 Task: Green Energy Solutions:- Design a Squarespace website for a green energy solutions company. Showcase case studies, and contact information.
Action: Mouse moved to (750, 282)
Screenshot: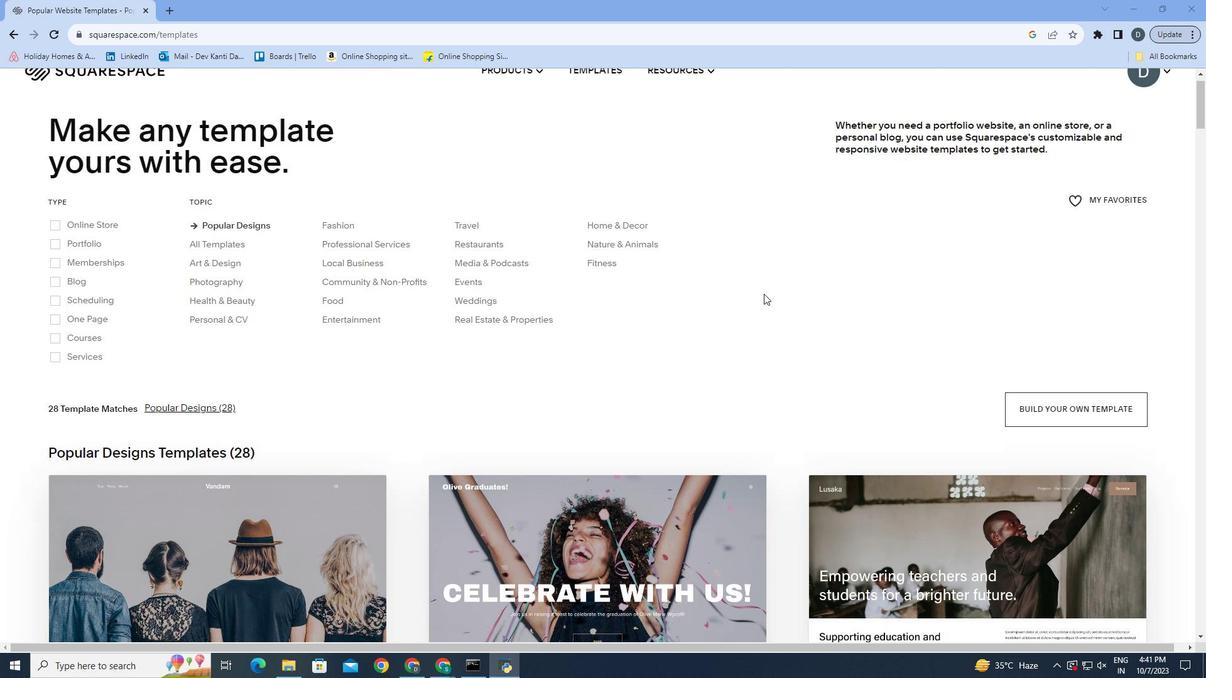 
Action: Mouse scrolled (750, 282) with delta (0, 0)
Screenshot: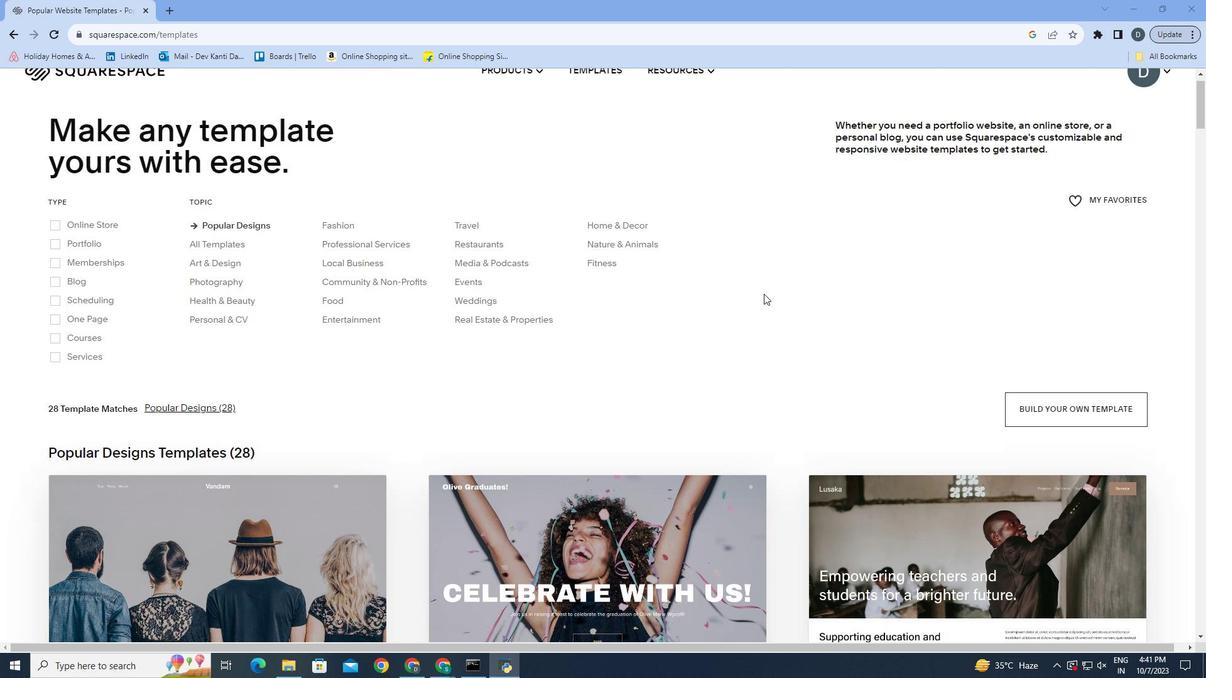
Action: Mouse moved to (763, 294)
Screenshot: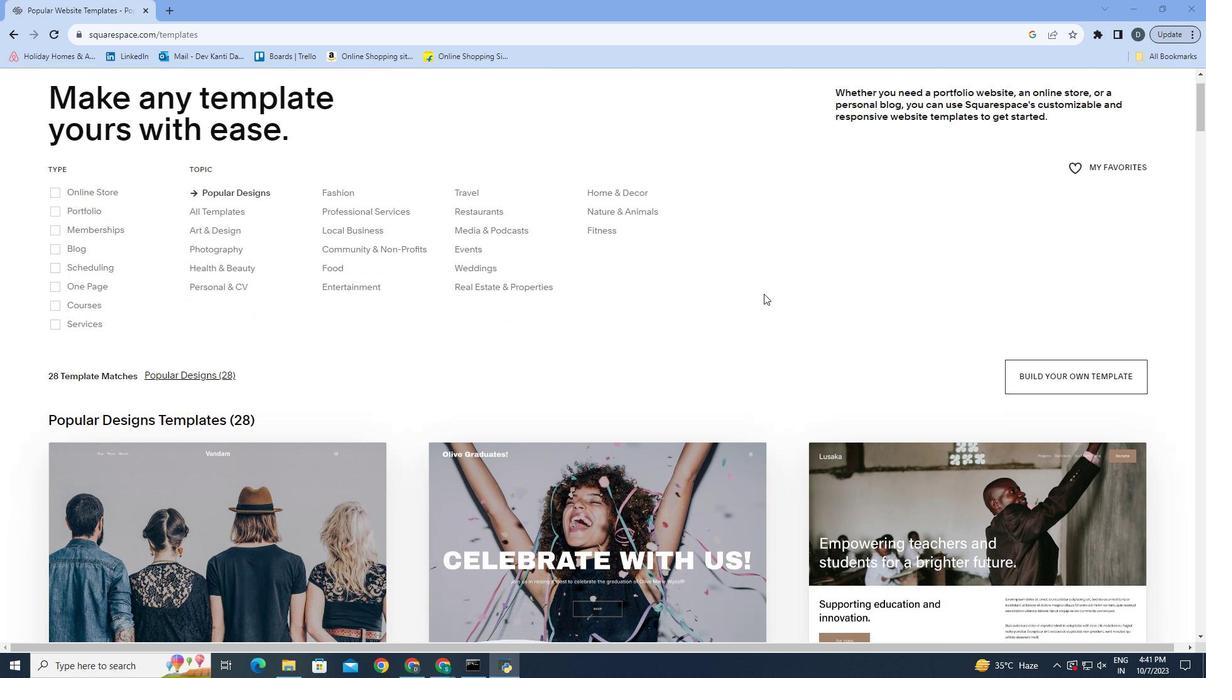 
Action: Mouse scrolled (763, 293) with delta (0, 0)
Screenshot: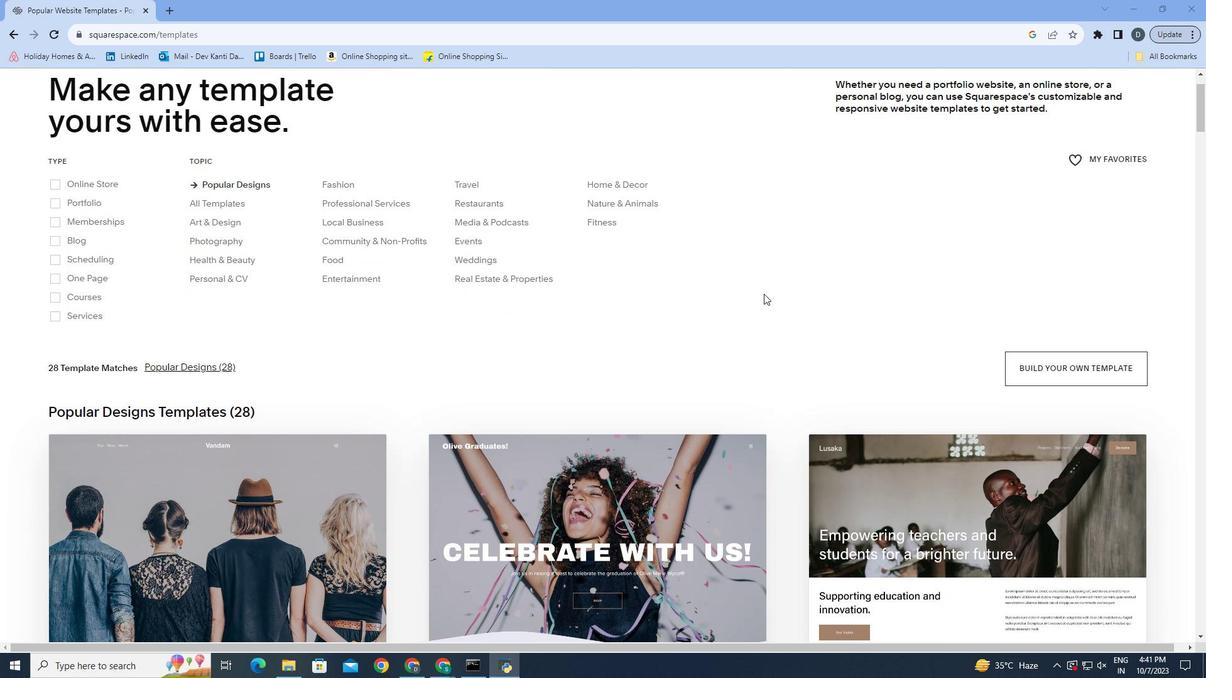 
Action: Mouse moved to (769, 295)
Screenshot: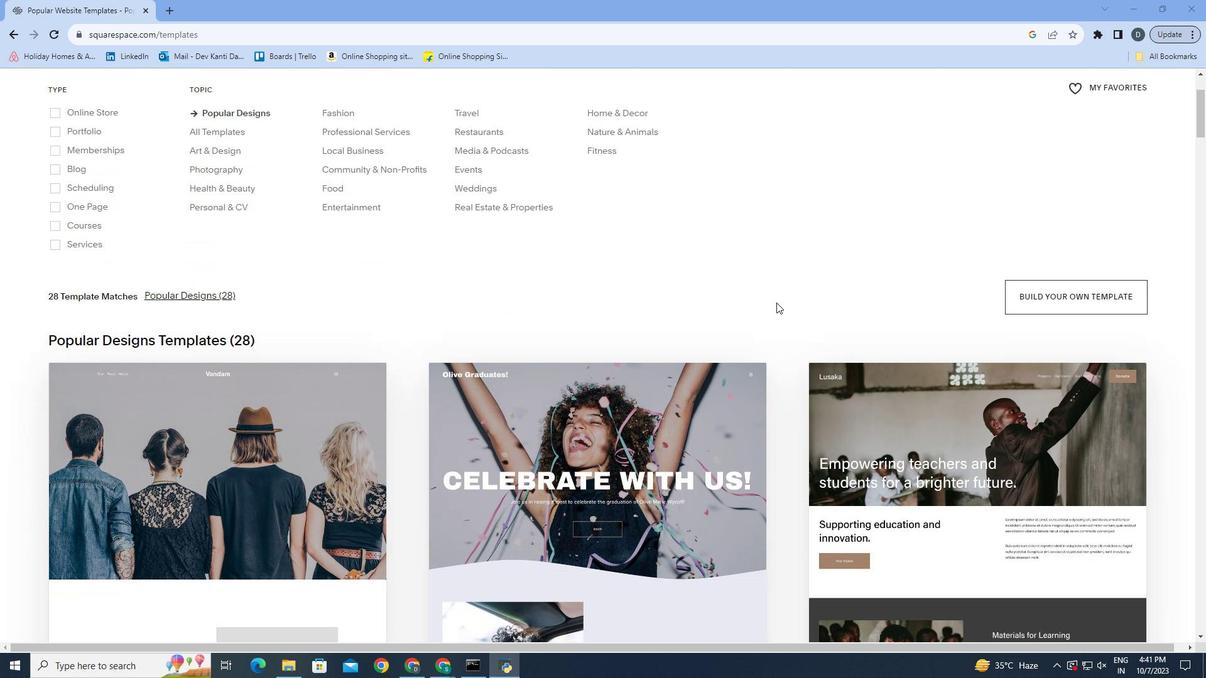 
Action: Mouse scrolled (769, 295) with delta (0, 0)
Screenshot: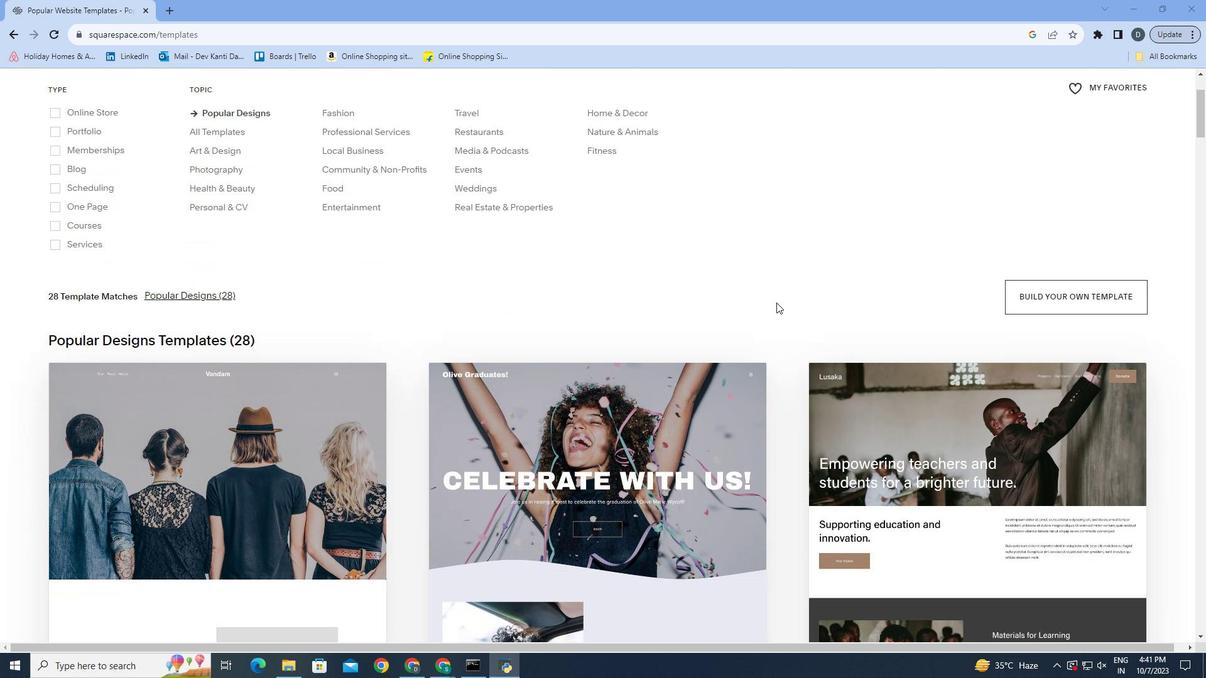 
Action: Mouse moved to (777, 305)
Screenshot: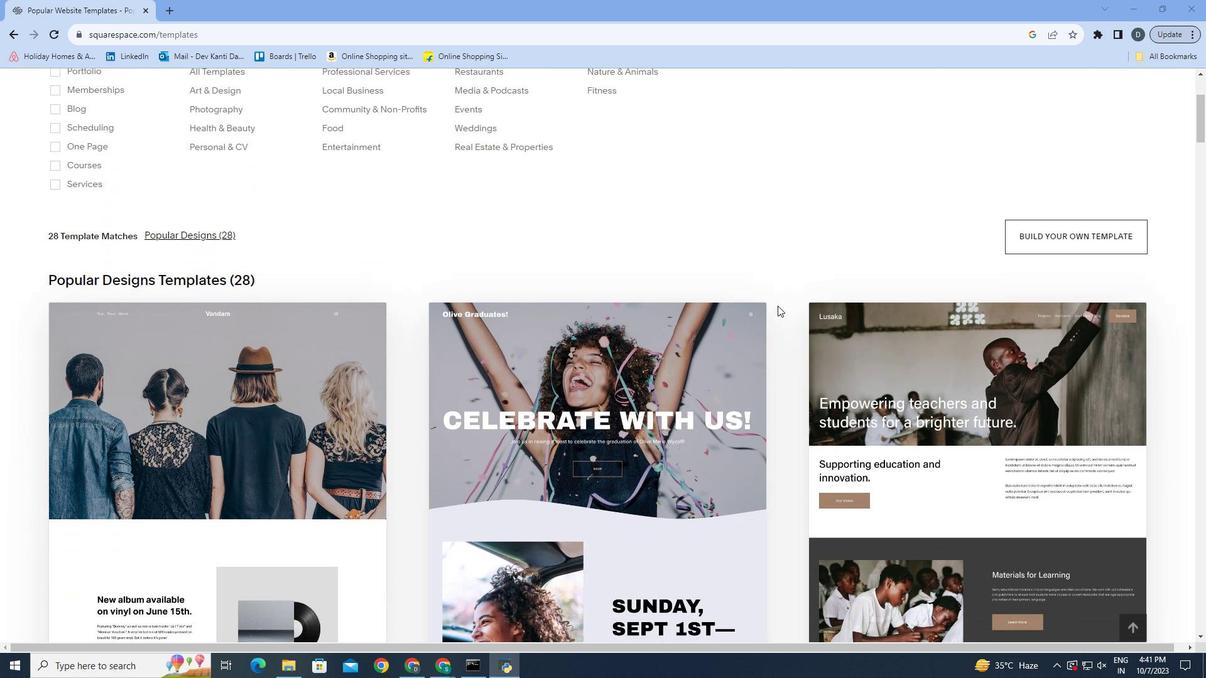 
Action: Mouse scrolled (777, 304) with delta (0, 0)
Screenshot: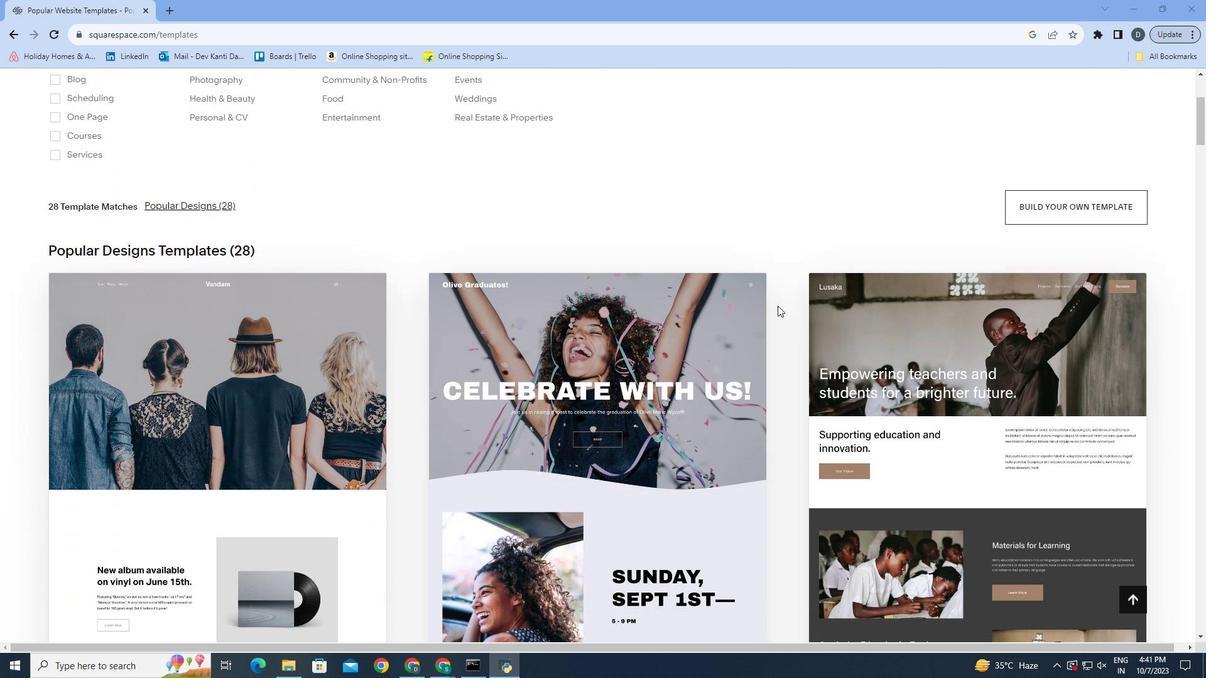 
Action: Mouse moved to (777, 305)
Screenshot: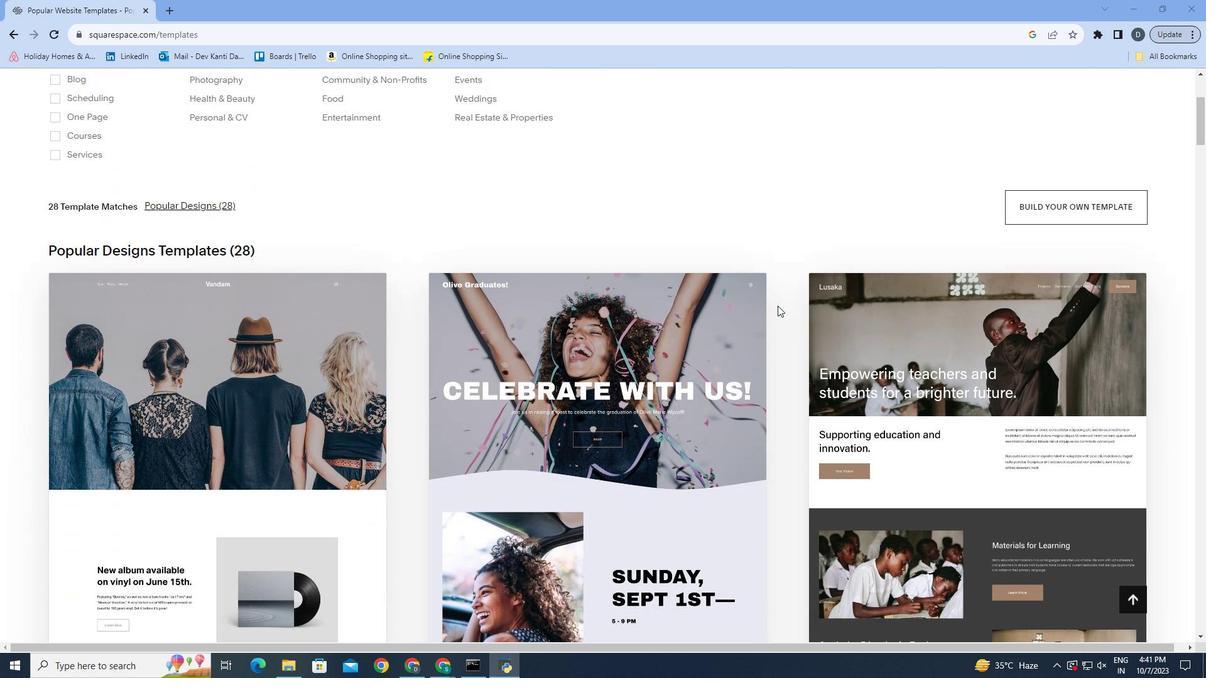 
Action: Mouse scrolled (777, 305) with delta (0, 0)
Screenshot: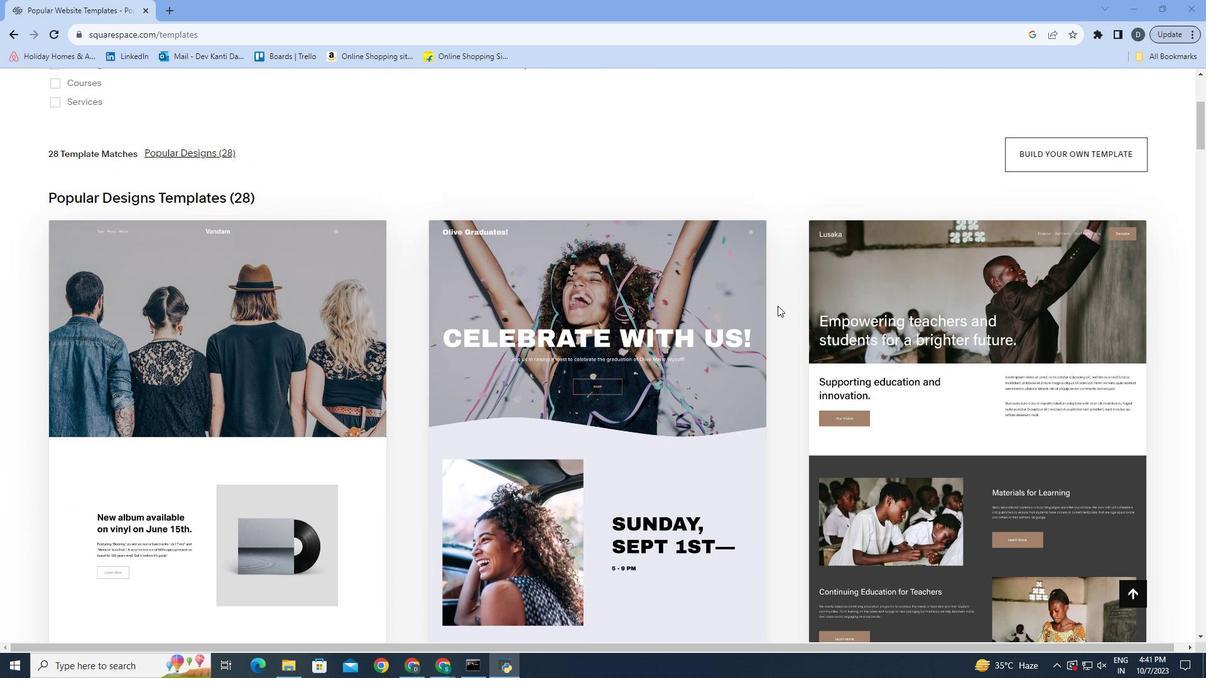 
Action: Mouse scrolled (777, 305) with delta (0, 0)
Screenshot: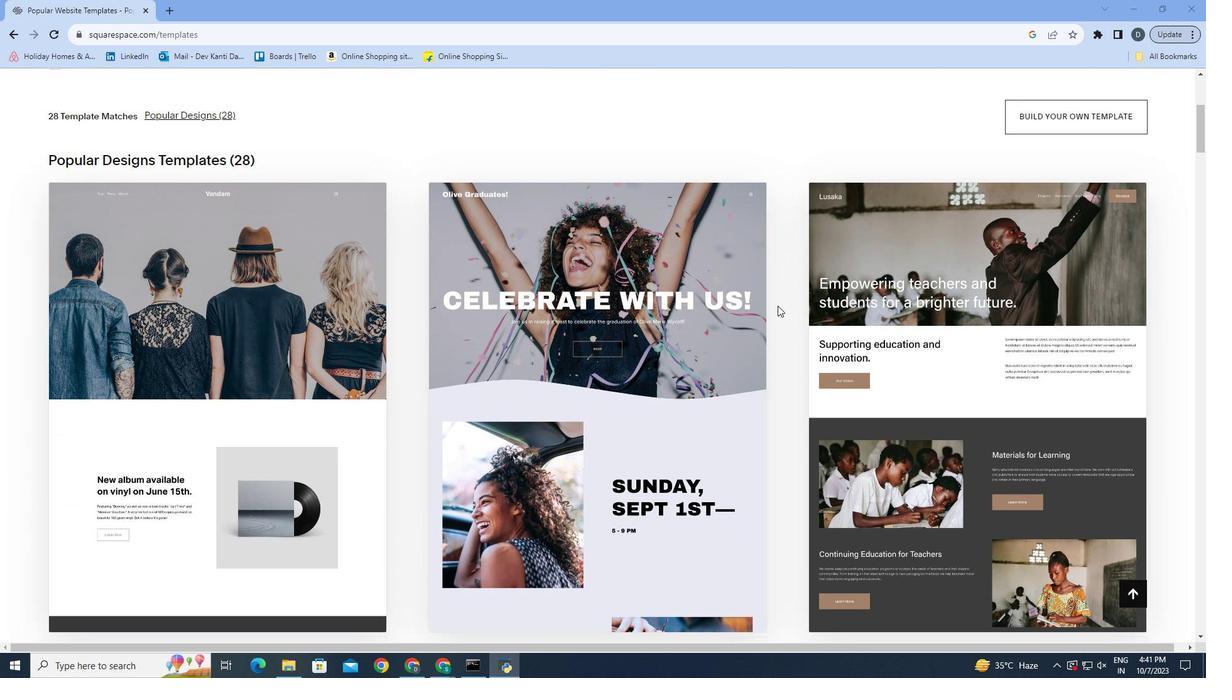 
Action: Mouse scrolled (777, 305) with delta (0, 0)
Screenshot: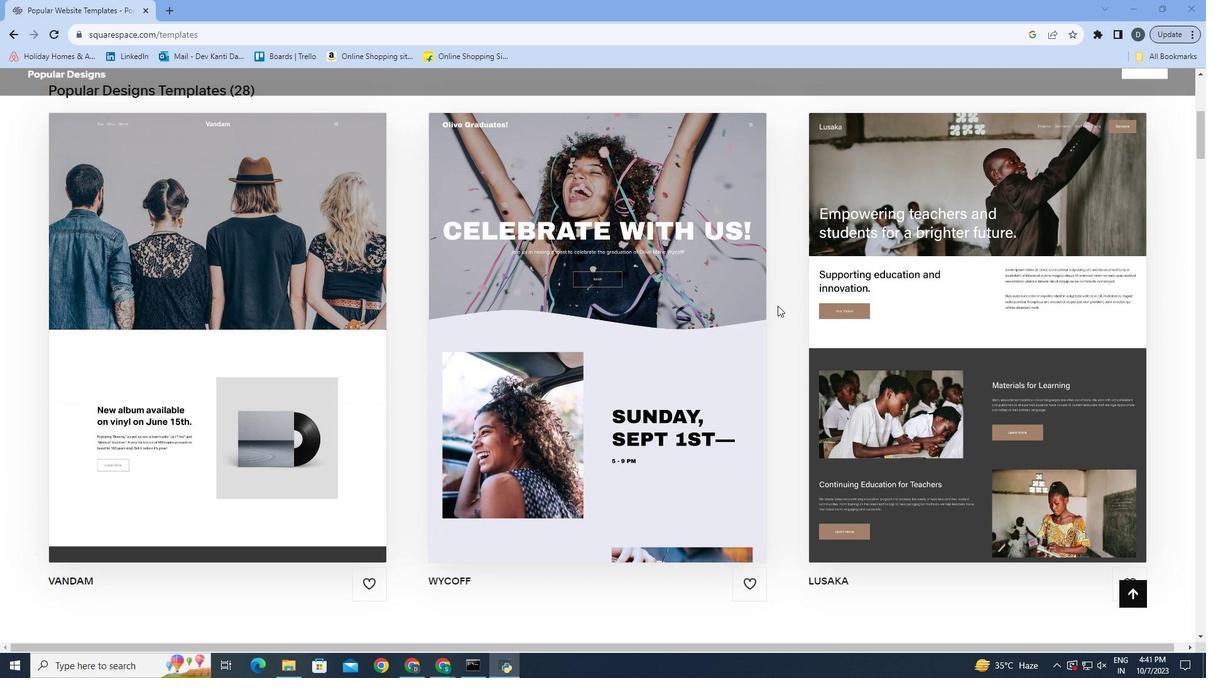 
Action: Mouse moved to (777, 306)
Screenshot: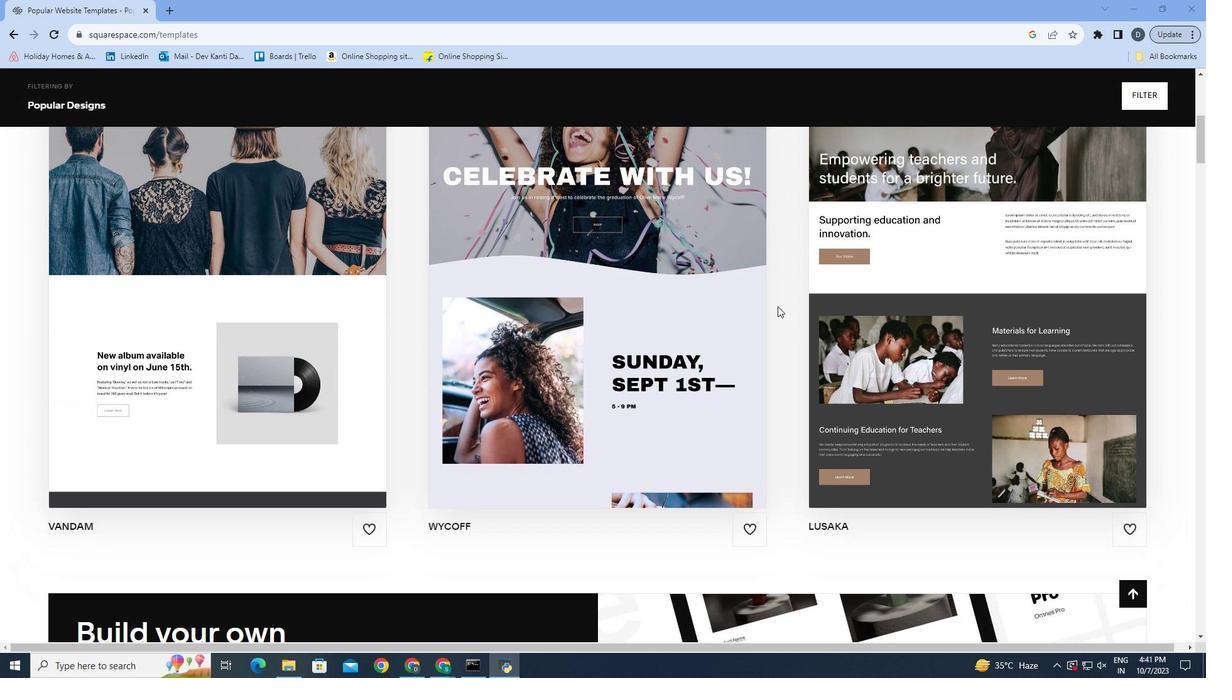 
Action: Mouse scrolled (777, 305) with delta (0, 0)
Screenshot: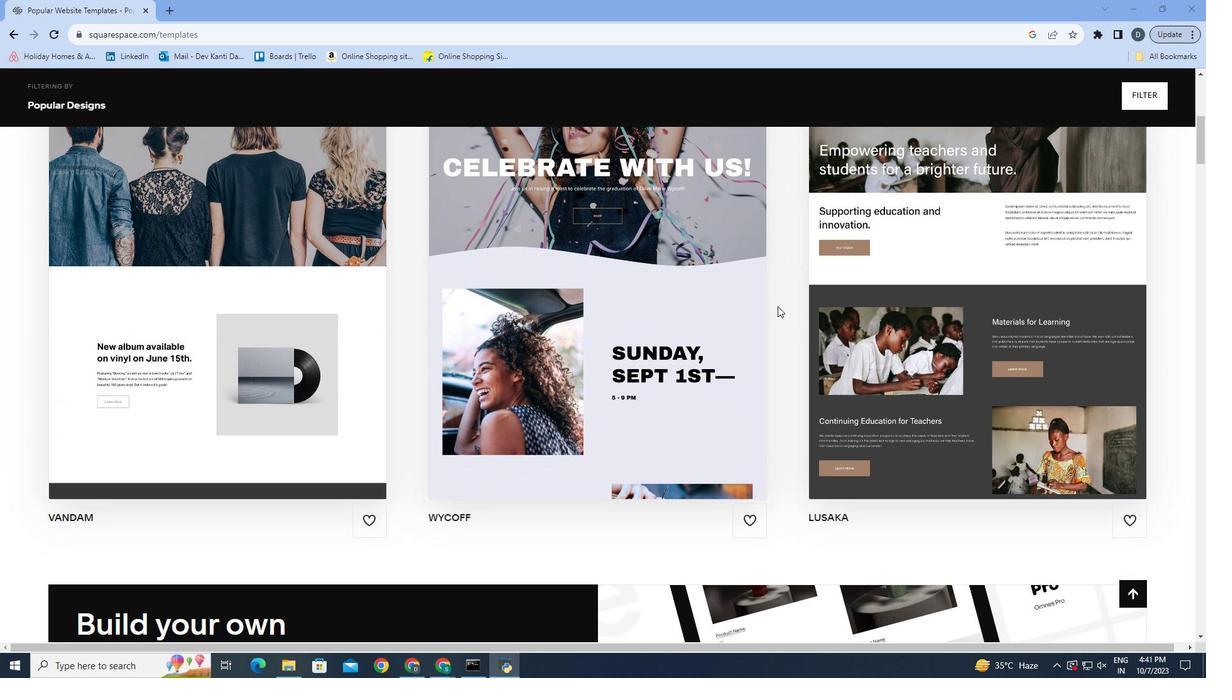 
Action: Mouse scrolled (777, 305) with delta (0, 0)
Screenshot: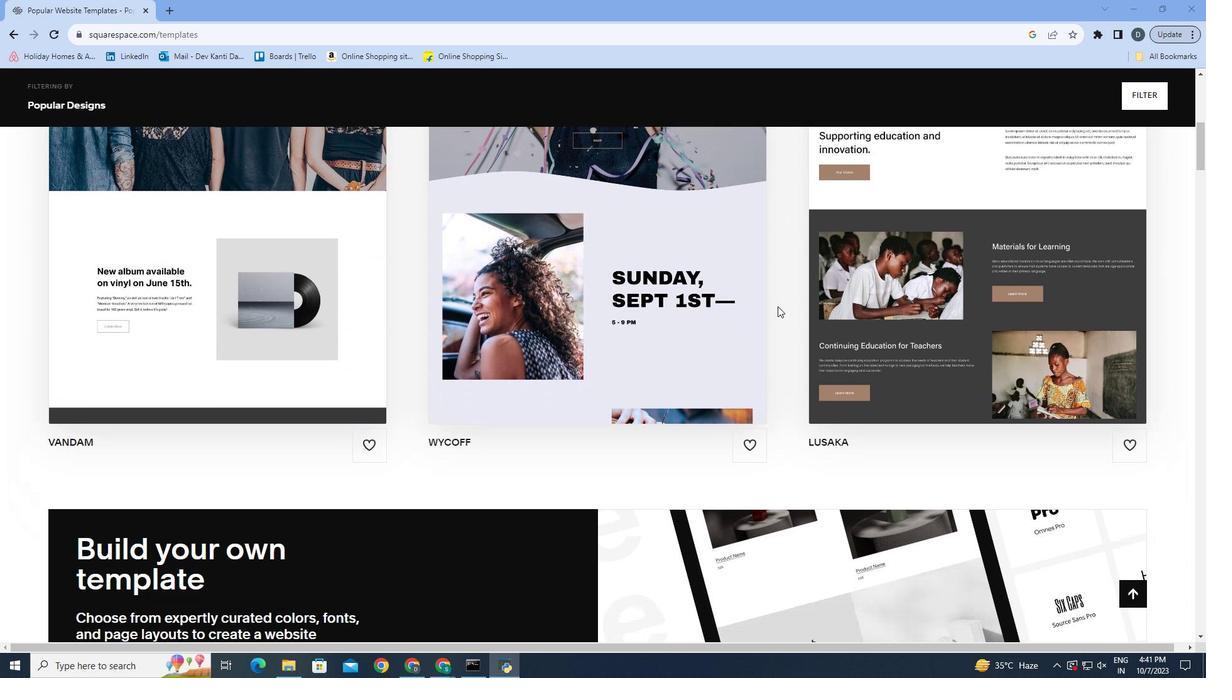 
Action: Mouse scrolled (777, 305) with delta (0, 0)
Screenshot: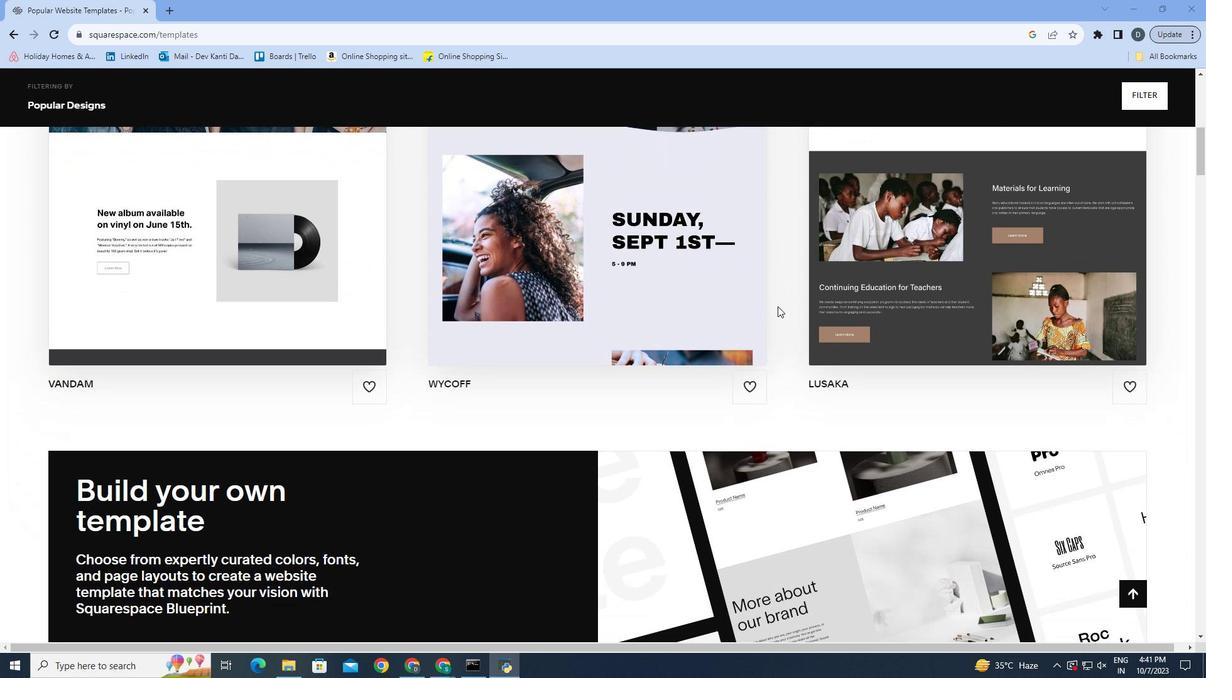
Action: Mouse scrolled (777, 305) with delta (0, 0)
Screenshot: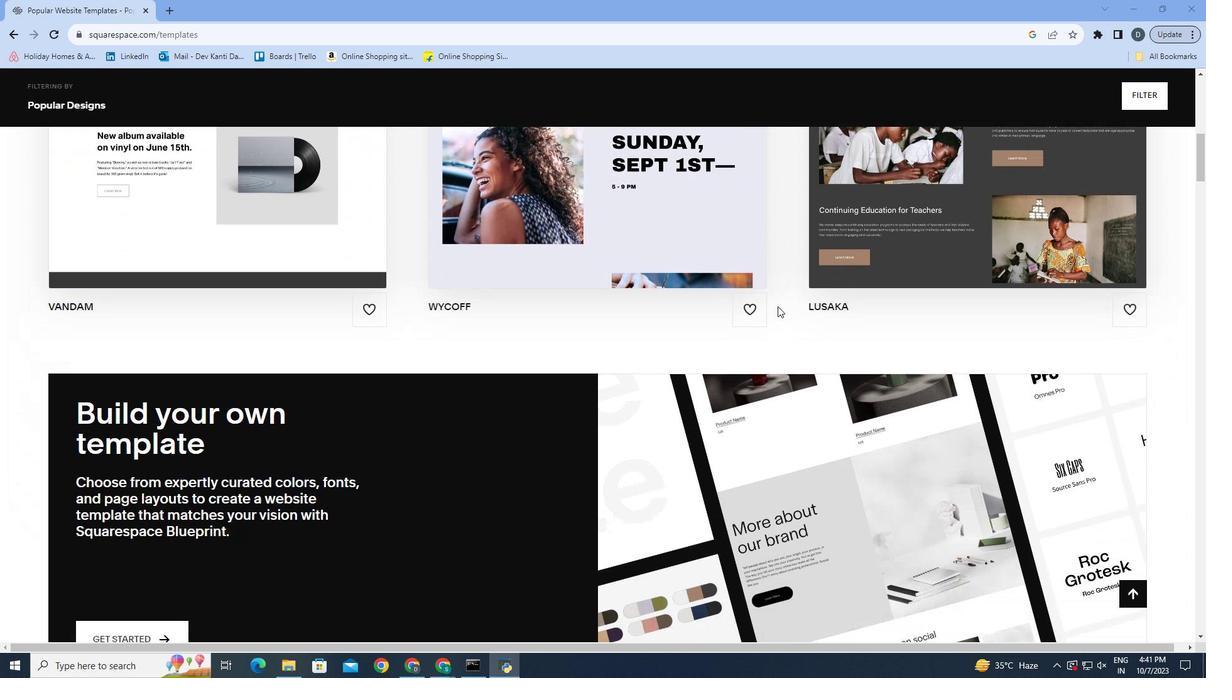 
Action: Mouse moved to (516, 376)
Screenshot: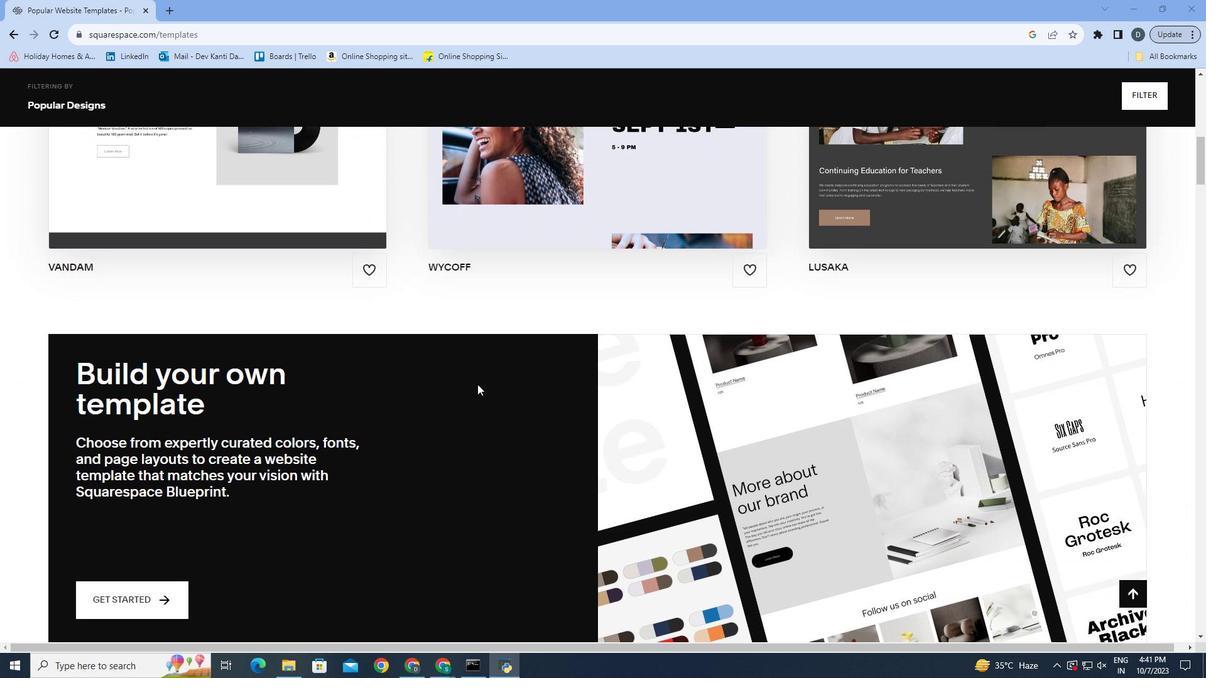 
Action: Mouse scrolled (516, 375) with delta (0, 0)
Screenshot: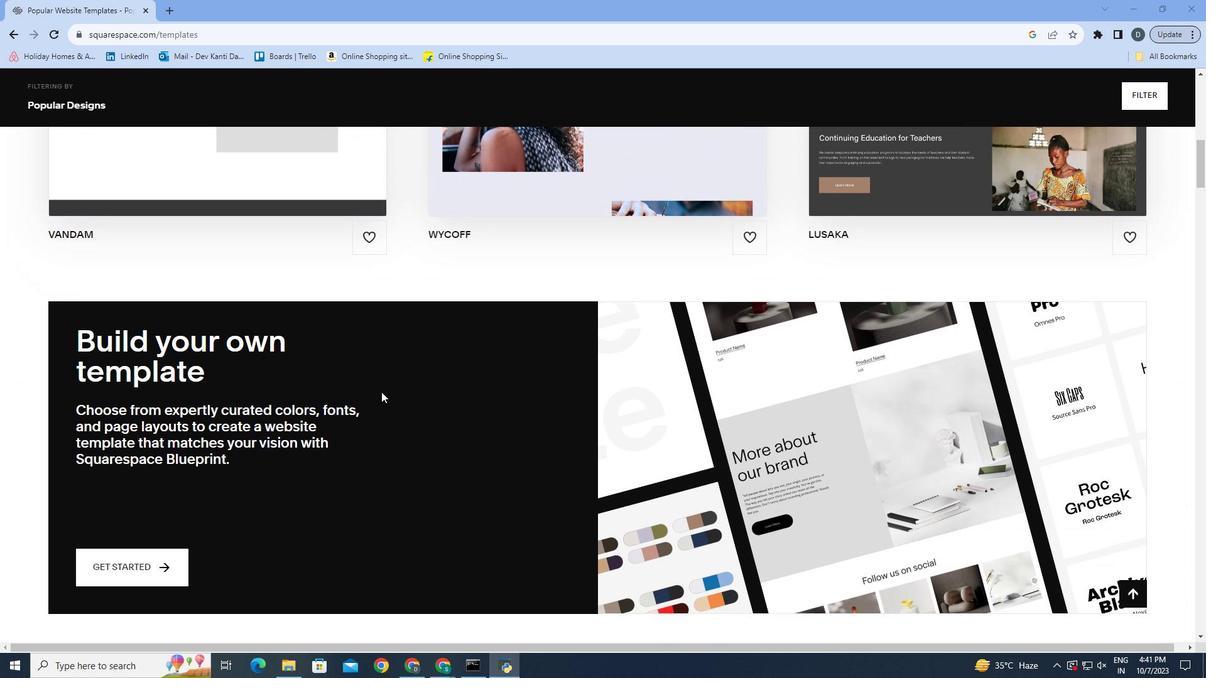 
Action: Mouse moved to (169, 535)
Screenshot: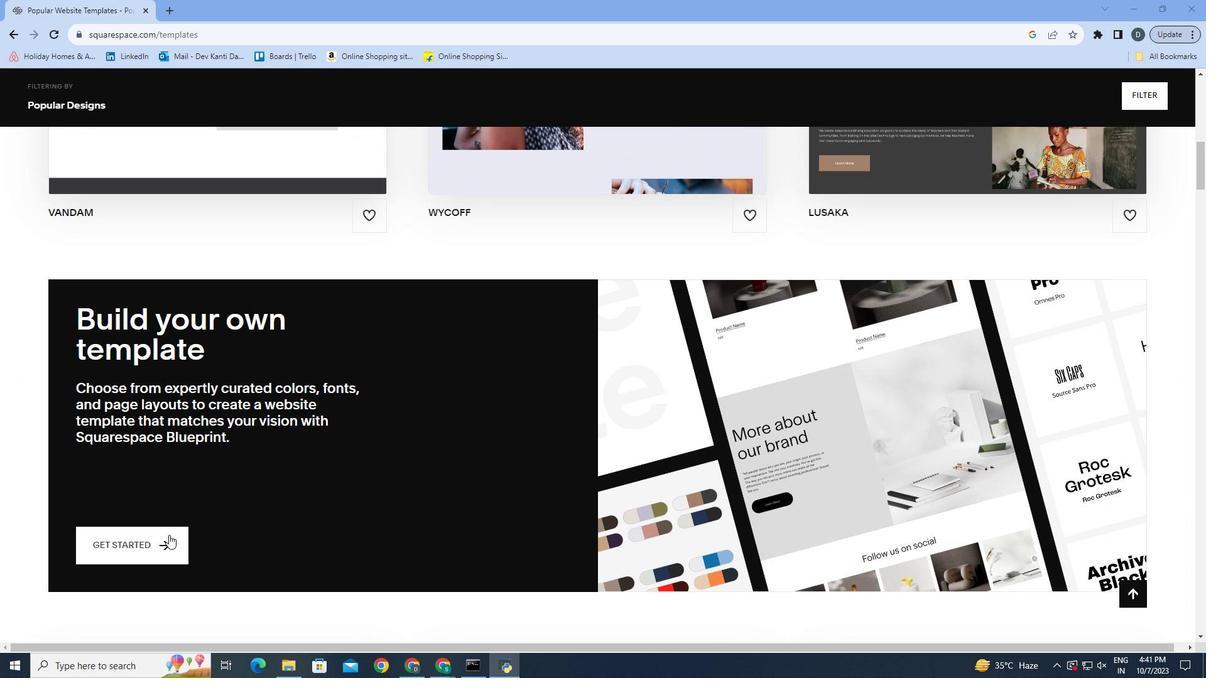 
Action: Mouse pressed left at (169, 535)
Screenshot: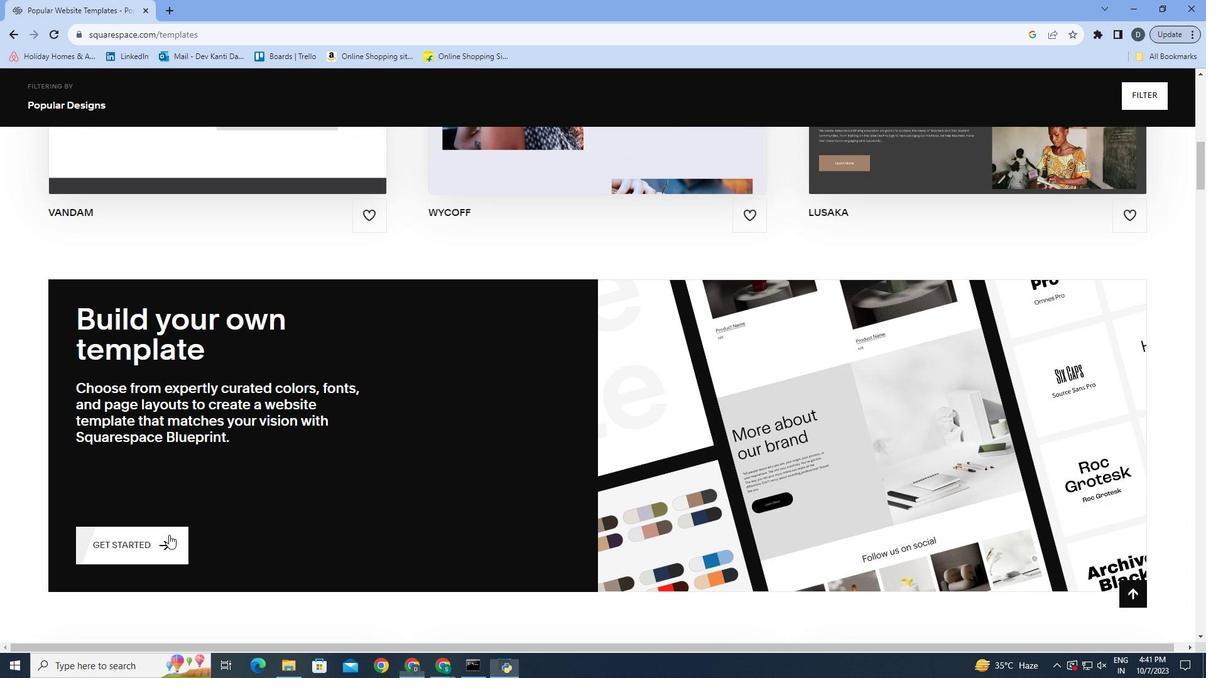 
Action: Mouse moved to (979, 496)
Screenshot: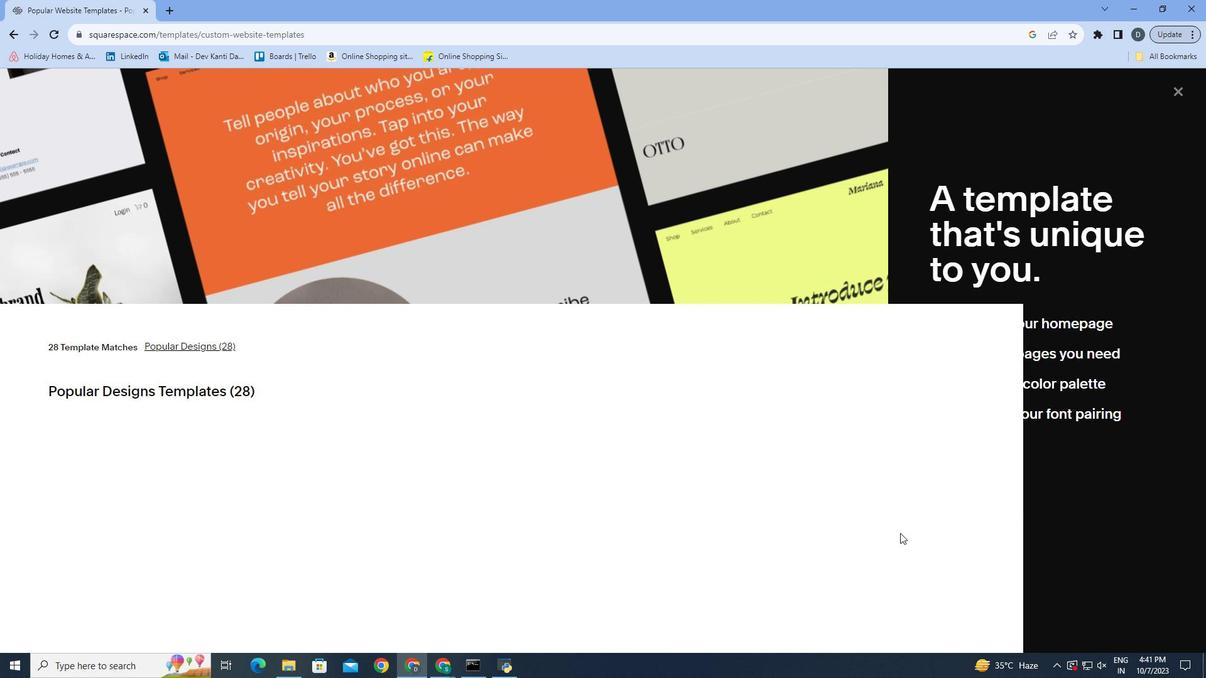 
Action: Mouse pressed left at (979, 496)
Screenshot: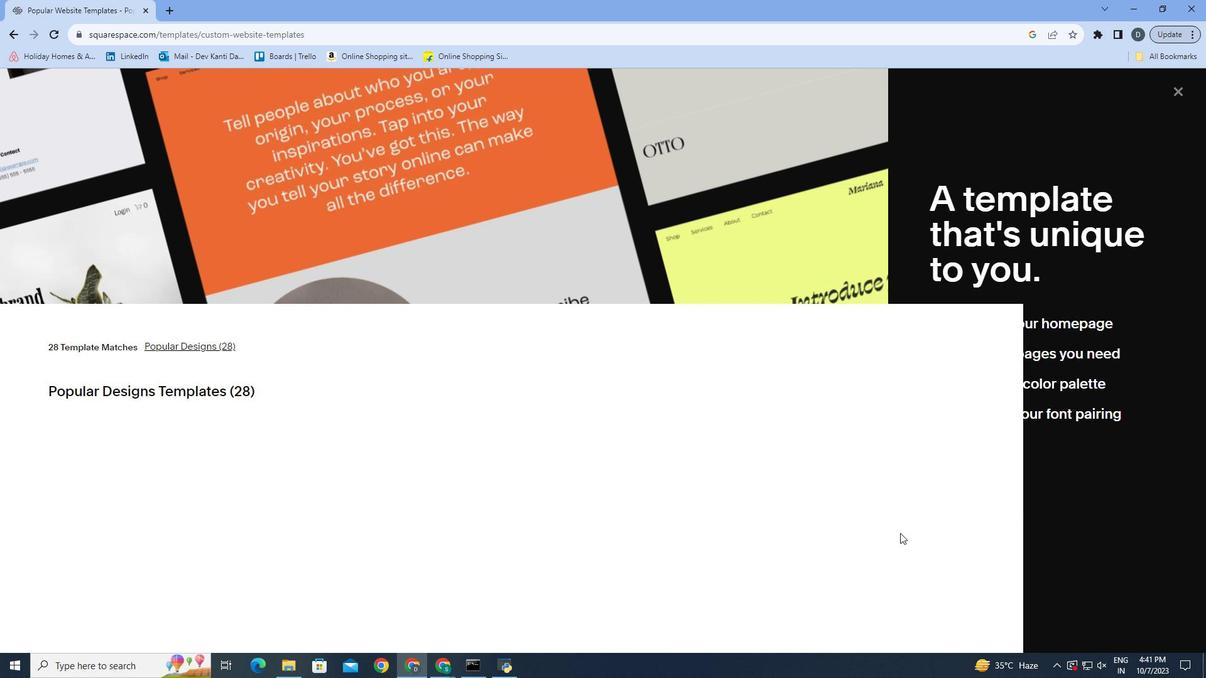 
Action: Mouse moved to (956, 247)
Screenshot: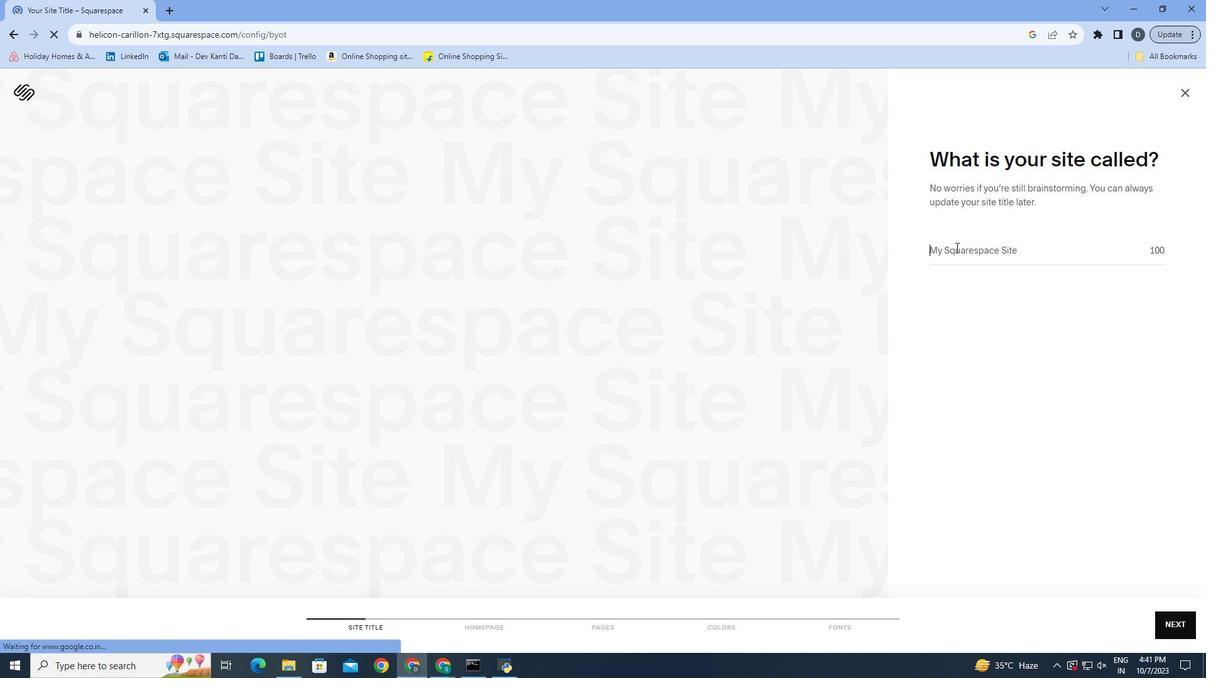 
Action: Mouse pressed left at (956, 247)
Screenshot: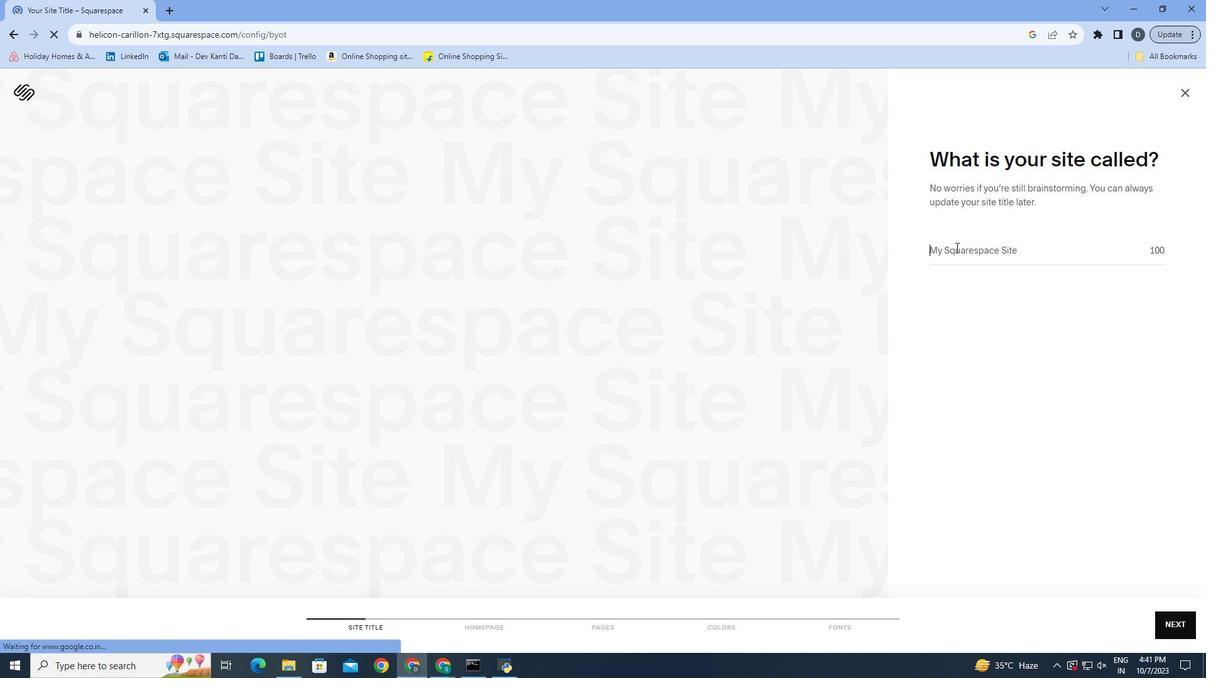 
Action: Key pressed <Key.shift>Green<Key.space><Key.shift>Energy<Key.space><Key.shift>D<Key.backspace><Key.shift>Solutions
Screenshot: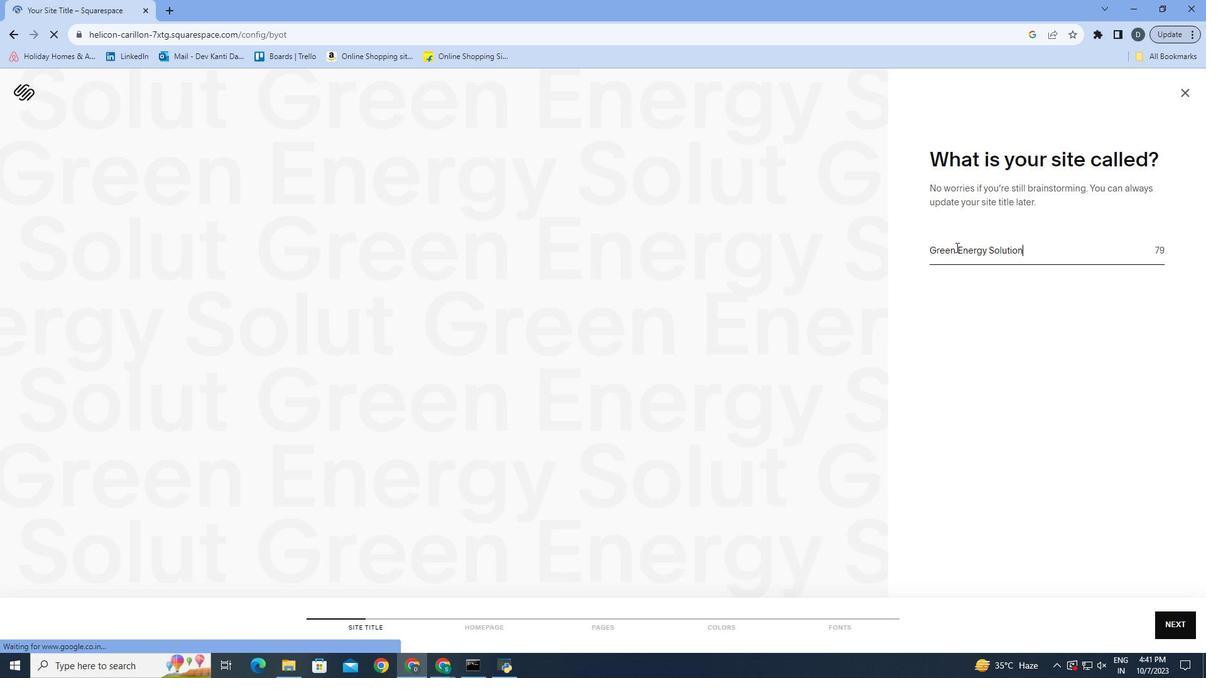 
Action: Mouse moved to (1163, 618)
Screenshot: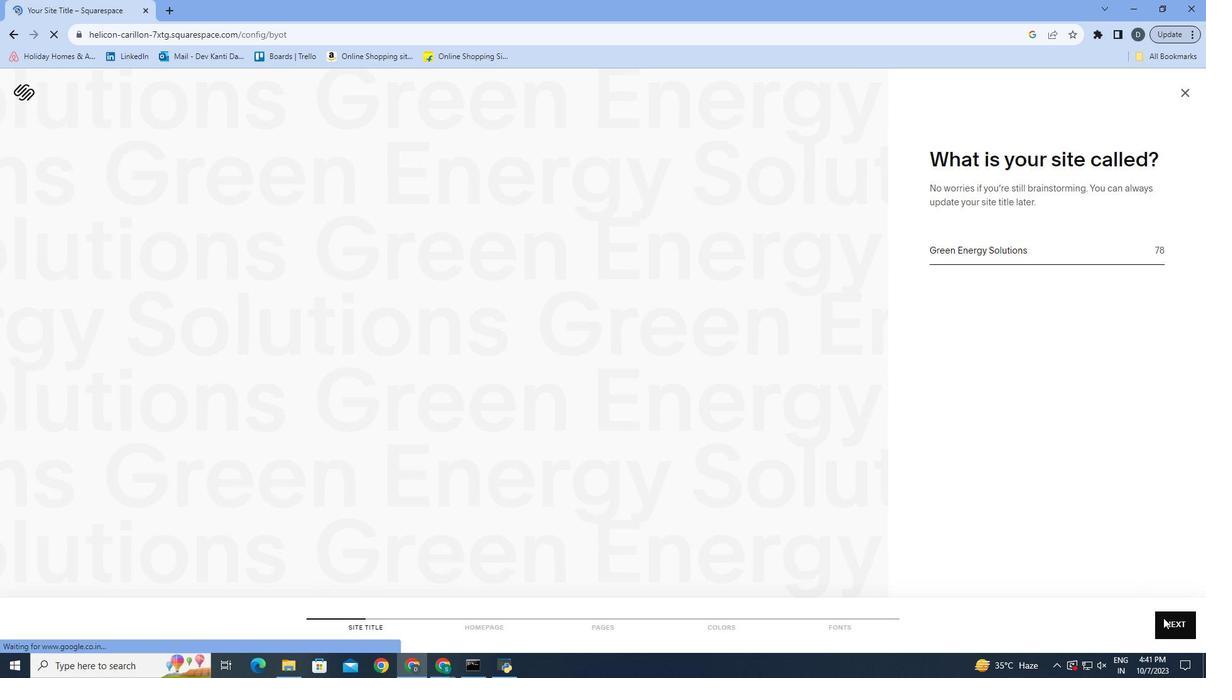 
Action: Mouse pressed left at (1163, 618)
Screenshot: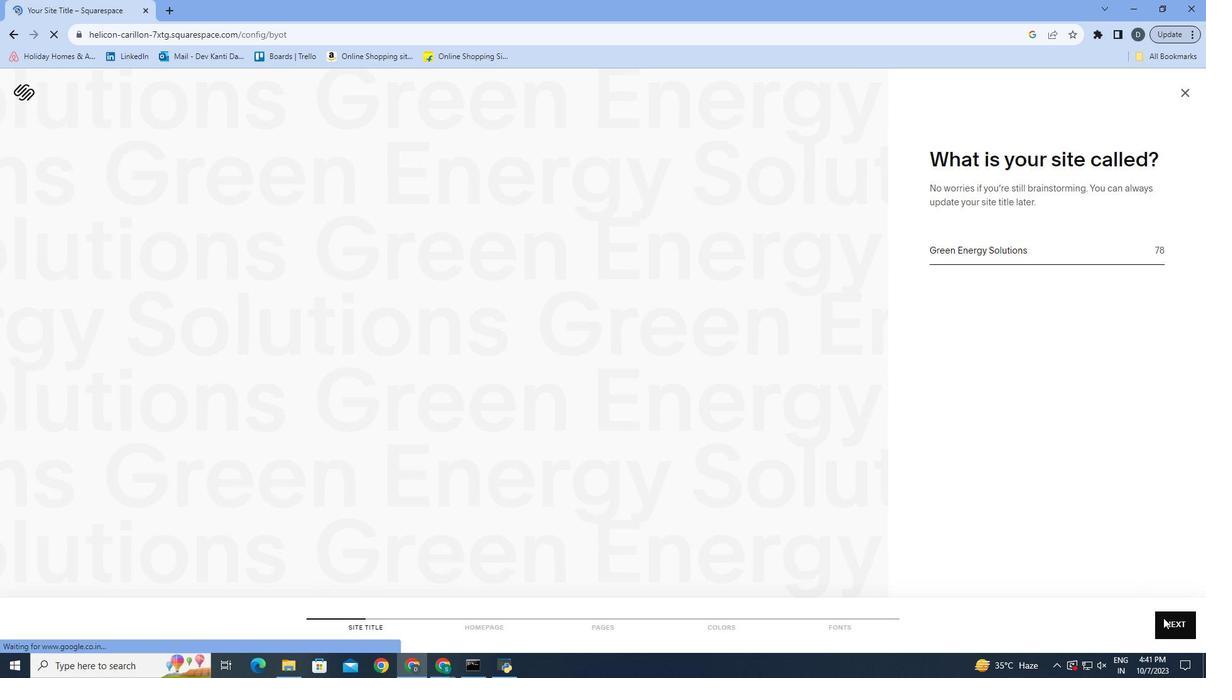 
Action: Mouse moved to (1163, 623)
Screenshot: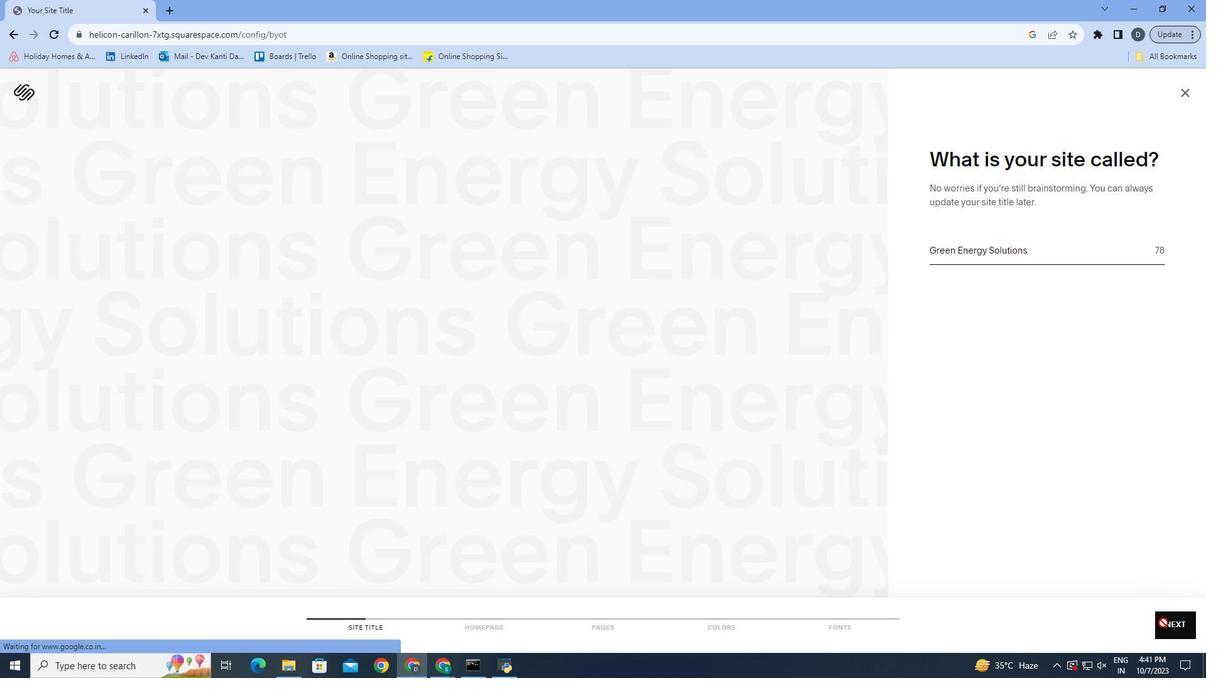 
Action: Mouse pressed left at (1163, 623)
Screenshot: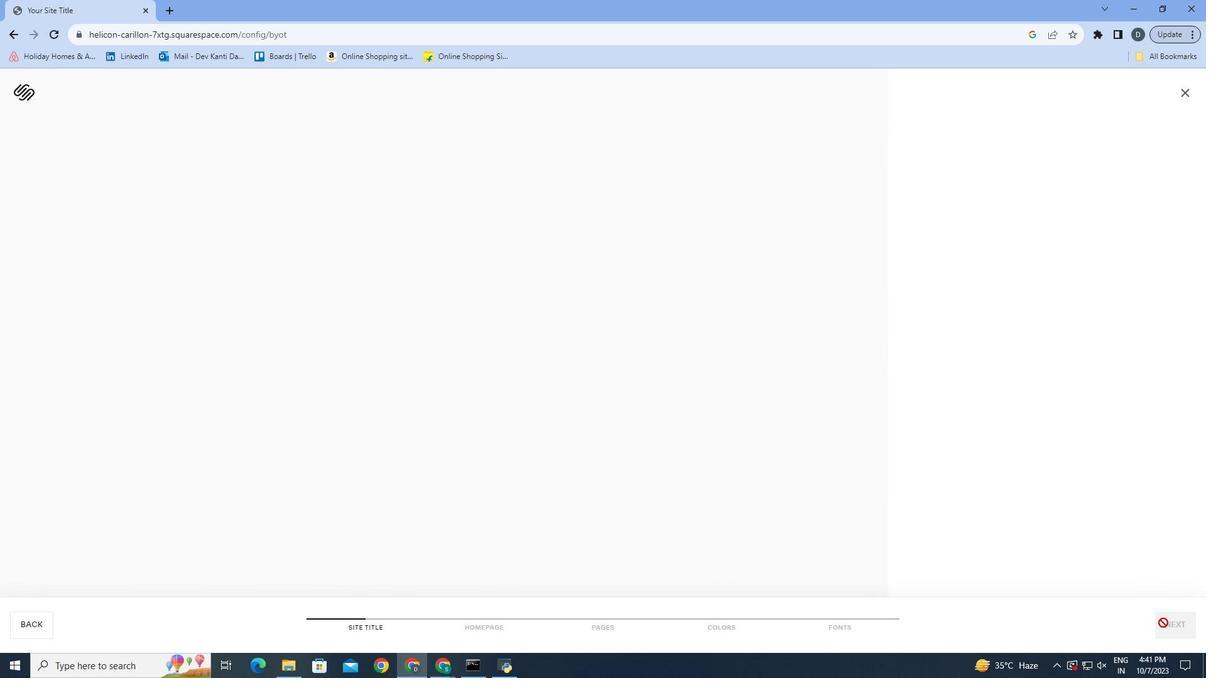 
Action: Mouse moved to (1174, 620)
Screenshot: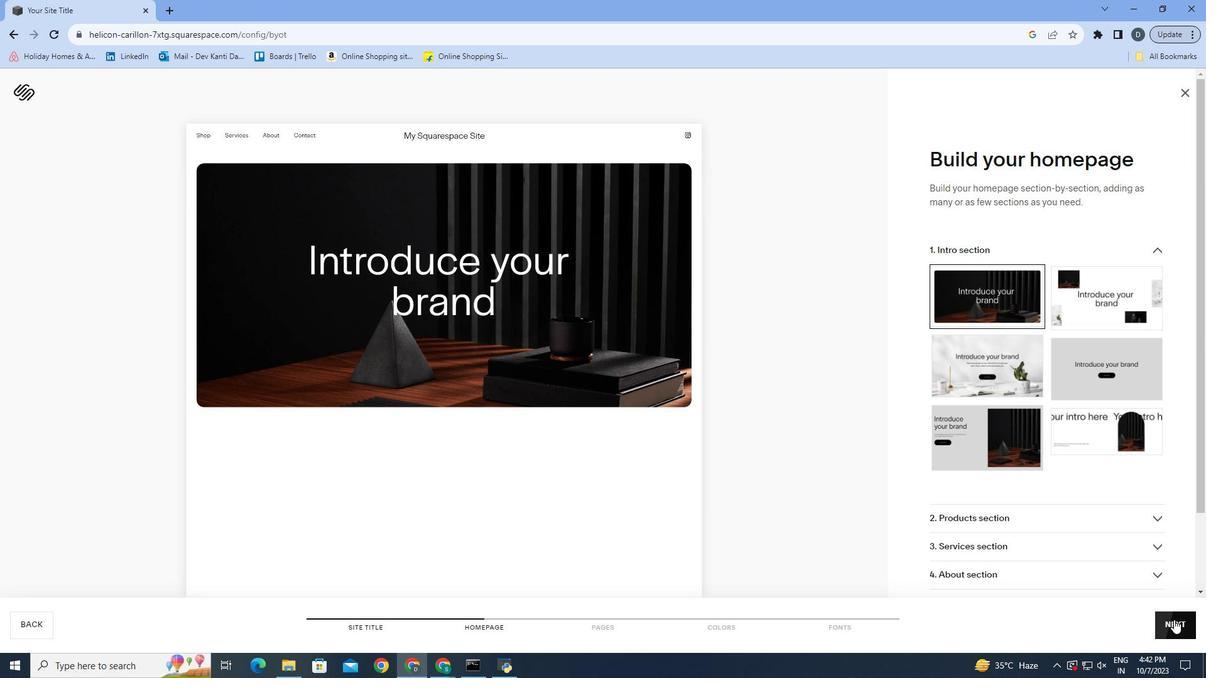 
Action: Mouse pressed left at (1174, 620)
Screenshot: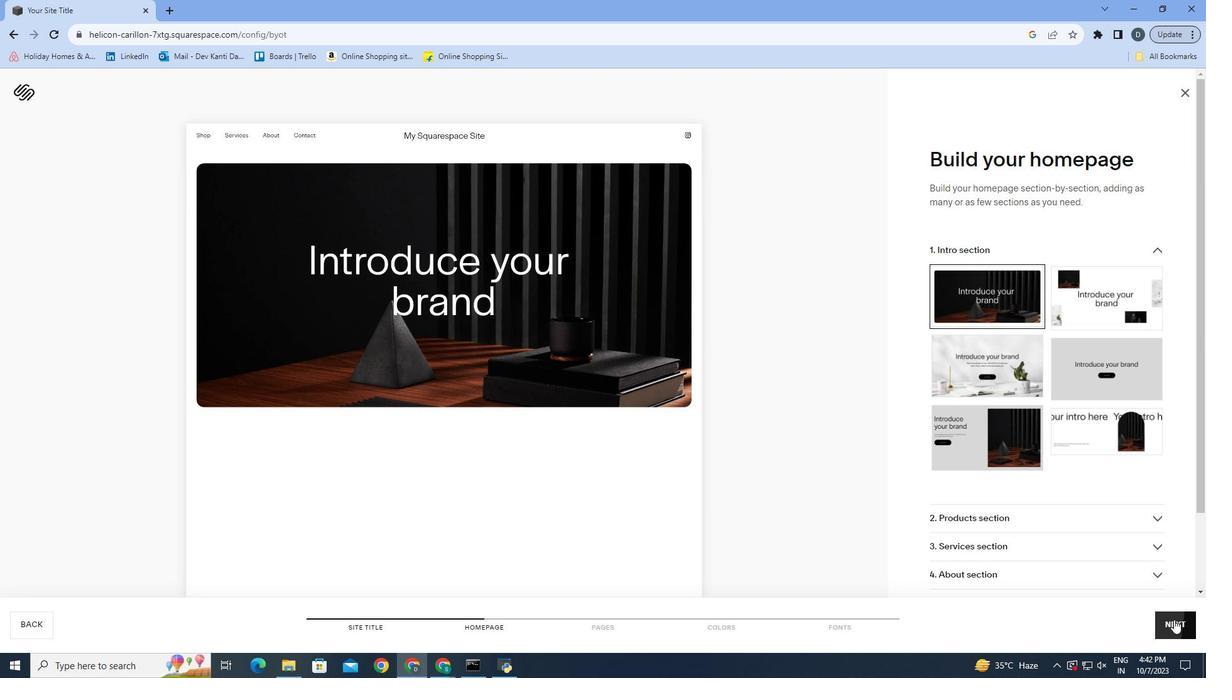 
Action: Mouse moved to (1176, 623)
Screenshot: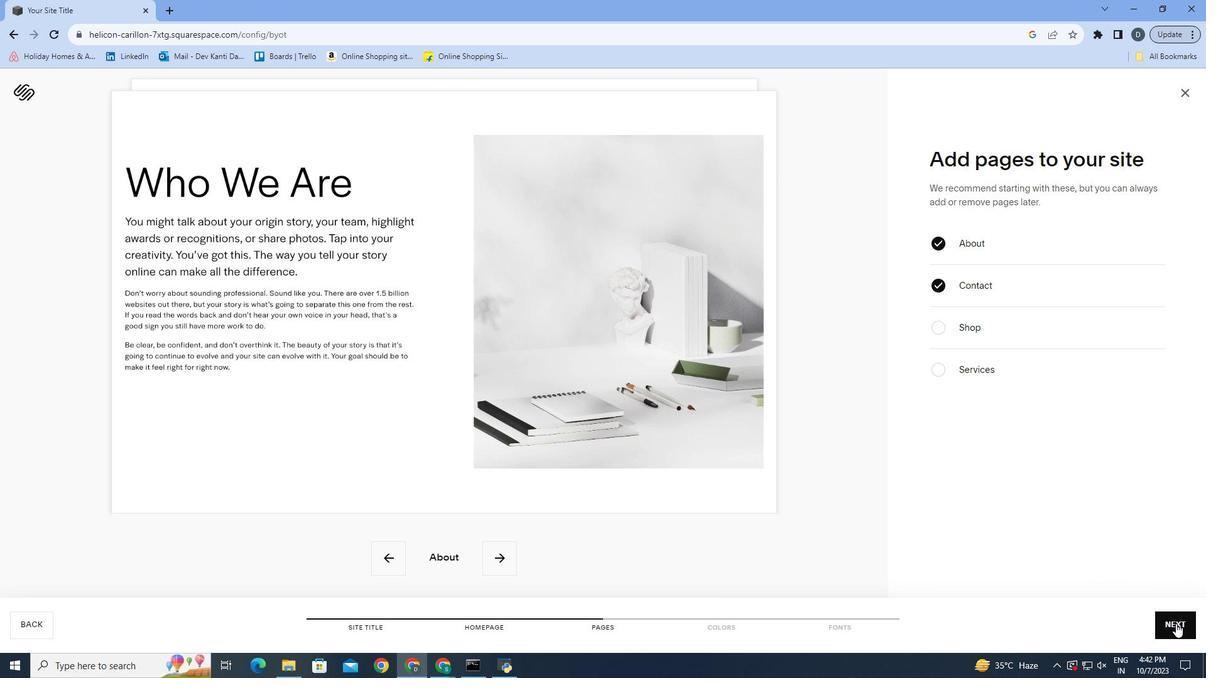 
Action: Mouse pressed left at (1176, 623)
Screenshot: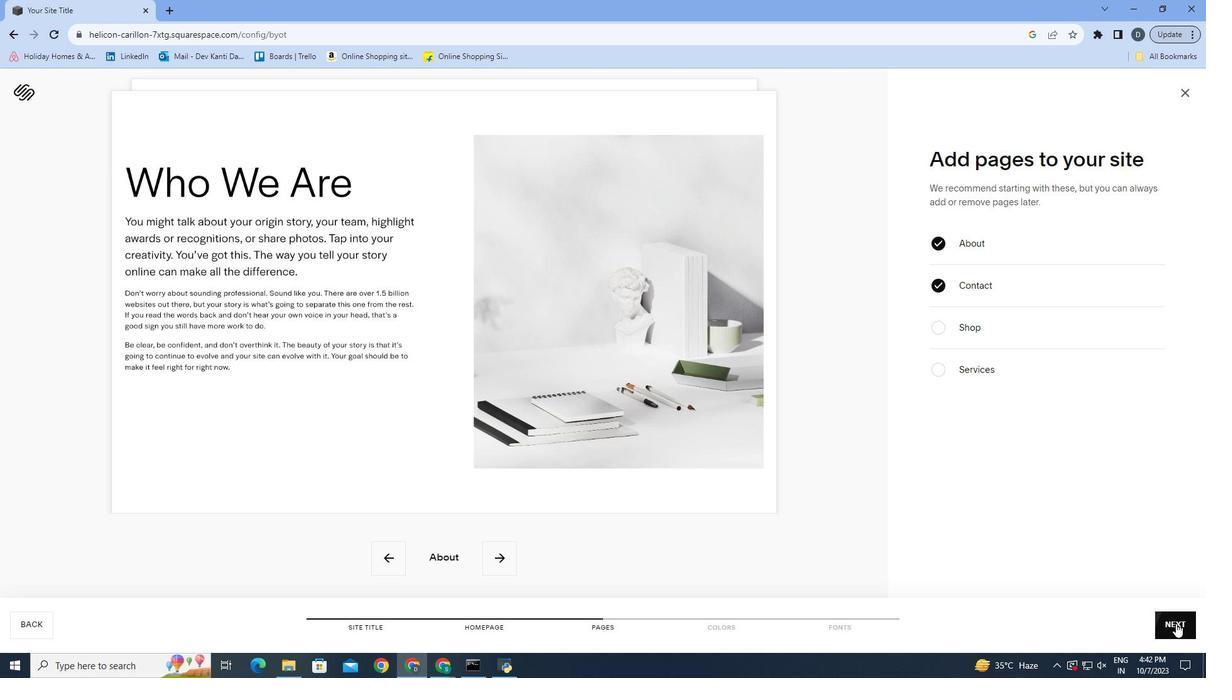 
Action: Mouse moved to (1166, 624)
Screenshot: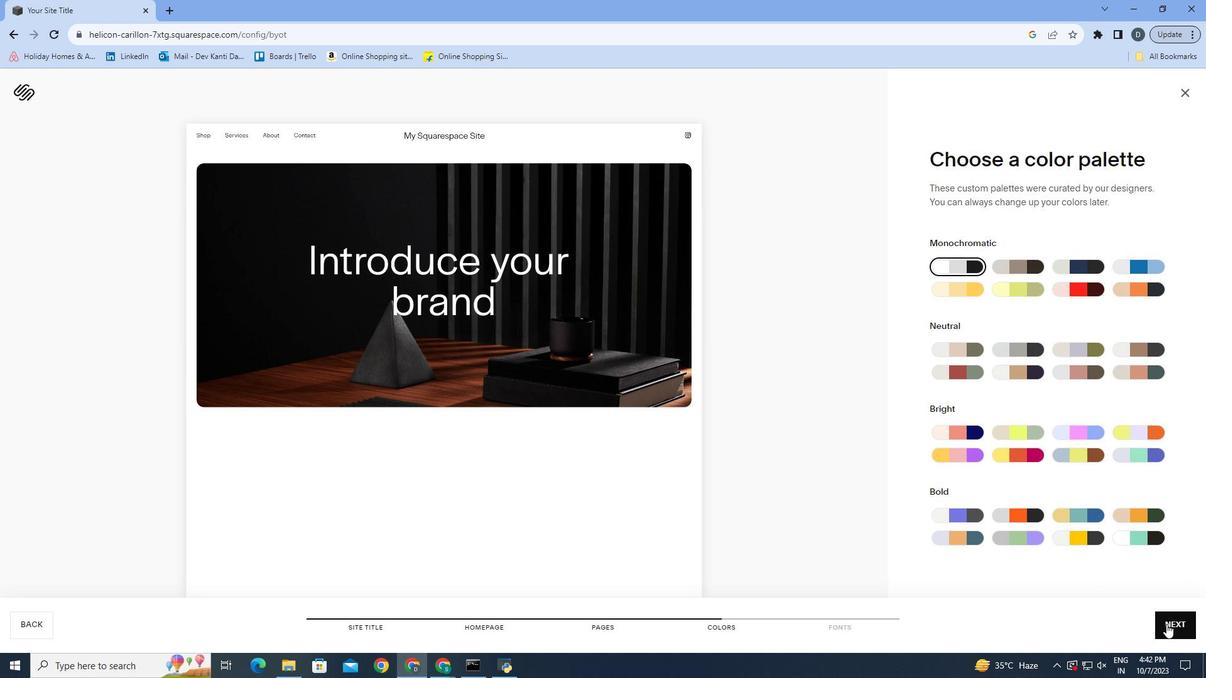 
Action: Mouse pressed left at (1166, 624)
Screenshot: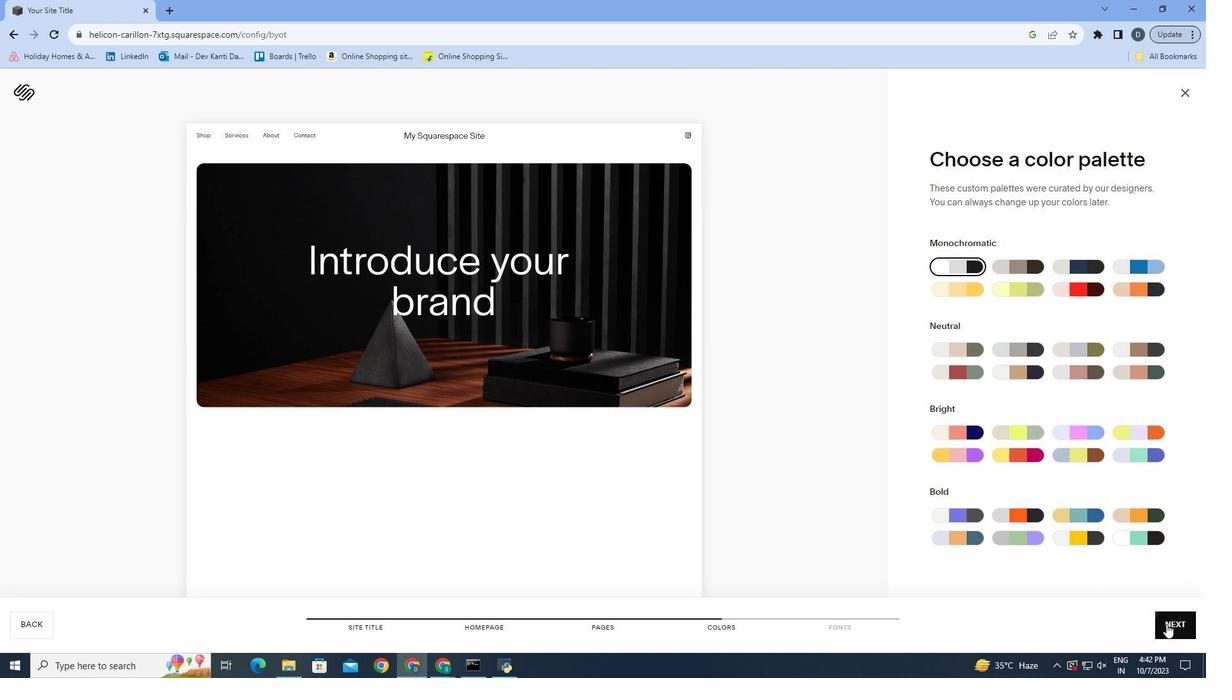 
Action: Mouse moved to (1164, 628)
Screenshot: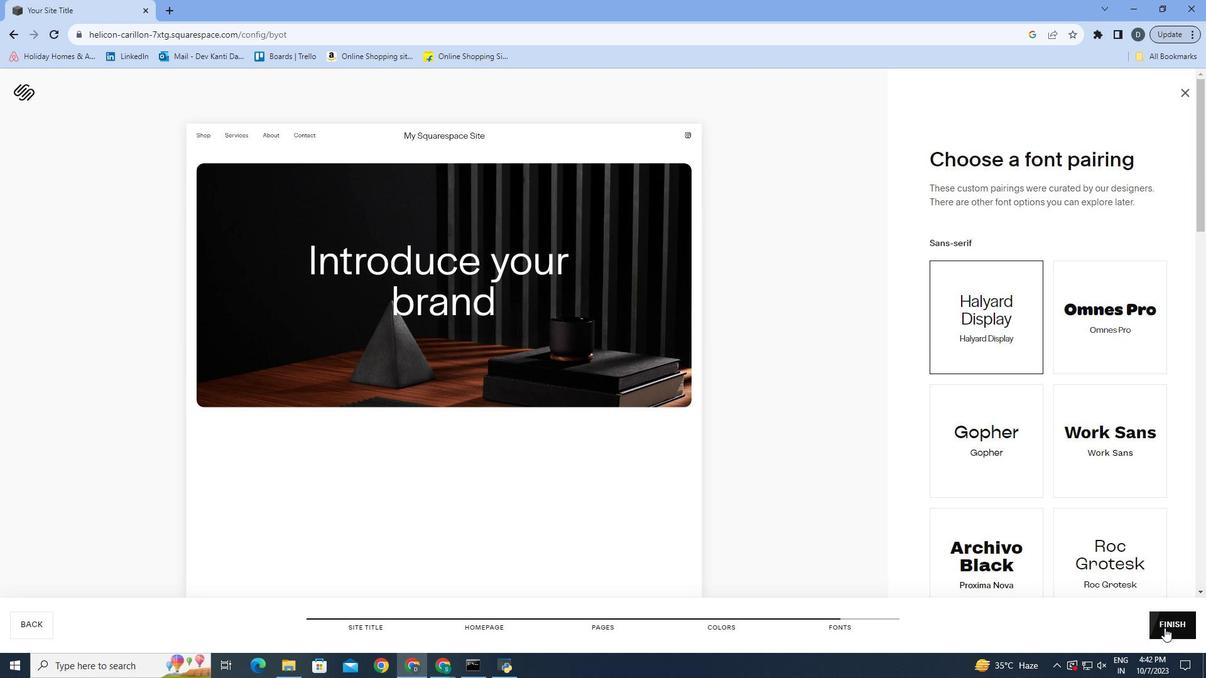 
Action: Mouse pressed left at (1164, 628)
Screenshot: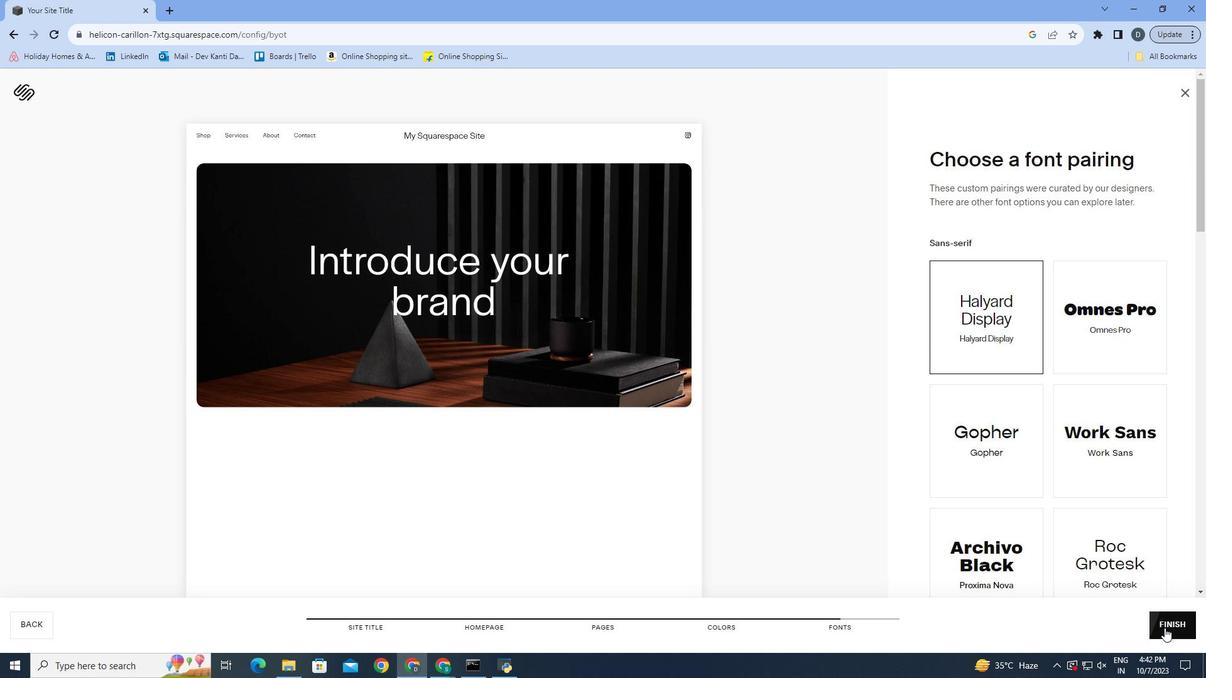 
Action: Mouse moved to (560, 341)
Screenshot: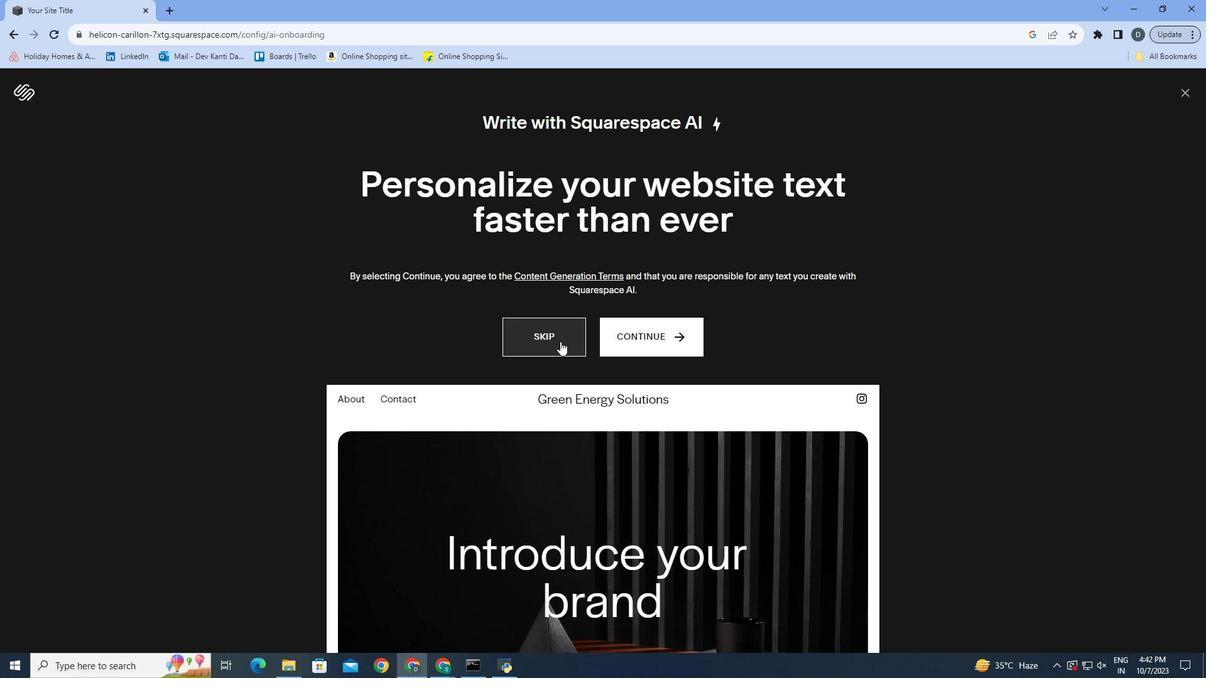
Action: Mouse pressed left at (560, 341)
Screenshot: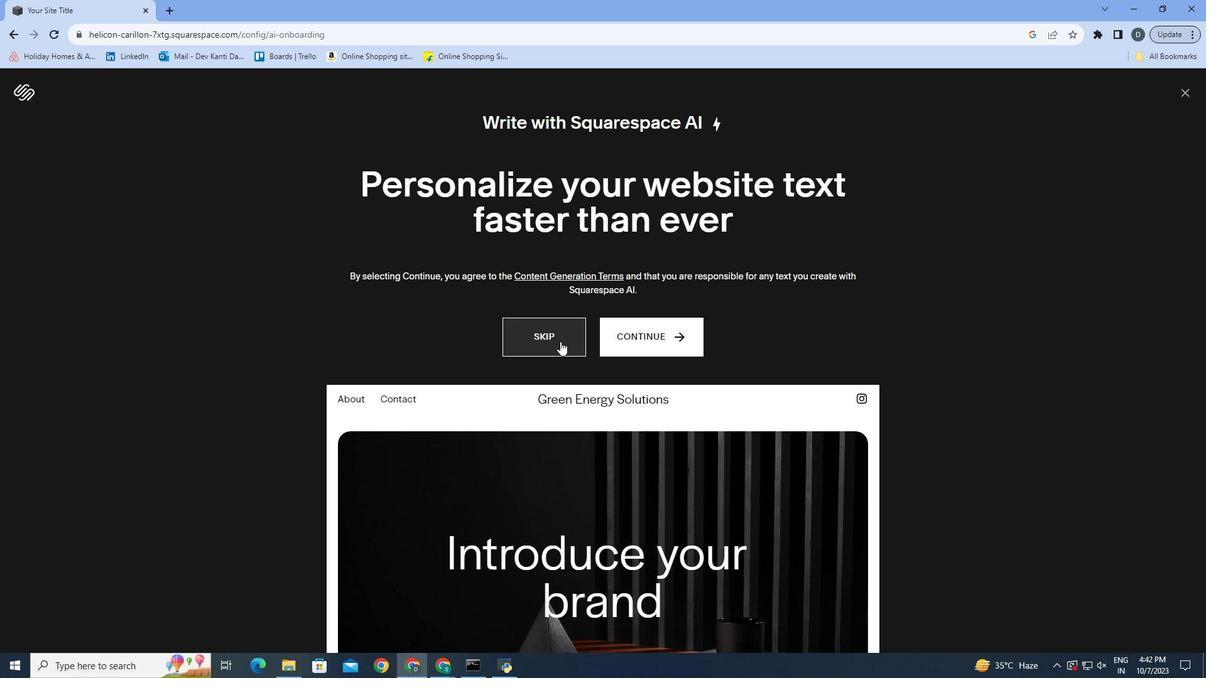 
Action: Mouse moved to (978, 416)
Screenshot: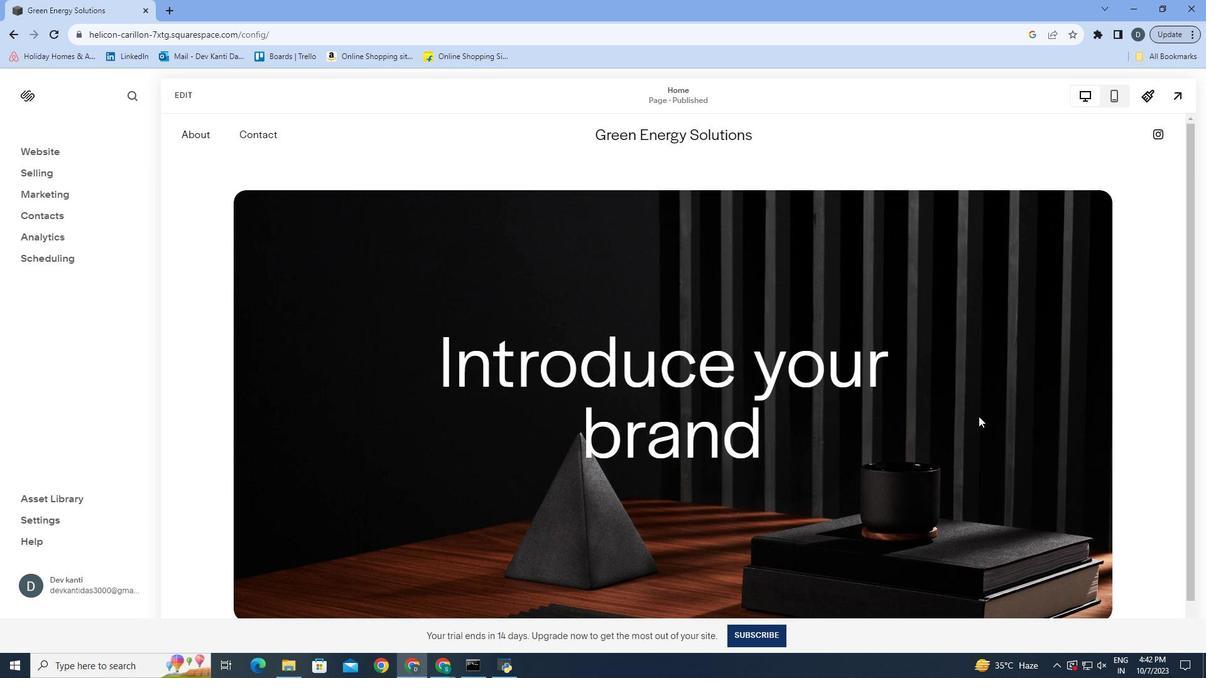 
Action: Mouse pressed left at (978, 416)
Screenshot: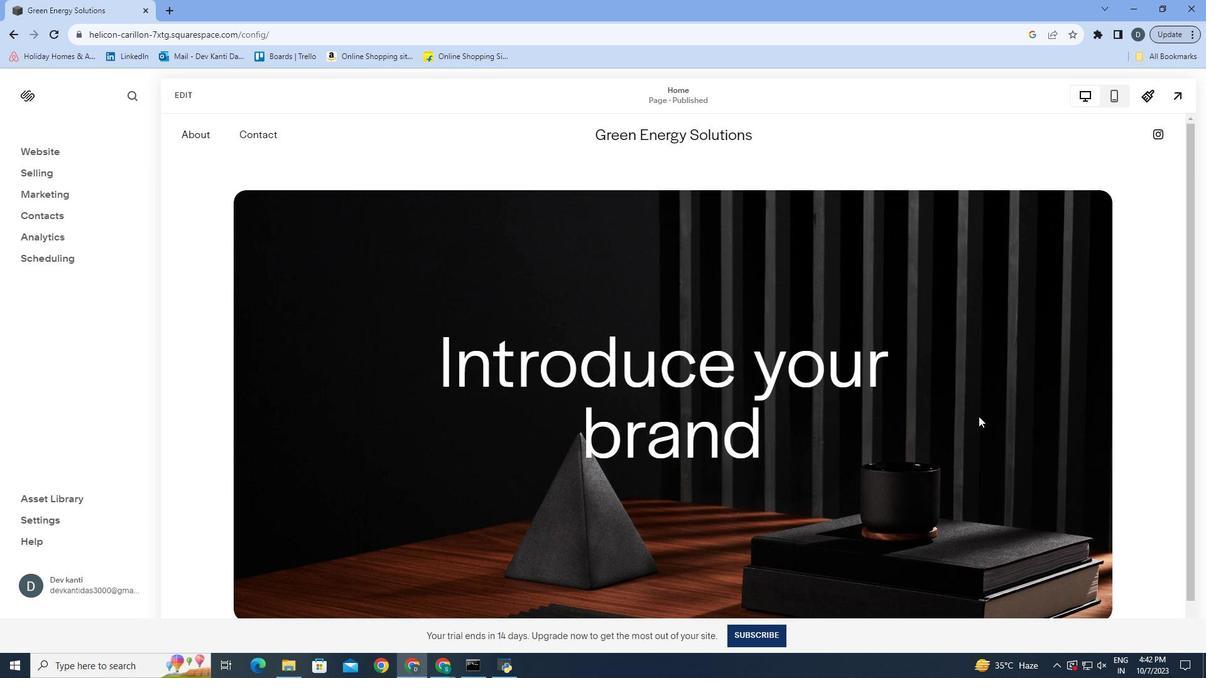 
Action: Mouse pressed left at (978, 416)
Screenshot: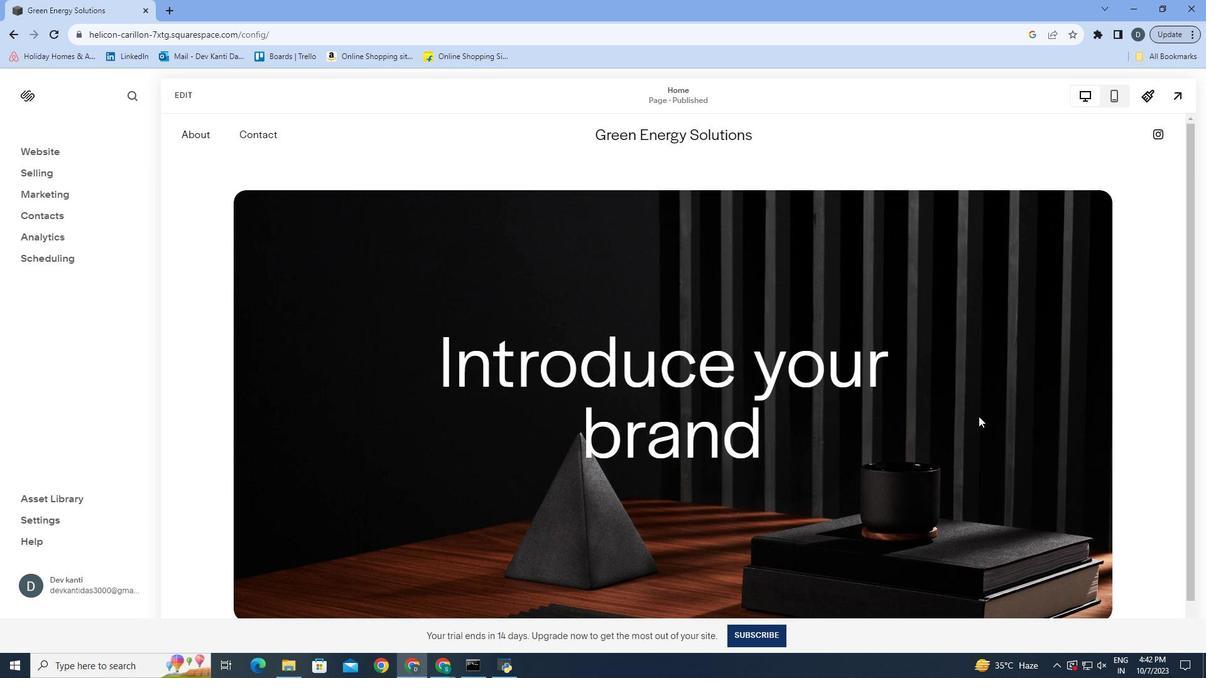 
Action: Mouse moved to (966, 270)
Screenshot: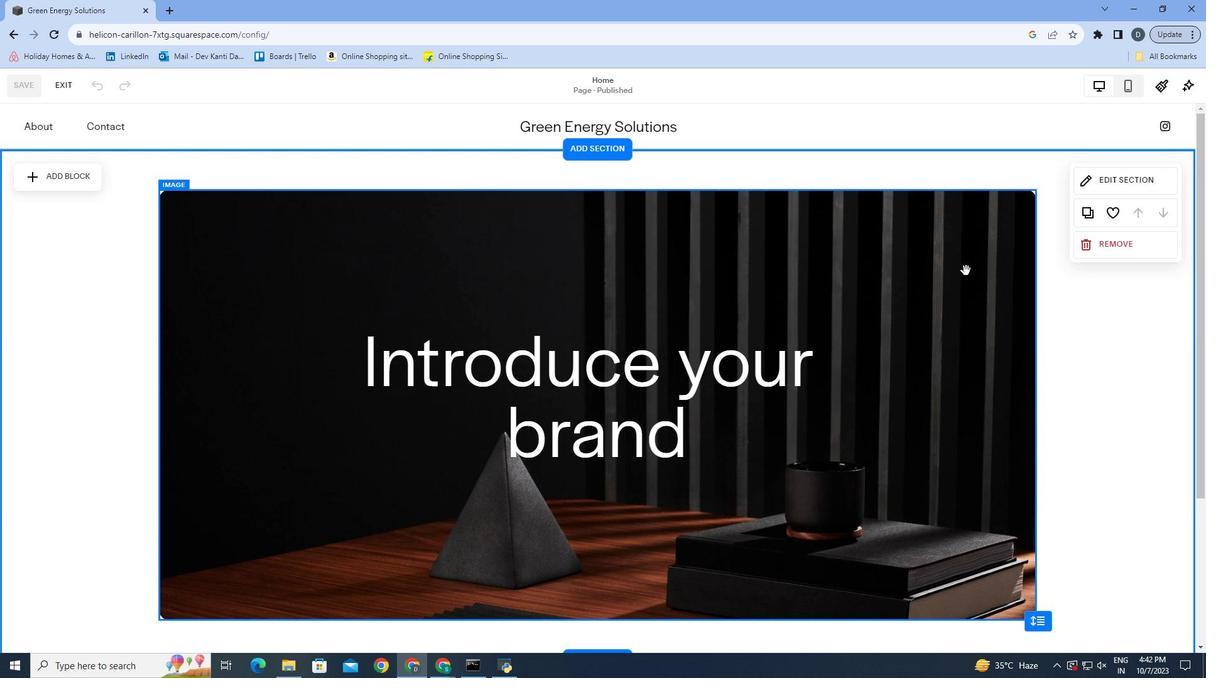 
Action: Mouse pressed left at (966, 270)
Screenshot: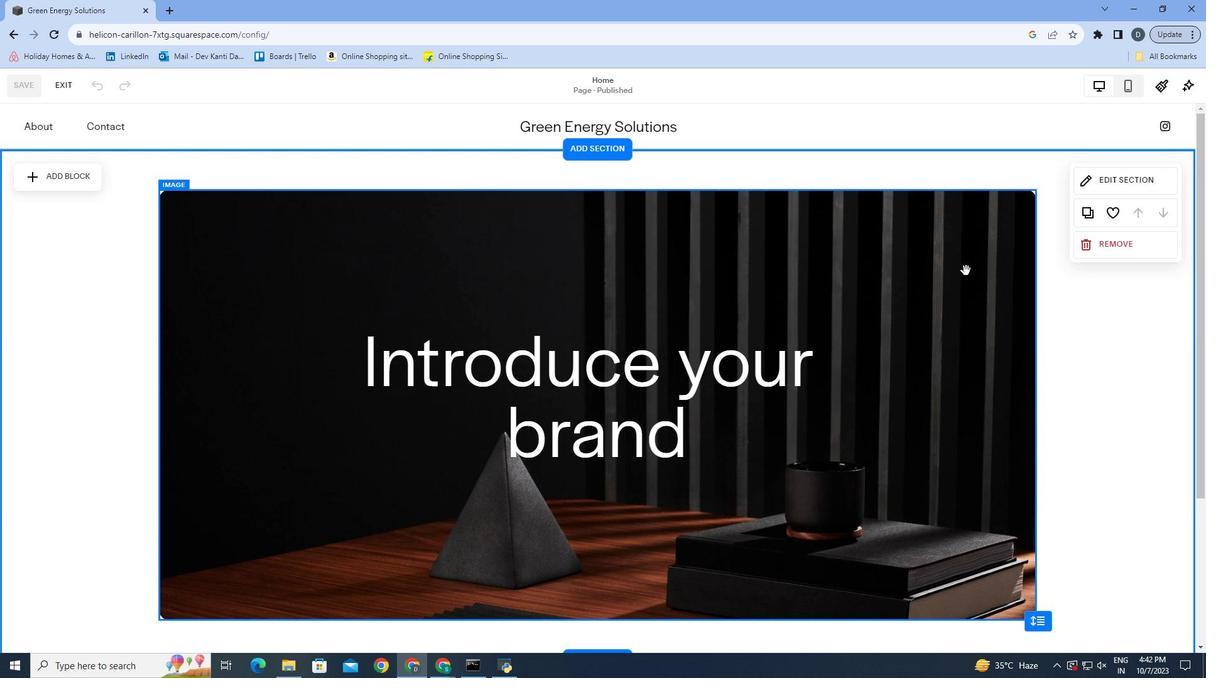 
Action: Mouse moved to (926, 233)
Screenshot: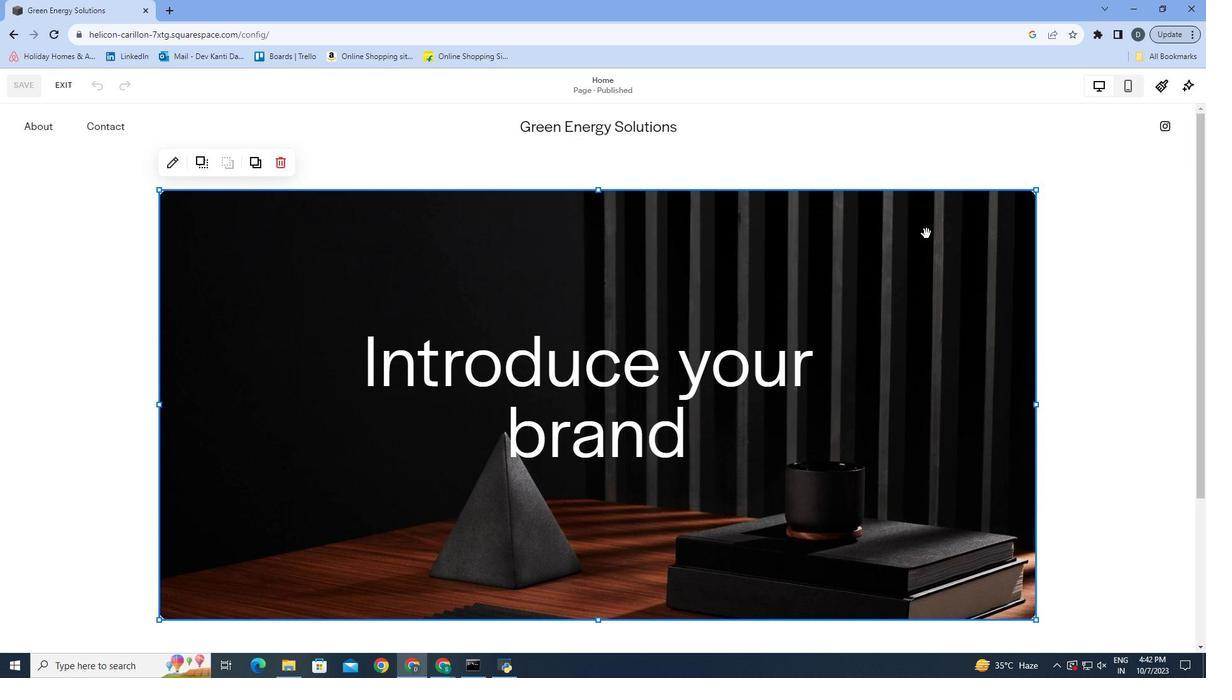 
Action: Mouse pressed left at (926, 233)
Screenshot: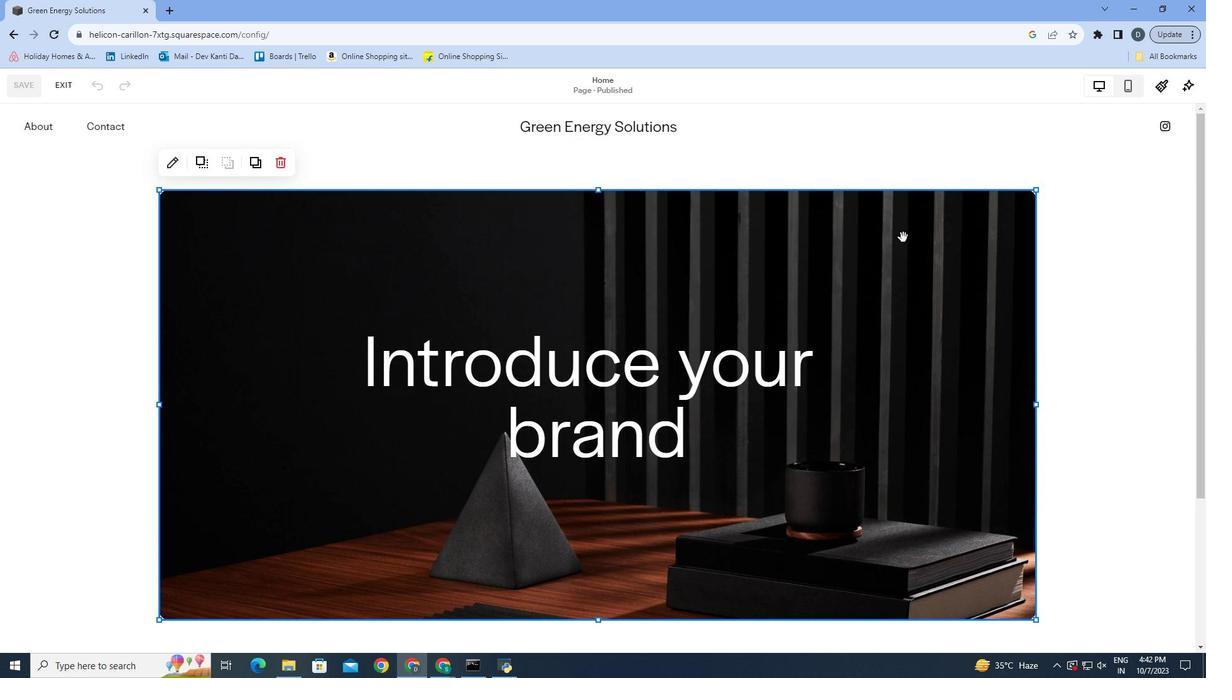 
Action: Mouse moved to (162, 155)
Screenshot: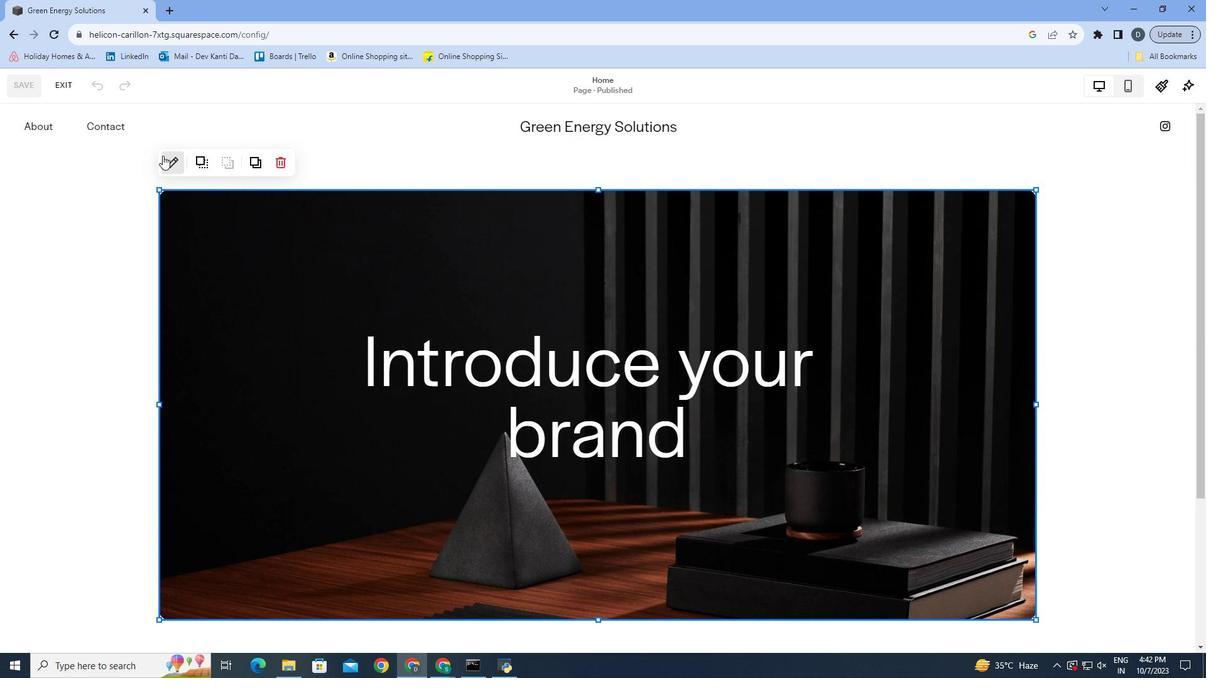 
Action: Mouse pressed left at (162, 155)
Screenshot: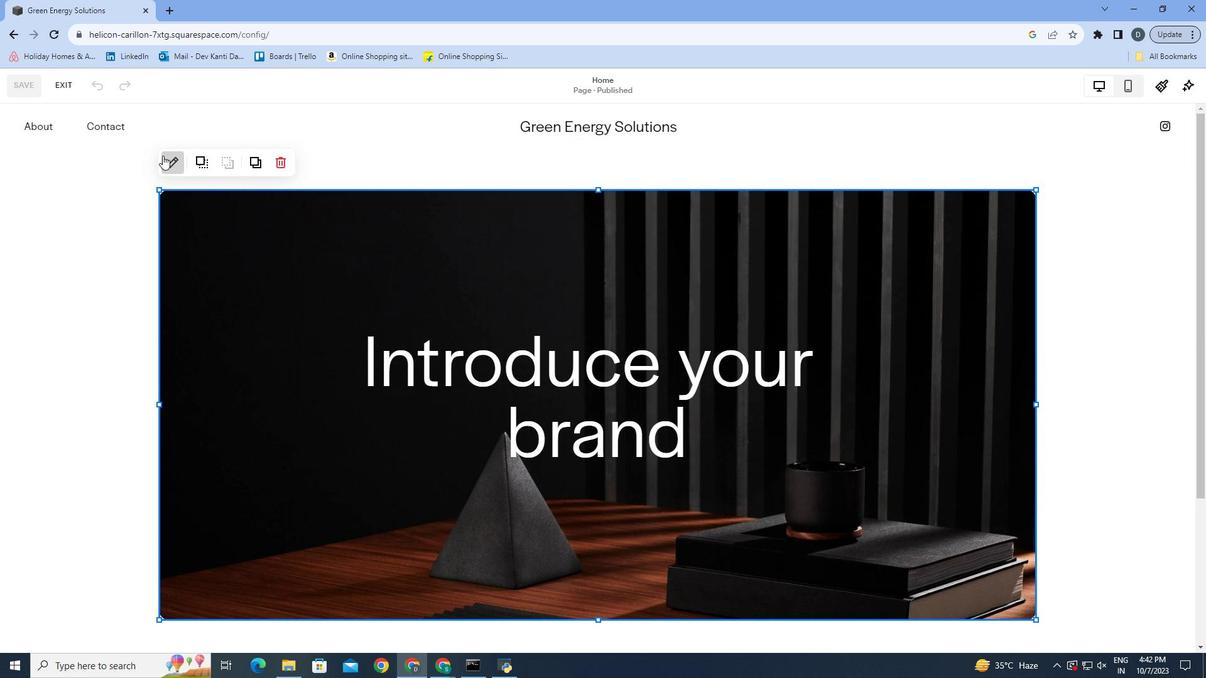 
Action: Mouse moved to (1082, 260)
Screenshot: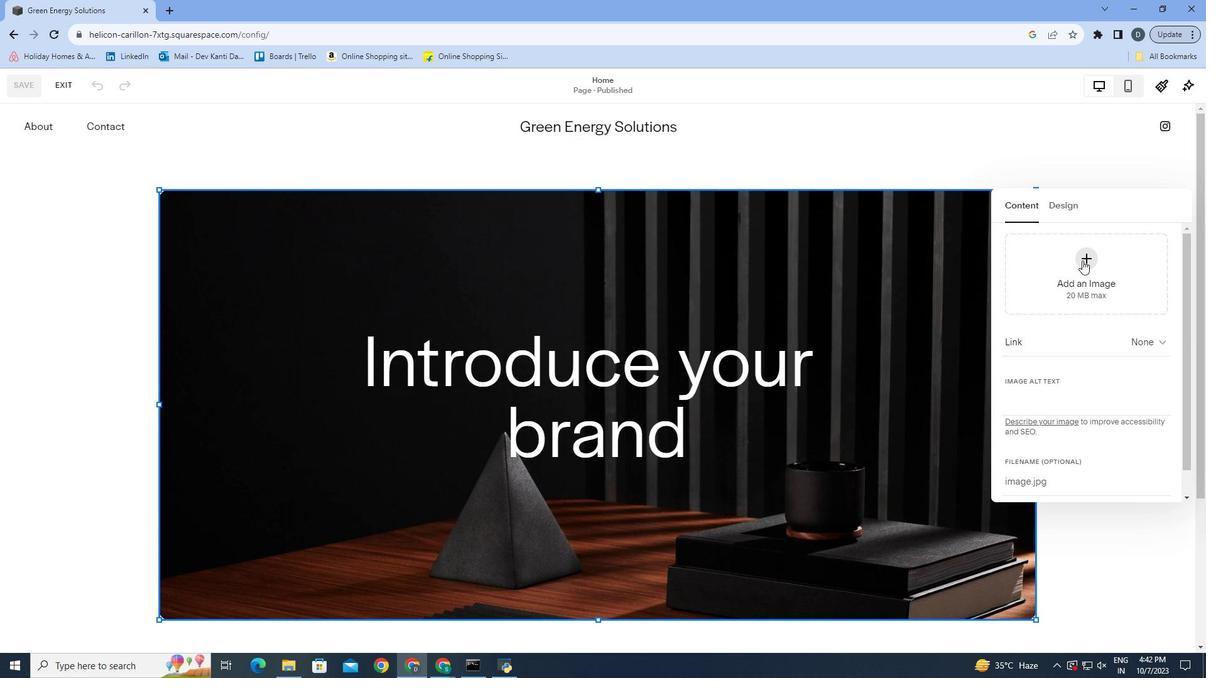 
Action: Mouse pressed left at (1082, 260)
Screenshot: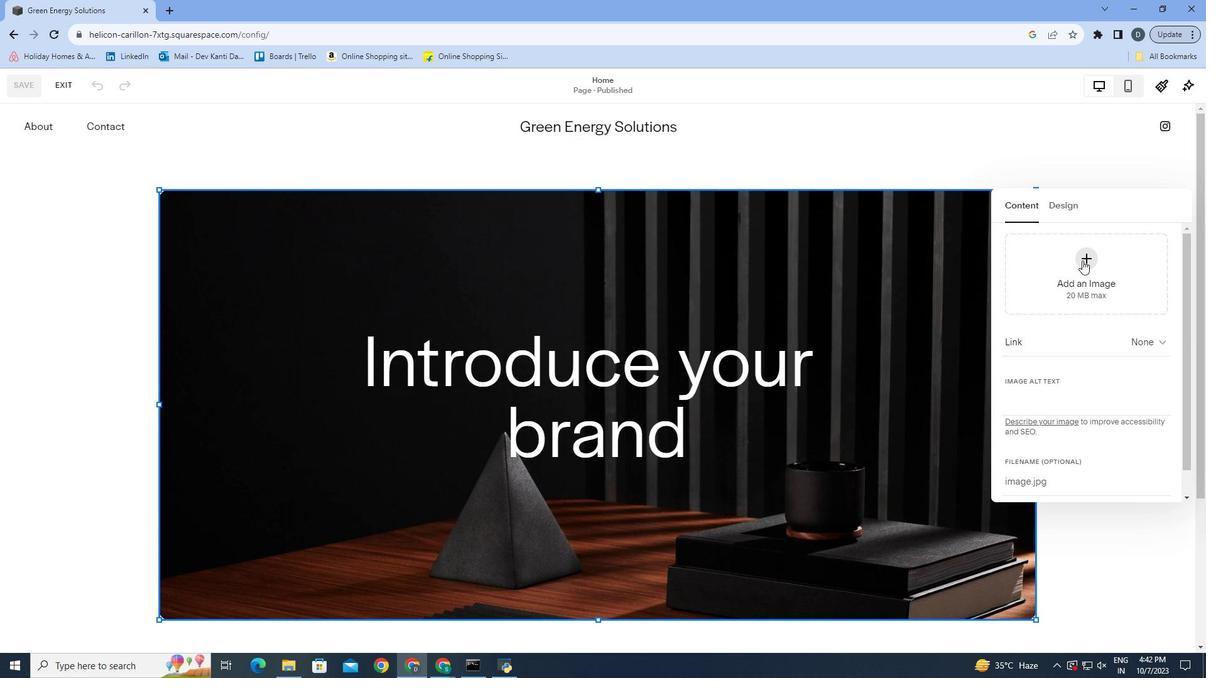 
Action: Mouse moved to (1046, 322)
Screenshot: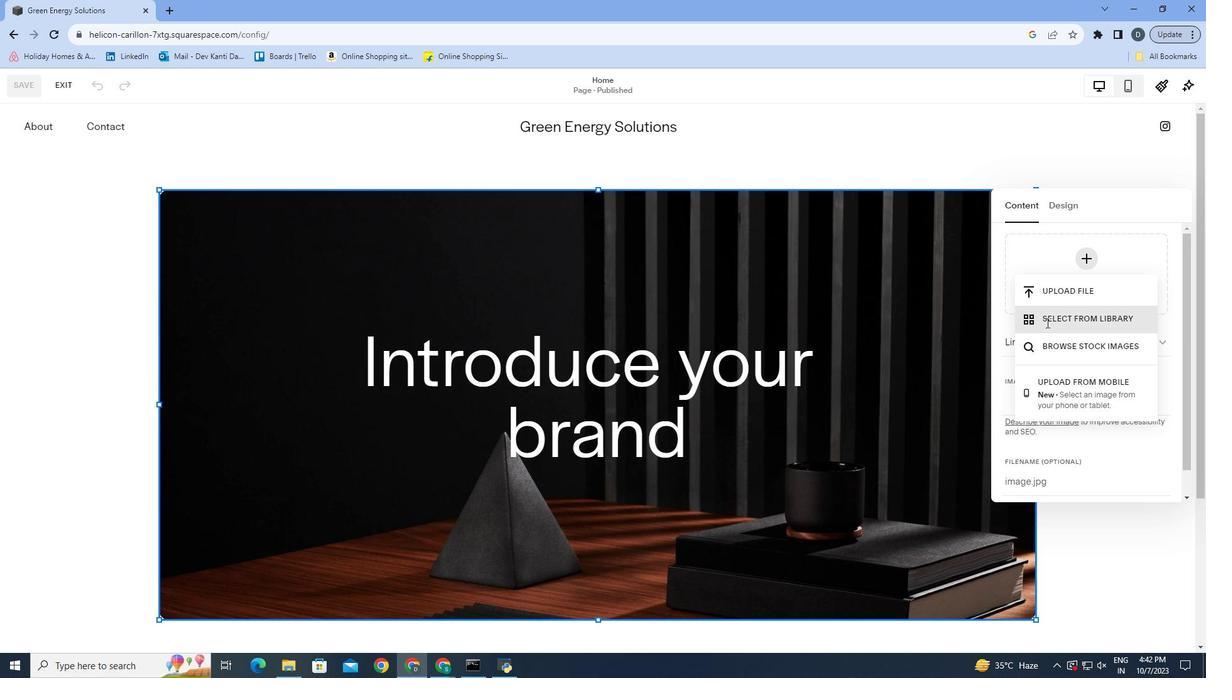 
Action: Mouse pressed left at (1046, 322)
Screenshot: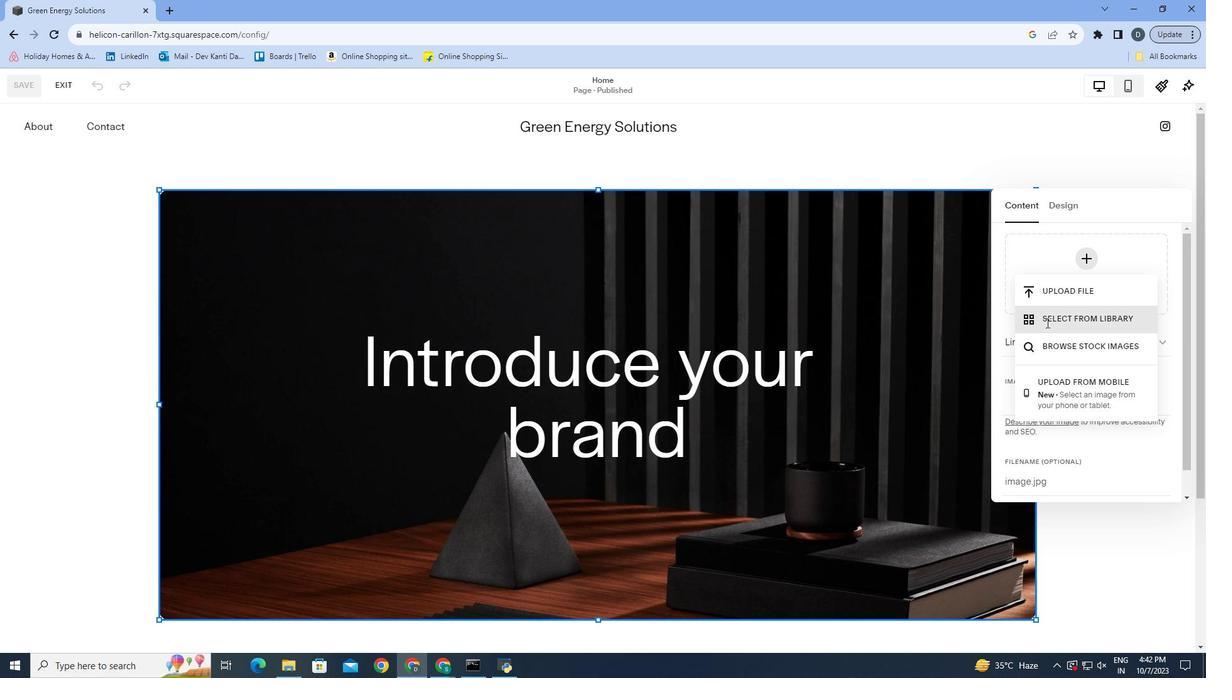 
Action: Mouse moved to (430, 196)
Screenshot: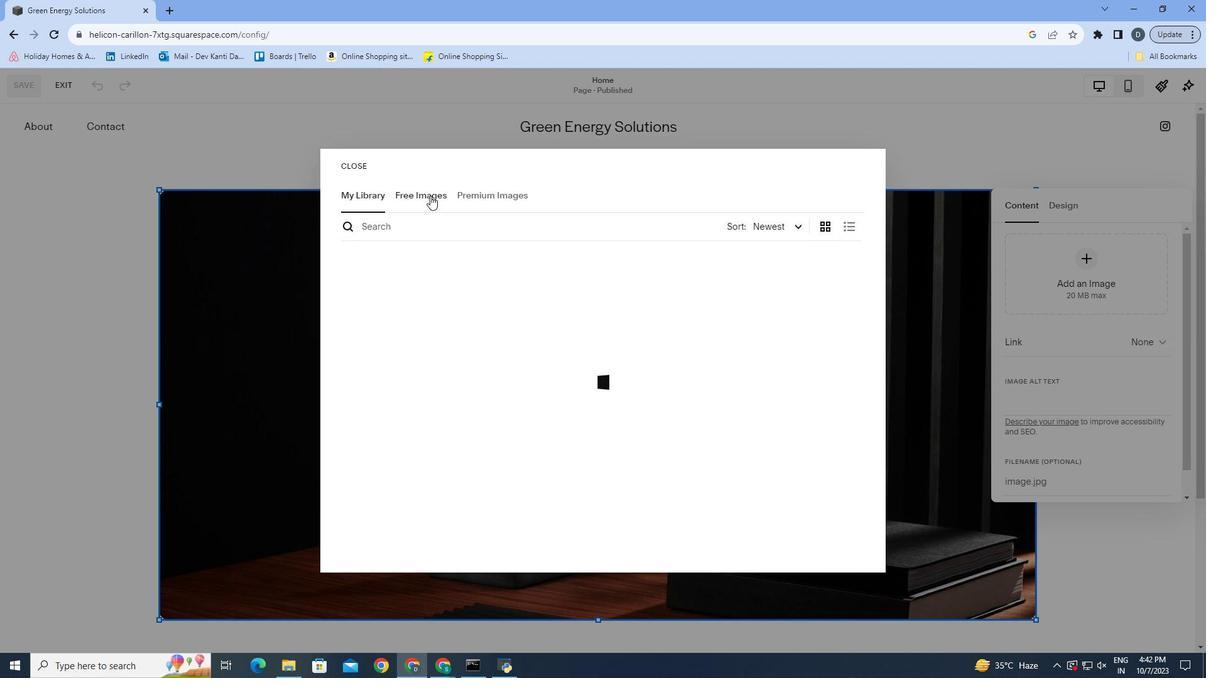 
Action: Mouse pressed left at (430, 196)
Screenshot: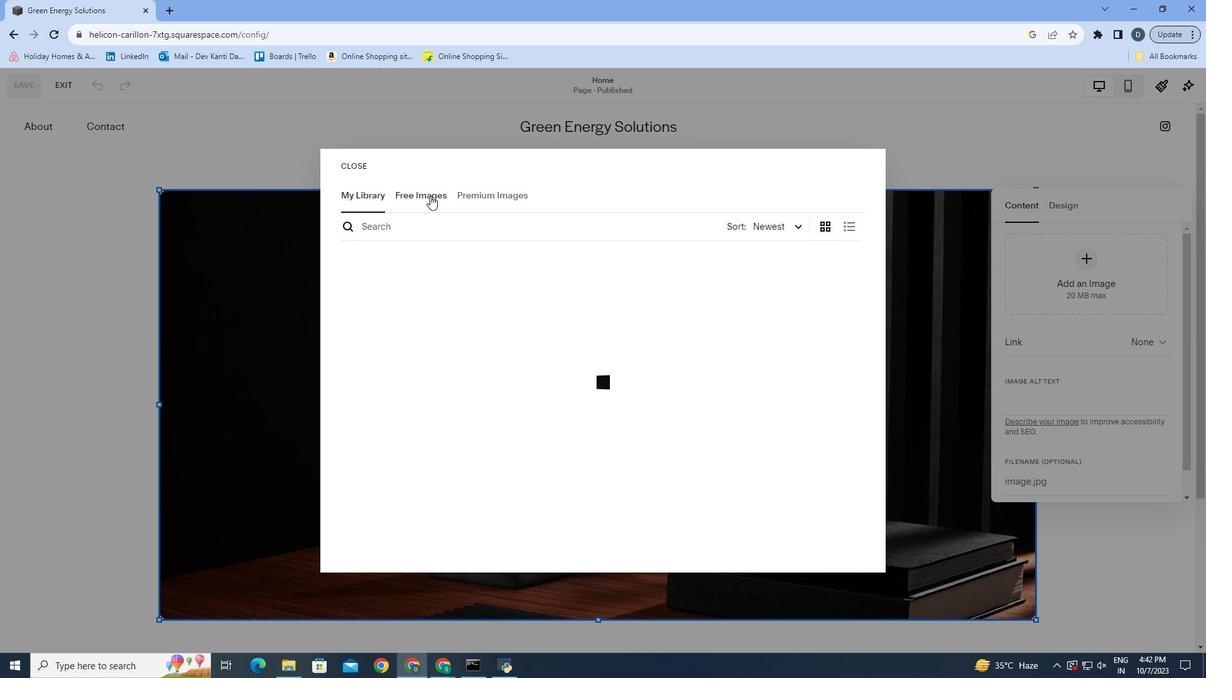 
Action: Mouse moved to (407, 226)
Screenshot: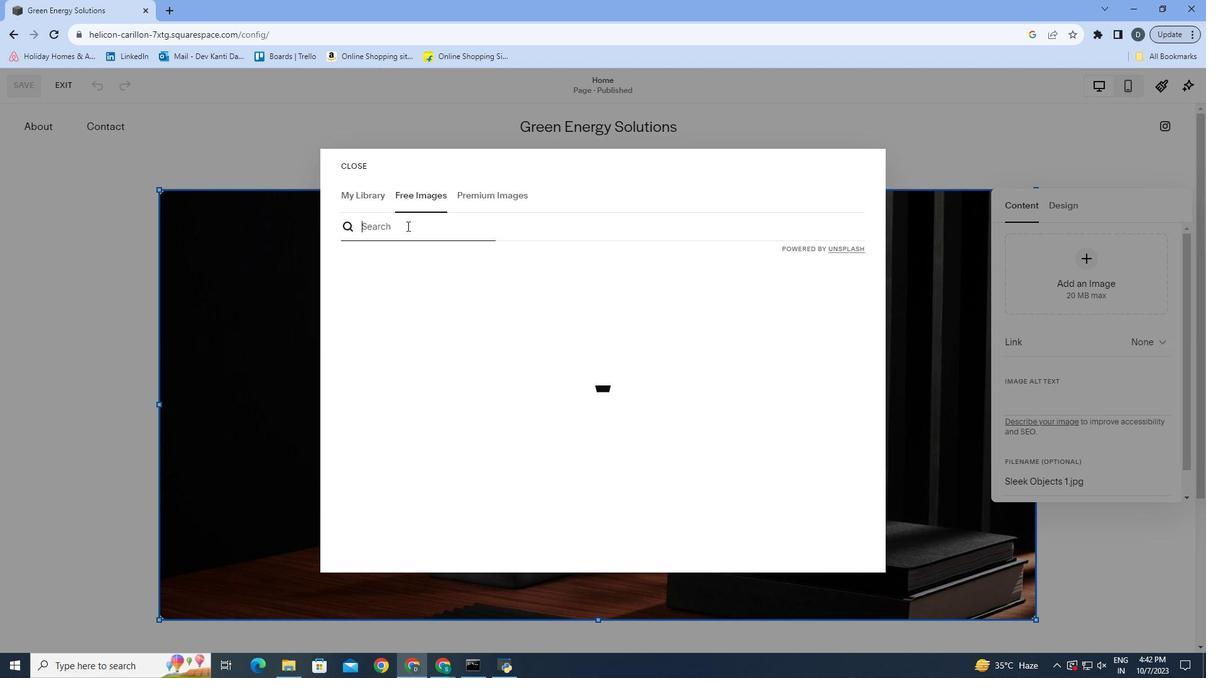 
Action: Mouse pressed left at (407, 226)
Screenshot: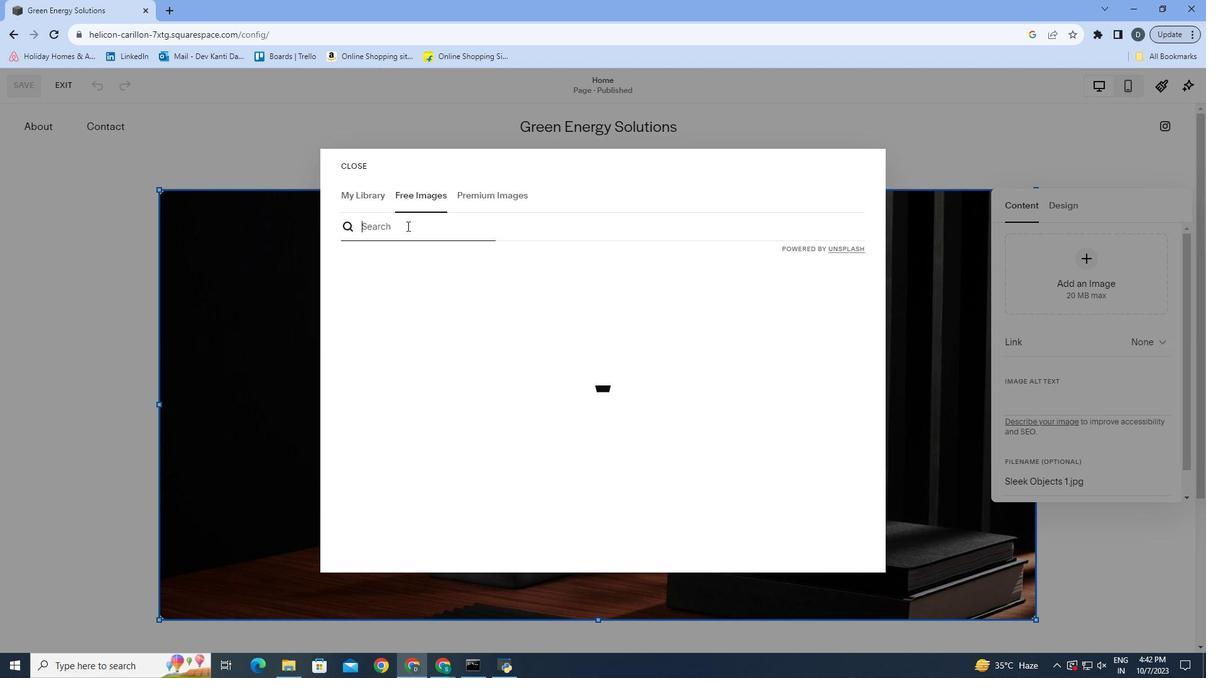 
Action: Mouse moved to (377, 226)
Screenshot: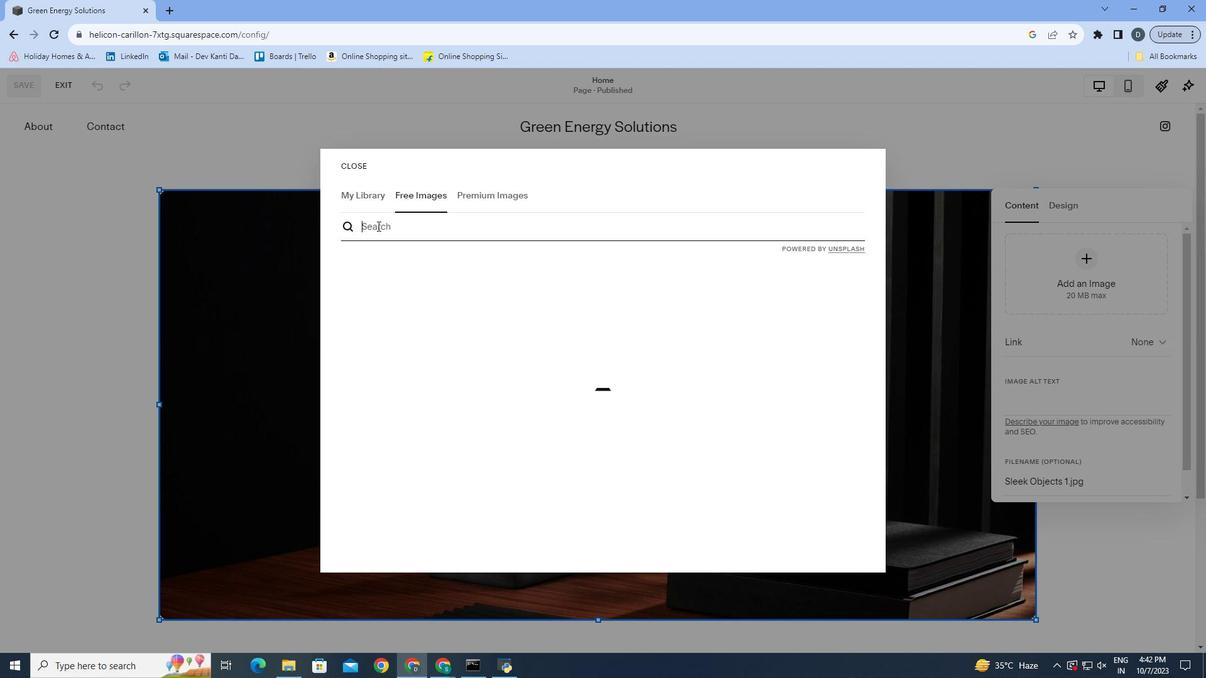 
Action: Mouse pressed left at (377, 226)
Screenshot: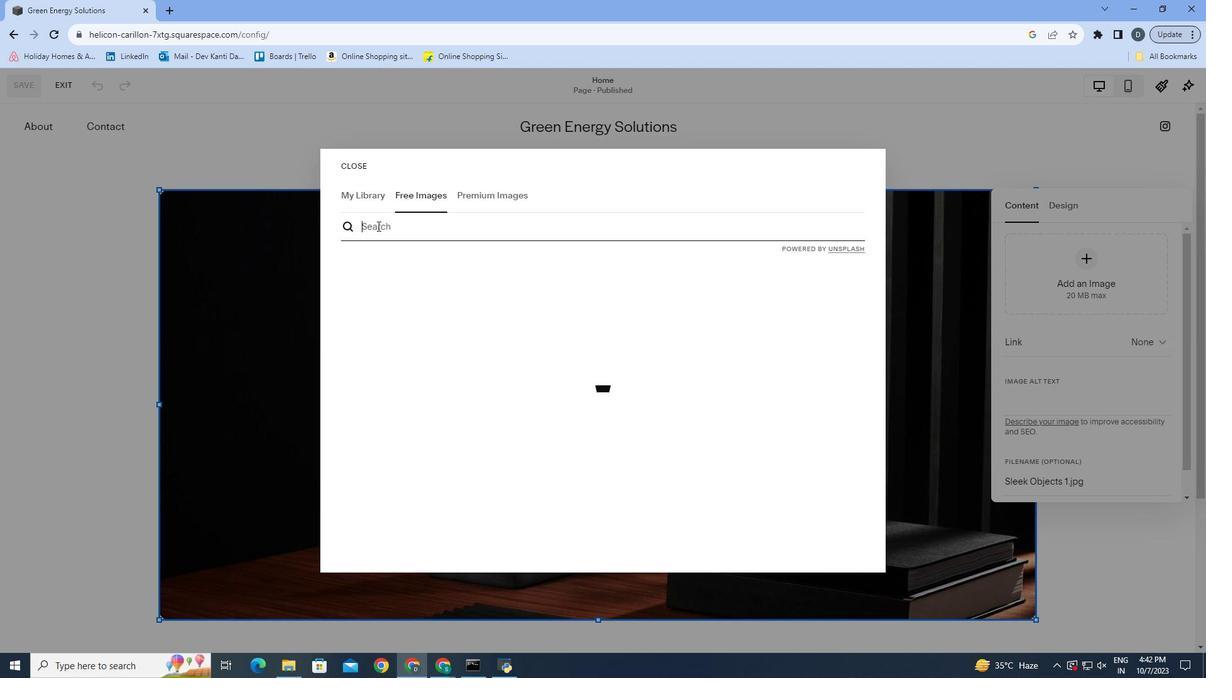 
Action: Key pressed <Key.shift><Key.shift><Key.shift><Key.shift><Key.shift><Key.shift><Key.shift><Key.shift><Key.shift><Key.shift><Key.shift><Key.shift><Key.shift><Key.shift><Key.shift><Key.shift><Key.shift>Grre<Key.backspace><Key.backspace>een<Key.space><Key.shift><Key.shift><Key.shift><Key.shift><Key.shift><Key.shift><Key.shift><Key.shift><Key.shift><Key.shift><Key.shift><Key.shift><Key.shift><Key.shift><Key.shift><Key.shift><Key.shift><Key.shift><Key.shift>Energy<Key.enter>
Screenshot: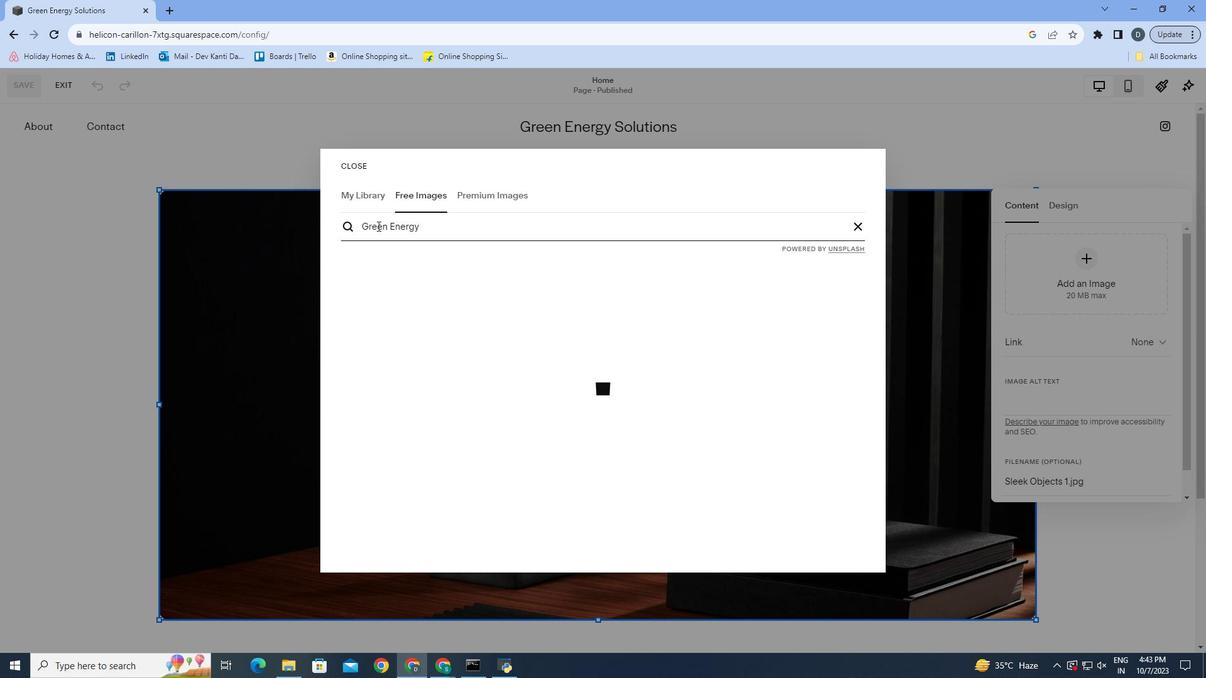 
Action: Mouse moved to (454, 335)
Screenshot: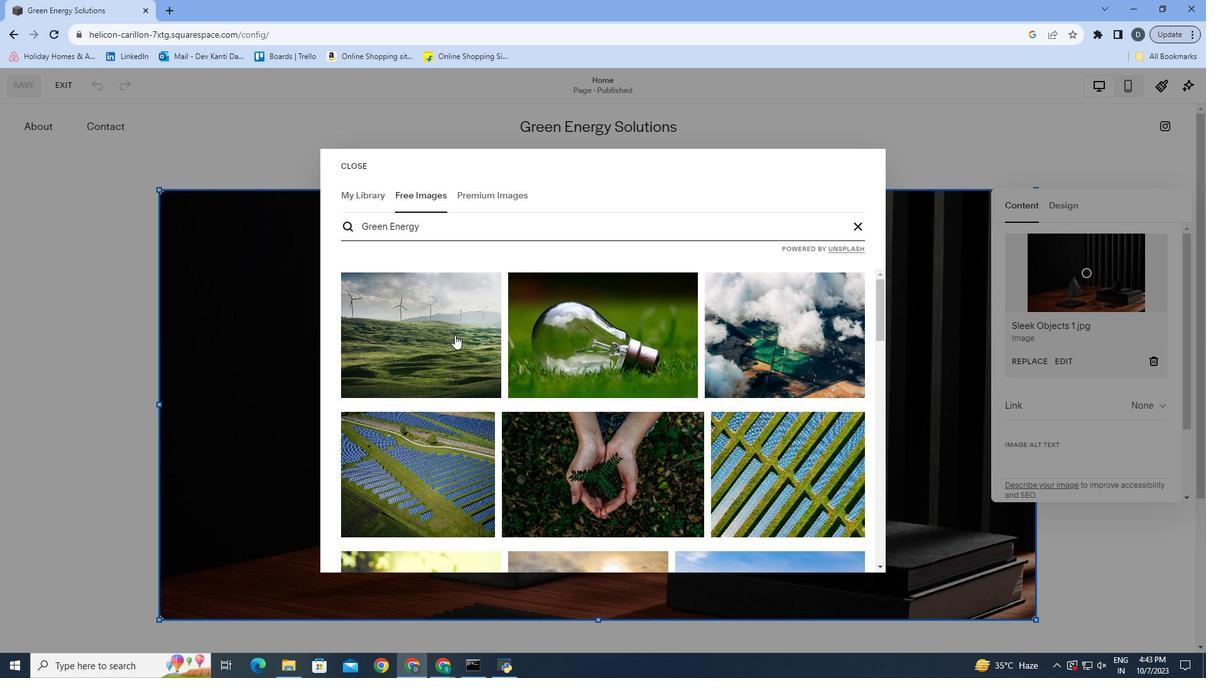 
Action: Mouse pressed left at (454, 335)
Screenshot: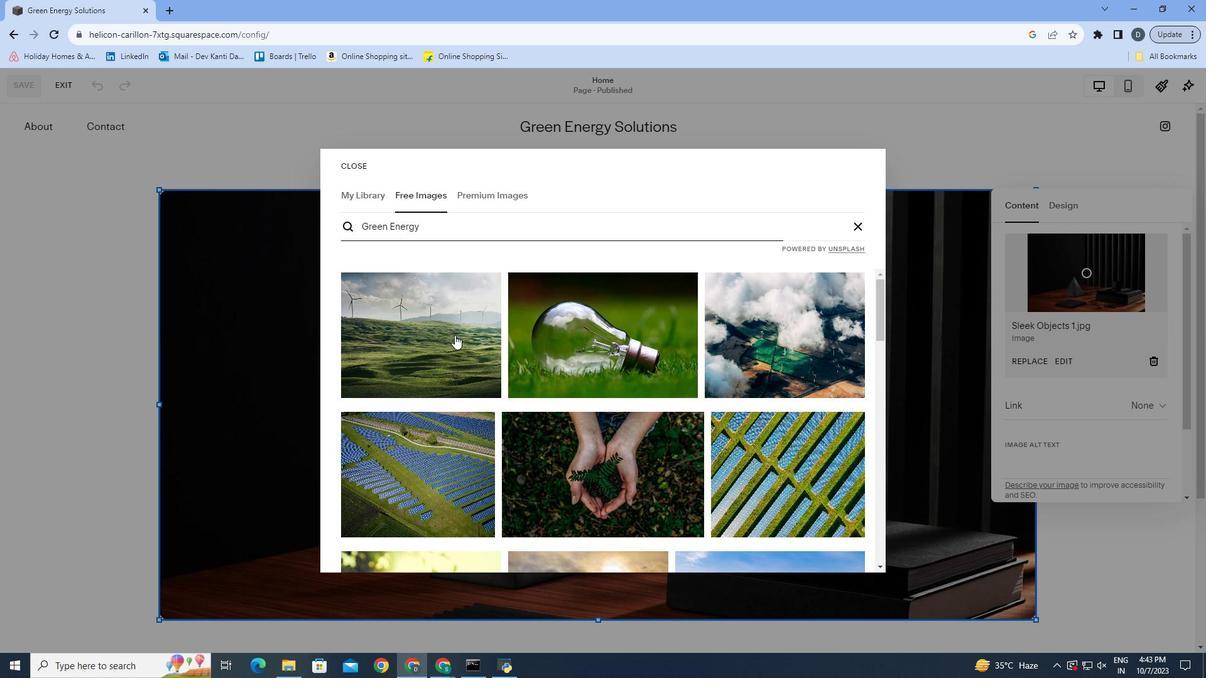 
Action: Mouse moved to (770, 408)
Screenshot: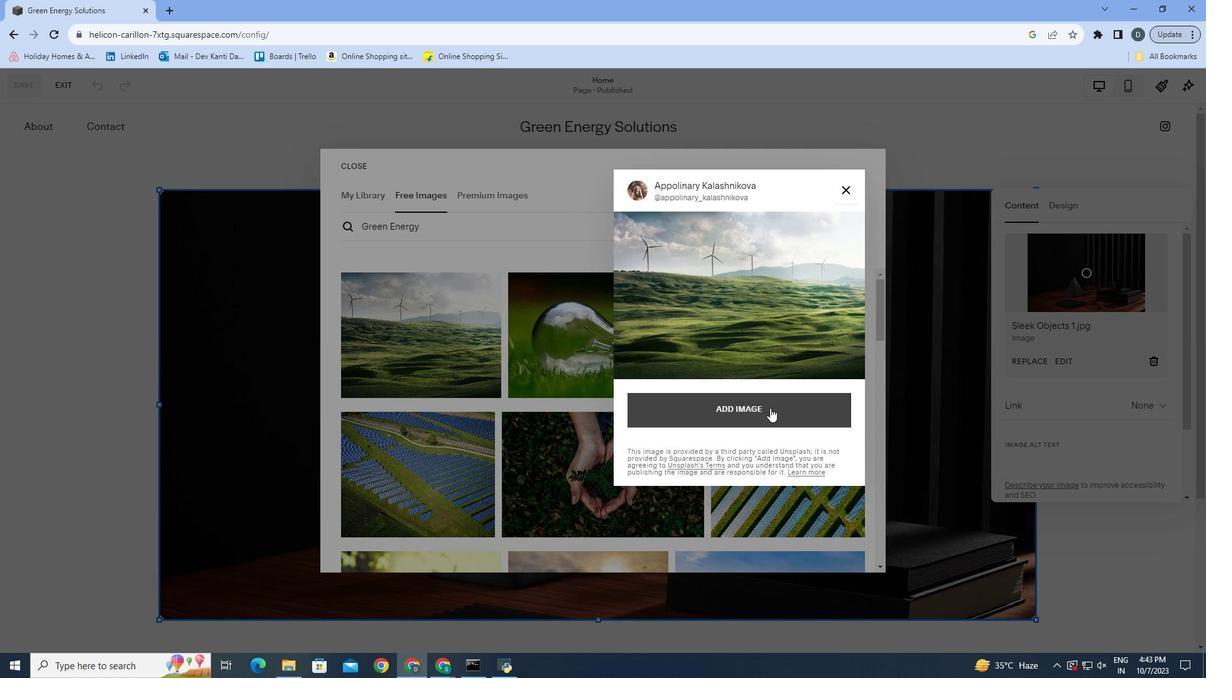 
Action: Mouse pressed left at (770, 408)
Screenshot: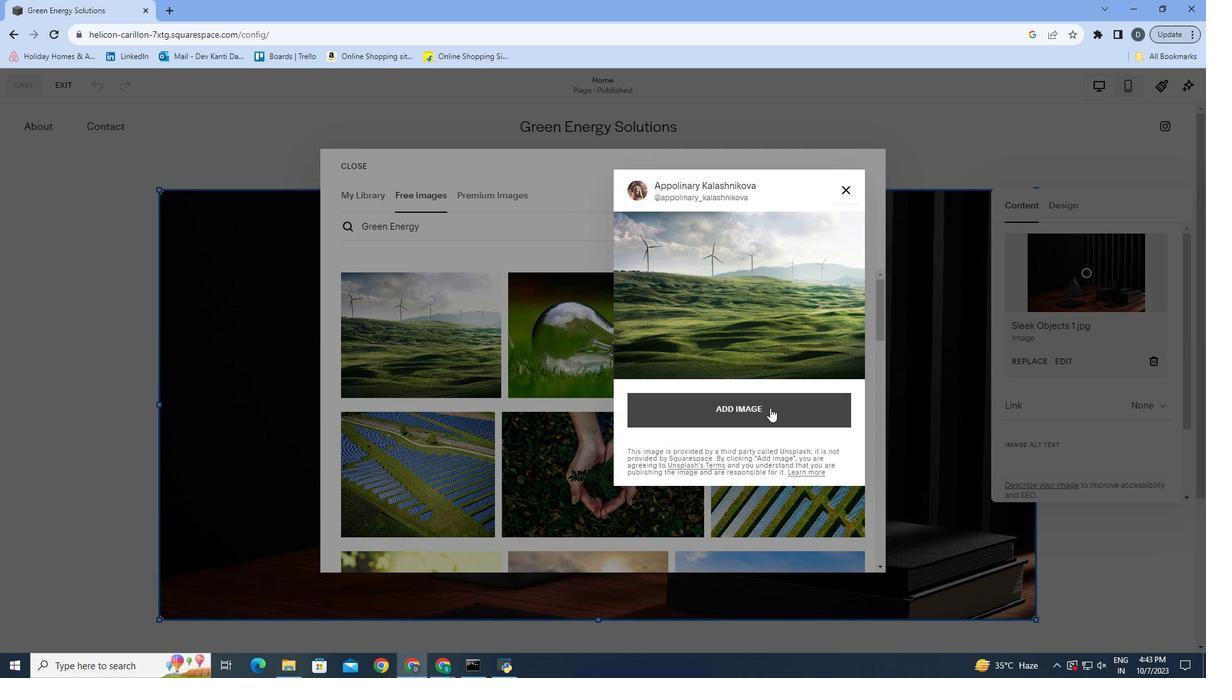 
Action: Mouse moved to (1093, 170)
Screenshot: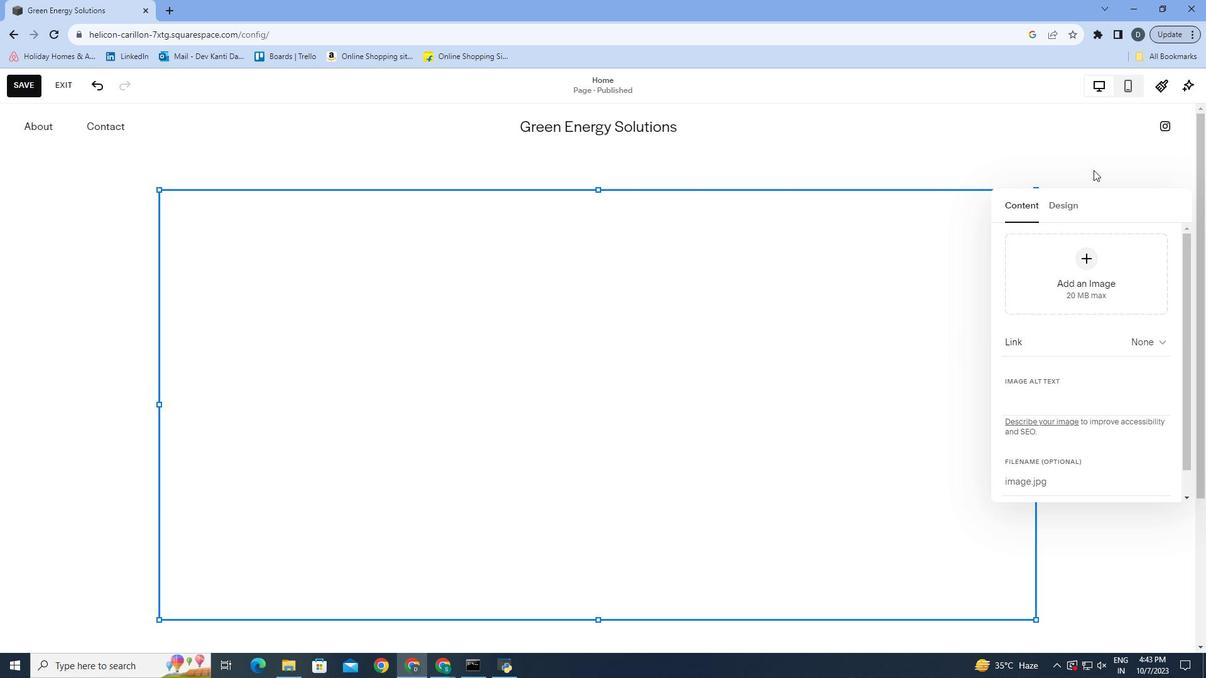 
Action: Mouse pressed left at (1093, 170)
Screenshot: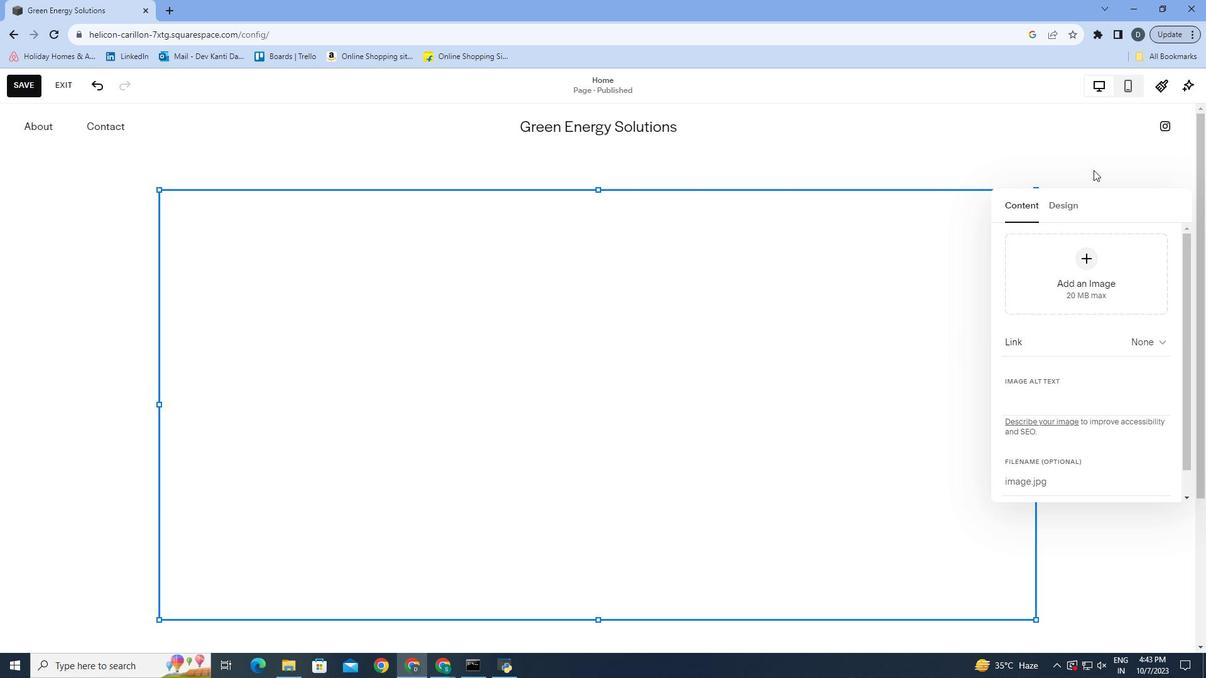 
Action: Mouse moved to (799, 419)
Screenshot: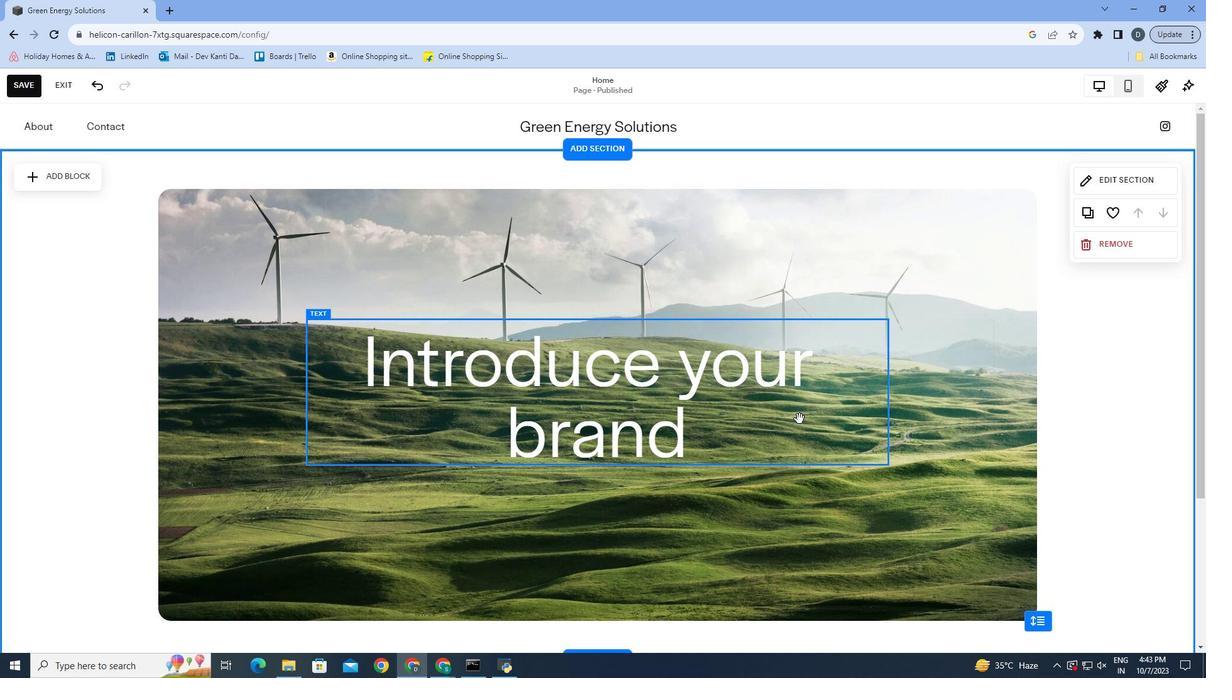 
Action: Mouse pressed left at (799, 419)
Screenshot: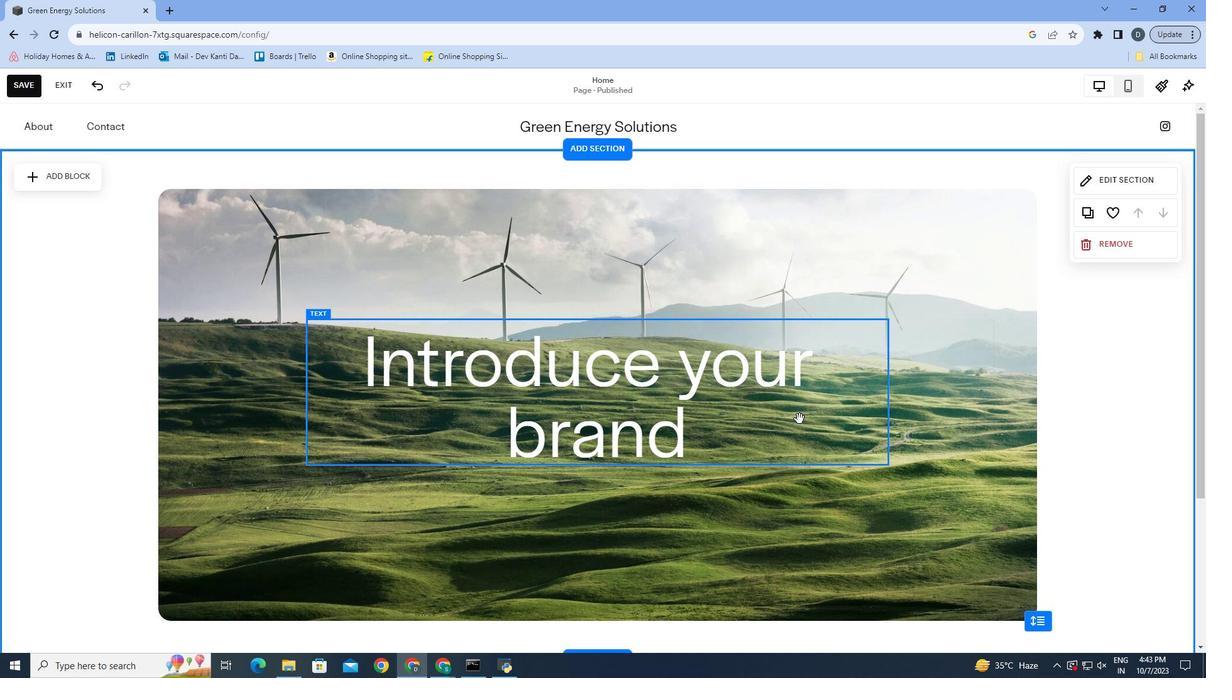 
Action: Mouse moved to (677, 454)
Screenshot: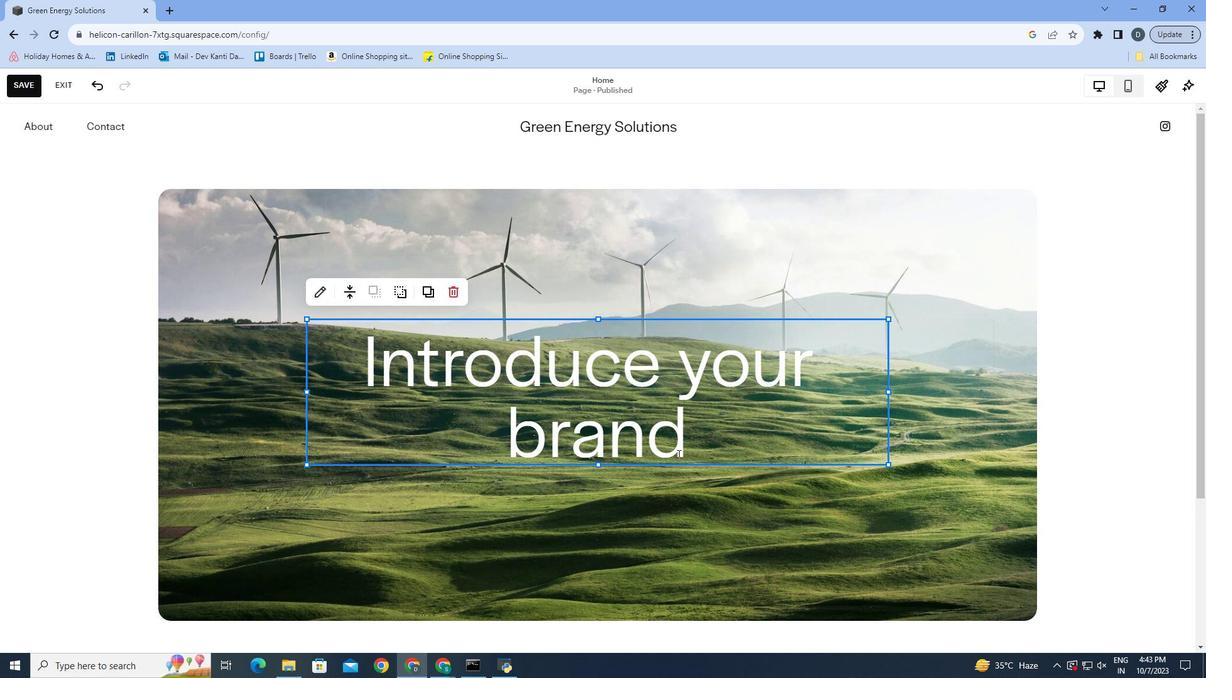 
Action: Mouse pressed left at (677, 454)
Screenshot: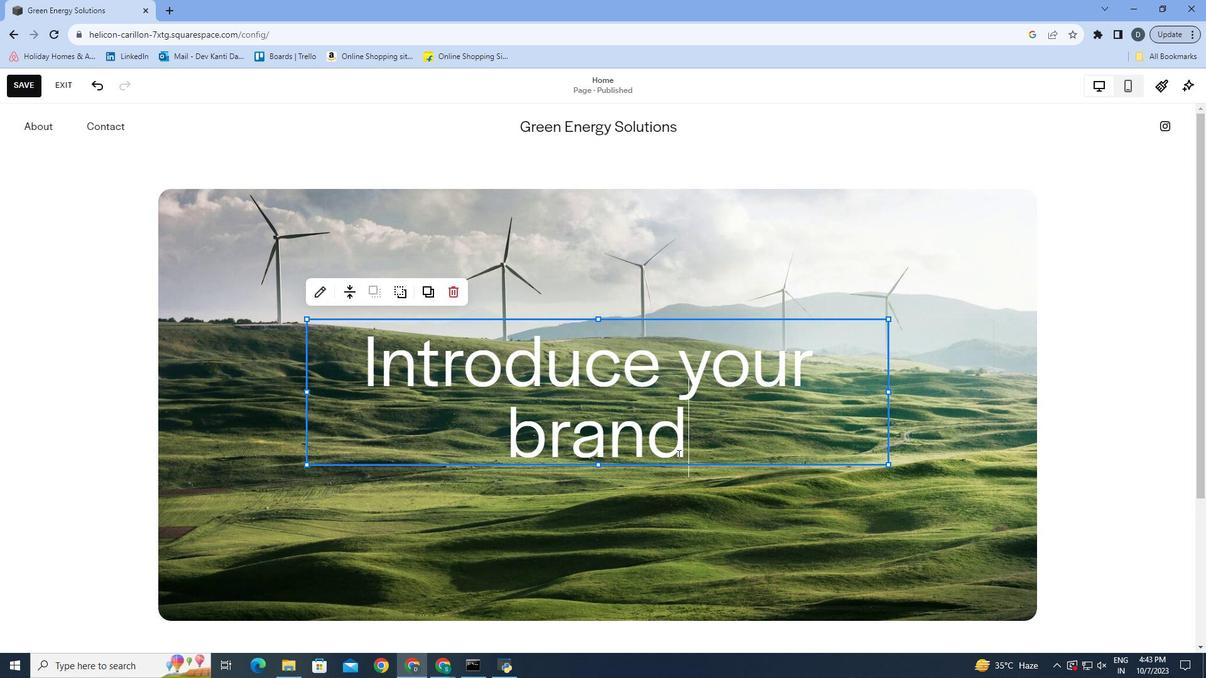 
Action: Mouse pressed left at (677, 454)
Screenshot: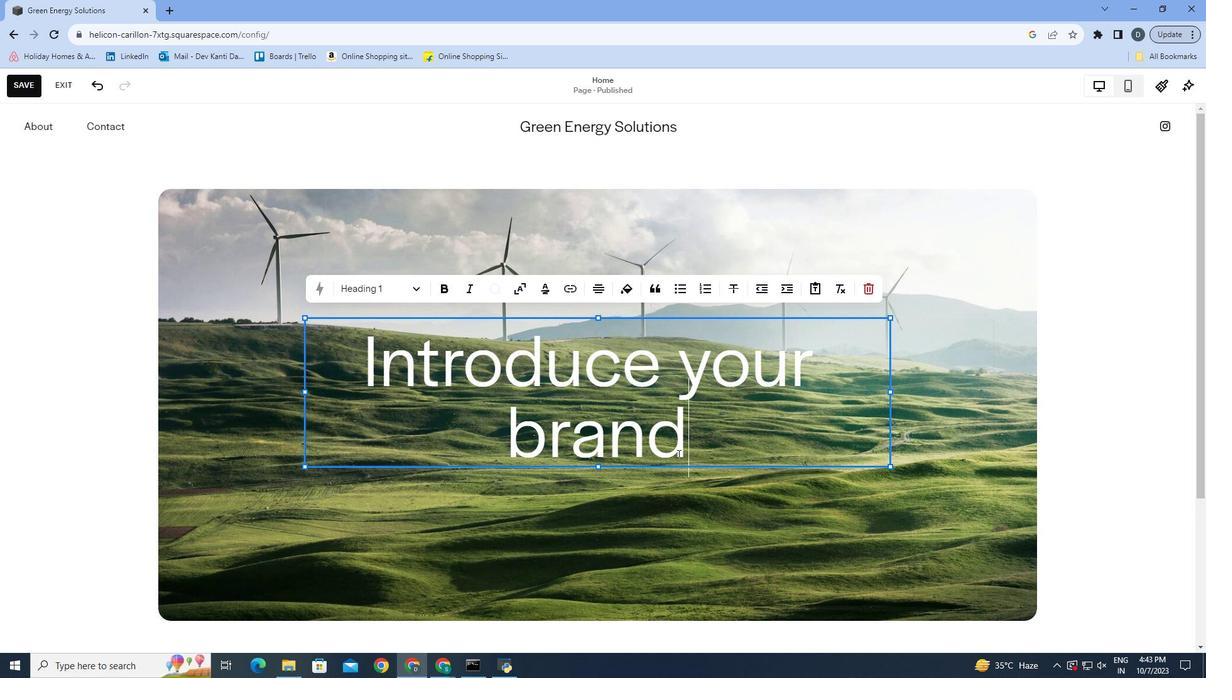 
Action: Mouse moved to (637, 443)
Screenshot: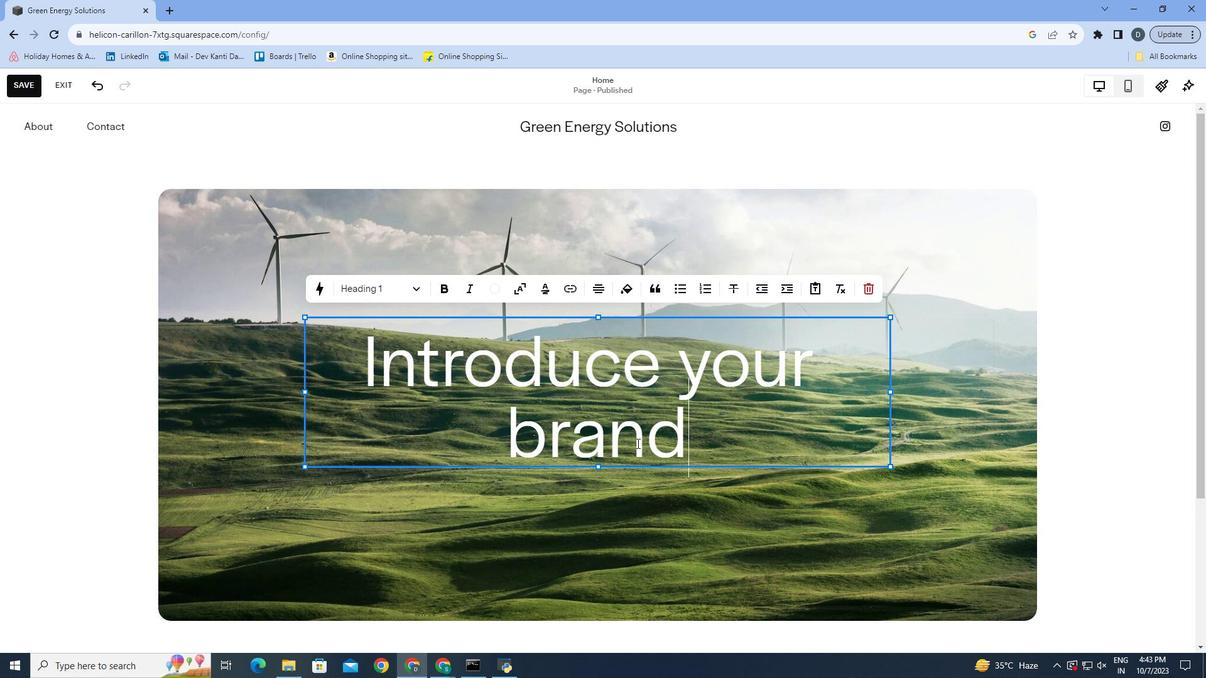 
Action: Mouse pressed left at (637, 443)
Screenshot: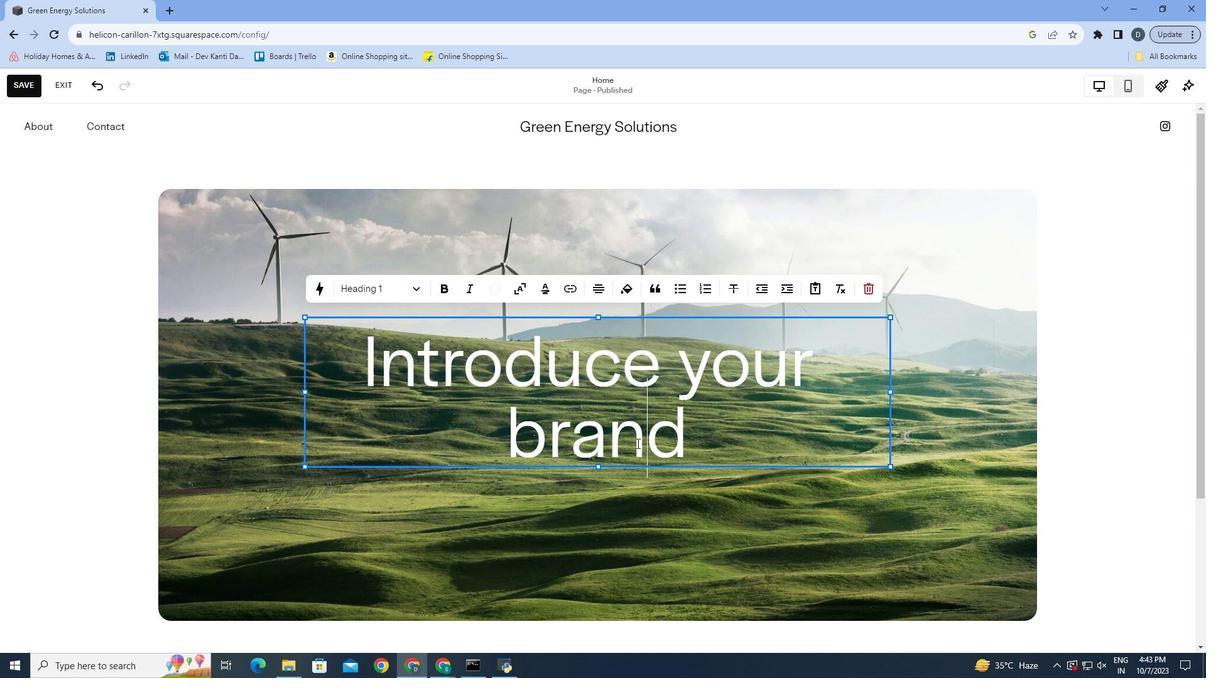 
Action: Mouse moved to (694, 439)
Screenshot: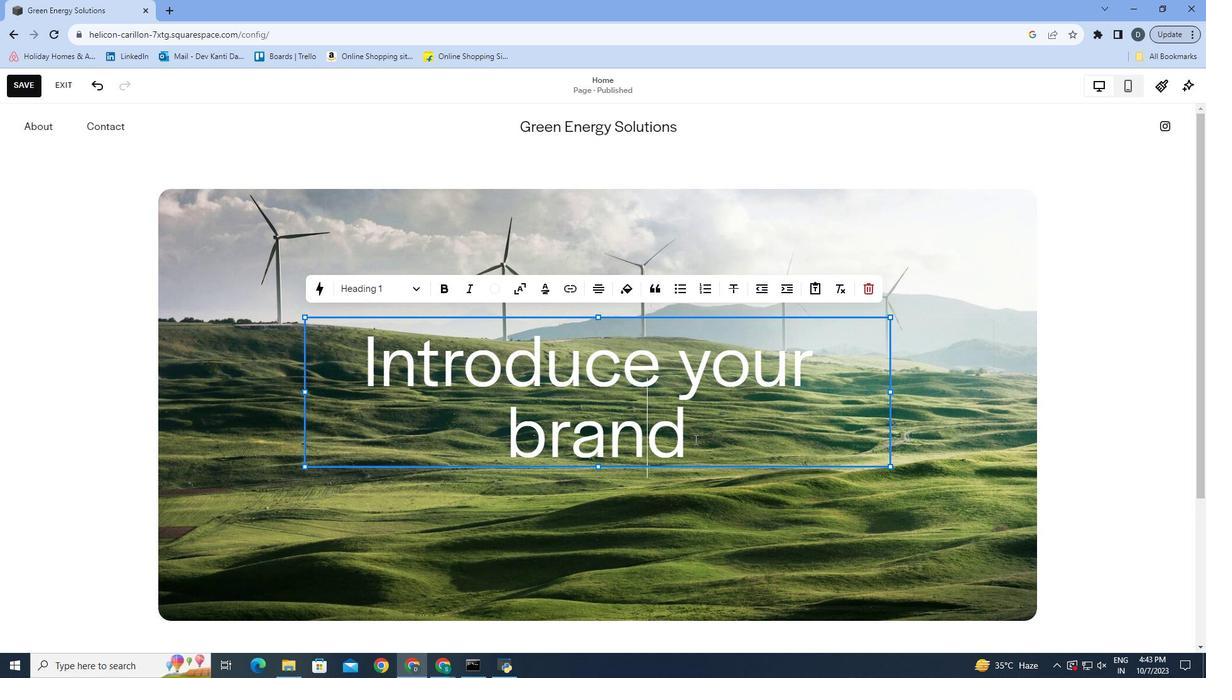 
Action: Mouse pressed left at (694, 439)
Screenshot: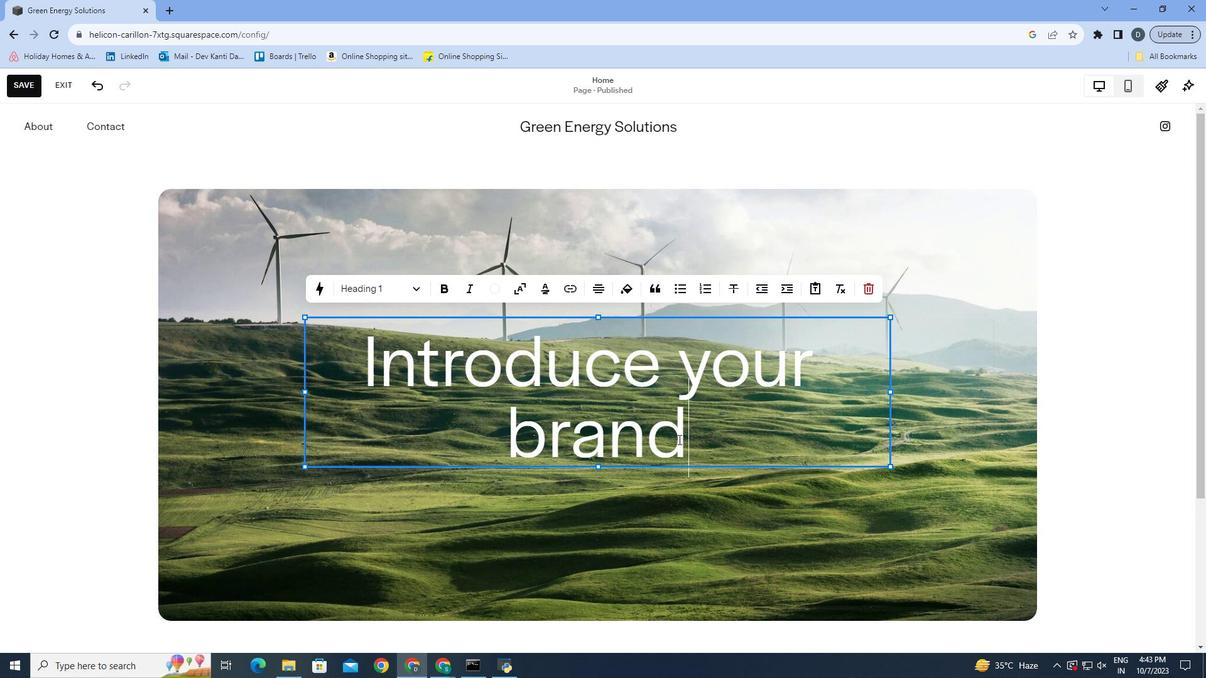 
Action: Mouse moved to (349, 373)
Screenshot: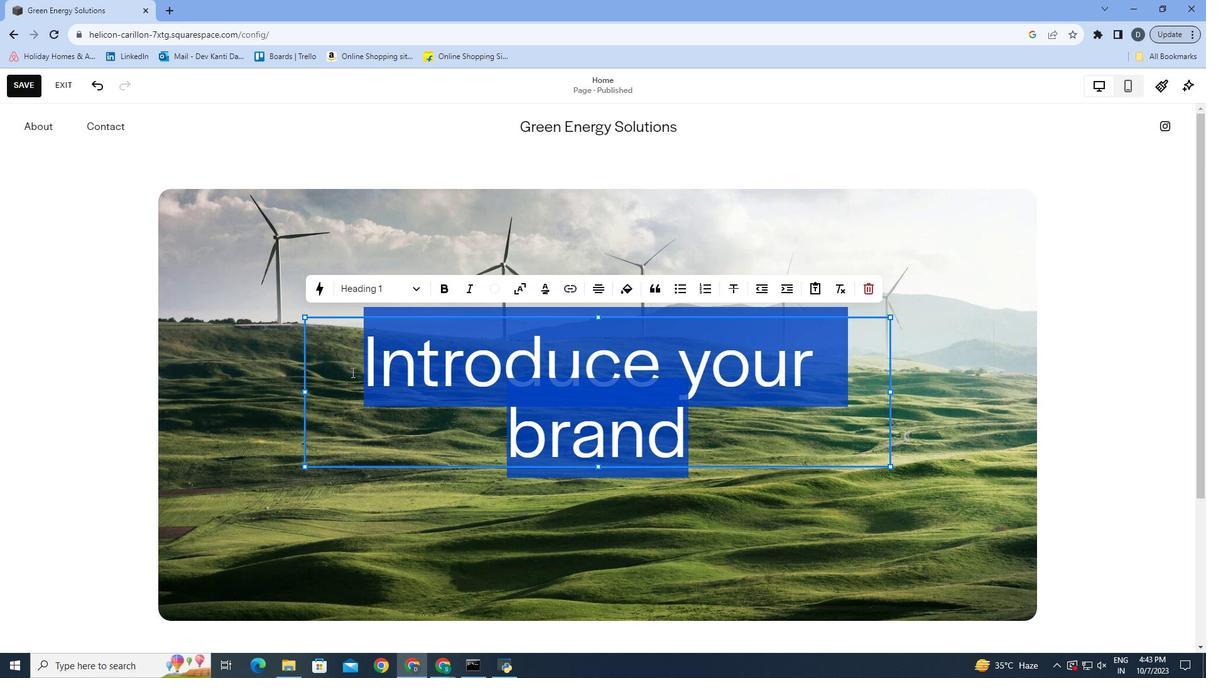 
Action: Key pressed <Key.shift>
Screenshot: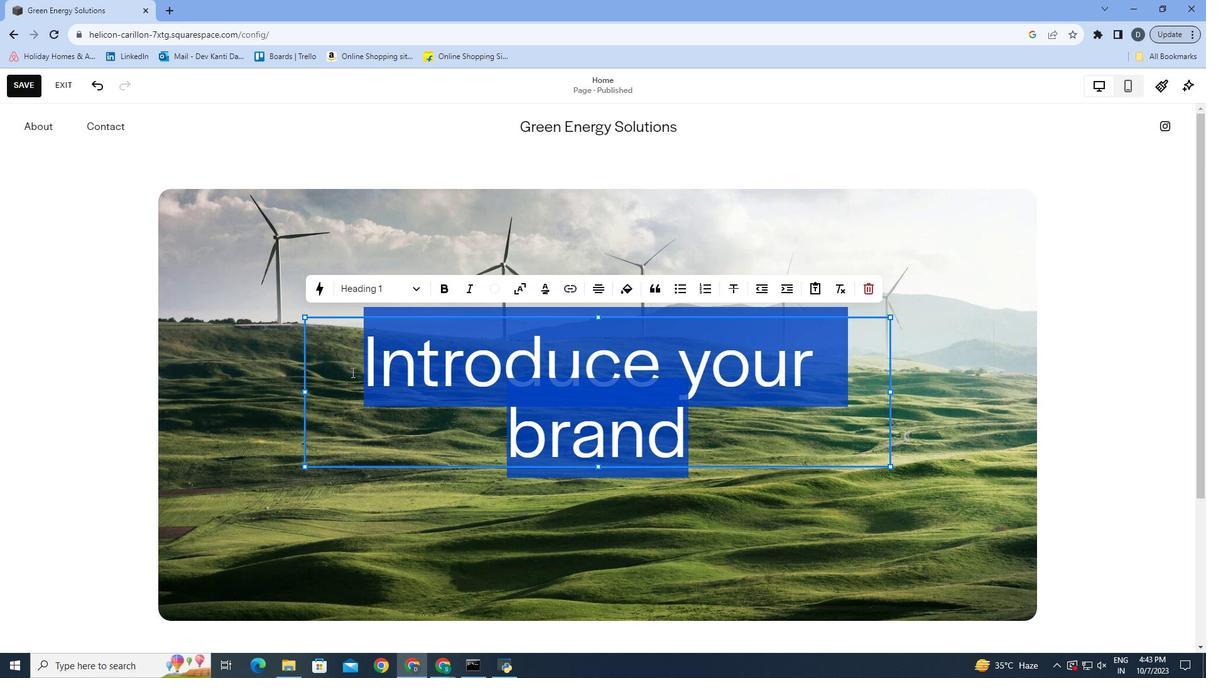 
Action: Mouse moved to (353, 371)
Screenshot: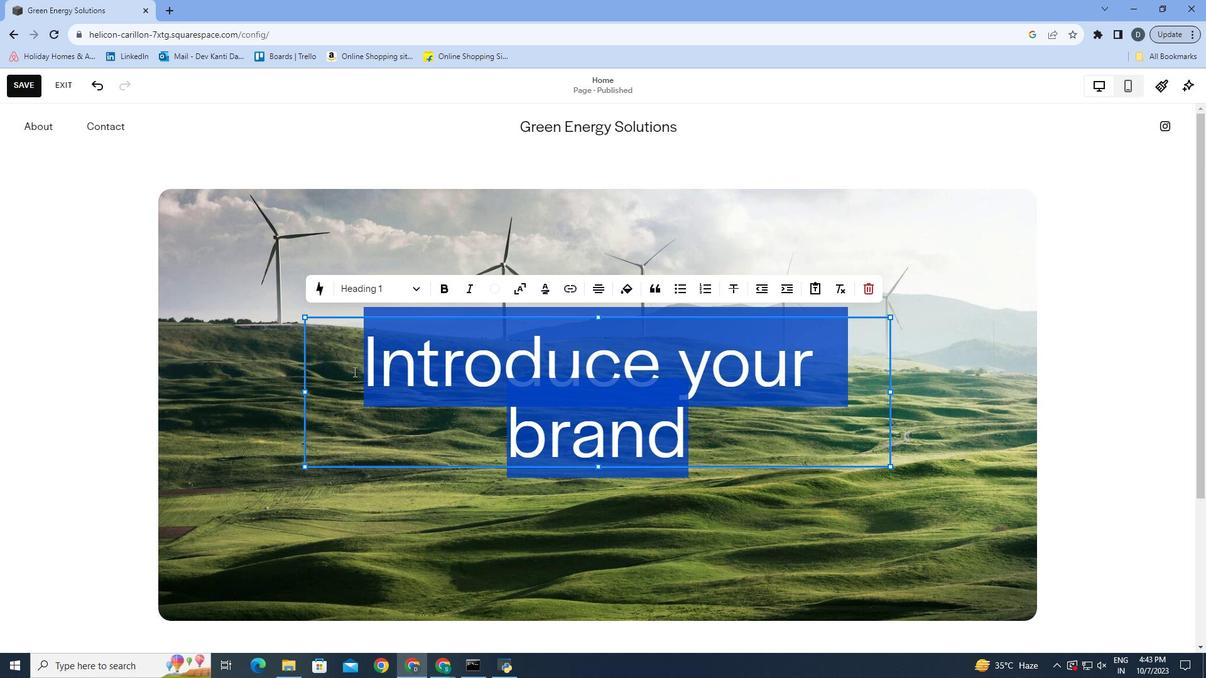 
Action: Key pressed G
Screenshot: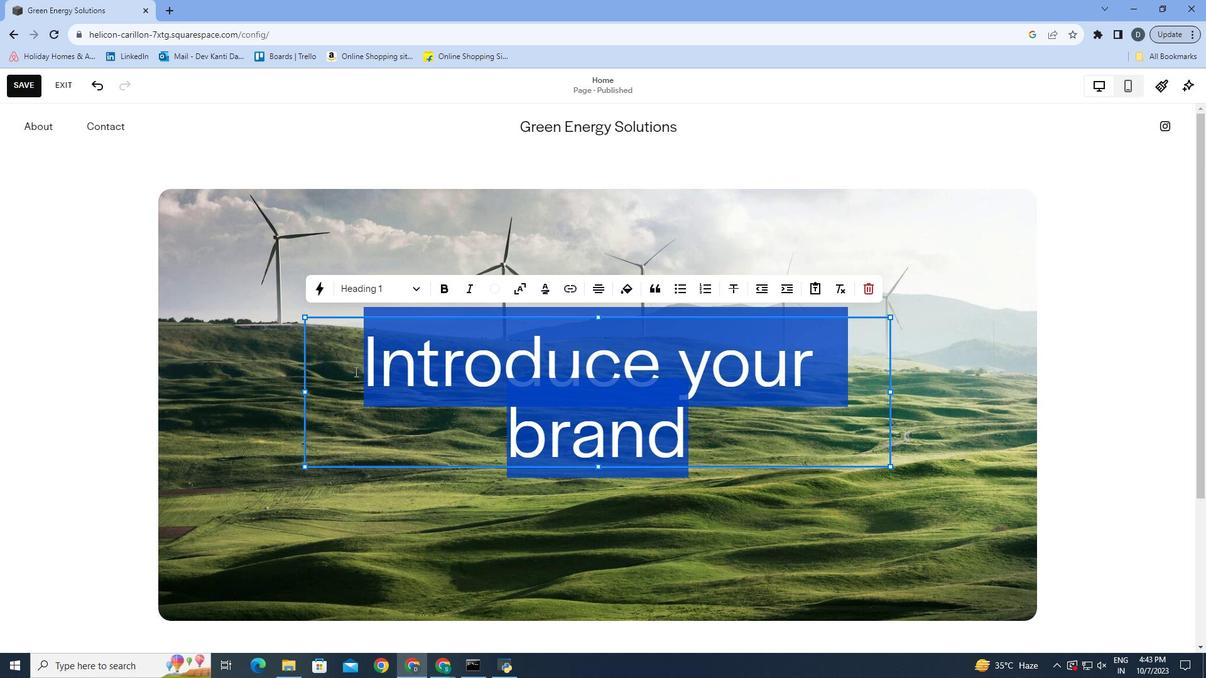 
Action: Mouse moved to (356, 372)
Screenshot: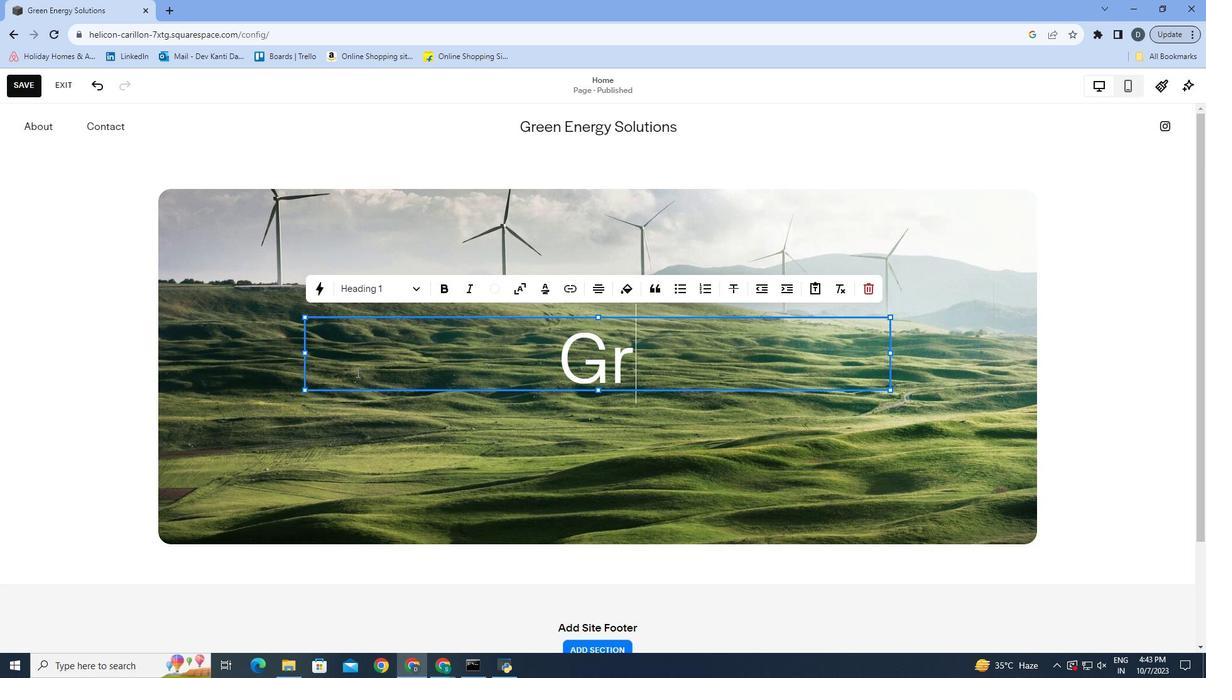 
Action: Key pressed r
Screenshot: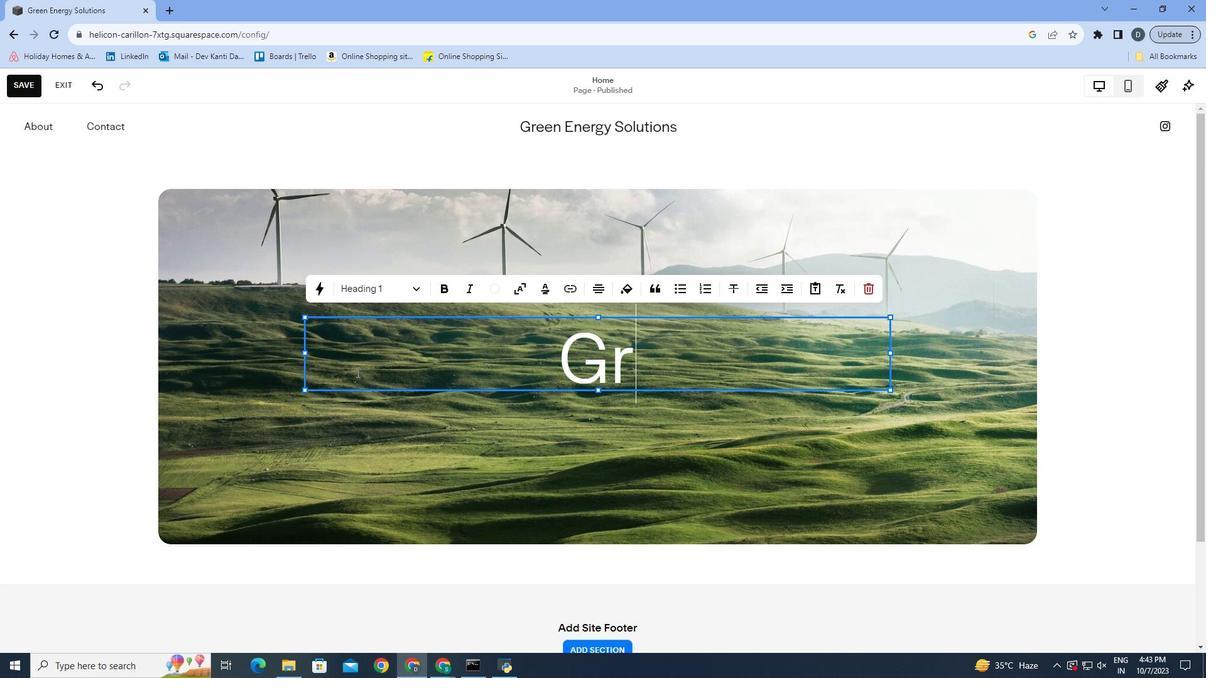 
Action: Mouse moved to (356, 372)
Screenshot: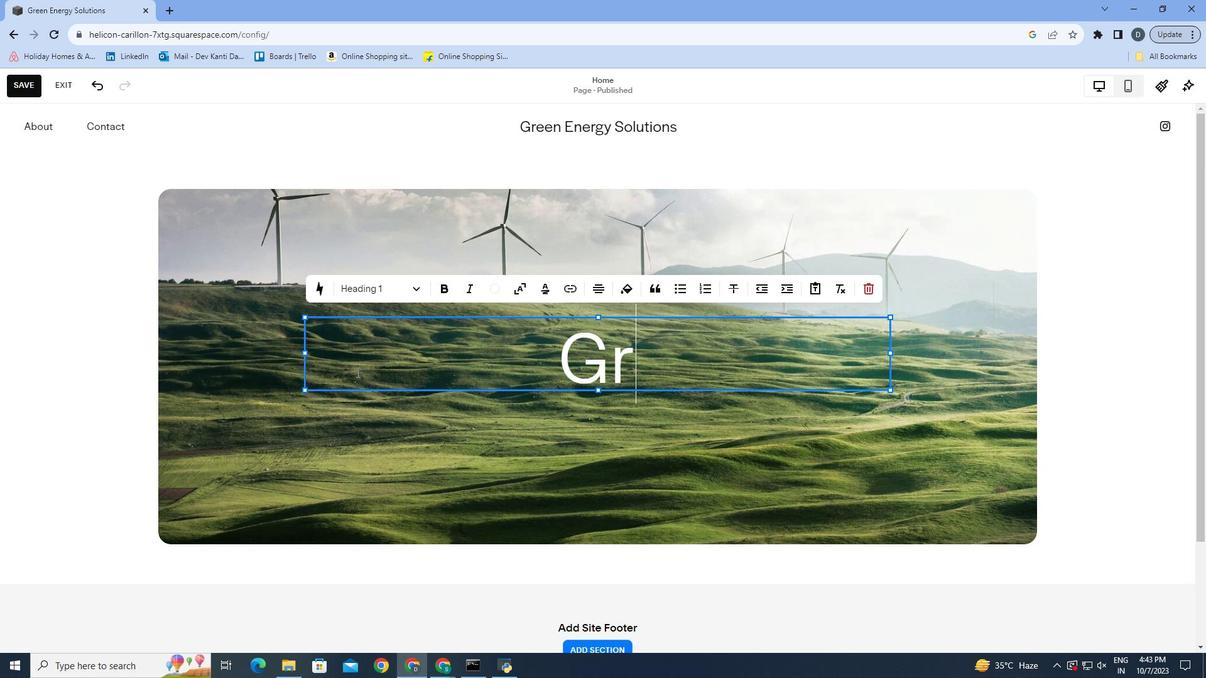 
Action: Key pressed een
Screenshot: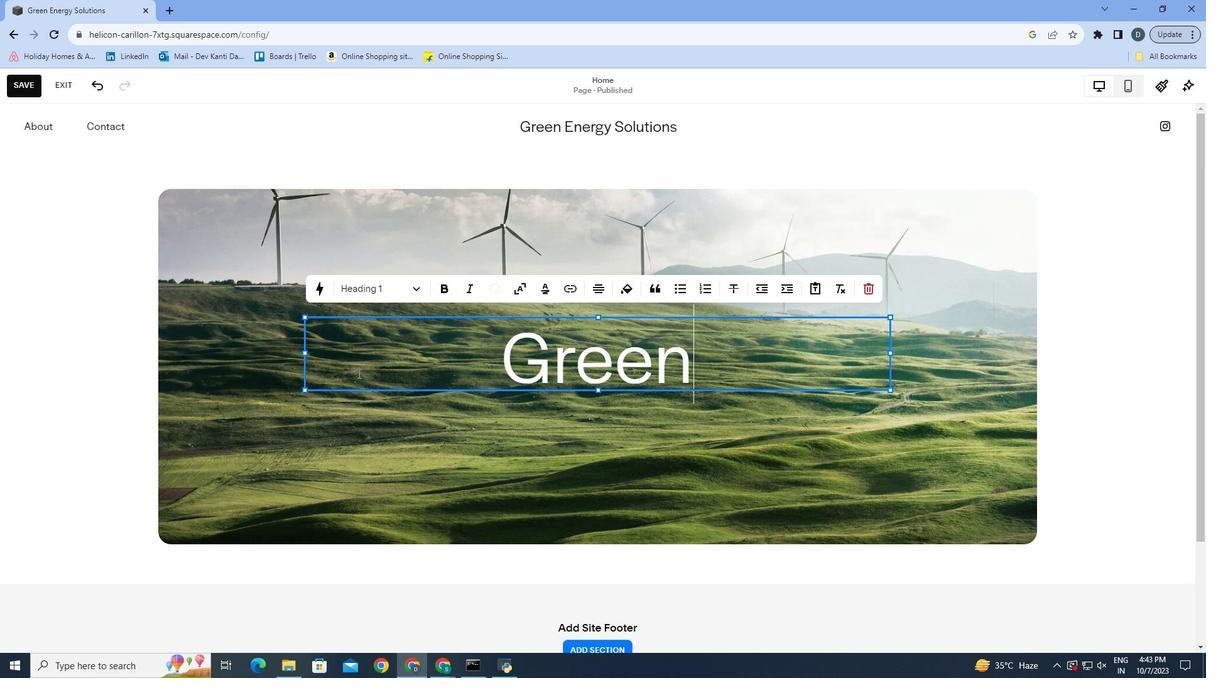 
Action: Mouse moved to (358, 373)
Screenshot: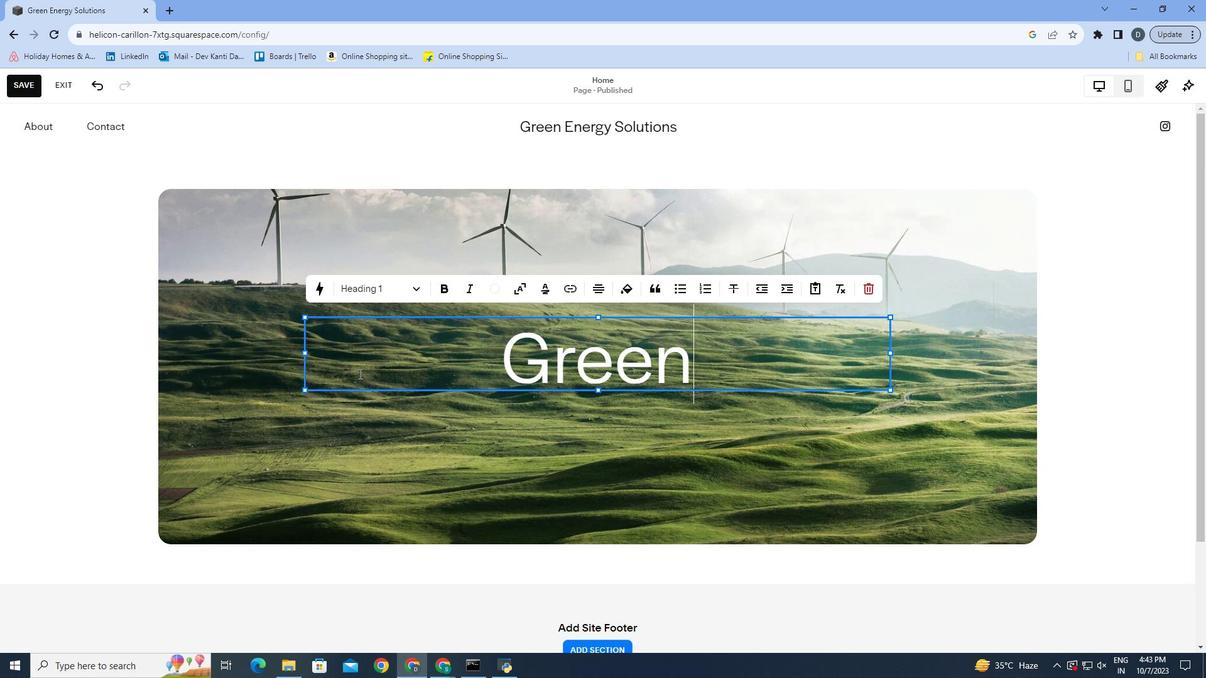 
Action: Key pressed <Key.space>
Screenshot: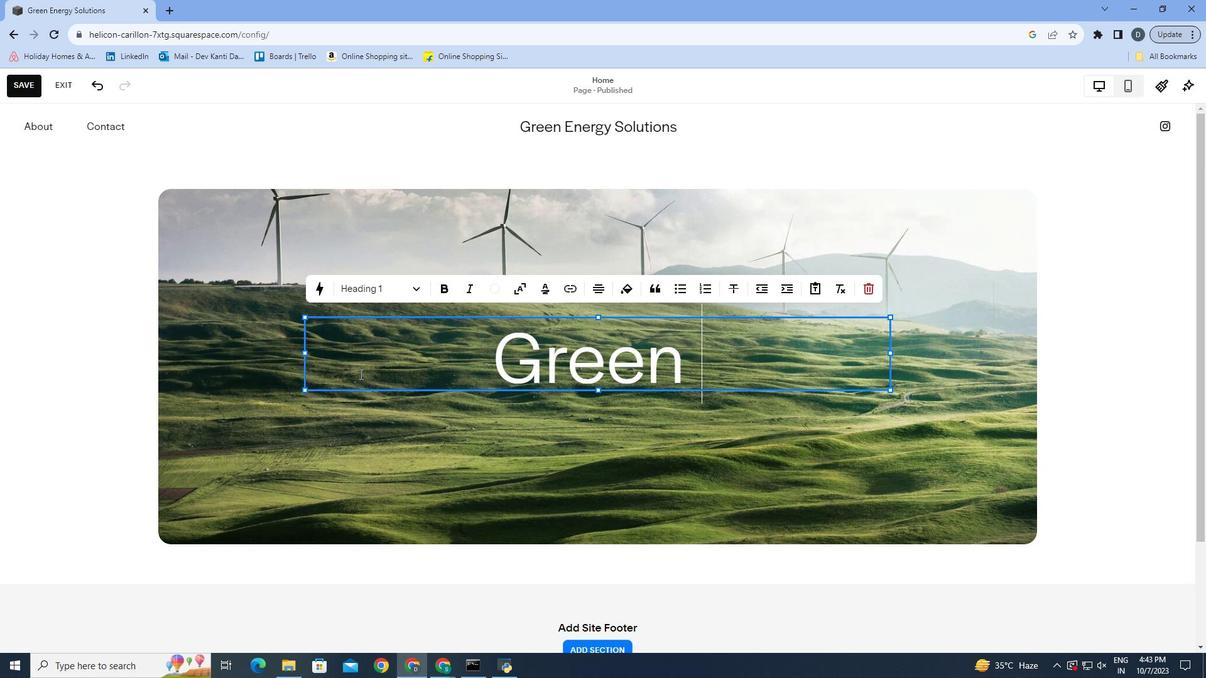 
Action: Mouse moved to (370, 371)
Screenshot: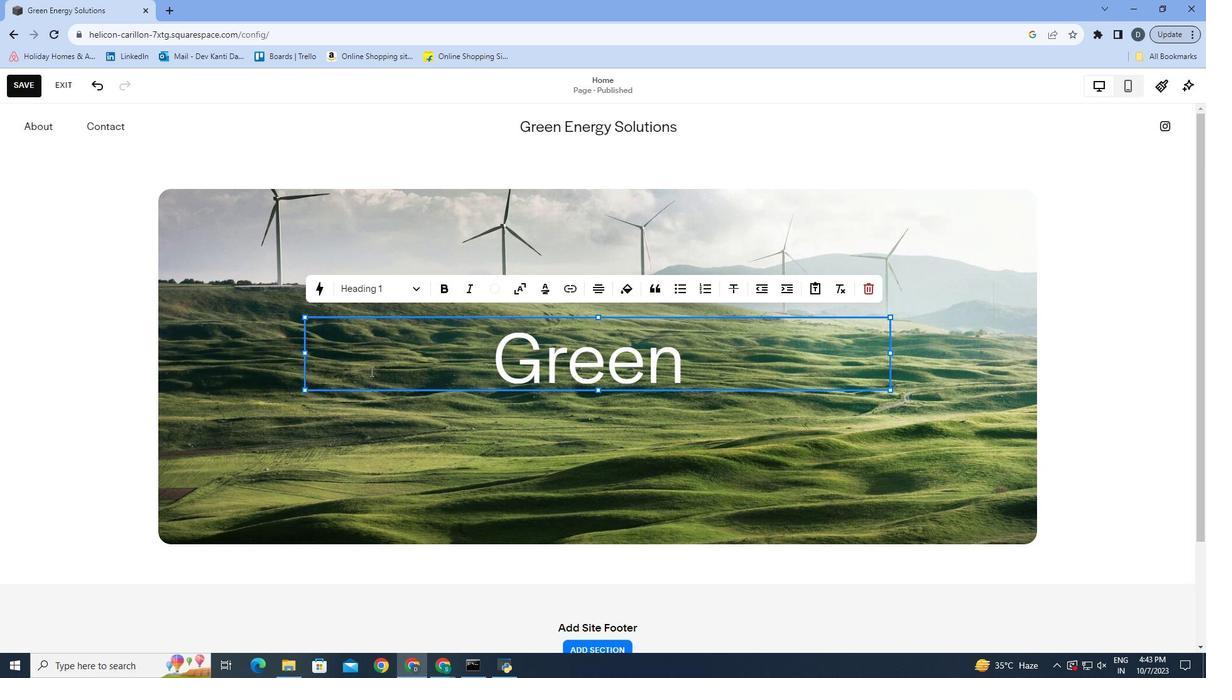 
Action: Key pressed <Key.shift>
Screenshot: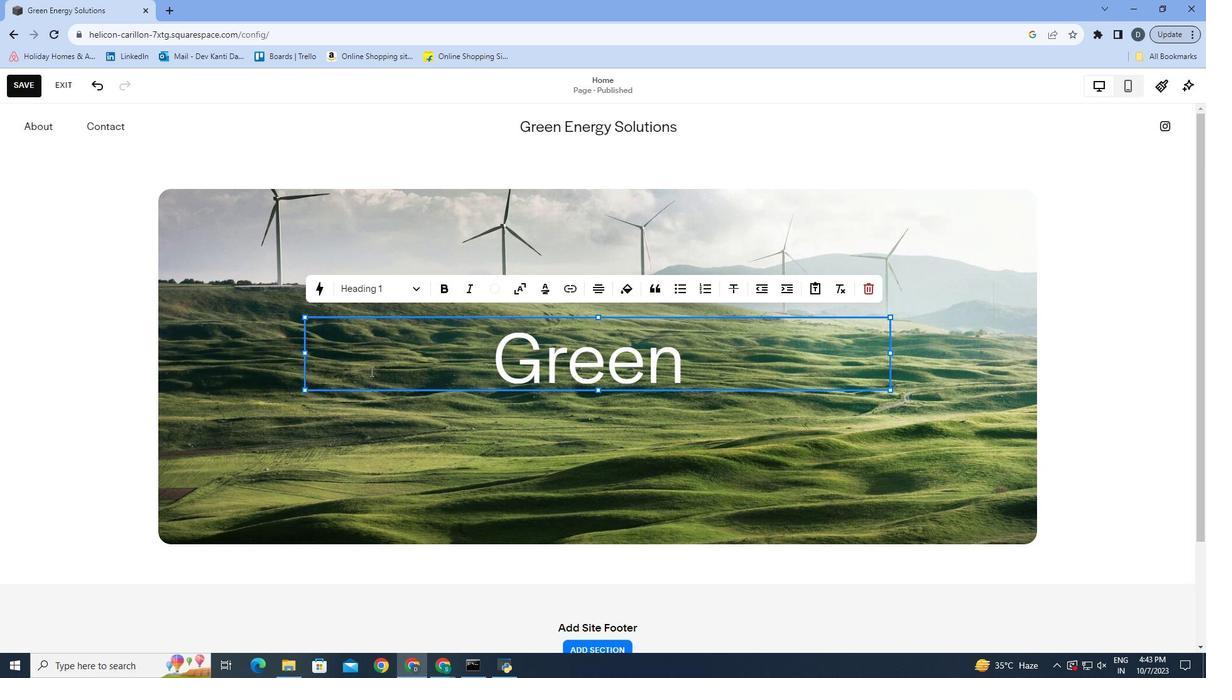 
Action: Mouse moved to (370, 371)
Screenshot: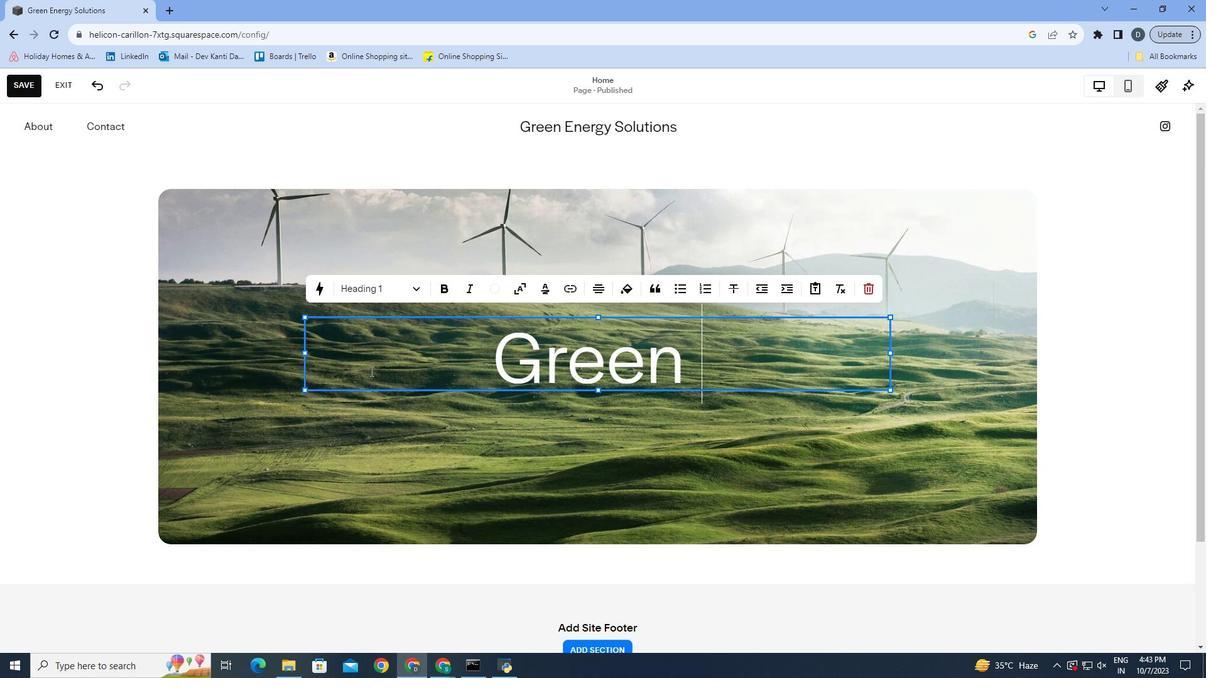 
Action: Key pressed En
Screenshot: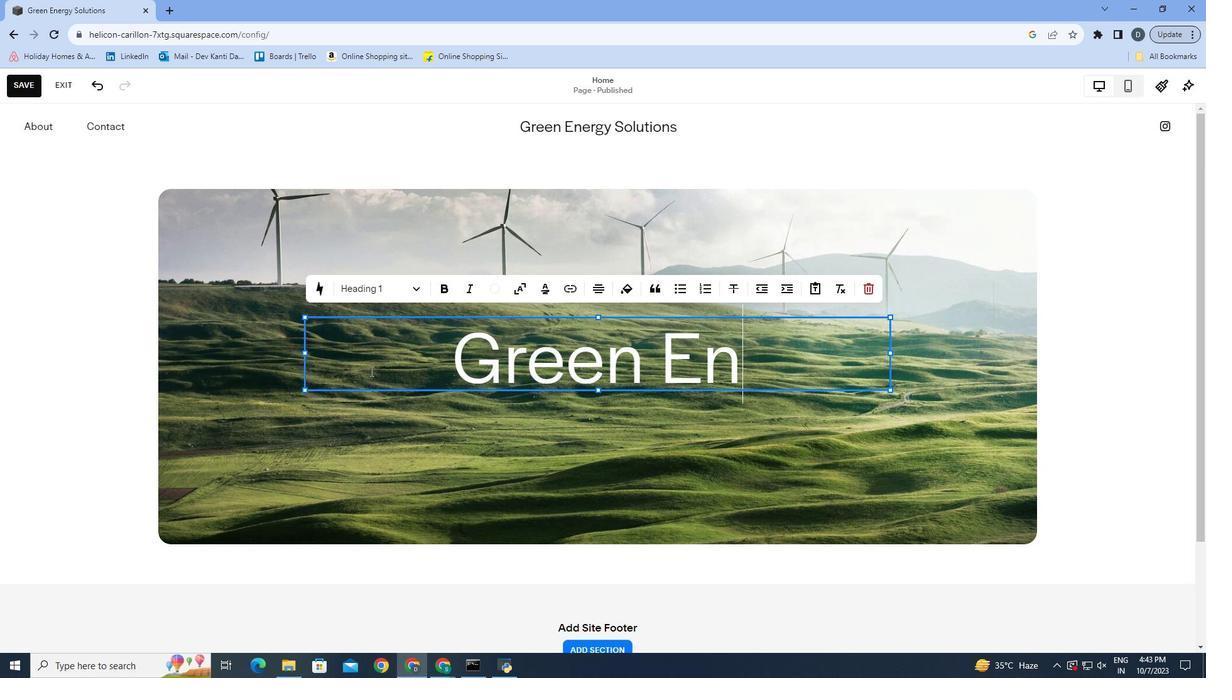 
Action: Mouse moved to (371, 373)
Screenshot: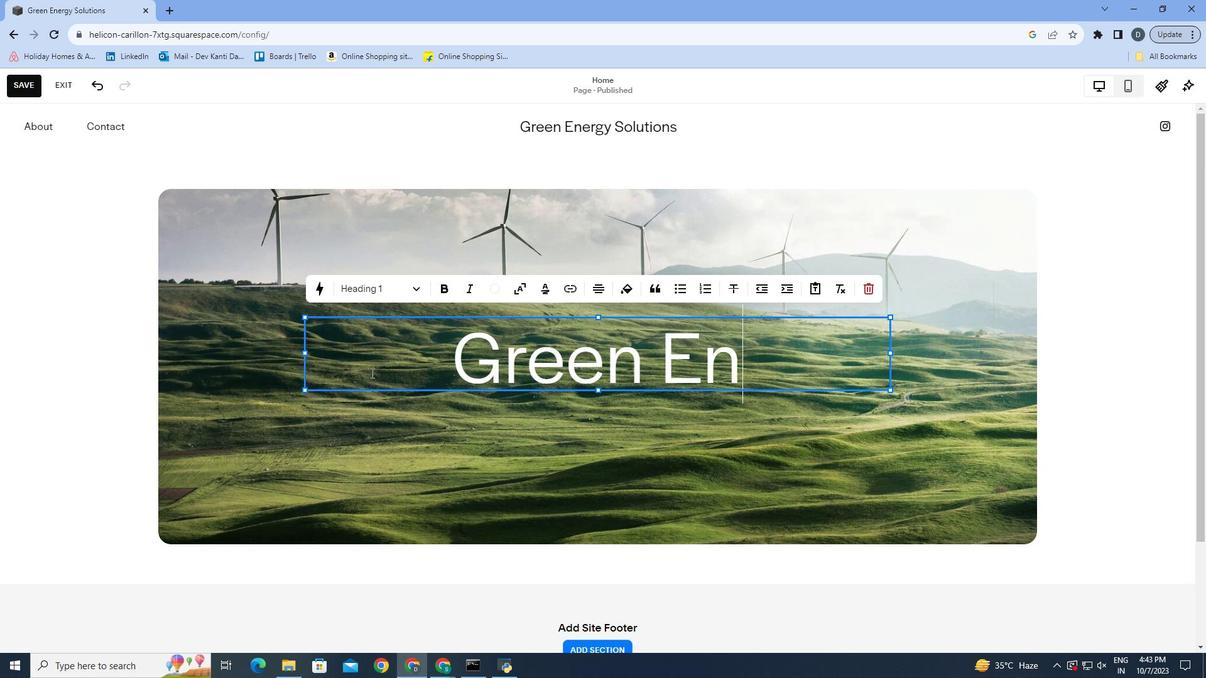 
Action: Key pressed ergy<Key.space>
Screenshot: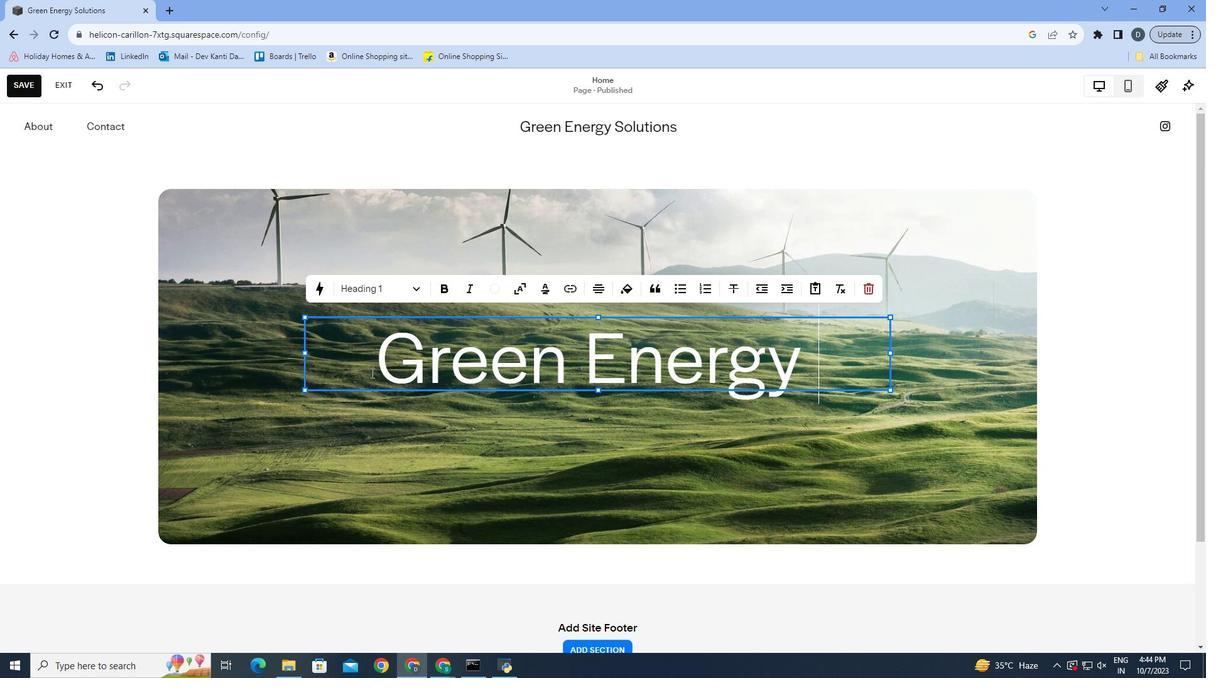 
Action: Mouse moved to (714, 436)
Screenshot: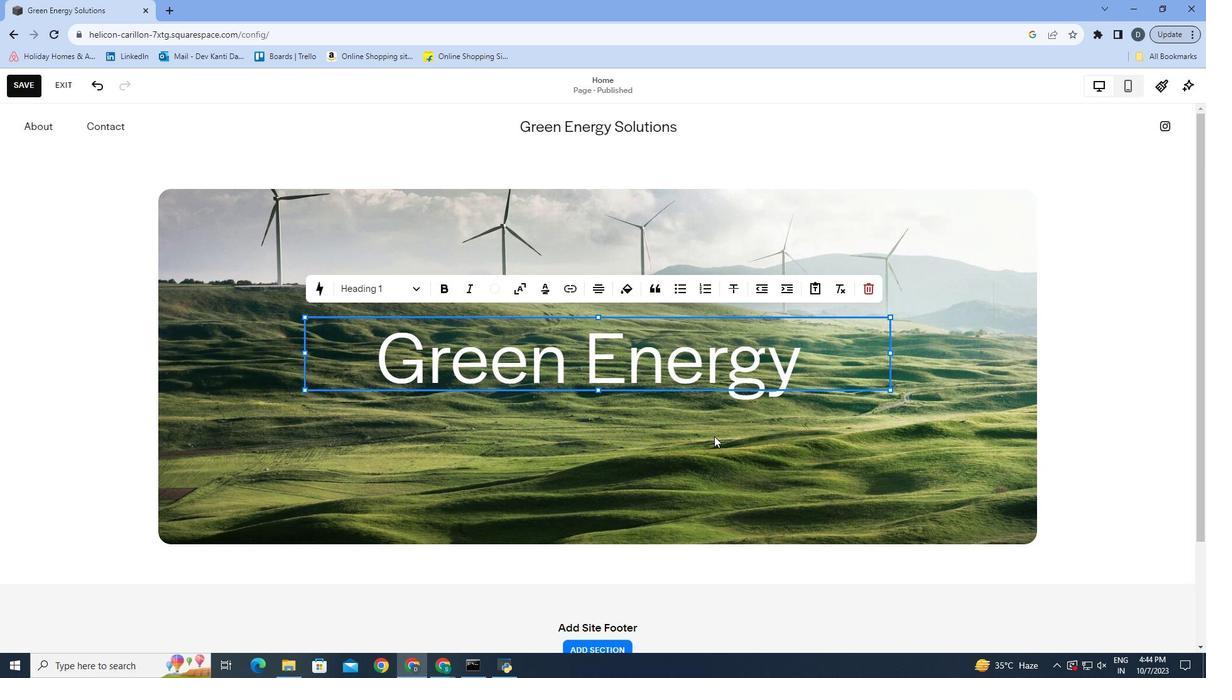 
Action: Key pressed <Key.shift>Solutiuos<Key.backspace><Key.backspace><Key.backspace><Key.backspace>ions
Screenshot: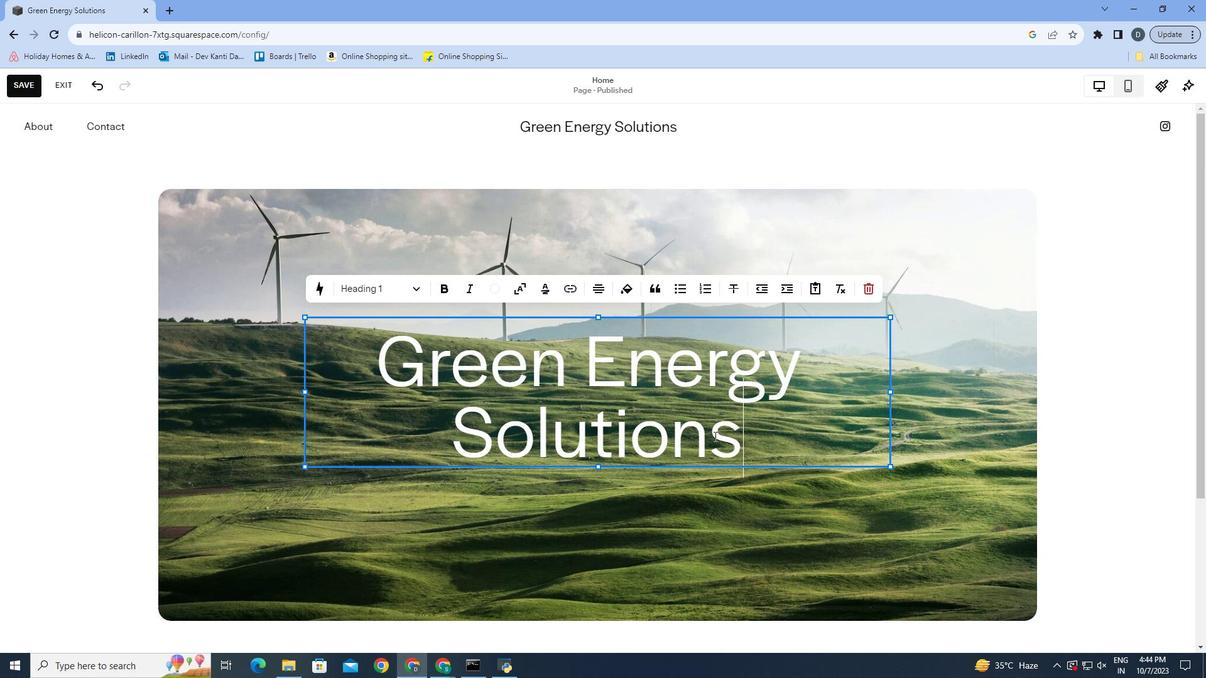 
Action: Mouse moved to (758, 434)
Screenshot: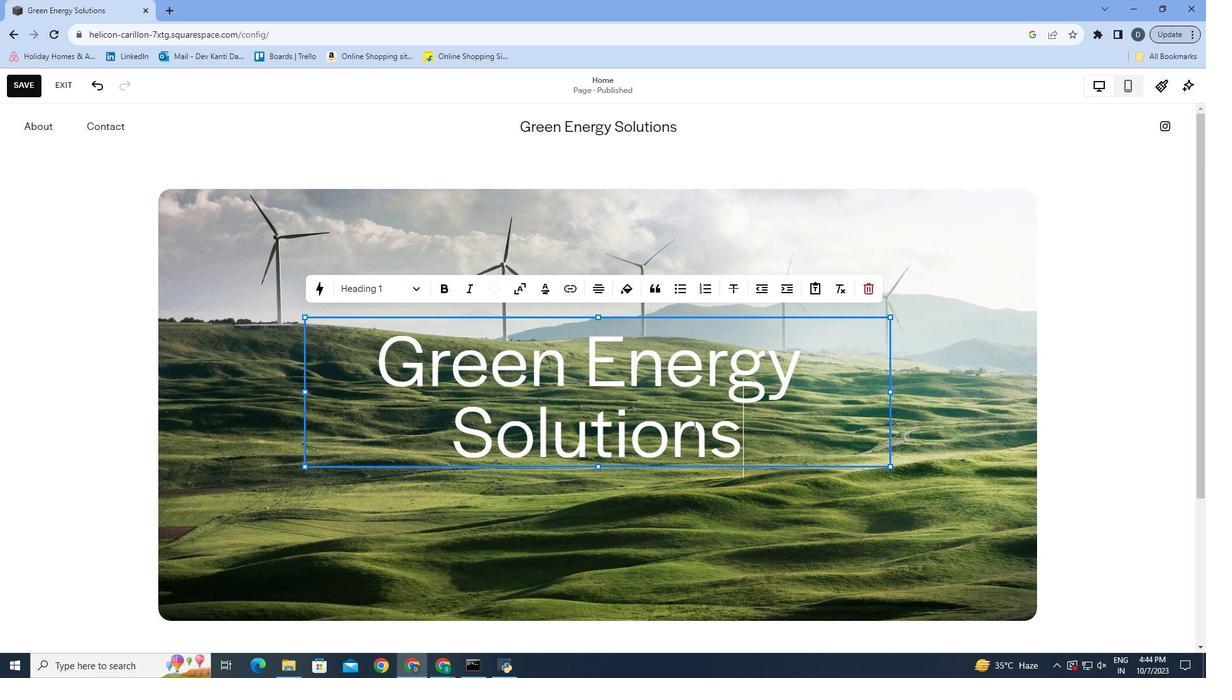 
Action: Mouse pressed left at (758, 434)
Screenshot: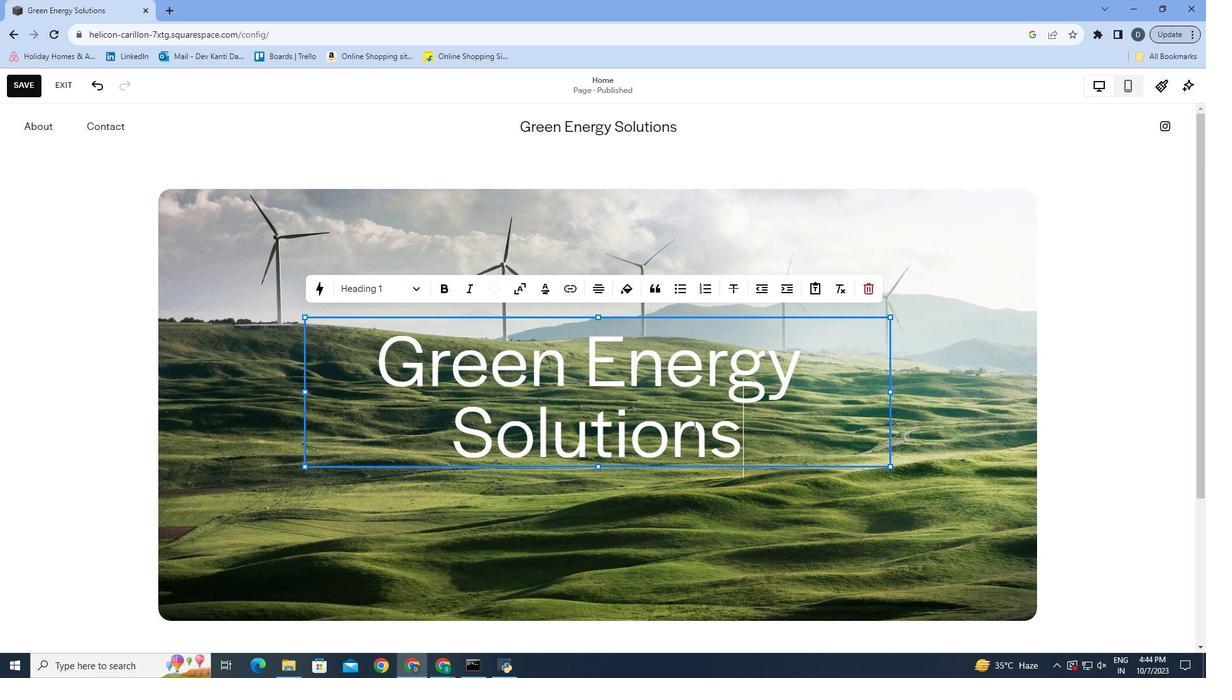 
Action: Mouse moved to (437, 287)
Screenshot: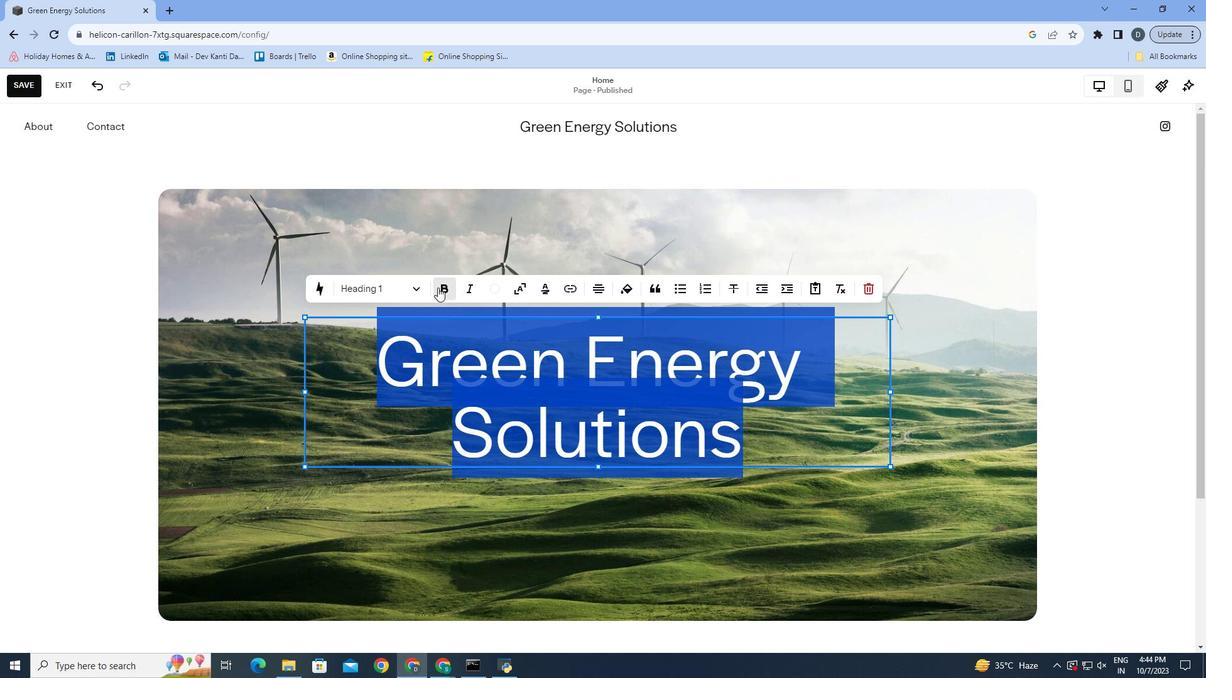 
Action: Mouse pressed left at (437, 287)
Screenshot: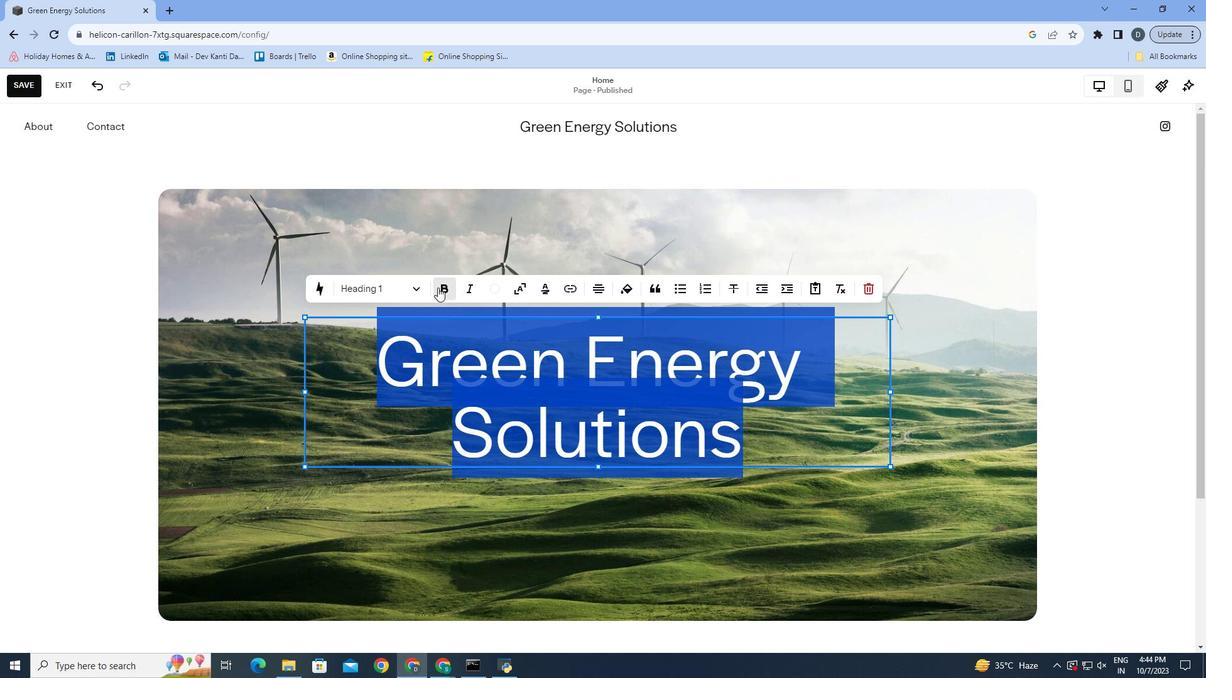 
Action: Mouse moved to (925, 427)
Screenshot: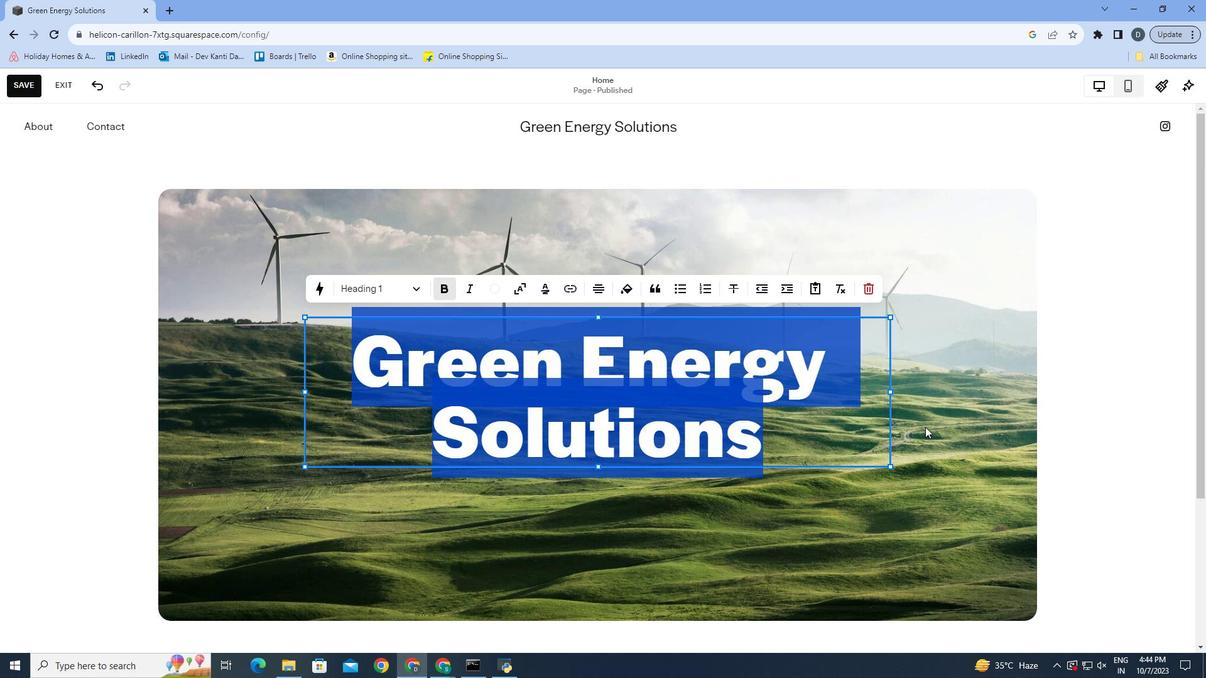 
Action: Mouse pressed left at (925, 427)
Screenshot: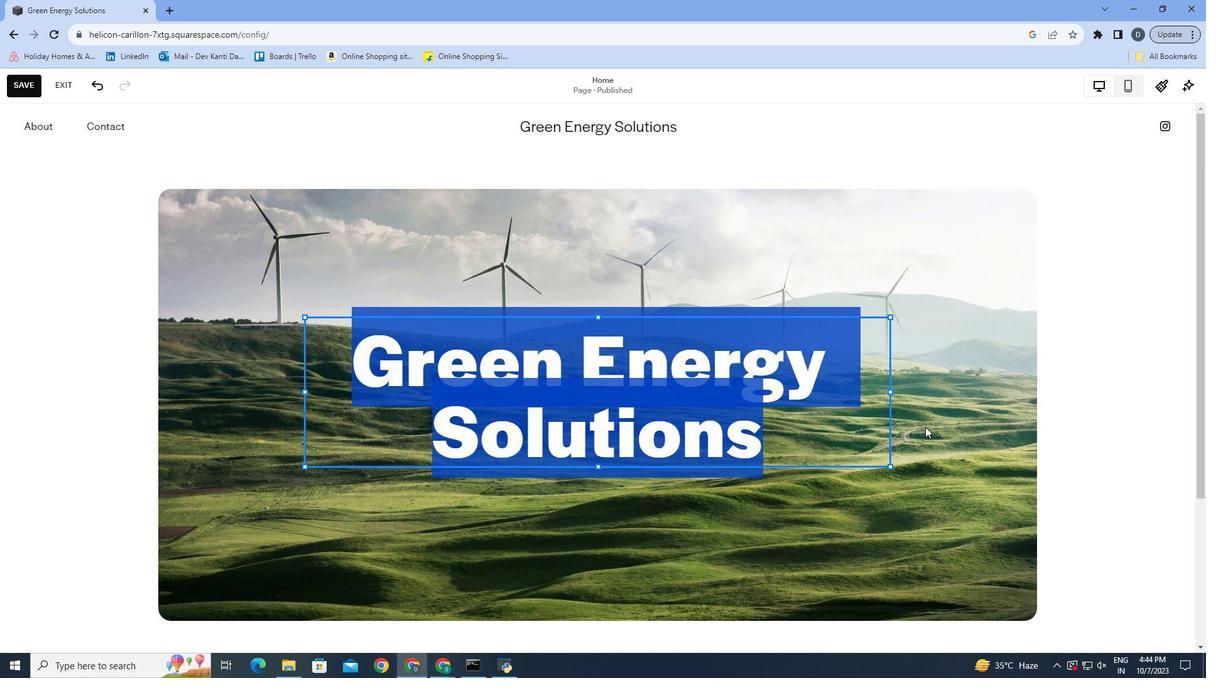 
Action: Mouse moved to (855, 449)
Screenshot: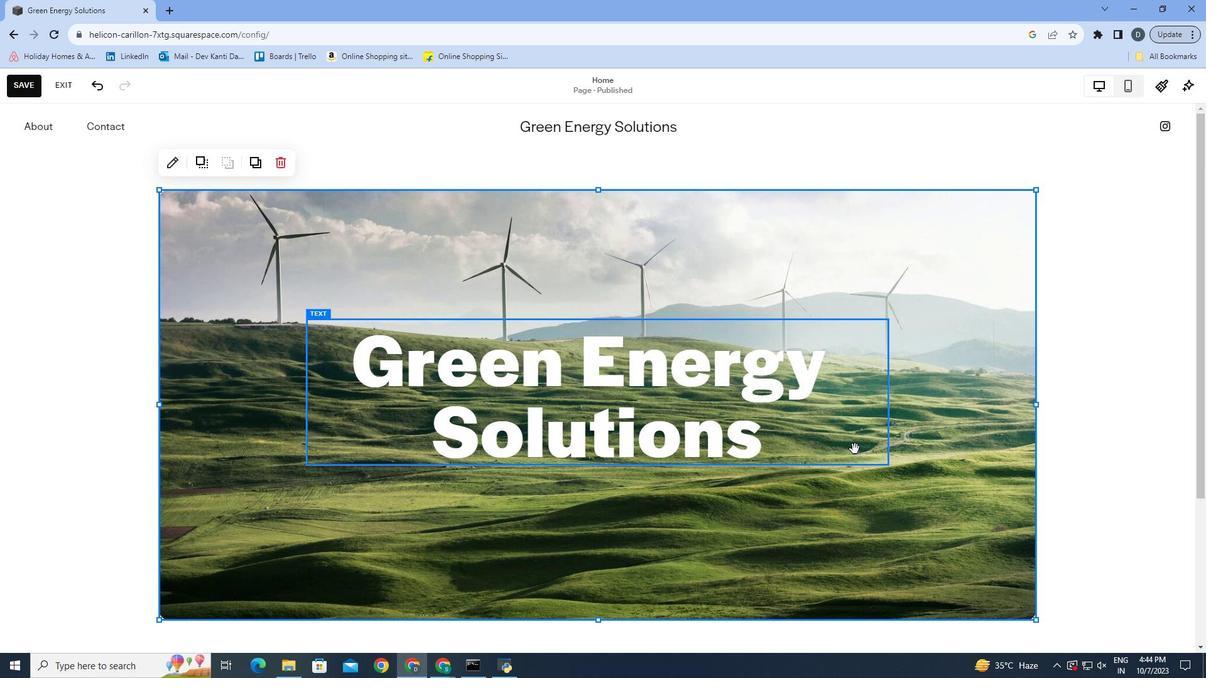 
Action: Mouse pressed left at (855, 449)
Screenshot: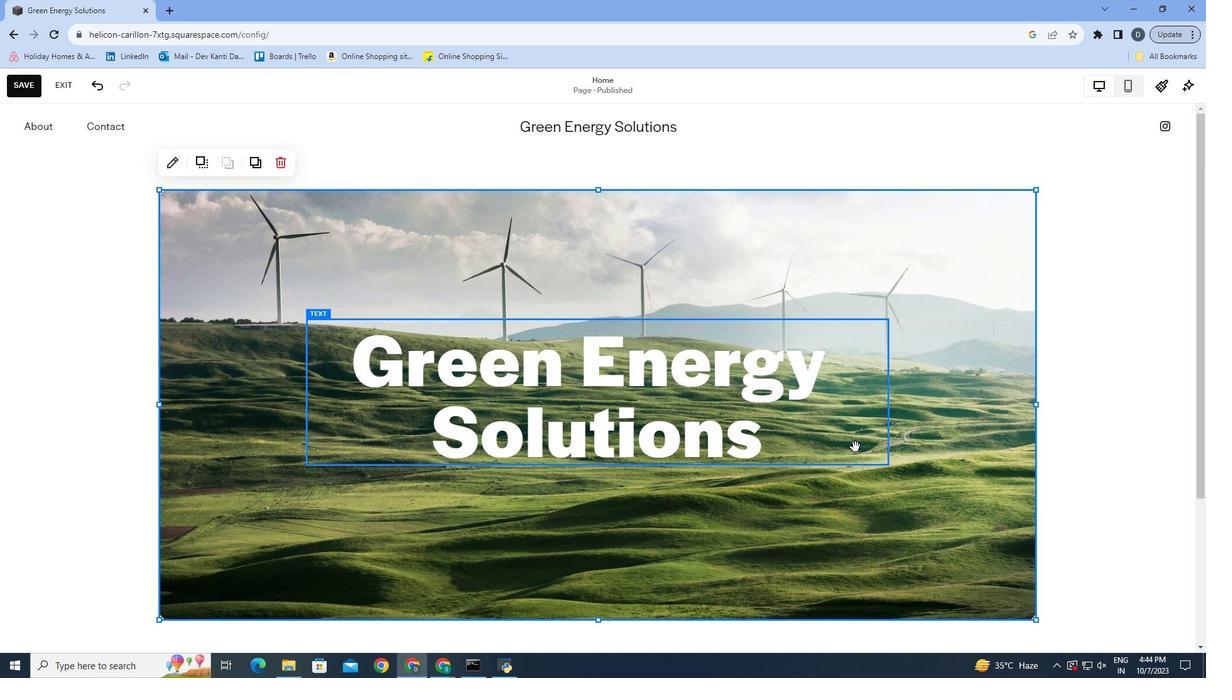 
Action: Mouse moved to (951, 441)
Screenshot: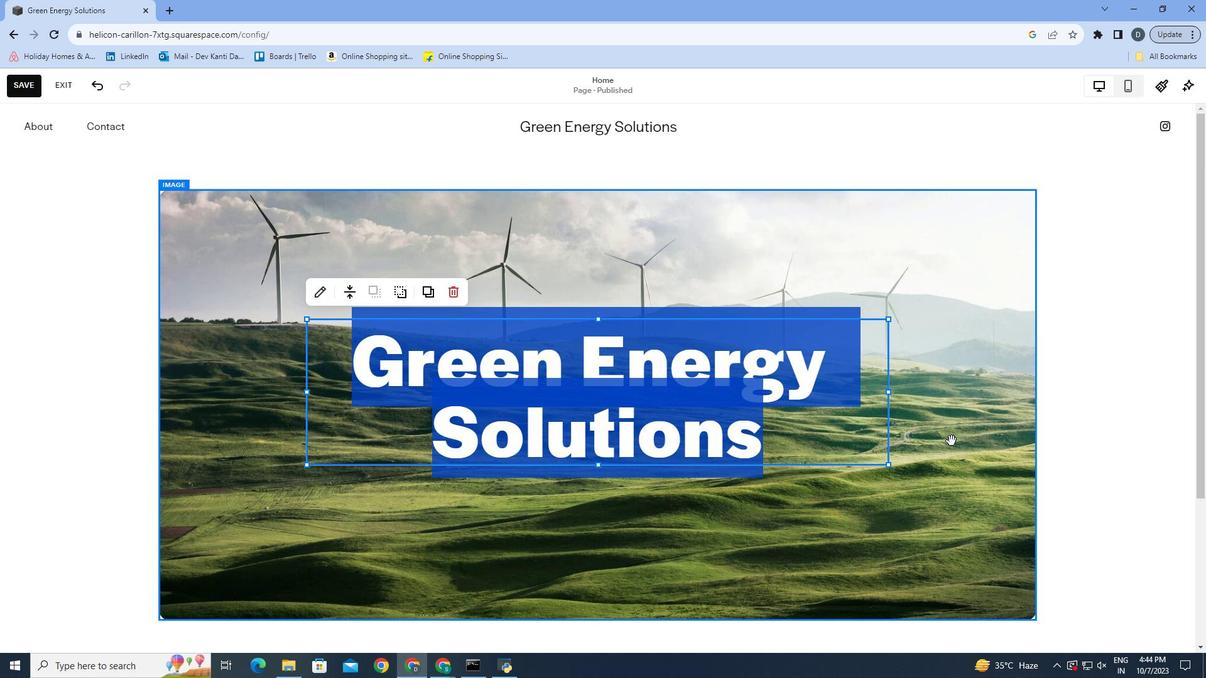 
Action: Mouse pressed left at (951, 441)
Screenshot: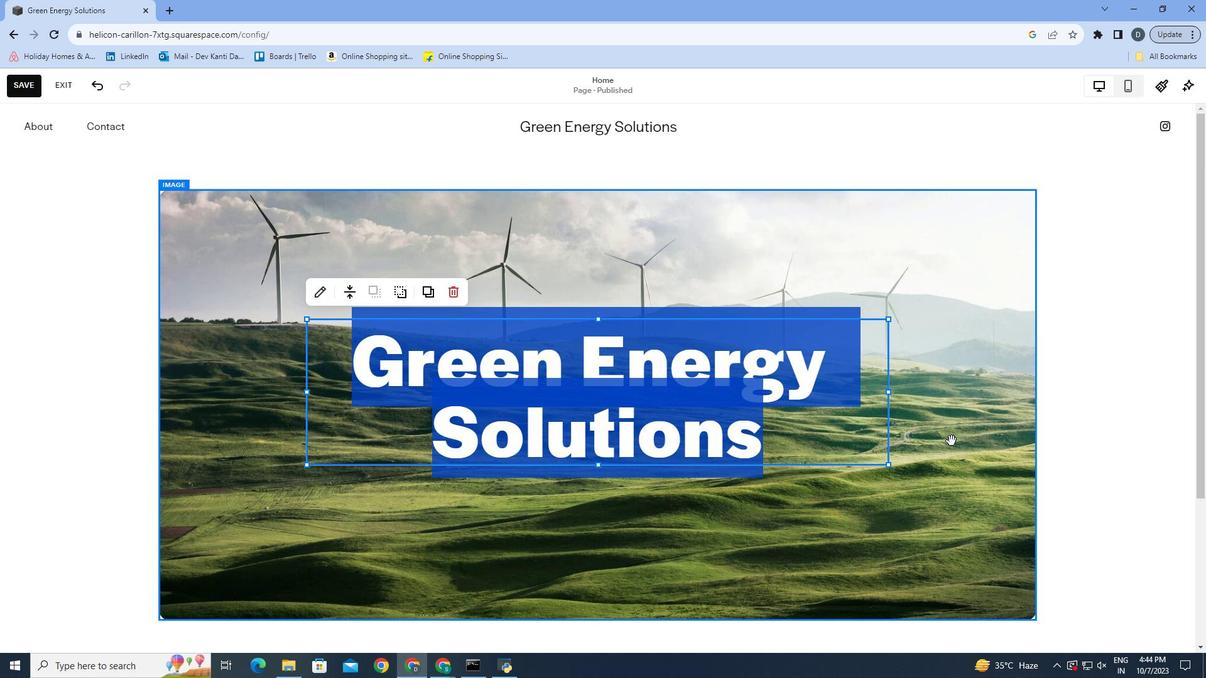 
Action: Mouse moved to (853, 447)
Screenshot: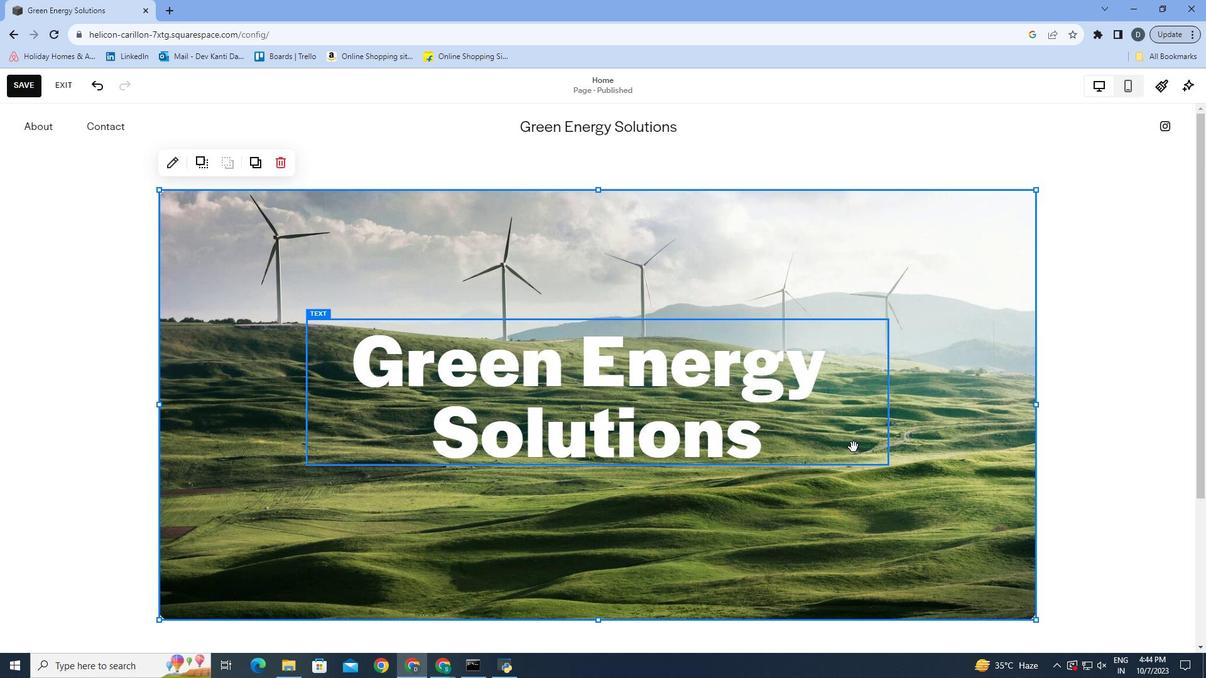 
Action: Mouse pressed left at (853, 447)
Screenshot: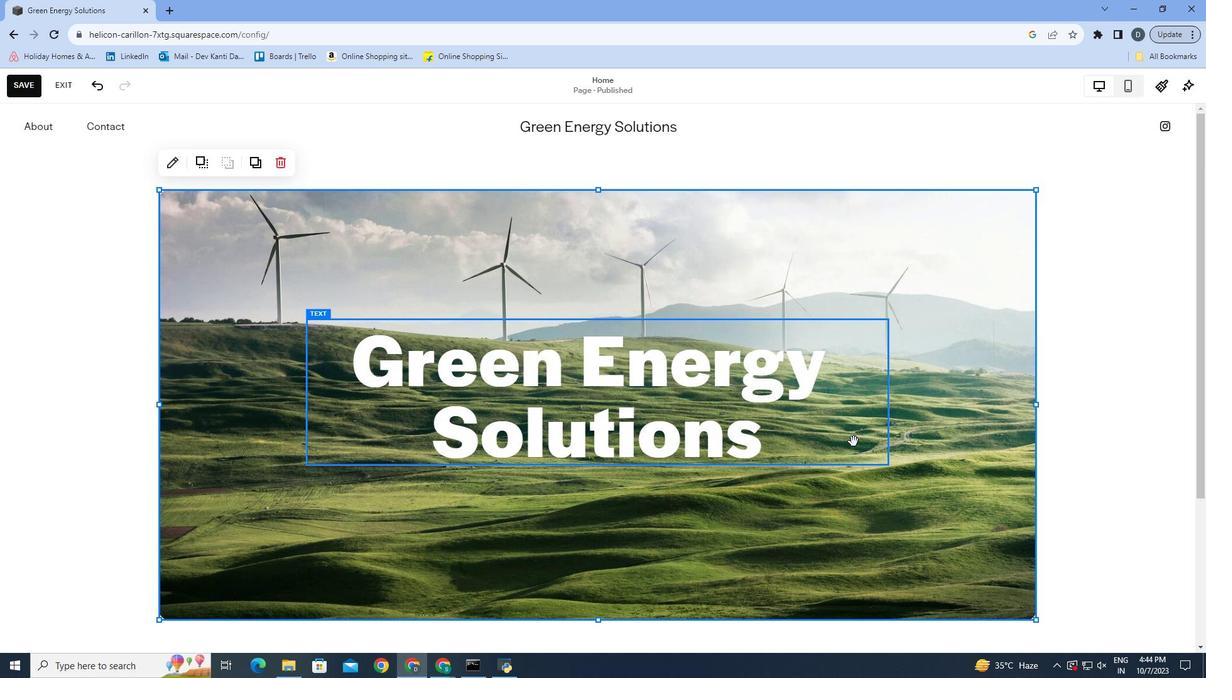 
Action: Mouse moved to (854, 446)
Screenshot: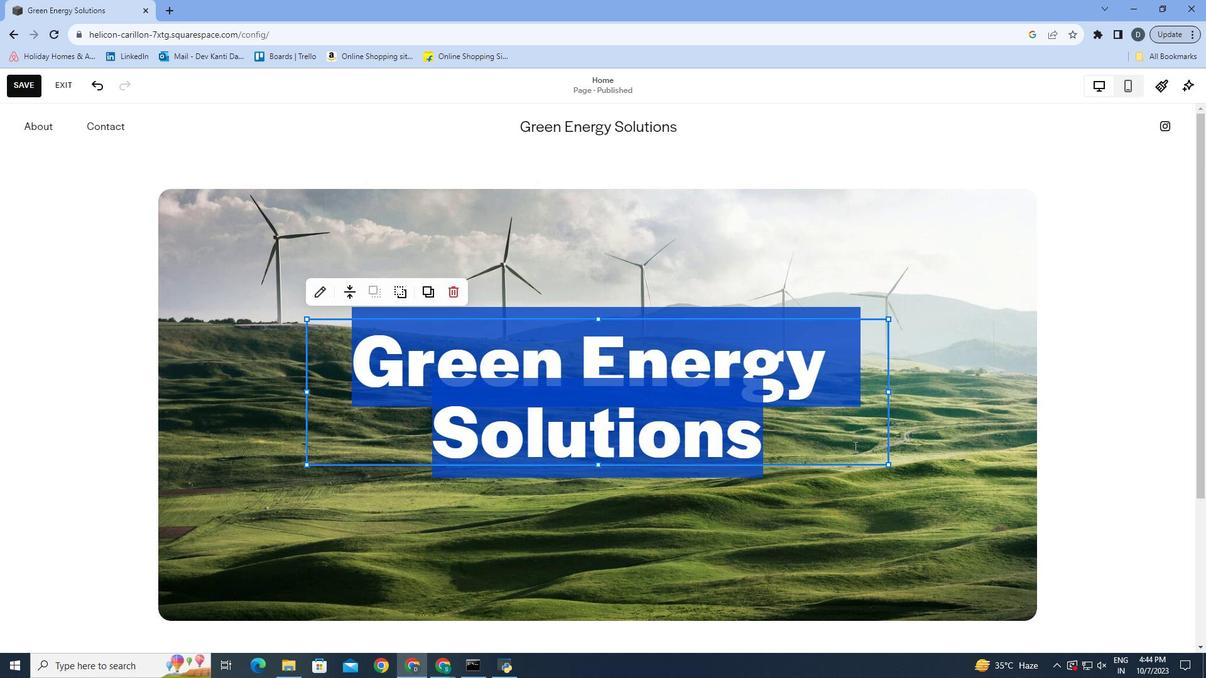 
Action: Mouse pressed left at (854, 446)
Screenshot: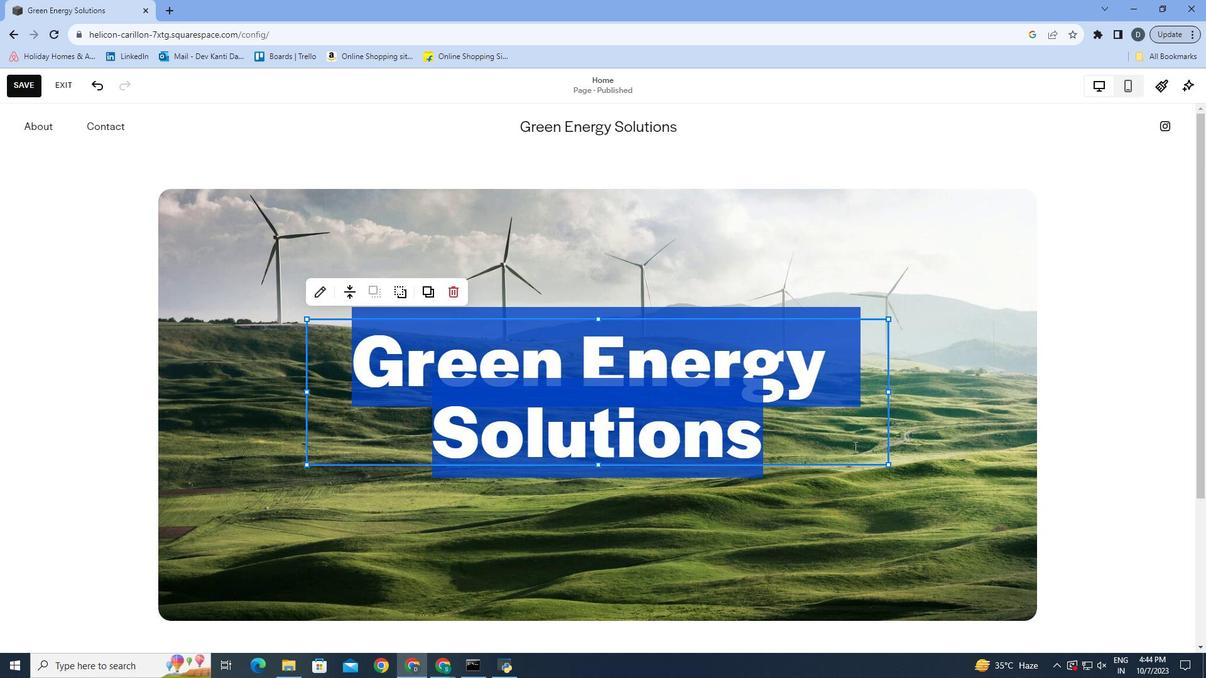 
Action: Mouse moved to (914, 405)
Screenshot: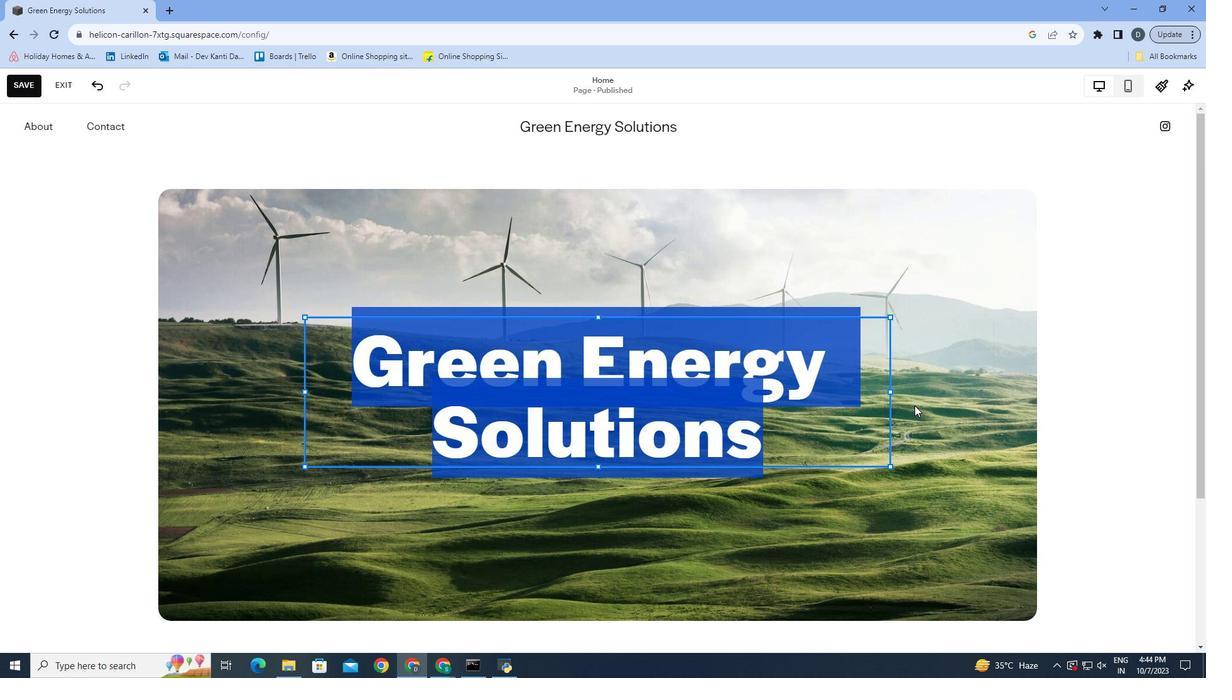 
Action: Mouse pressed left at (914, 405)
Screenshot: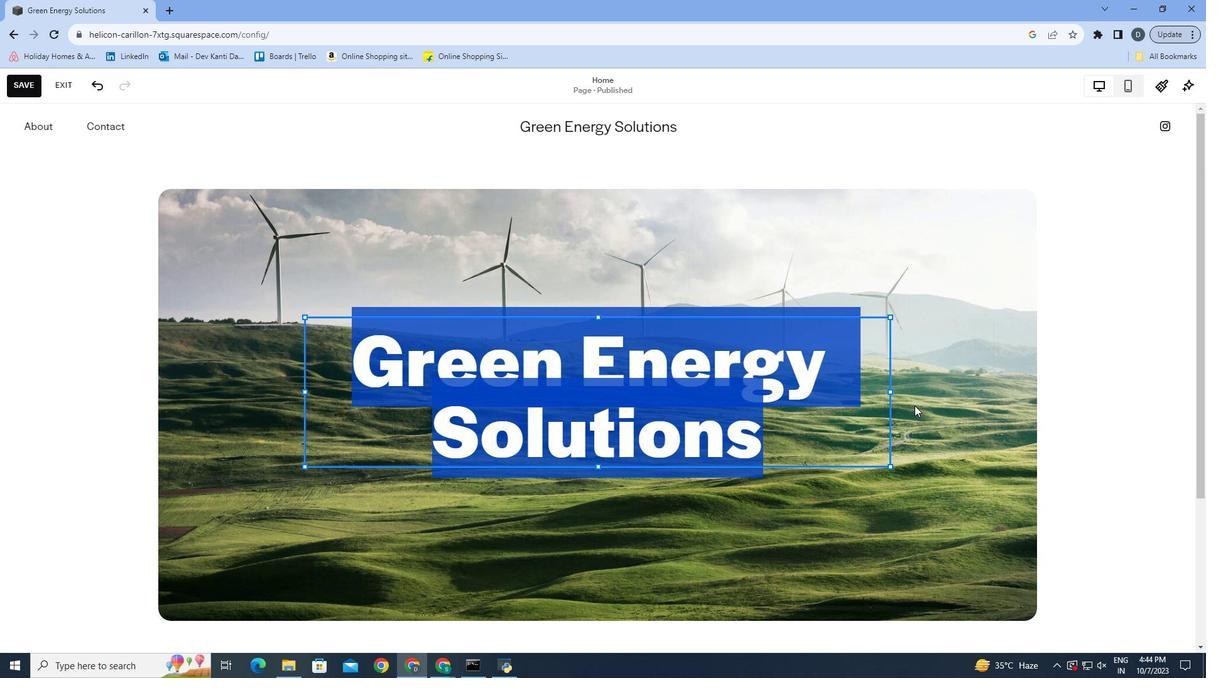 
Action: Mouse moved to (825, 438)
Screenshot: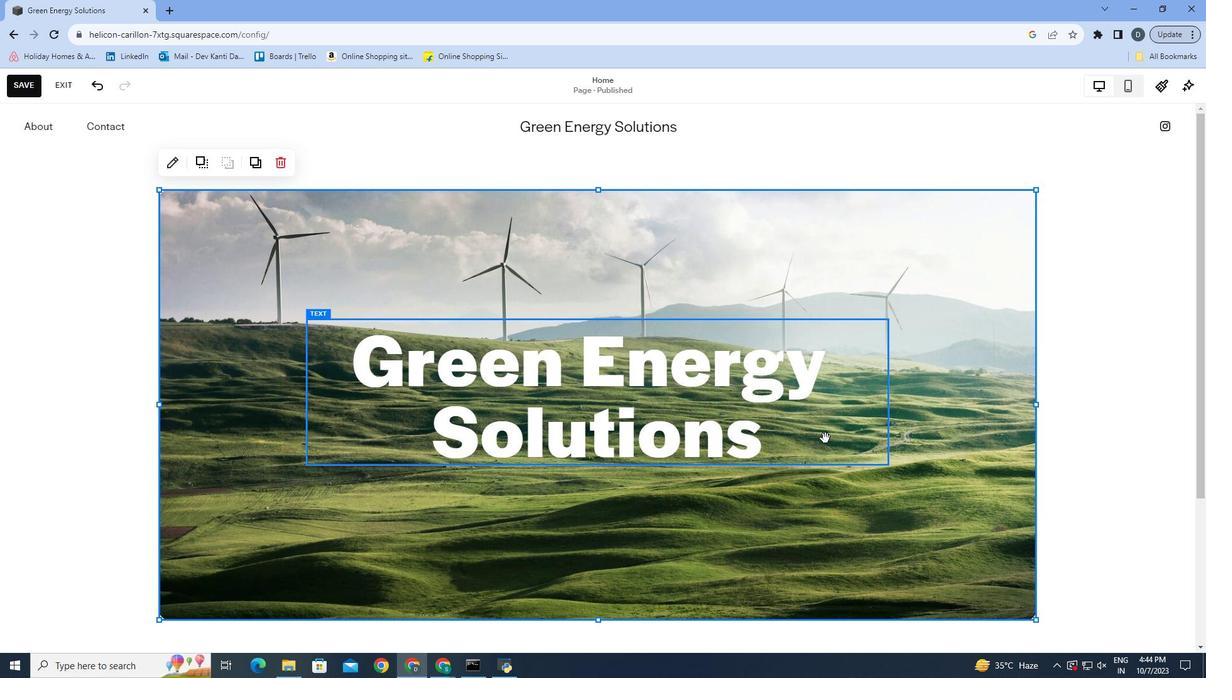
Action: Mouse pressed left at (825, 438)
Screenshot: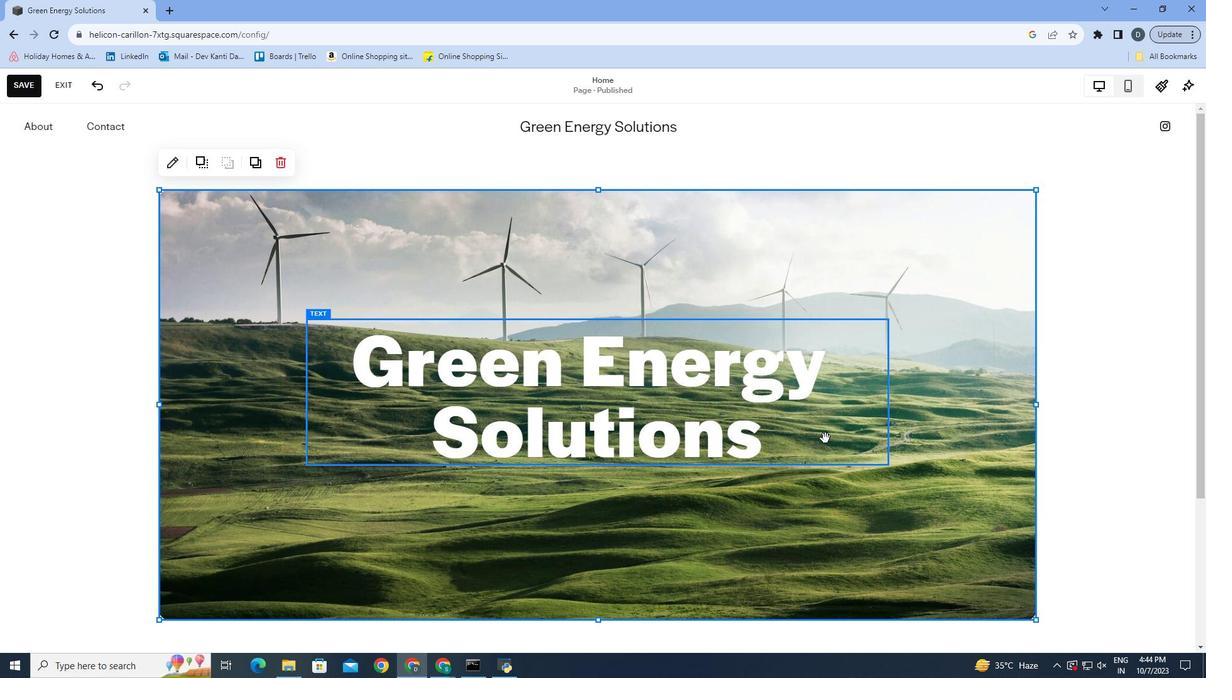 
Action: Mouse moved to (925, 420)
Screenshot: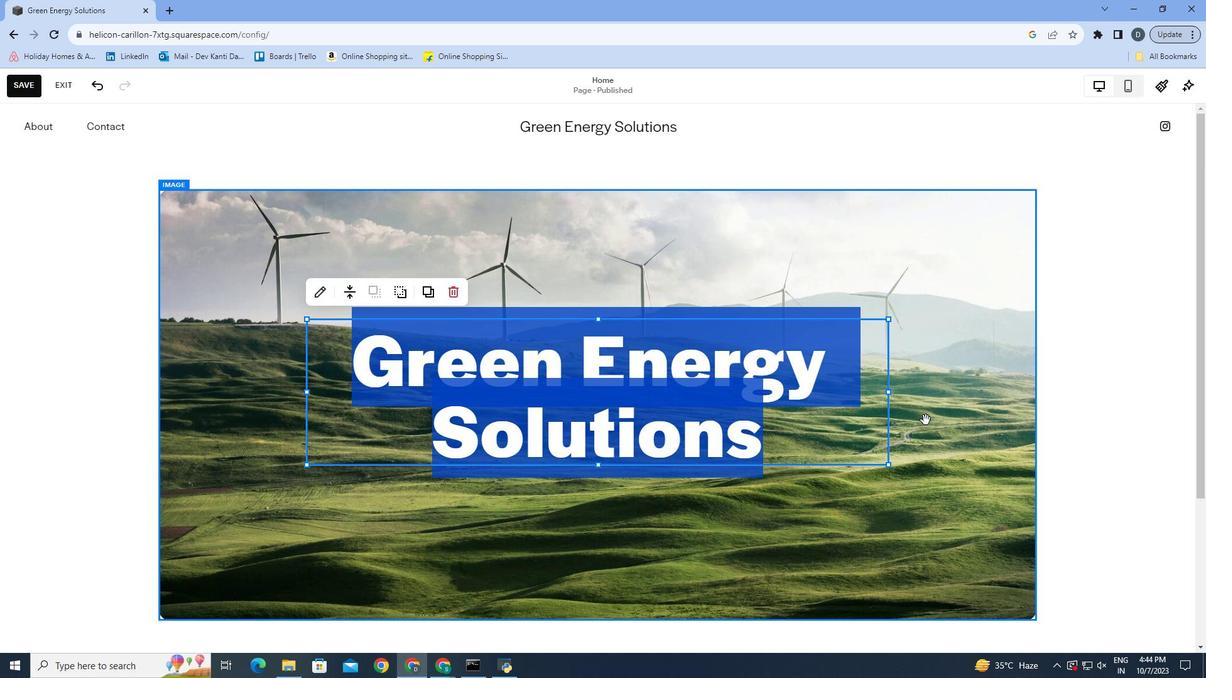 
Action: Mouse scrolled (925, 420) with delta (0, 0)
Screenshot: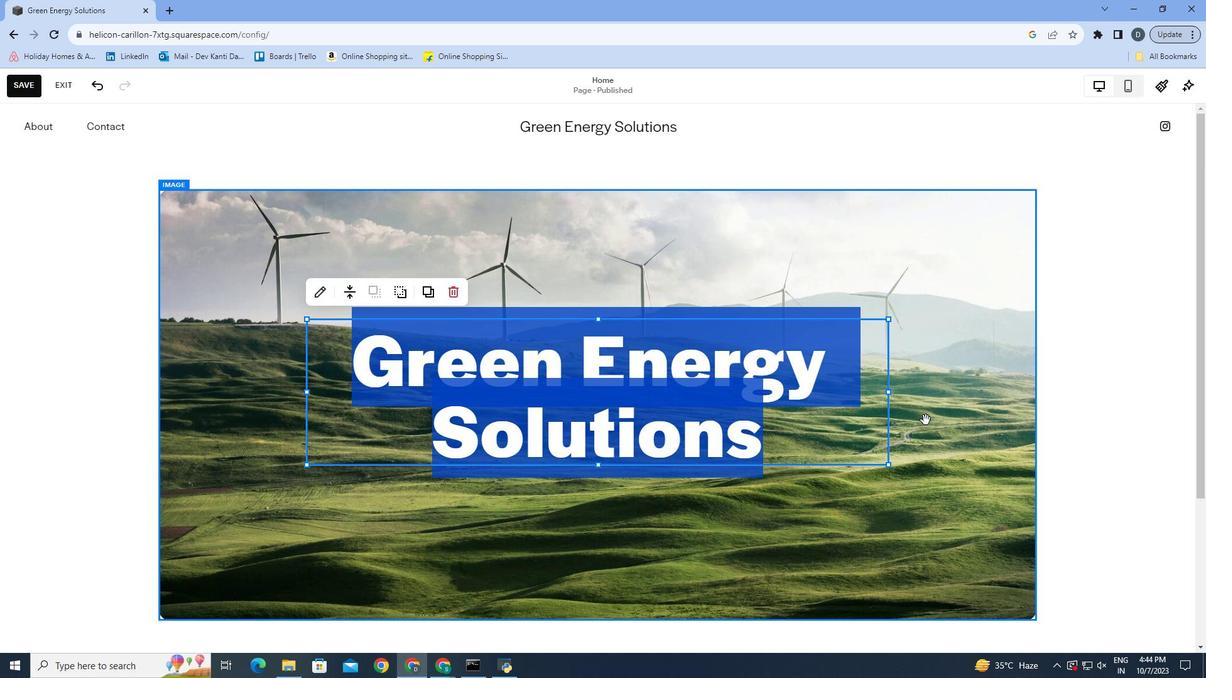 
Action: Mouse moved to (934, 428)
Screenshot: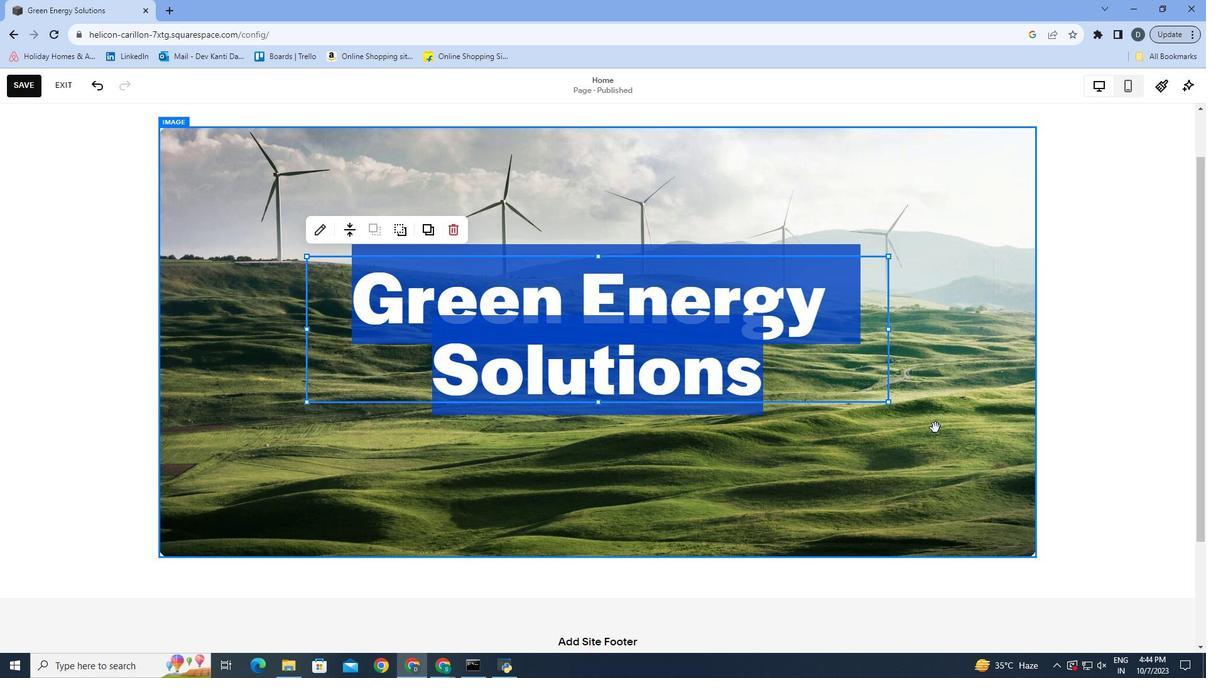 
Action: Mouse pressed left at (934, 428)
Screenshot: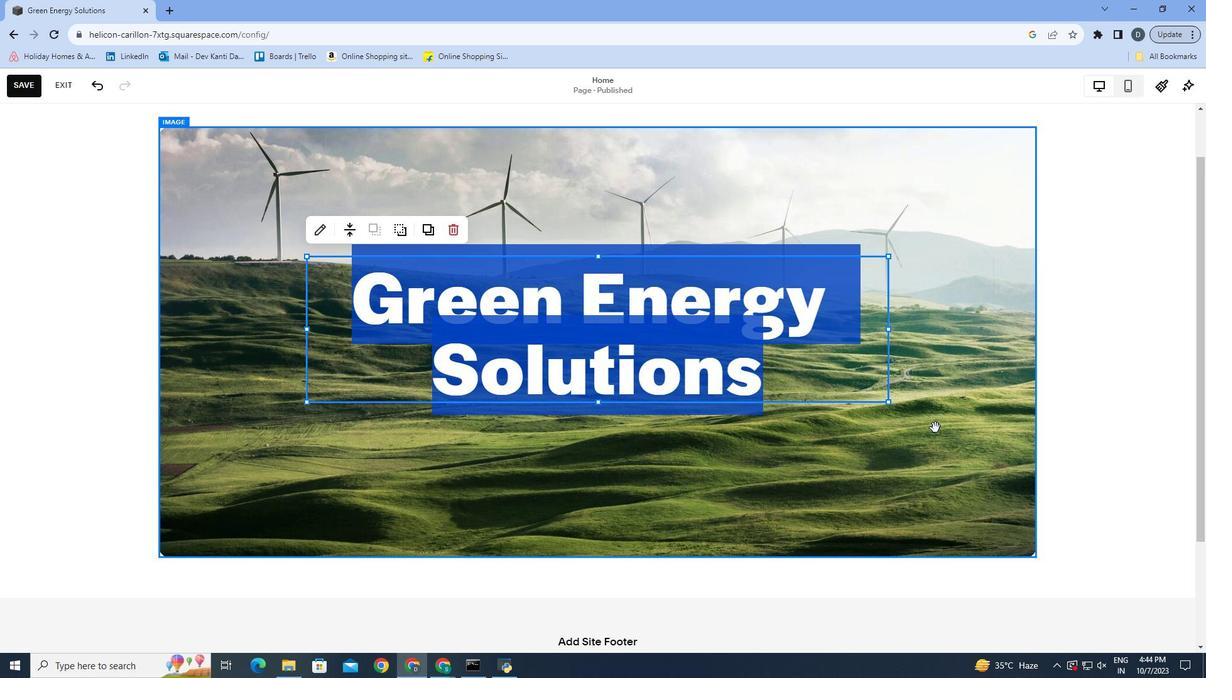 
Action: Mouse moved to (834, 374)
Screenshot: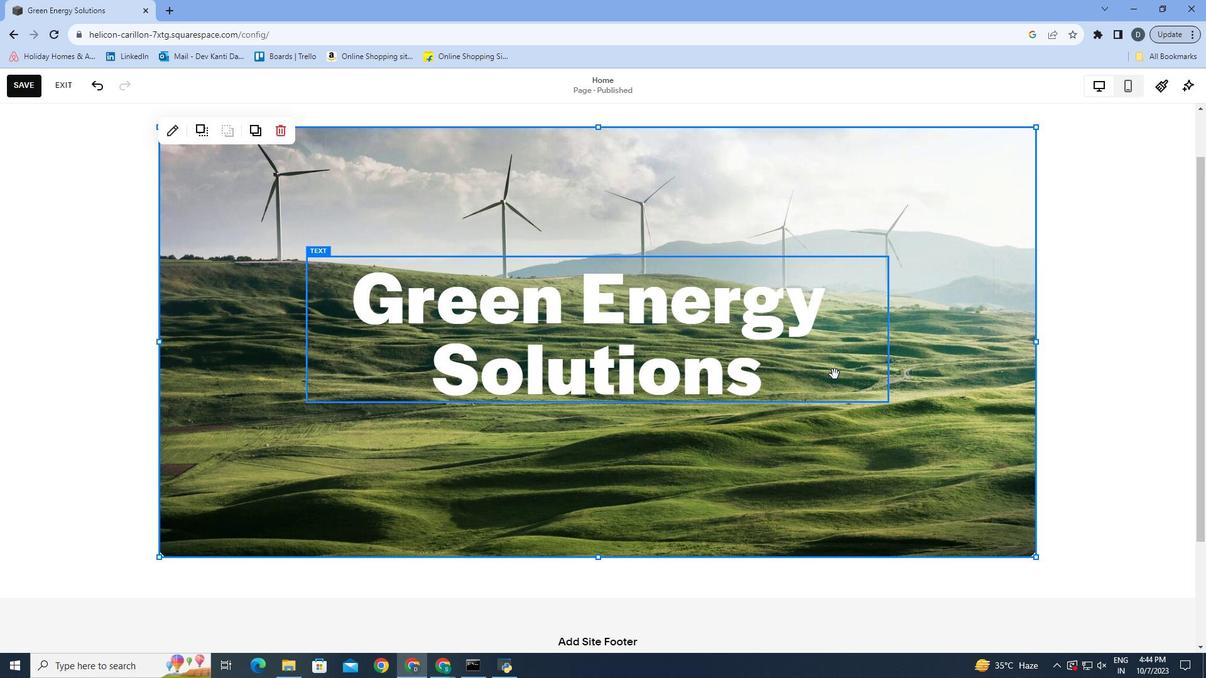 
Action: Mouse pressed left at (834, 374)
Screenshot: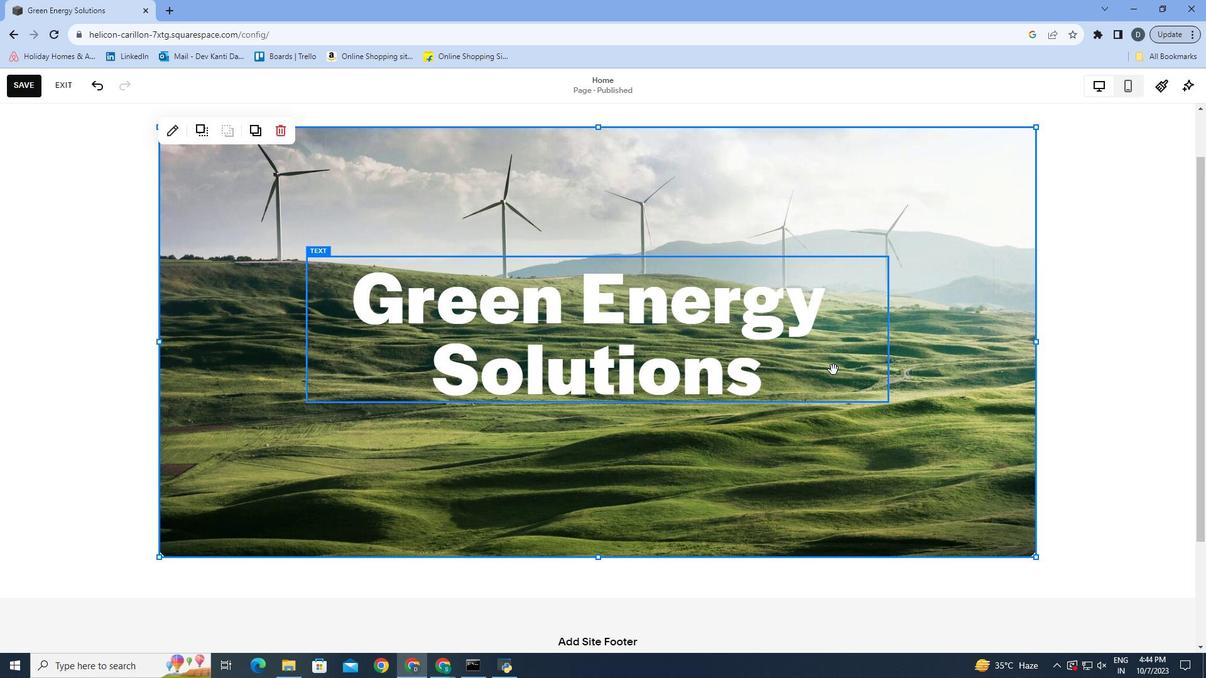 
Action: Mouse moved to (937, 424)
Screenshot: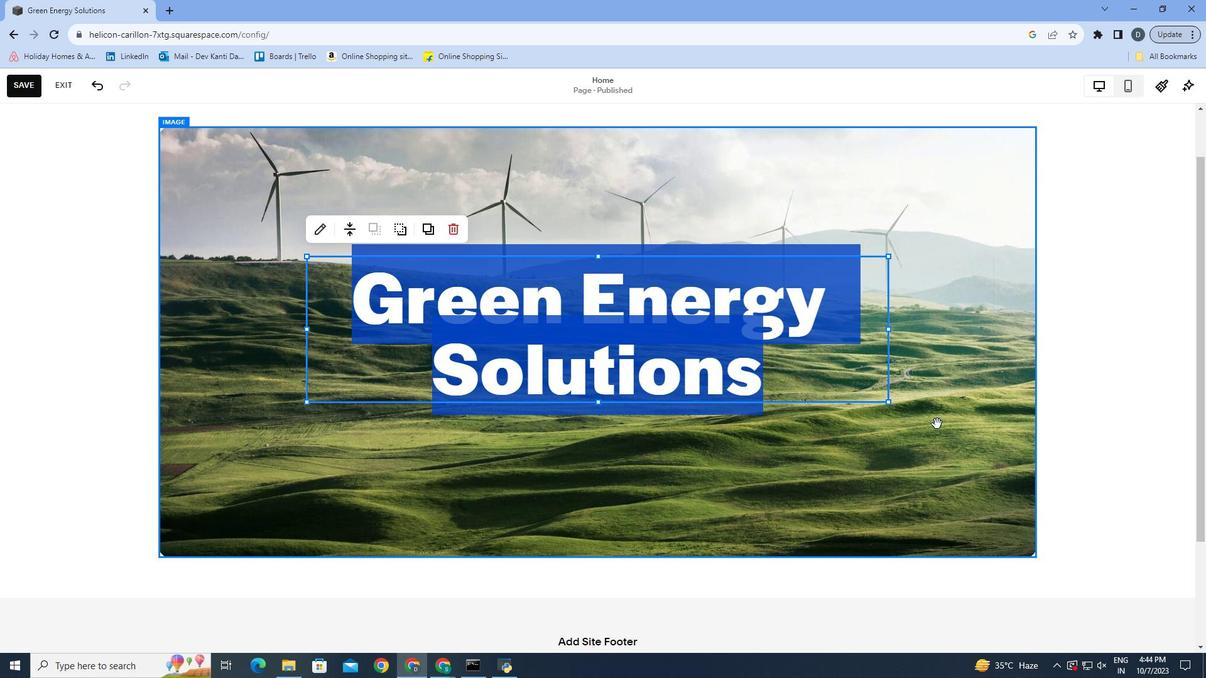 
Action: Mouse pressed left at (937, 424)
Screenshot: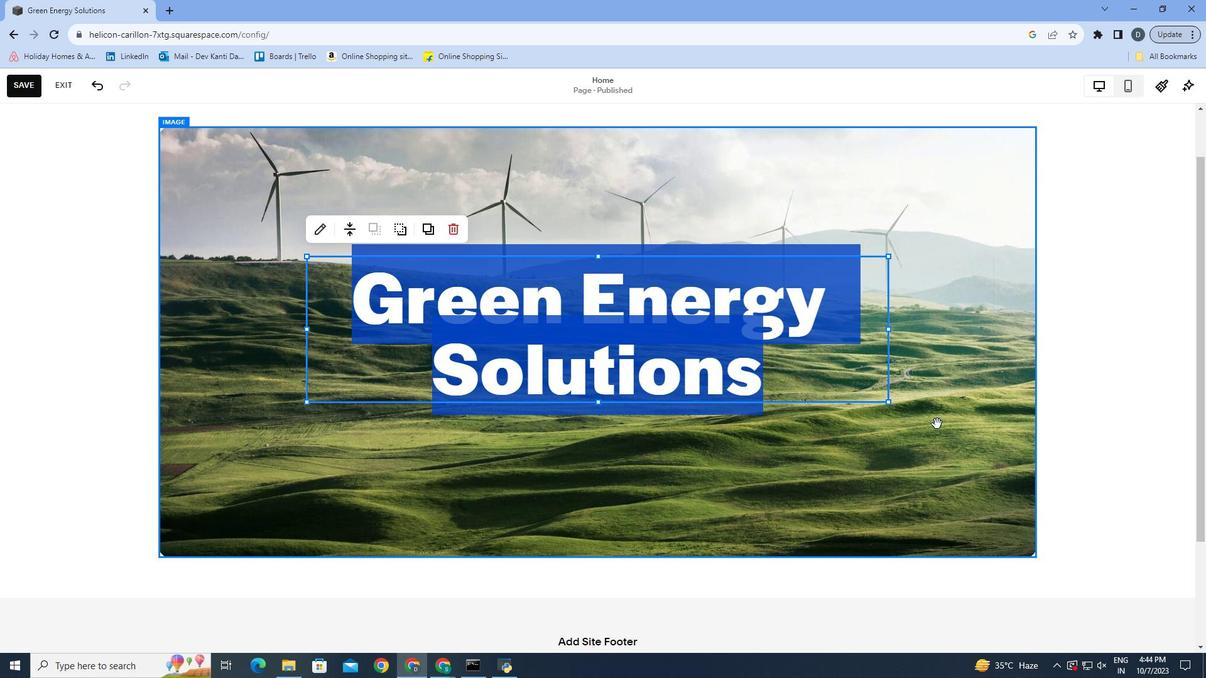 
Action: Mouse moved to (931, 429)
Screenshot: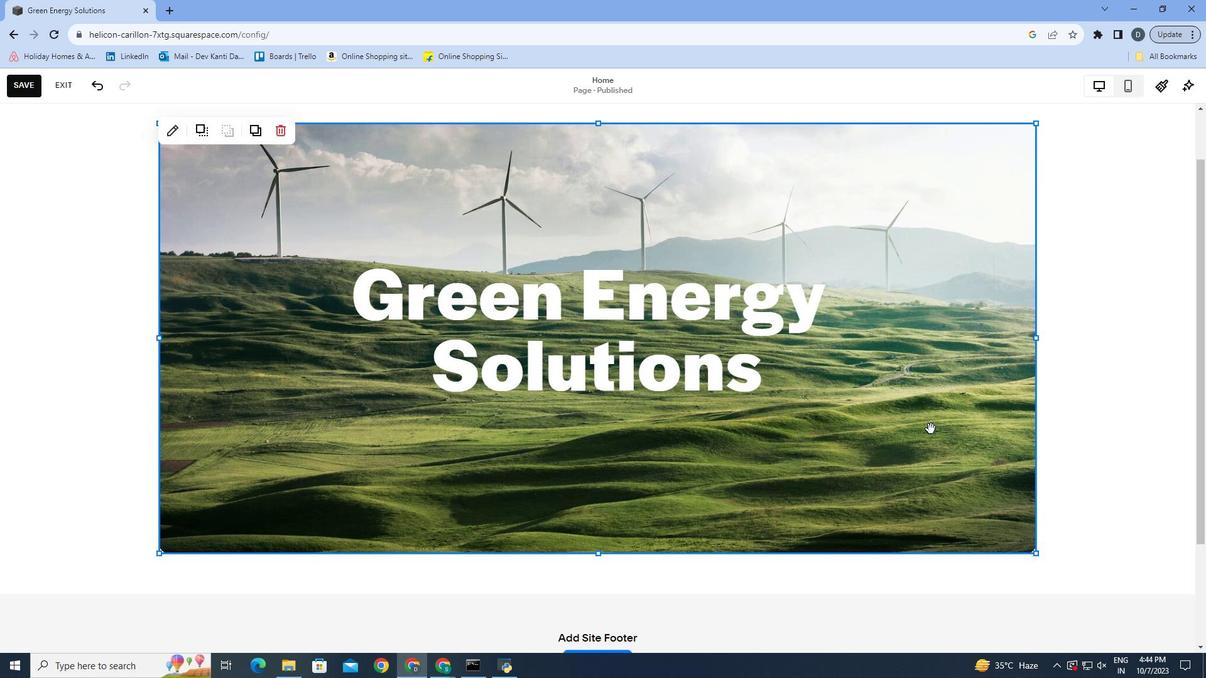 
Action: Mouse scrolled (931, 428) with delta (0, 0)
Screenshot: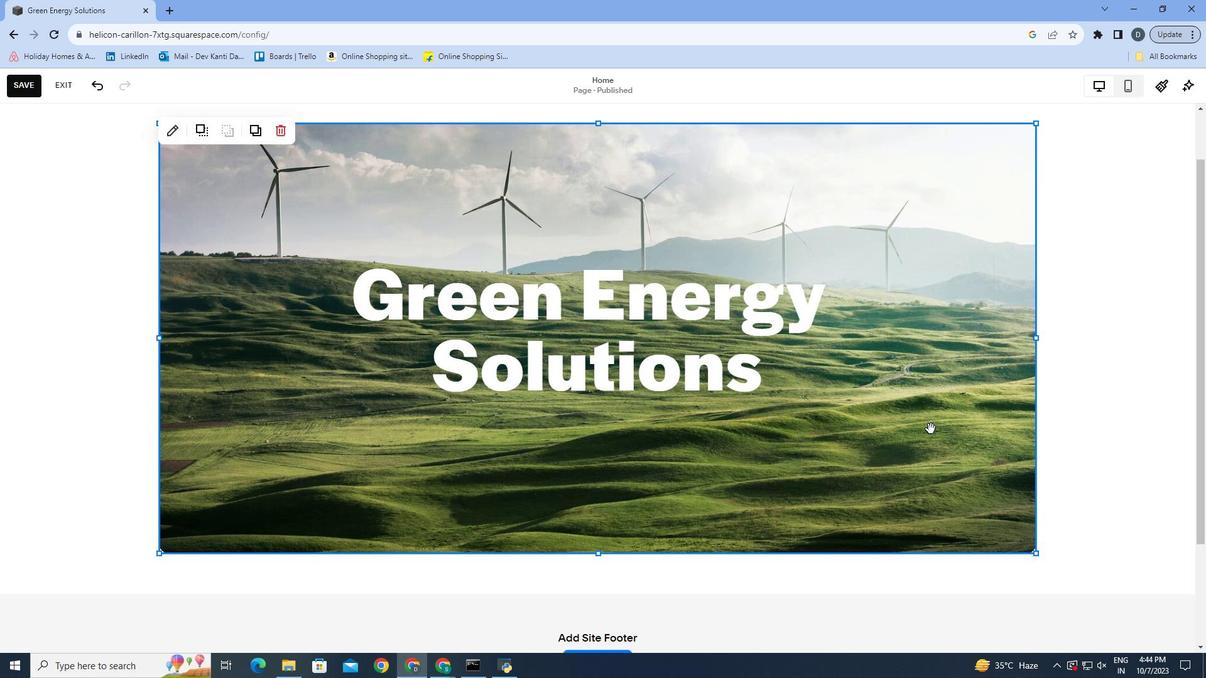 
Action: Mouse scrolled (931, 428) with delta (0, 0)
Screenshot: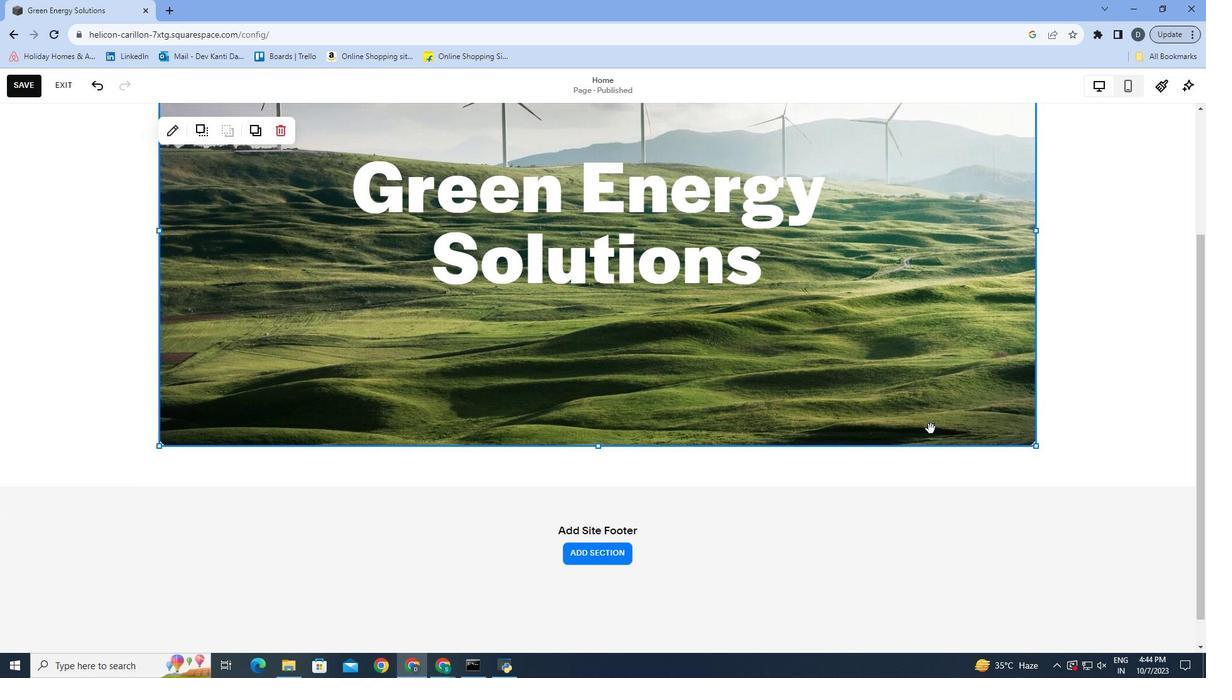 
Action: Mouse scrolled (931, 428) with delta (0, 0)
Screenshot: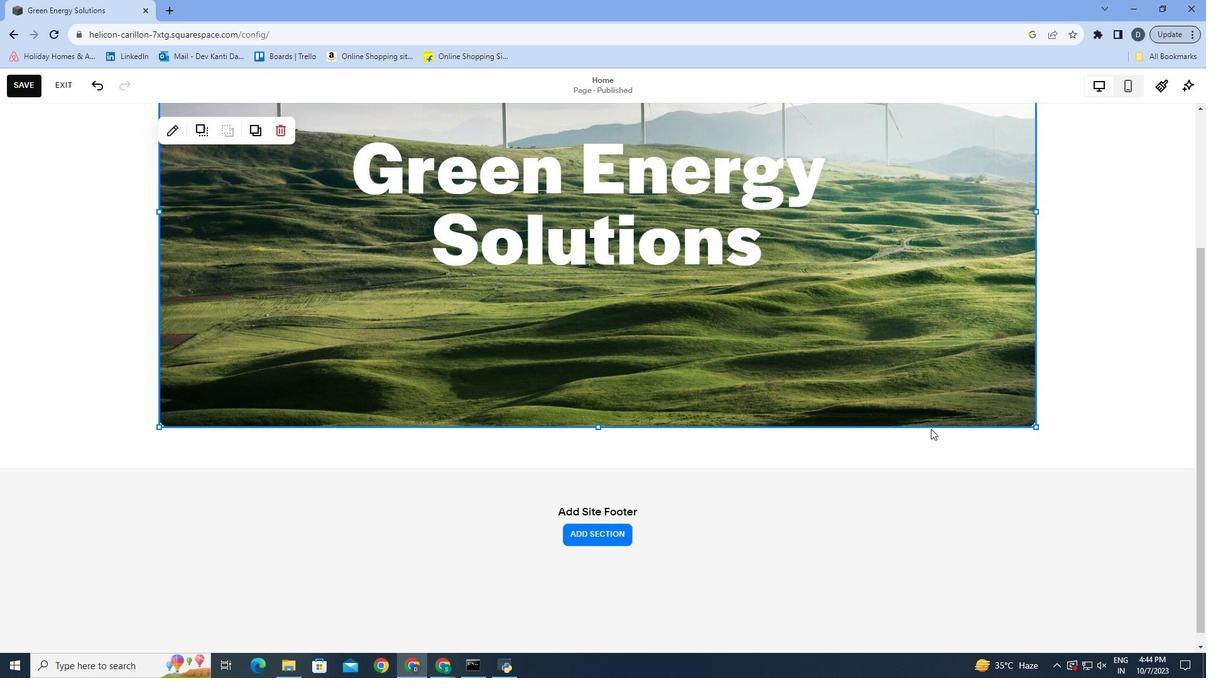 
Action: Mouse moved to (1206, 512)
Screenshot: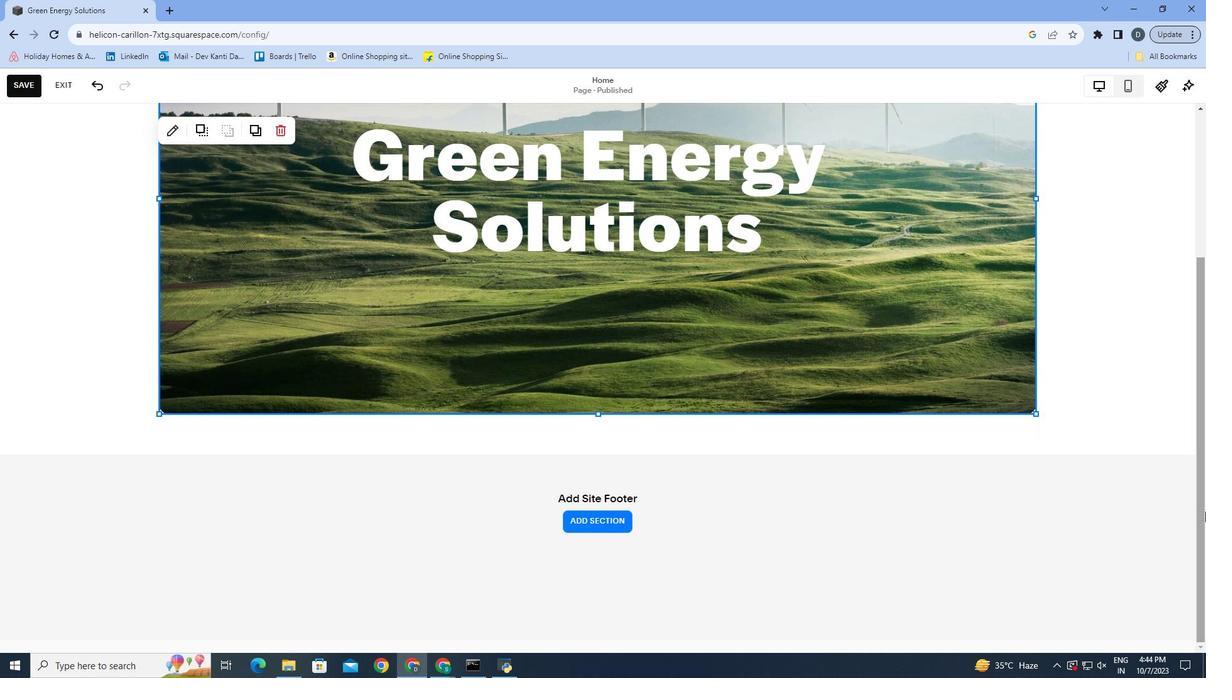 
Action: Mouse scrolled (1205, 511) with delta (0, 0)
Screenshot: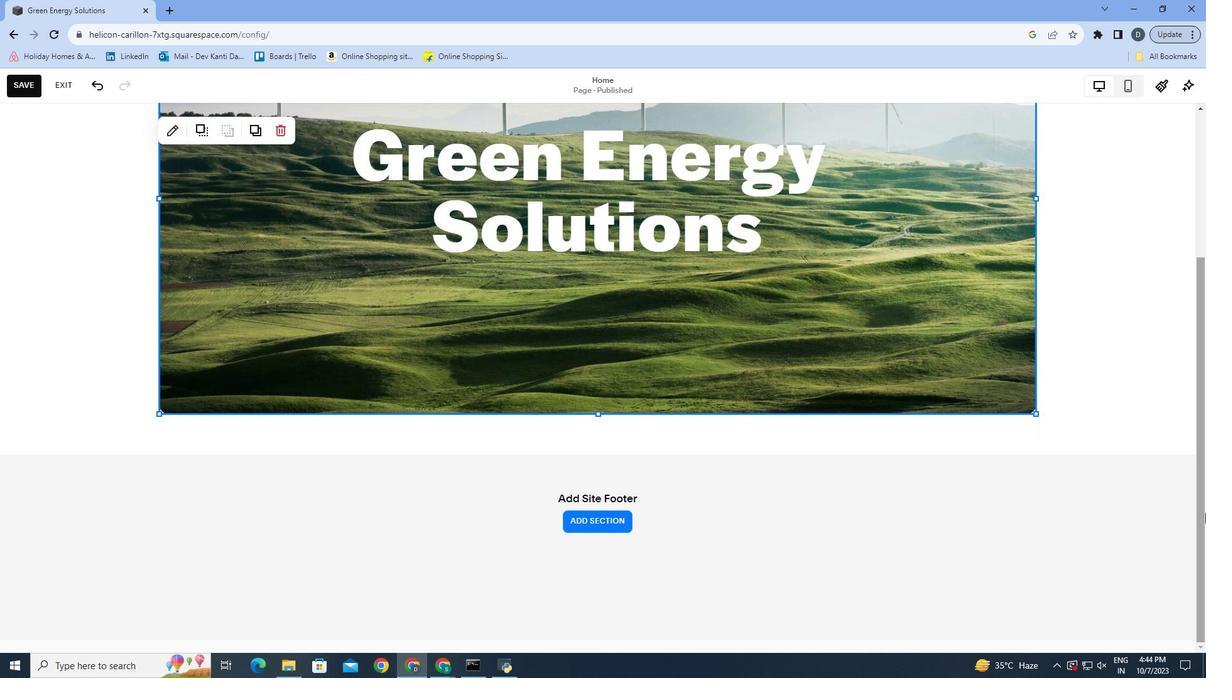 
Action: Mouse moved to (1201, 516)
Screenshot: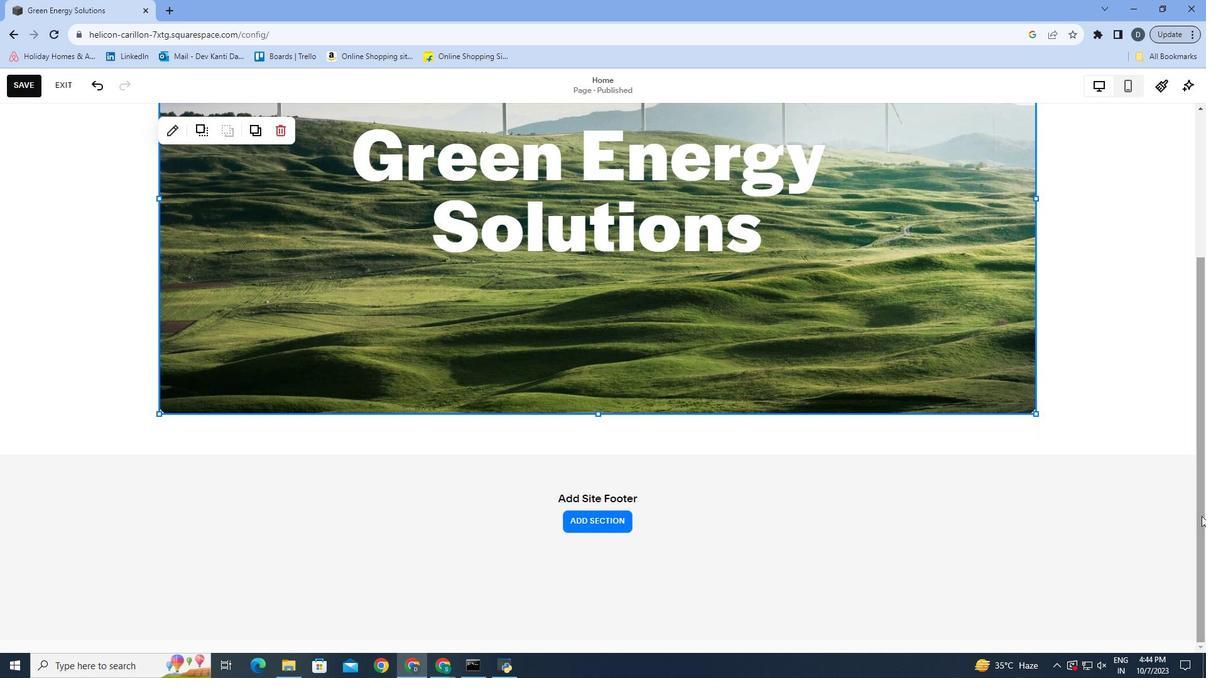 
Action: Mouse scrolled (1201, 515) with delta (0, 0)
Screenshot: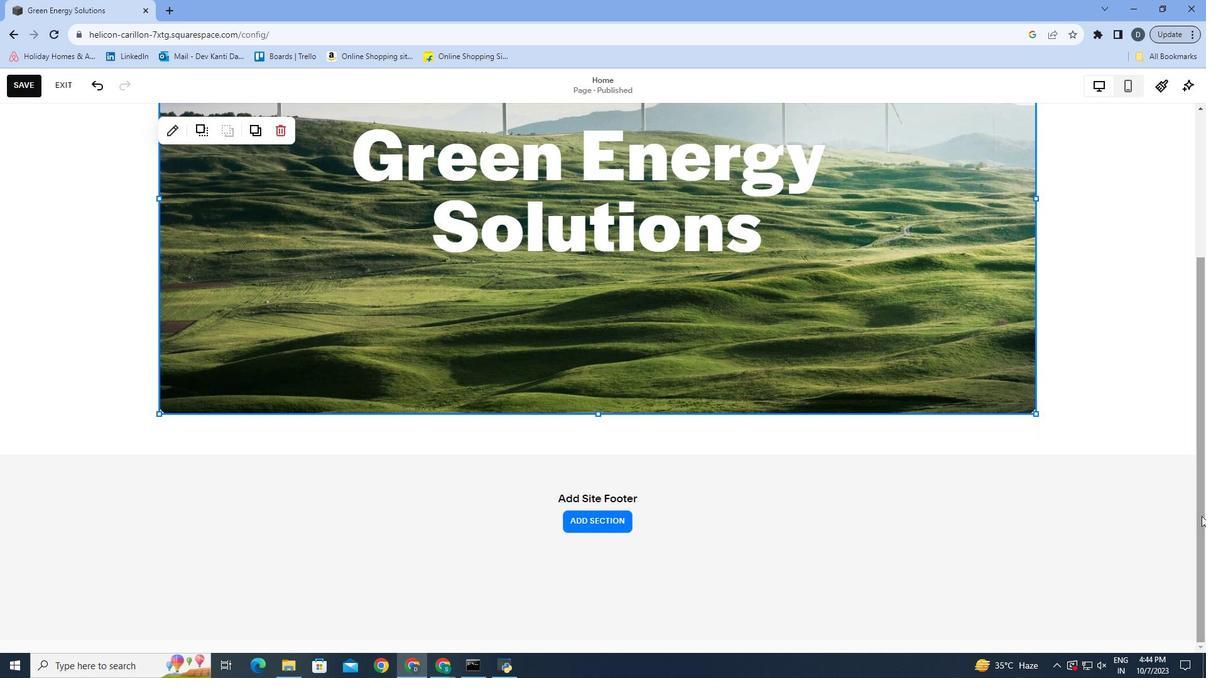 
Action: Mouse moved to (780, 326)
Screenshot: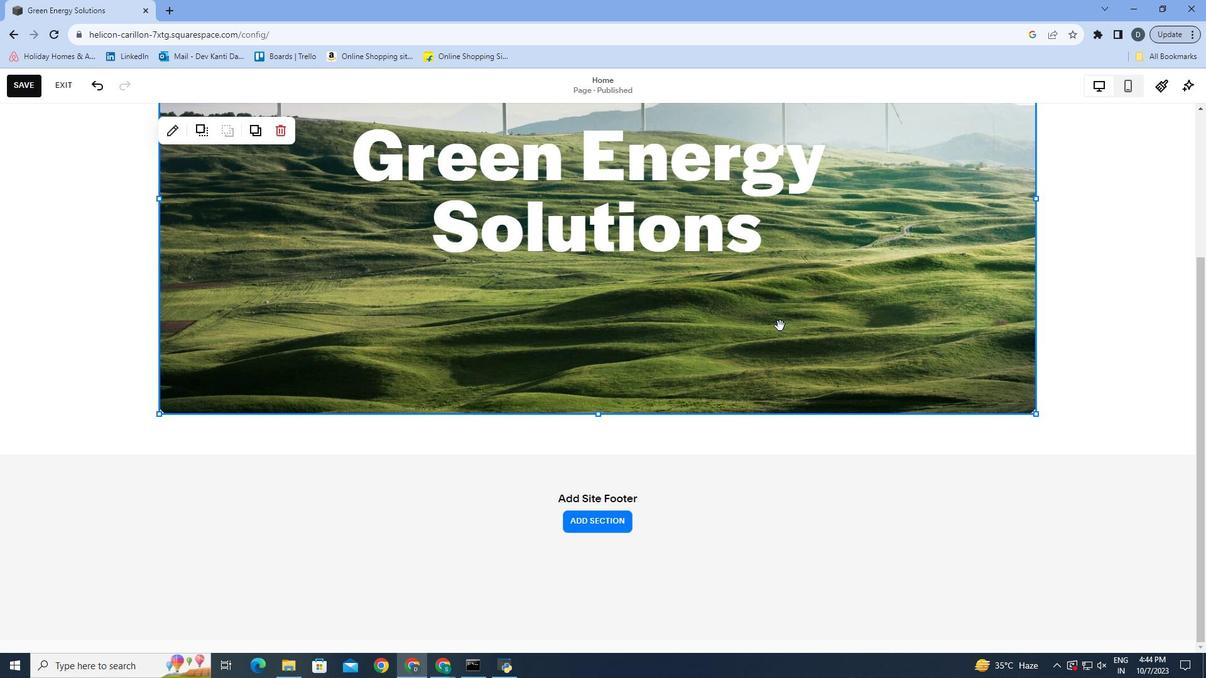 
Action: Mouse scrolled (780, 325) with delta (0, 0)
Screenshot: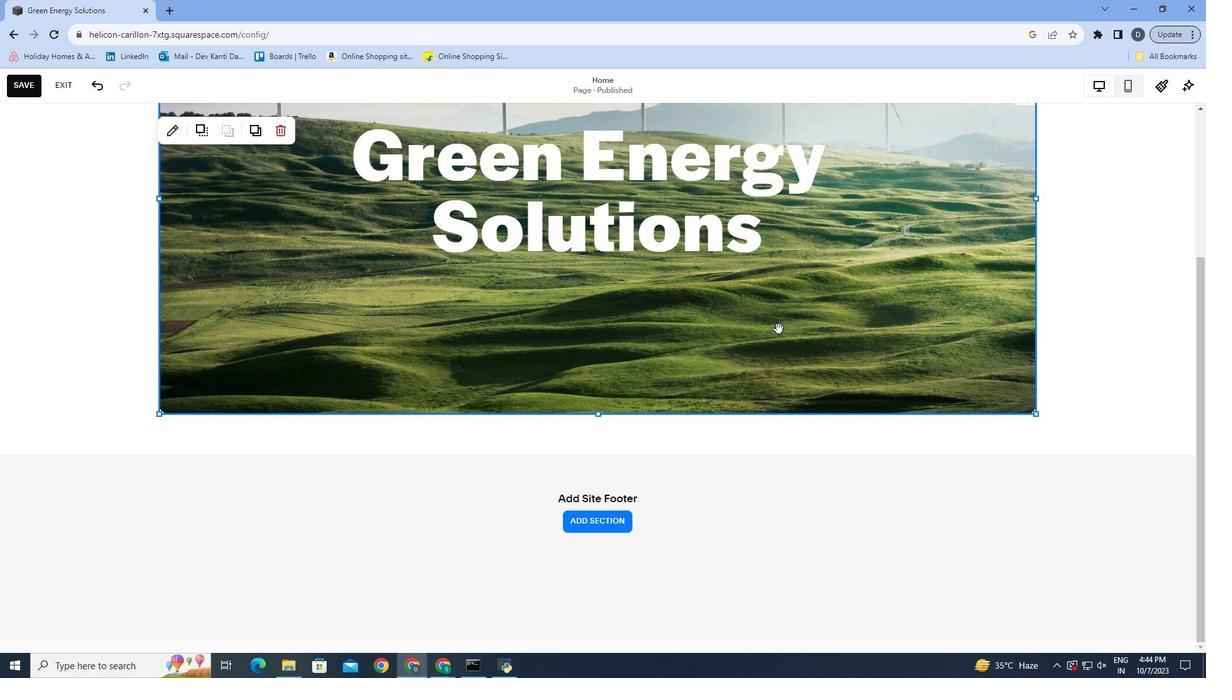 
Action: Mouse moved to (669, 413)
Screenshot: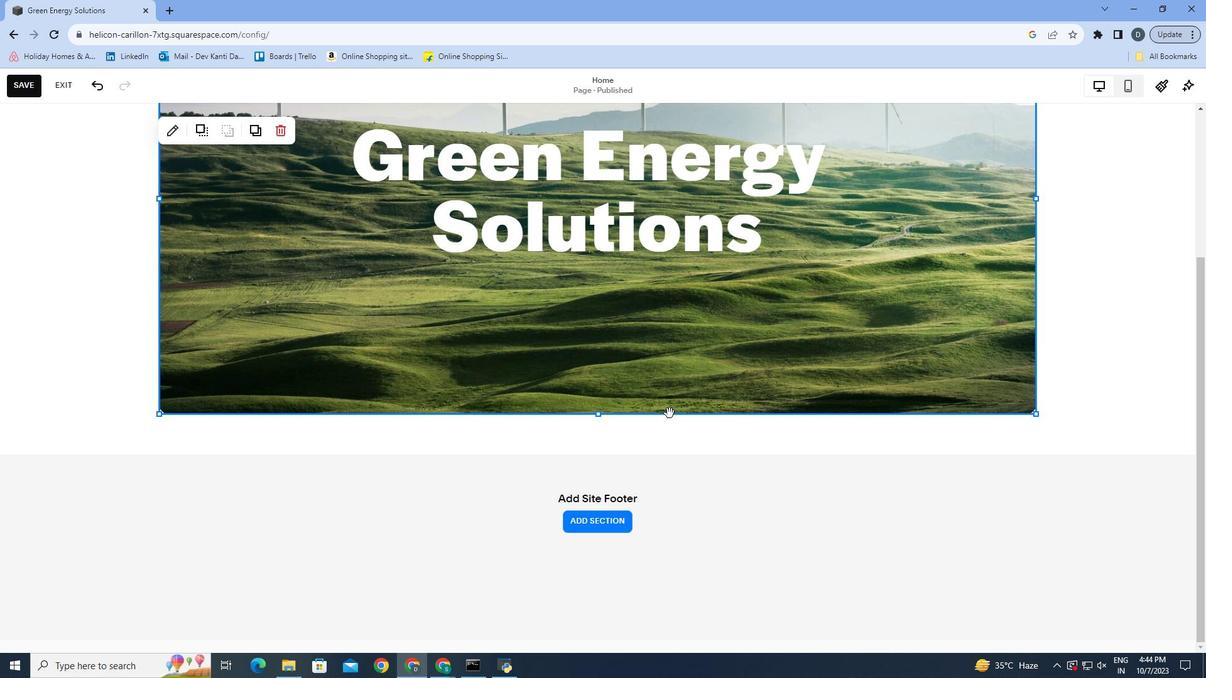 
Action: Mouse scrolled (669, 412) with delta (0, 0)
Screenshot: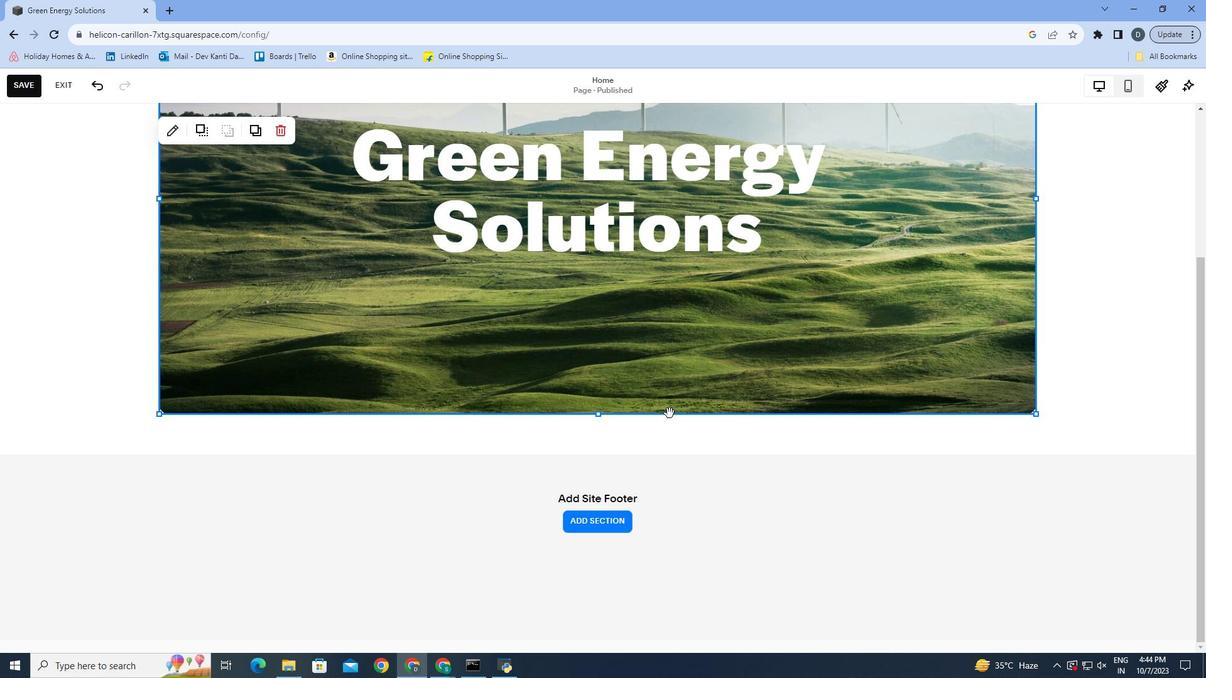 
Action: Mouse scrolled (669, 412) with delta (0, 0)
Screenshot: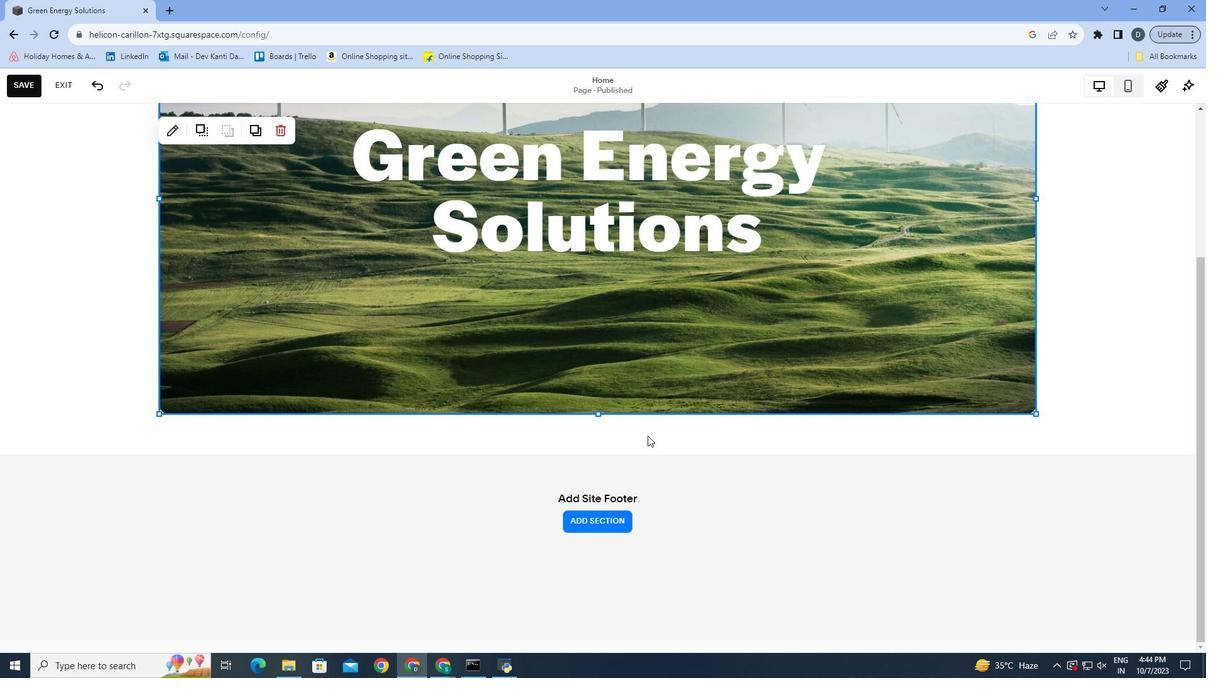 
Action: Mouse moved to (607, 526)
Screenshot: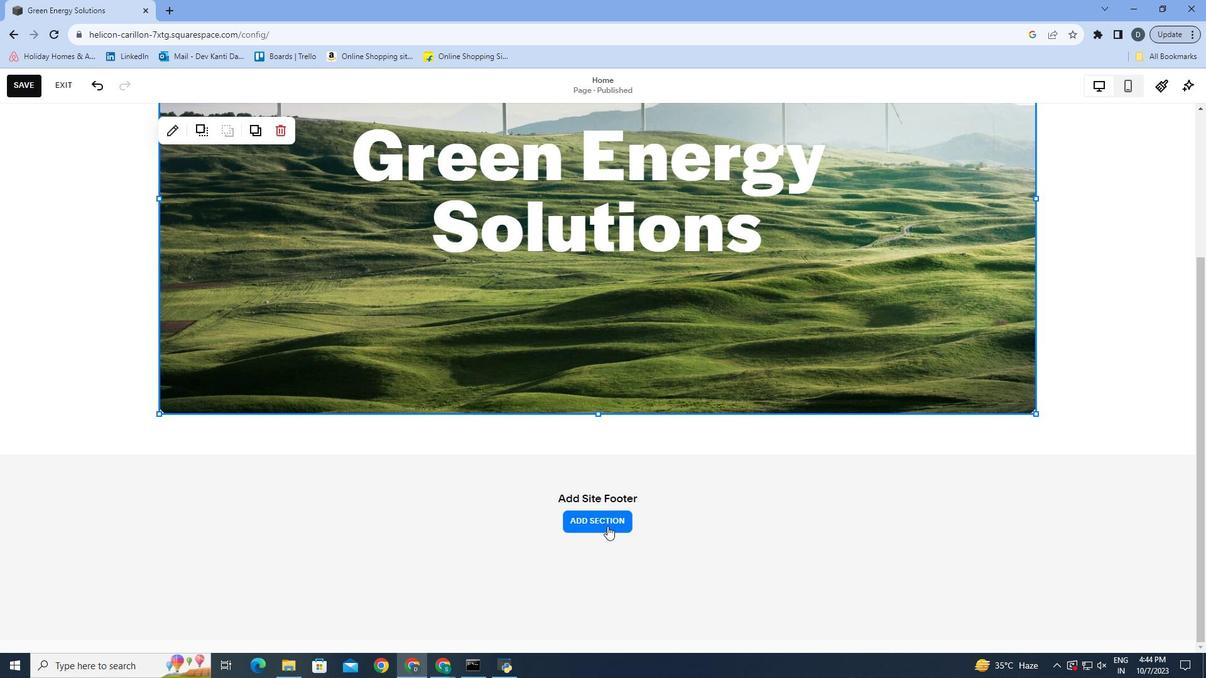 
Action: Mouse pressed left at (607, 526)
Screenshot: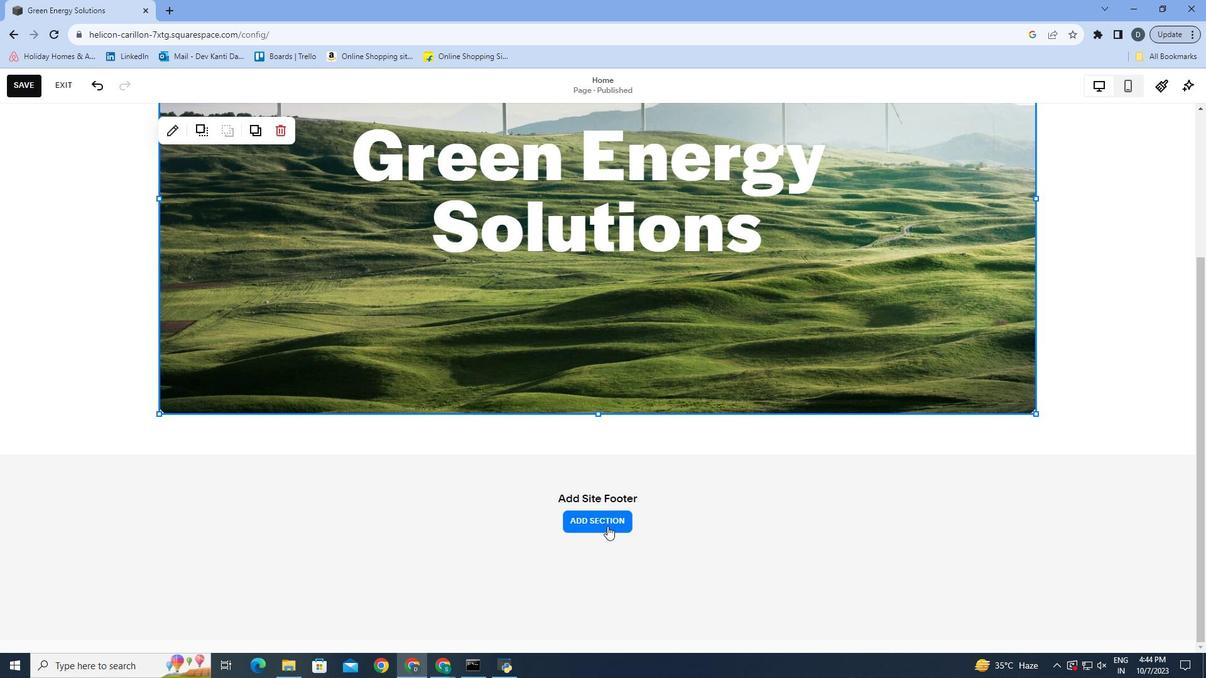 
Action: Mouse moved to (238, 277)
Screenshot: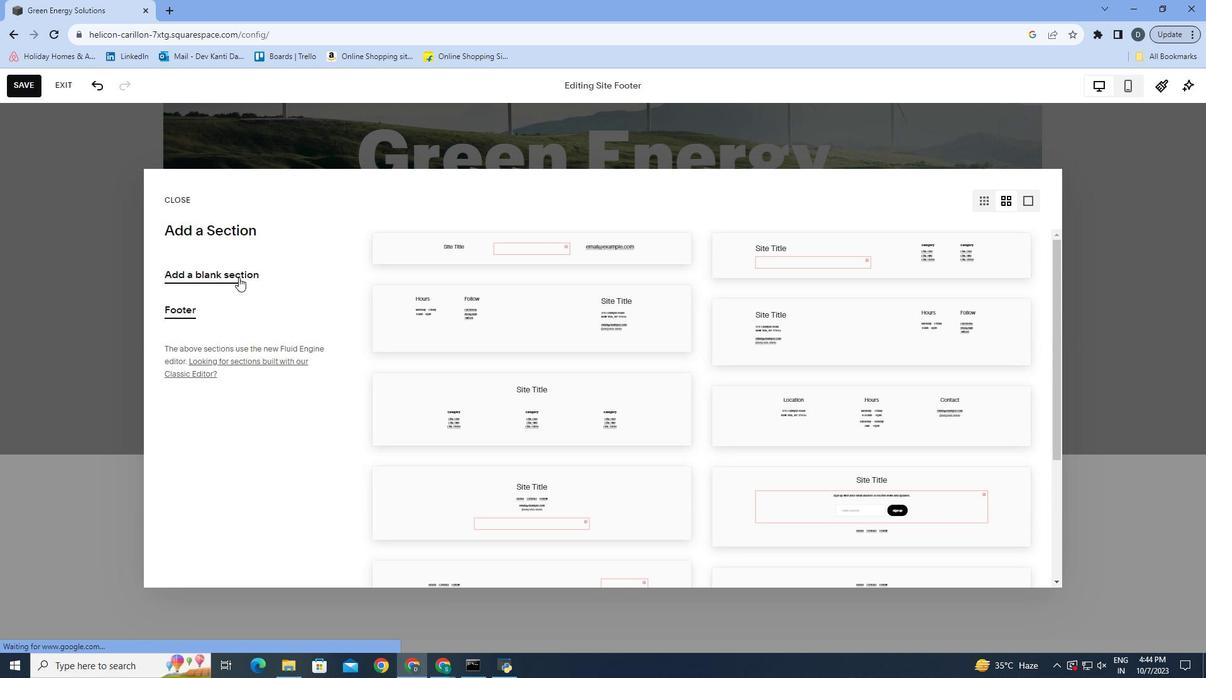 
Action: Mouse pressed left at (238, 277)
Screenshot: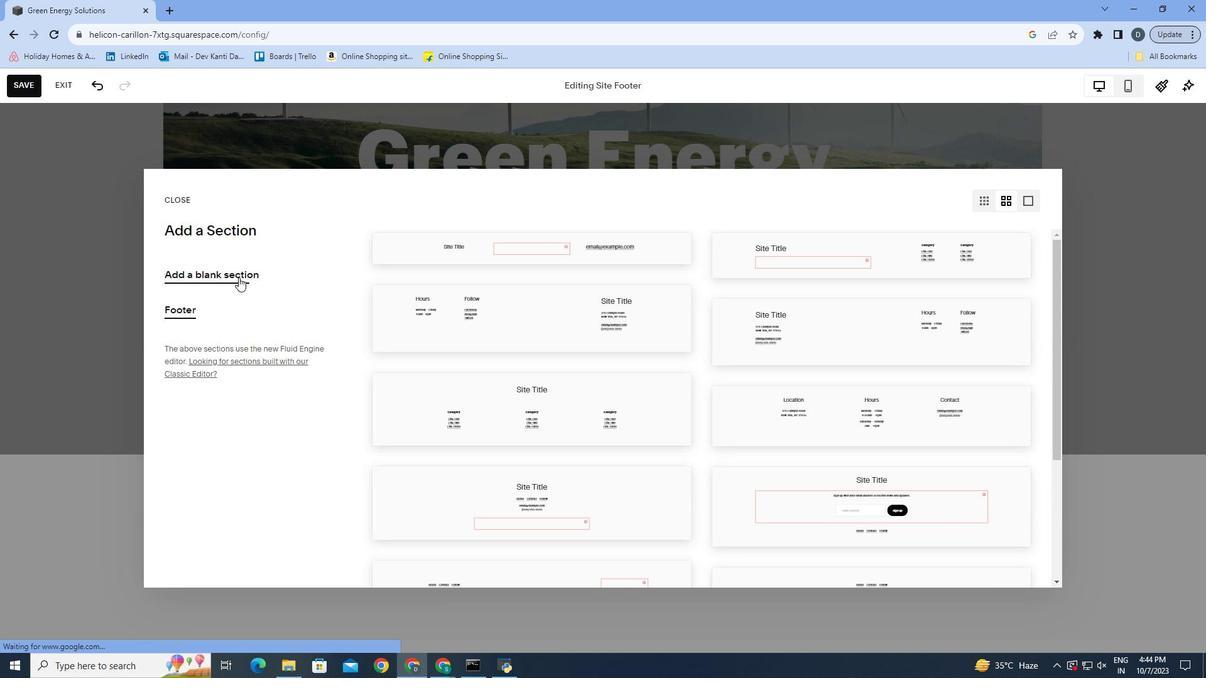 
Action: Mouse moved to (463, 224)
Screenshot: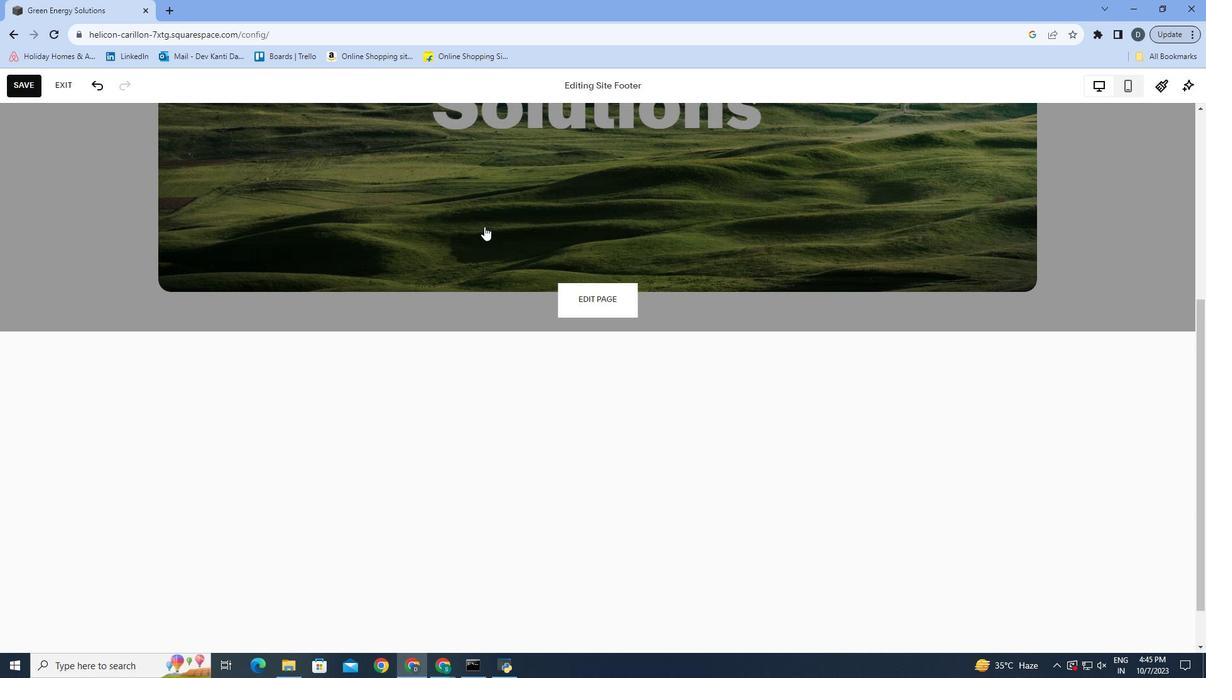 
Action: Mouse scrolled (463, 224) with delta (0, 0)
Screenshot: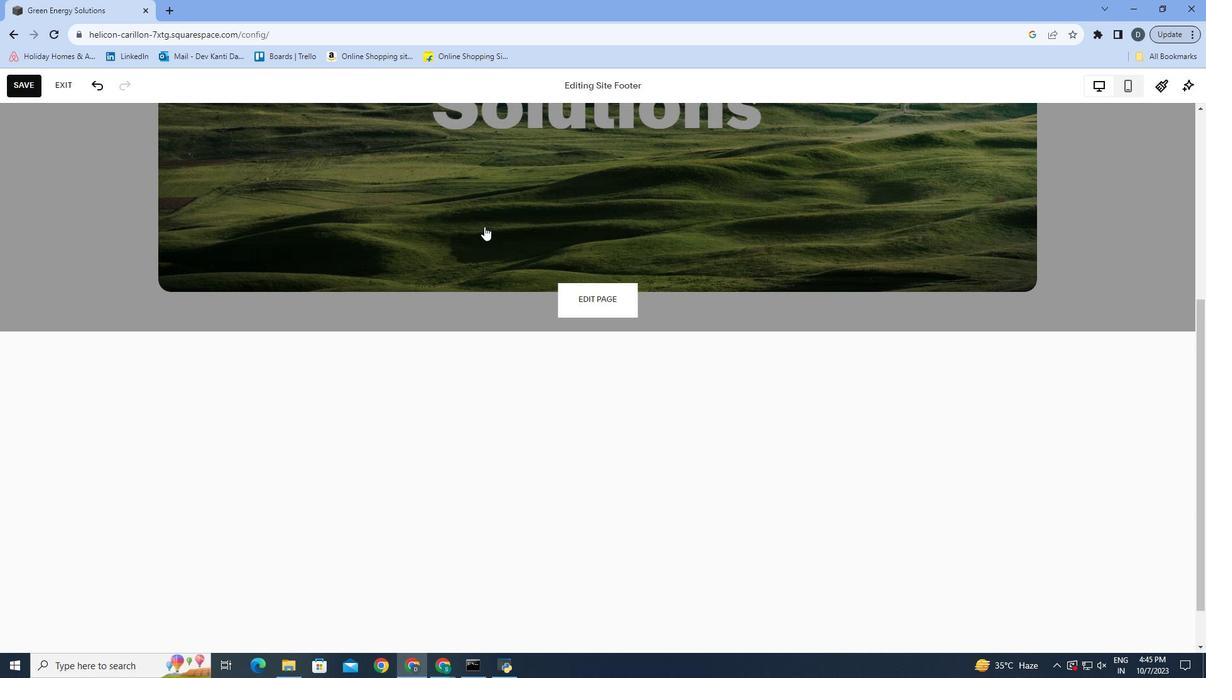 
Action: Mouse moved to (468, 226)
Screenshot: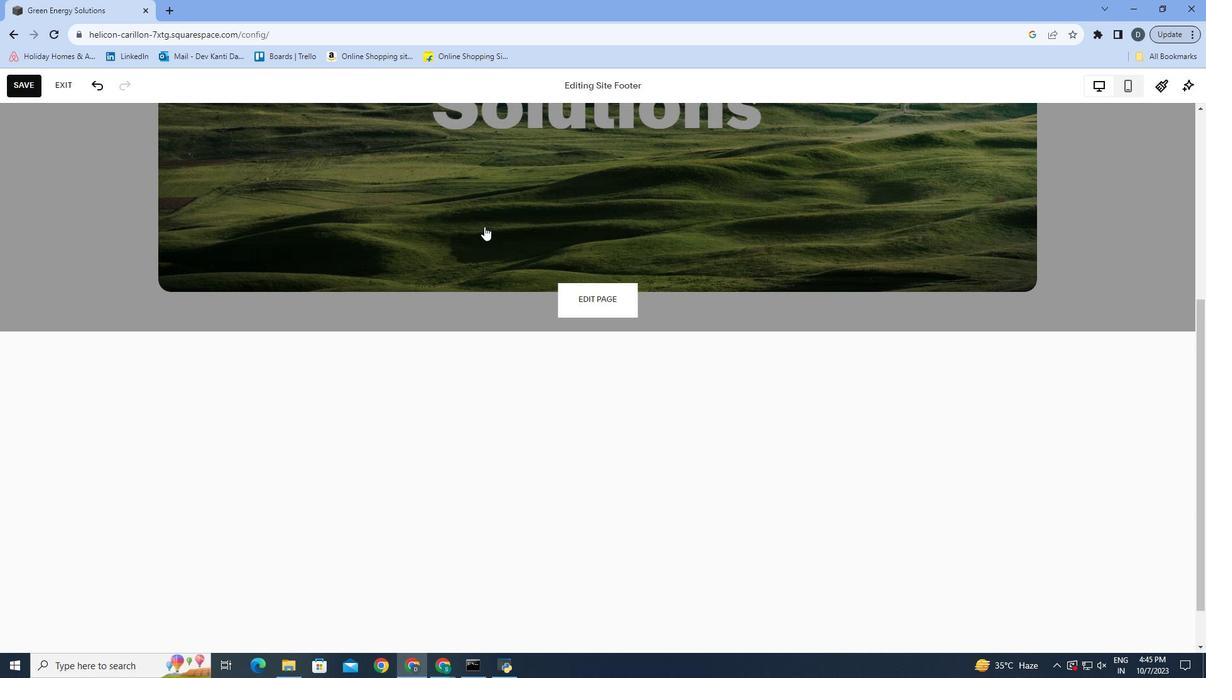 
Action: Mouse scrolled (468, 227) with delta (0, 0)
Screenshot: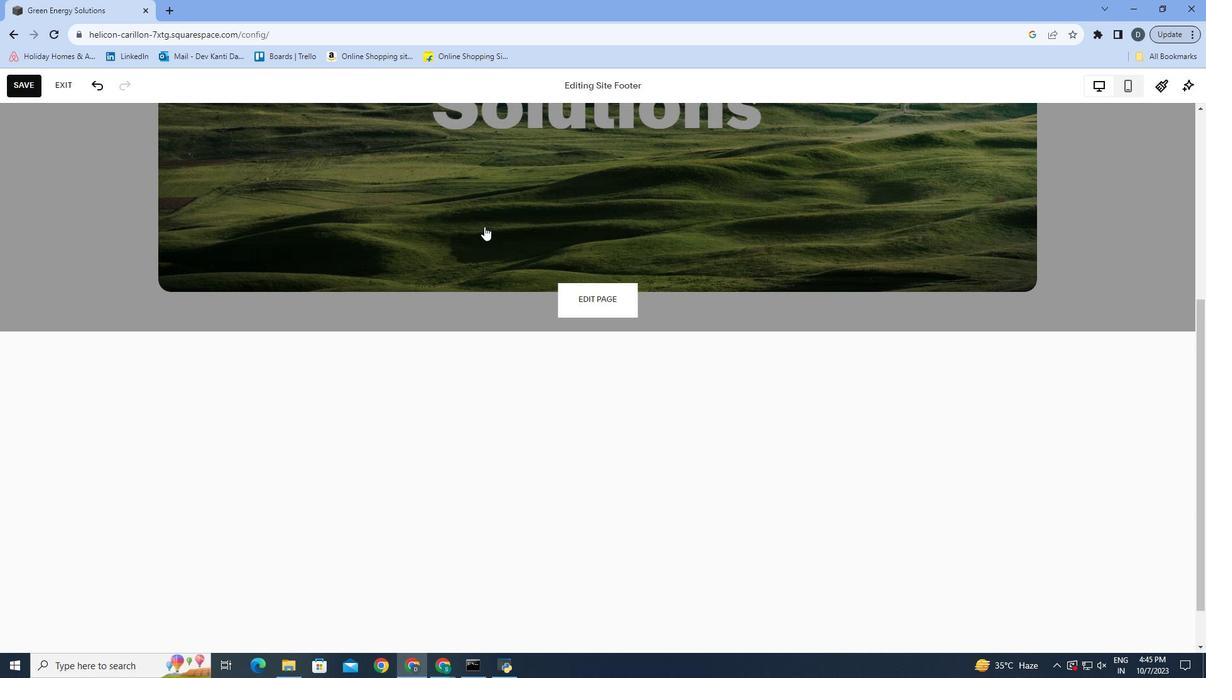 
Action: Mouse moved to (473, 226)
Screenshot: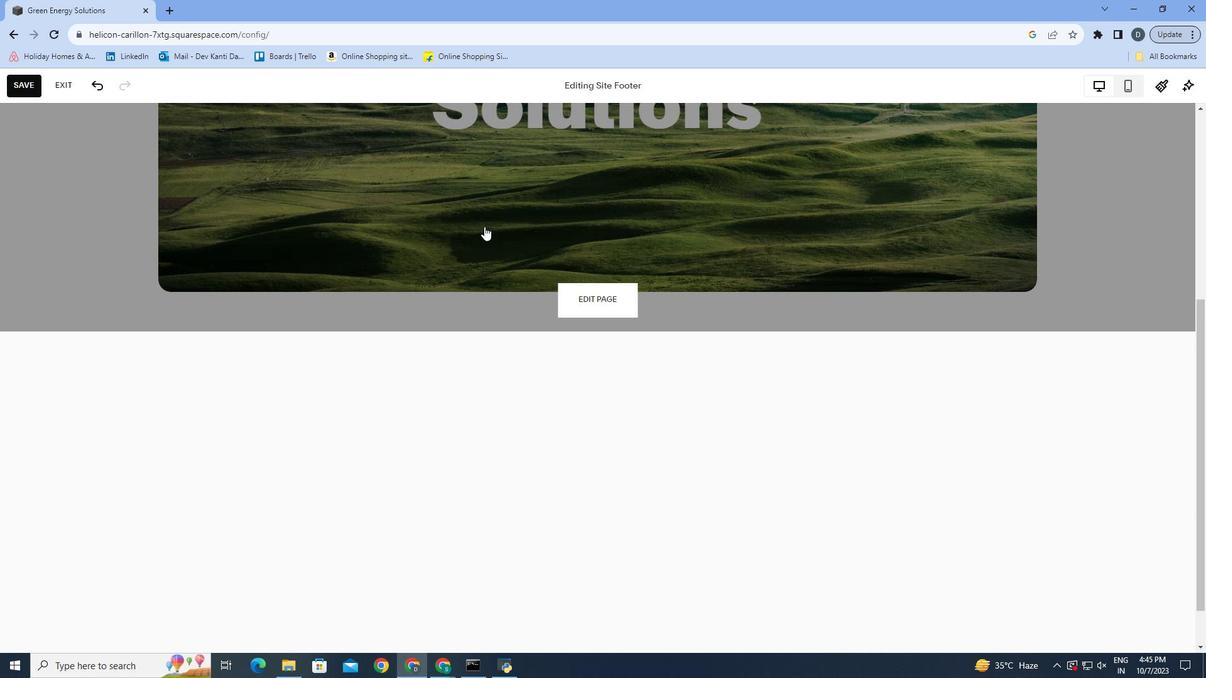 
Action: Mouse scrolled (473, 227) with delta (0, 0)
Screenshot: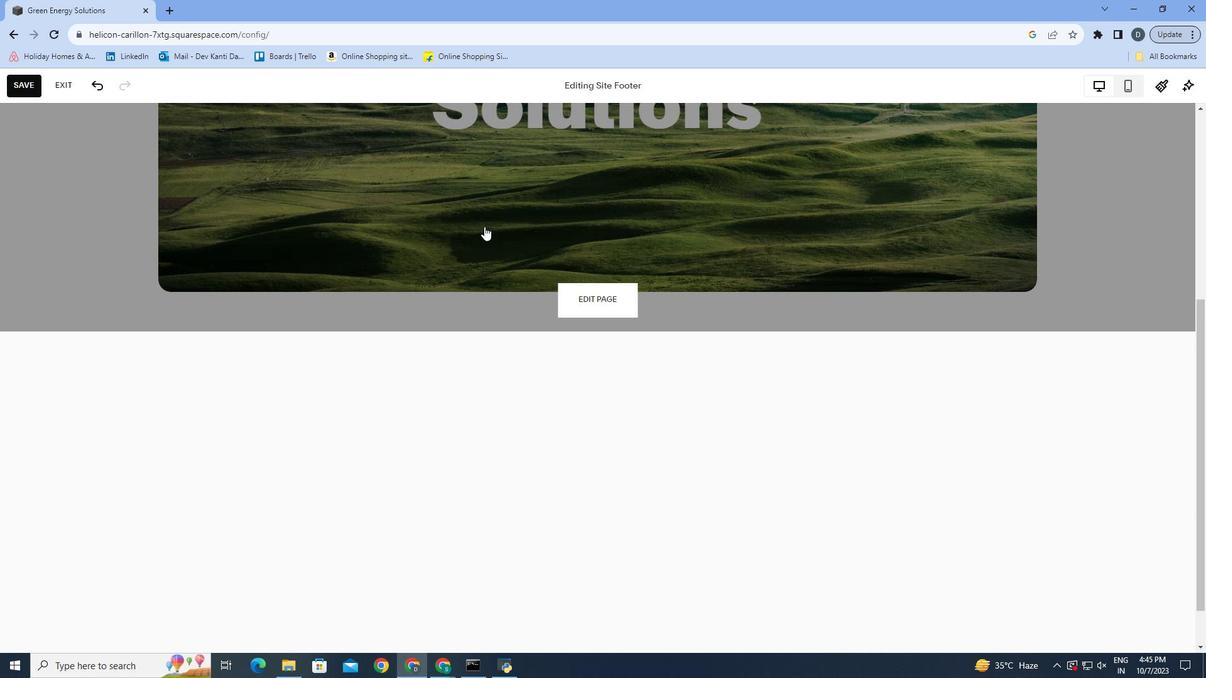 
Action: Mouse moved to (478, 226)
Screenshot: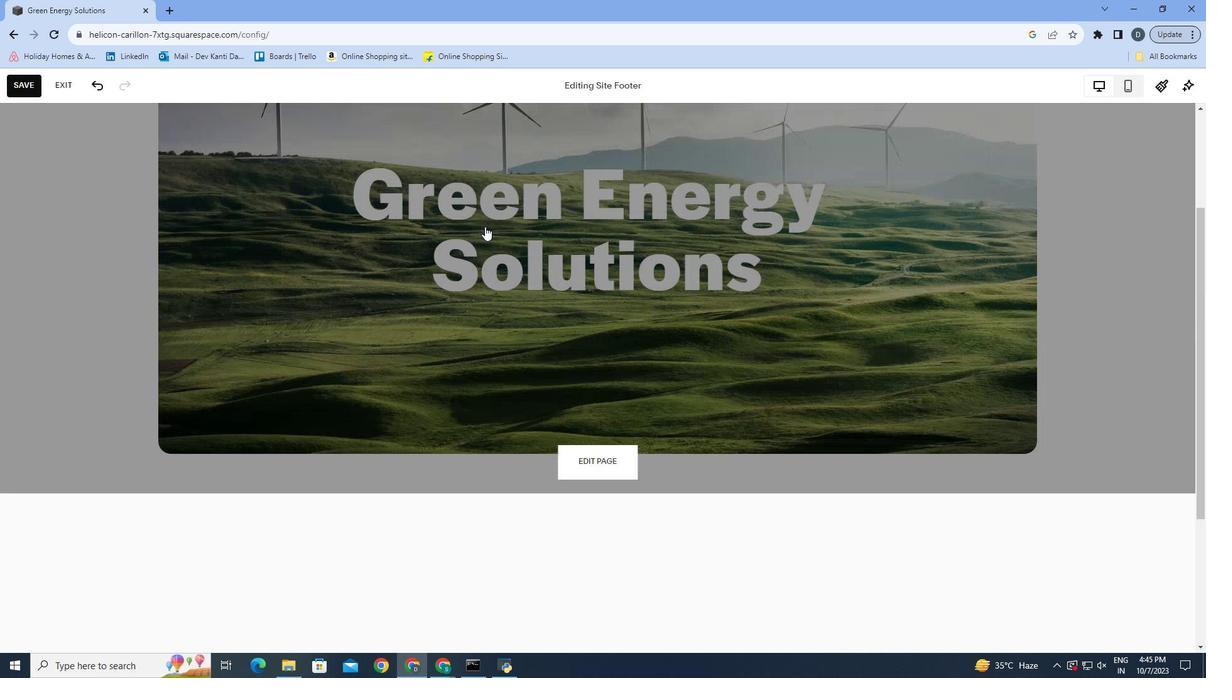 
Action: Mouse scrolled (478, 227) with delta (0, 0)
Screenshot: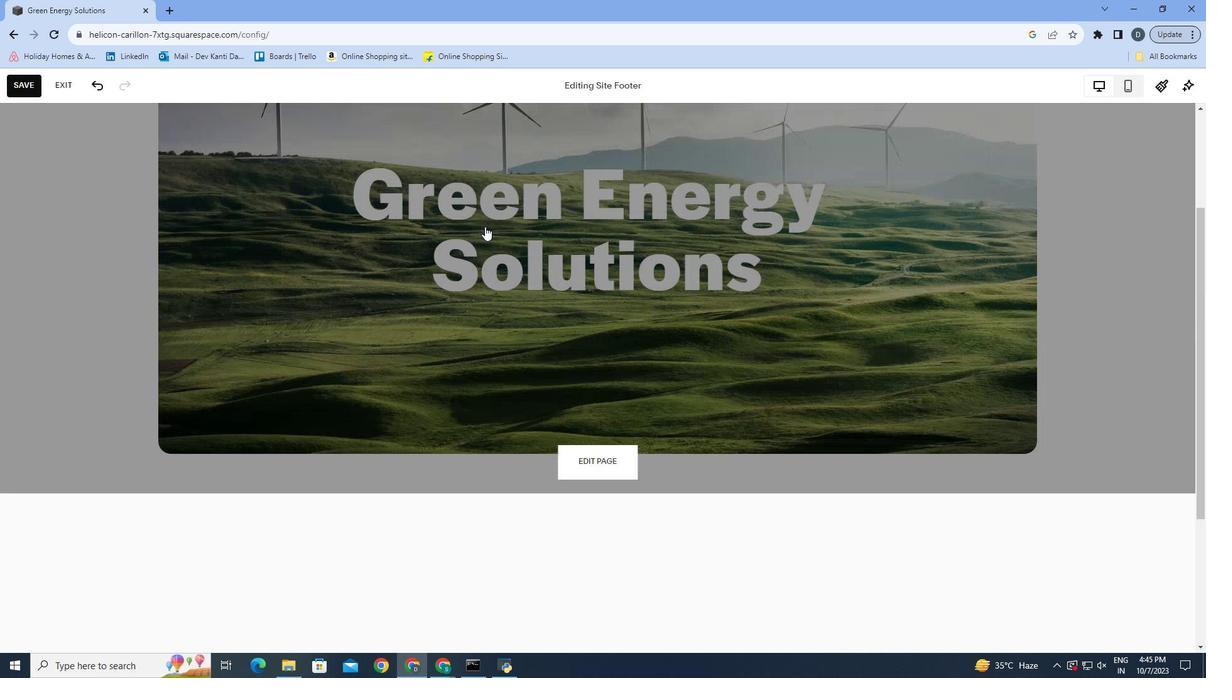 
Action: Mouse moved to (484, 226)
Screenshot: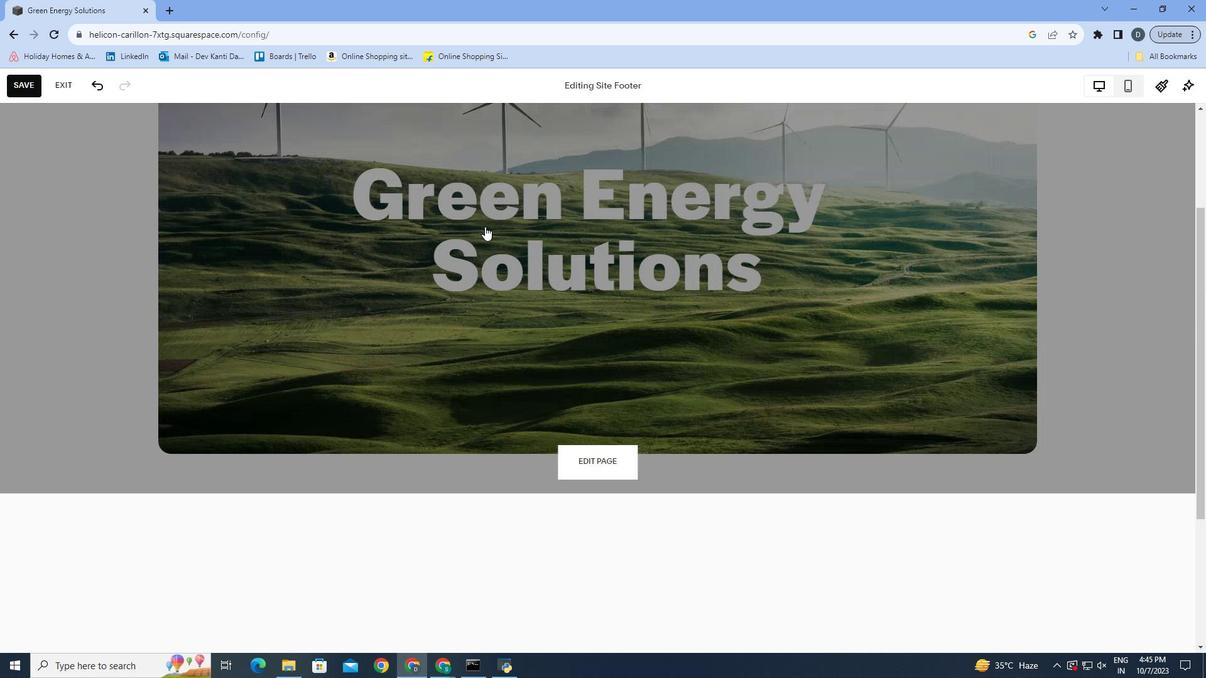 
Action: Mouse scrolled (484, 227) with delta (0, 0)
Screenshot: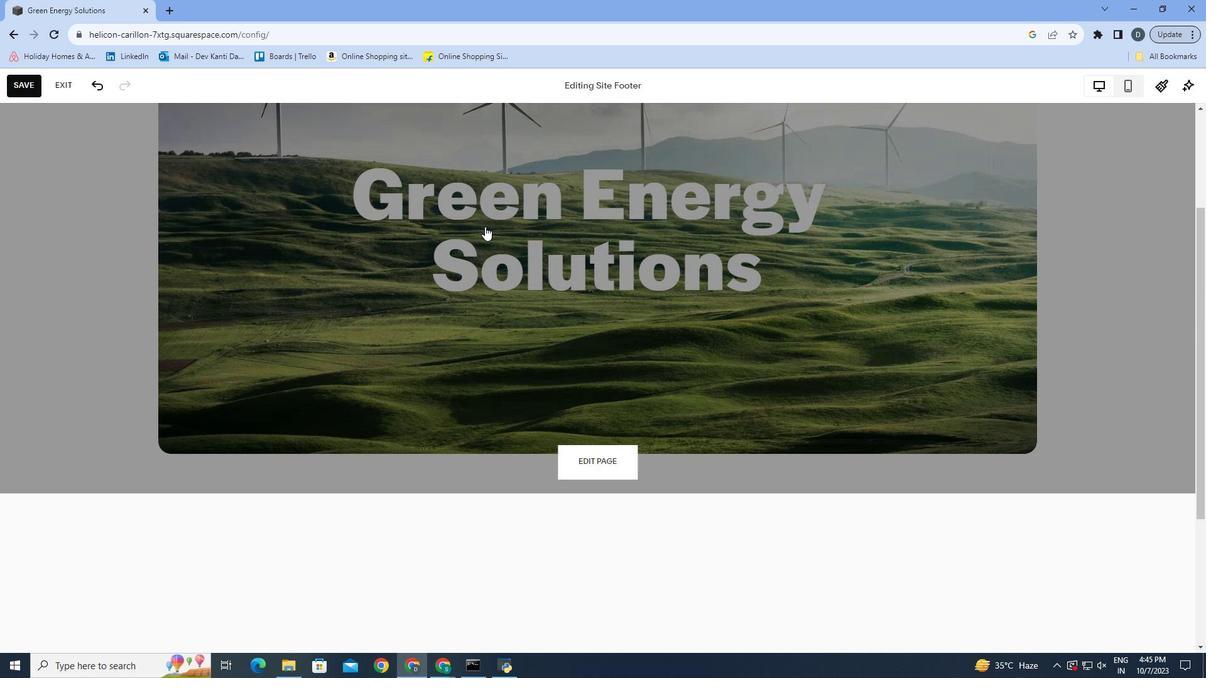
Action: Mouse moved to (490, 233)
Screenshot: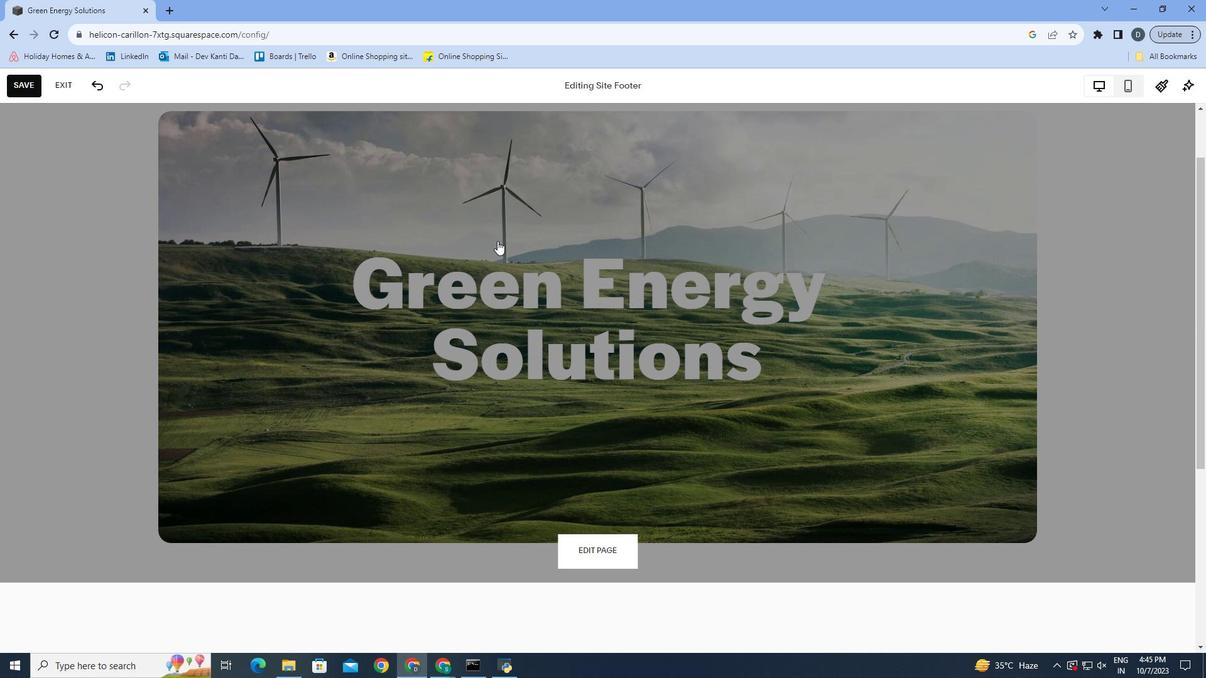 
Action: Mouse scrolled (490, 233) with delta (0, 0)
Screenshot: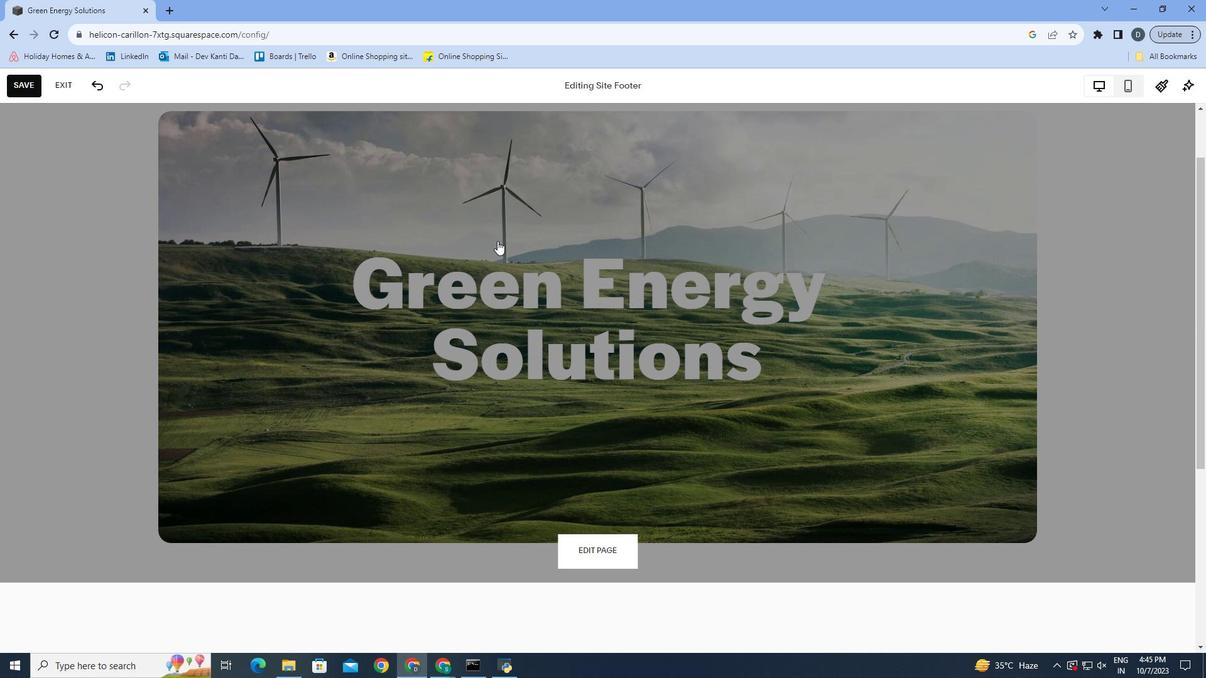 
Action: Mouse moved to (494, 238)
Screenshot: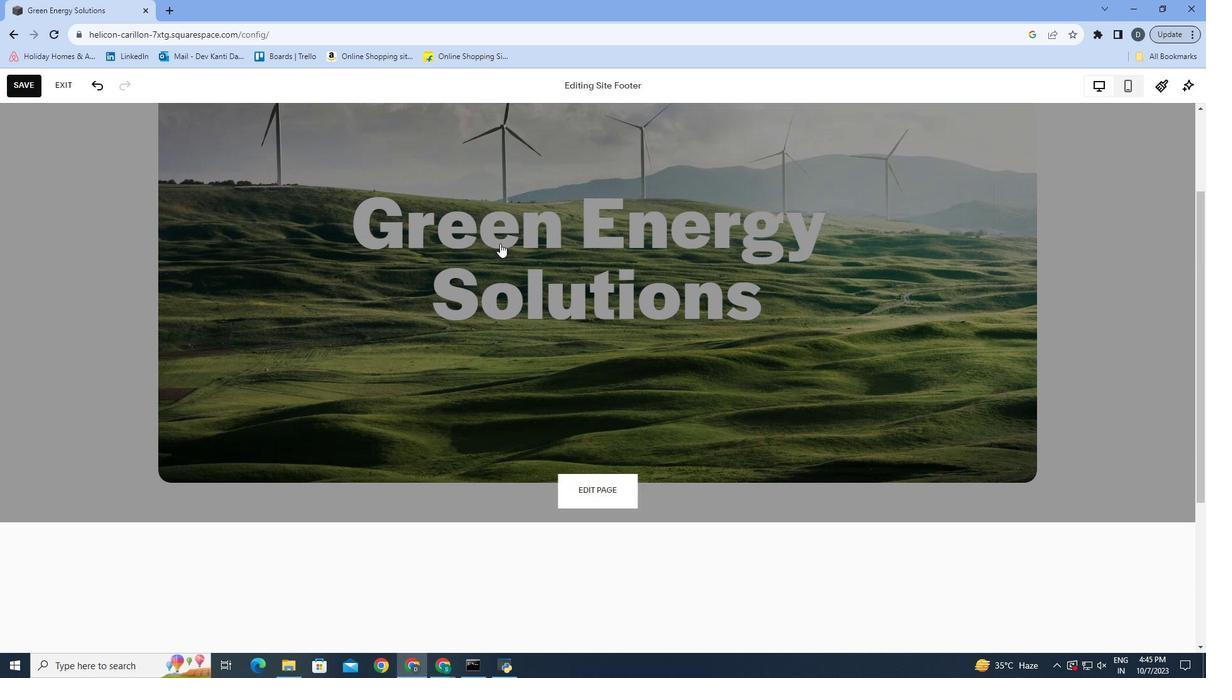 
Action: Mouse scrolled (494, 237) with delta (0, 0)
Screenshot: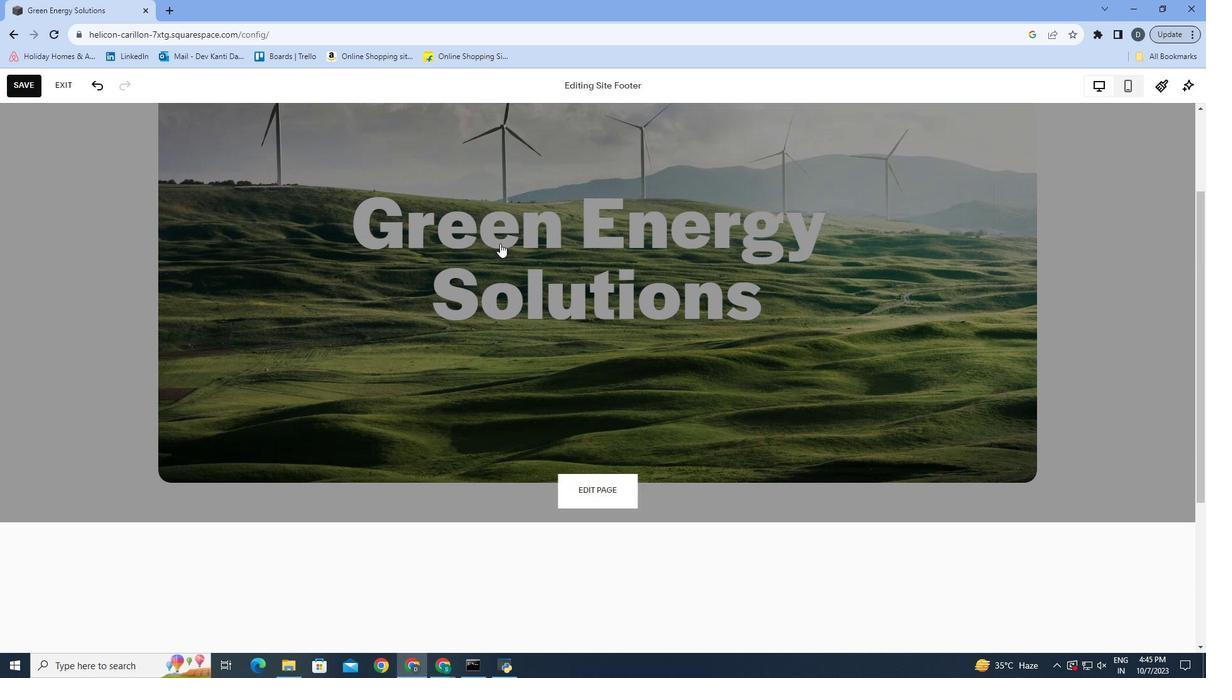 
Action: Mouse moved to (496, 240)
Screenshot: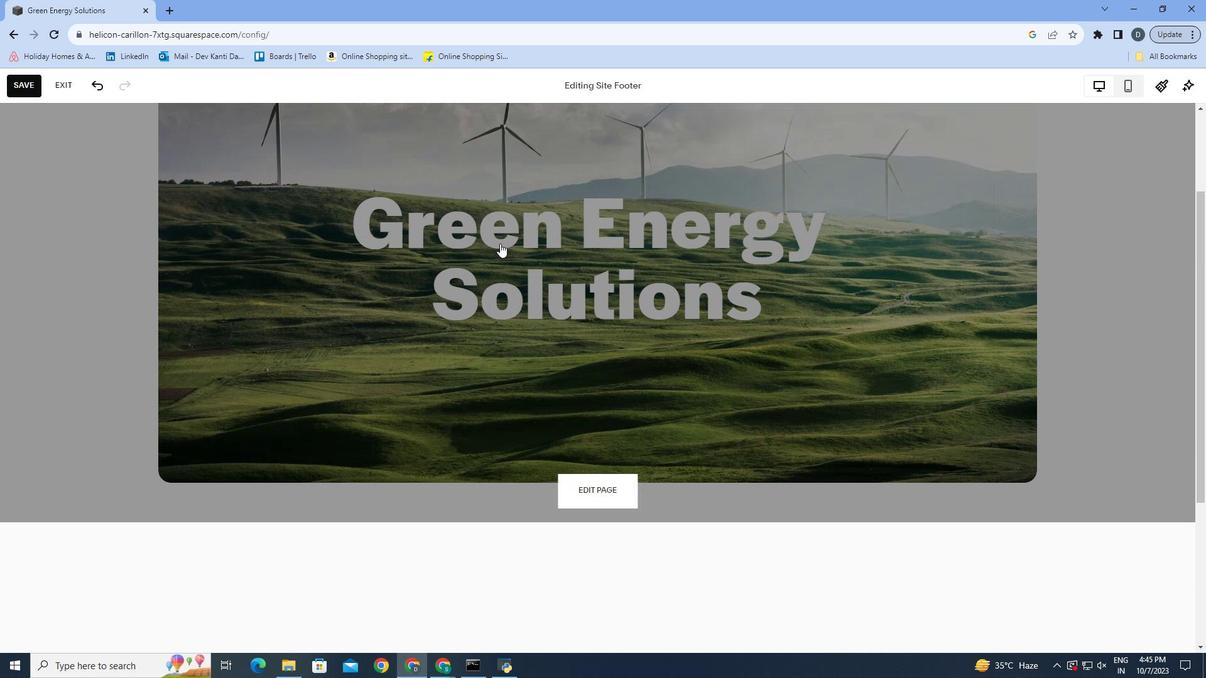 
Action: Mouse scrolled (496, 239) with delta (0, 0)
Screenshot: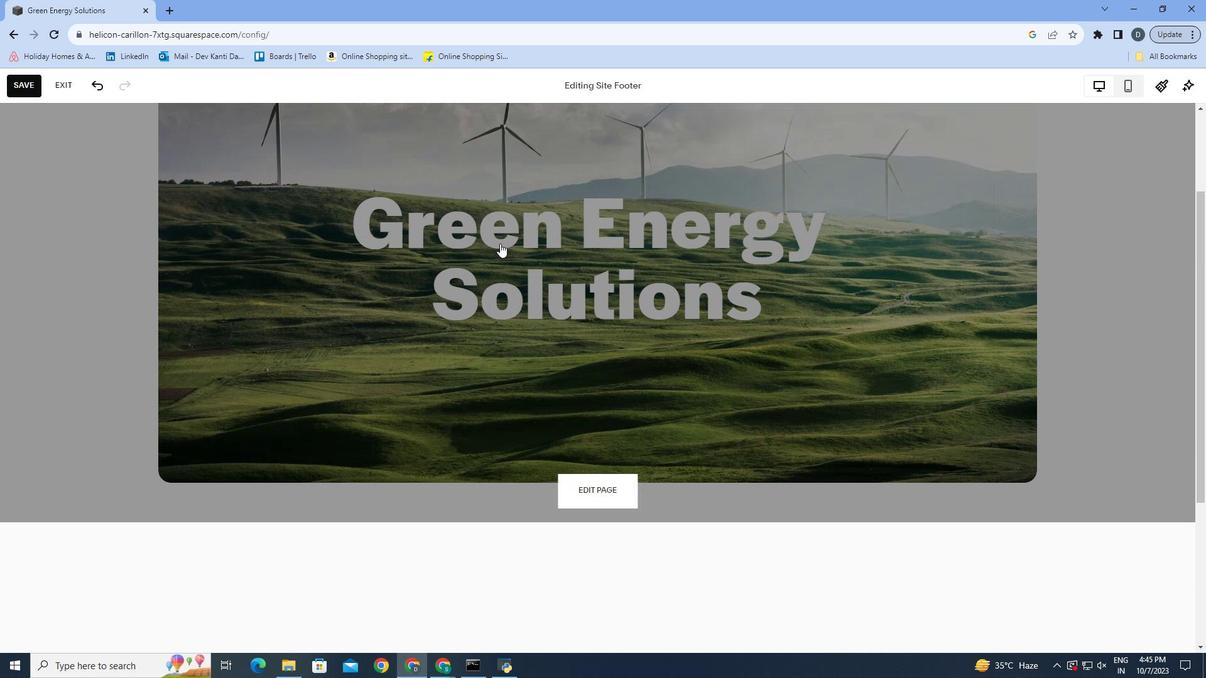 
Action: Mouse moved to (498, 241)
Screenshot: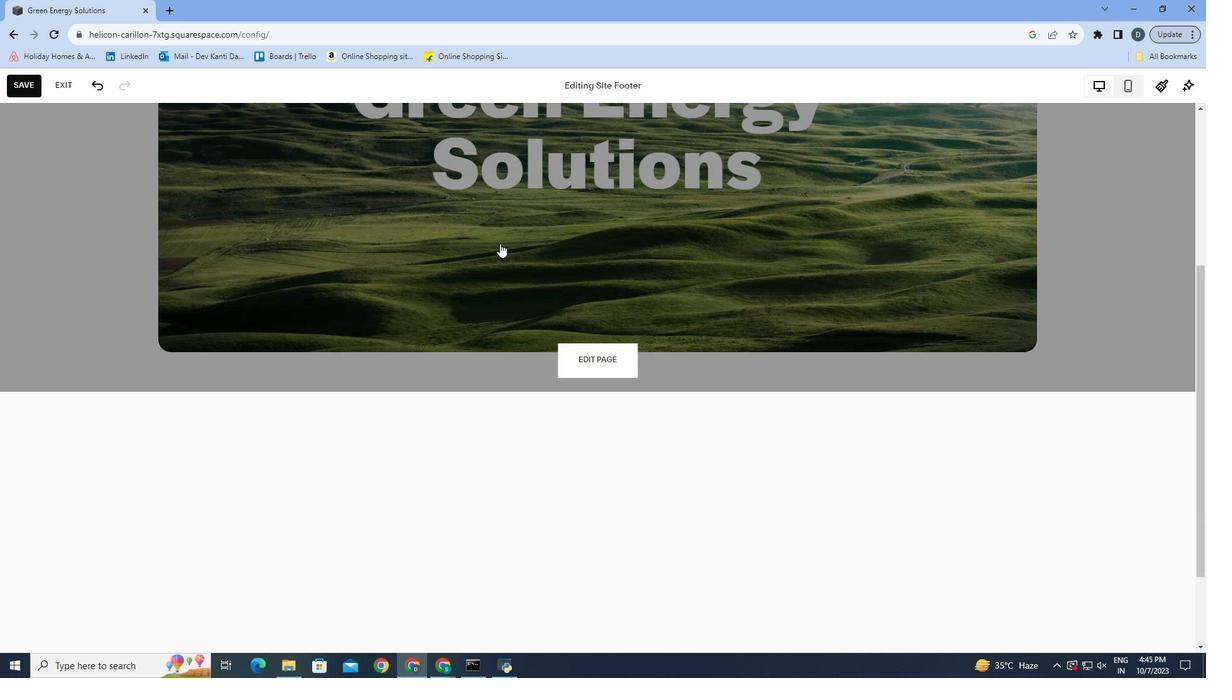 
Action: Mouse scrolled (498, 241) with delta (0, 0)
Screenshot: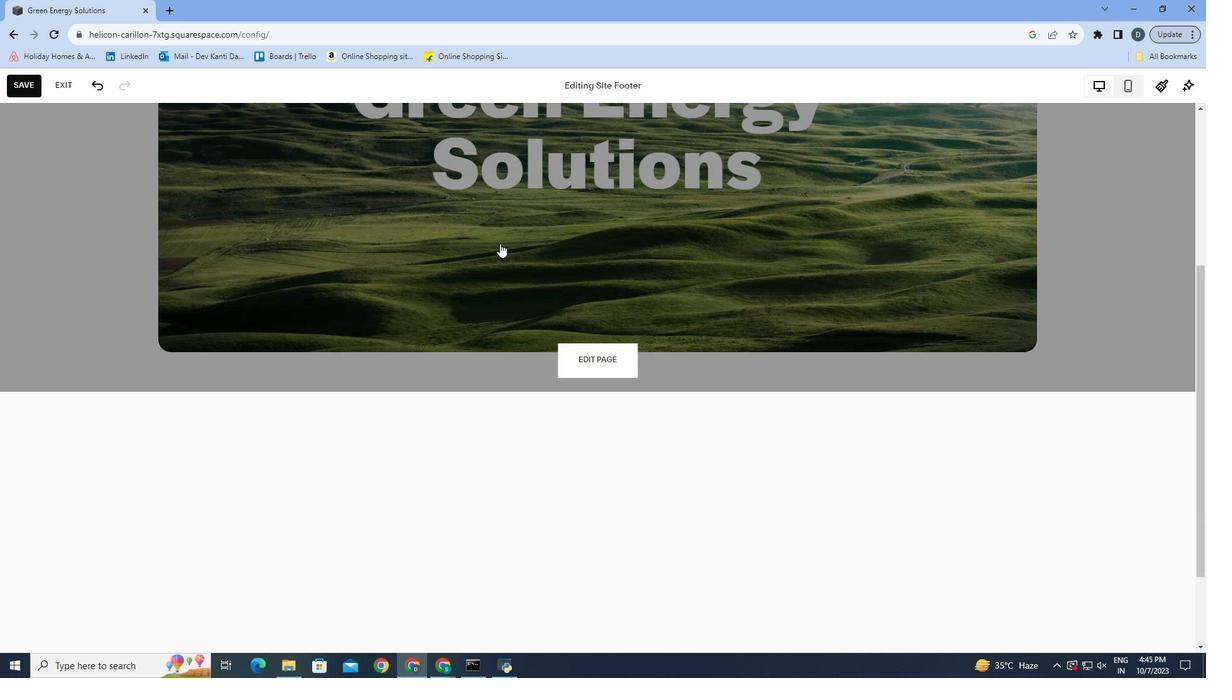
Action: Mouse moved to (500, 243)
Screenshot: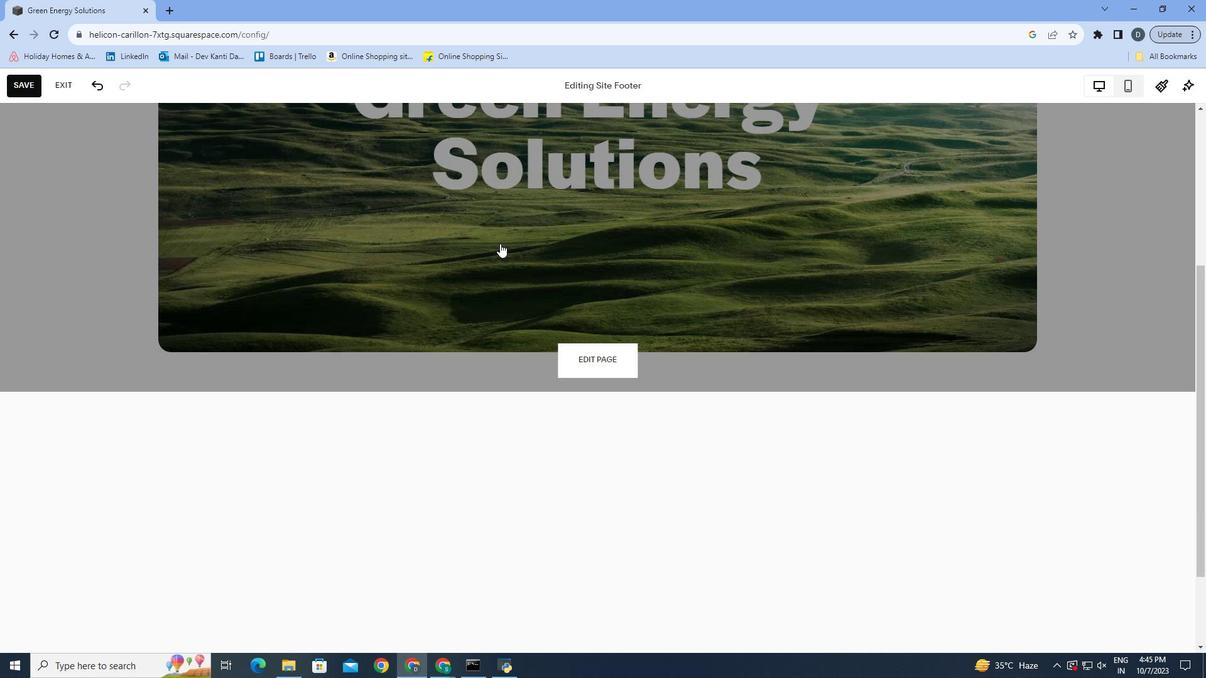
Action: Mouse scrolled (500, 243) with delta (0, 0)
Screenshot: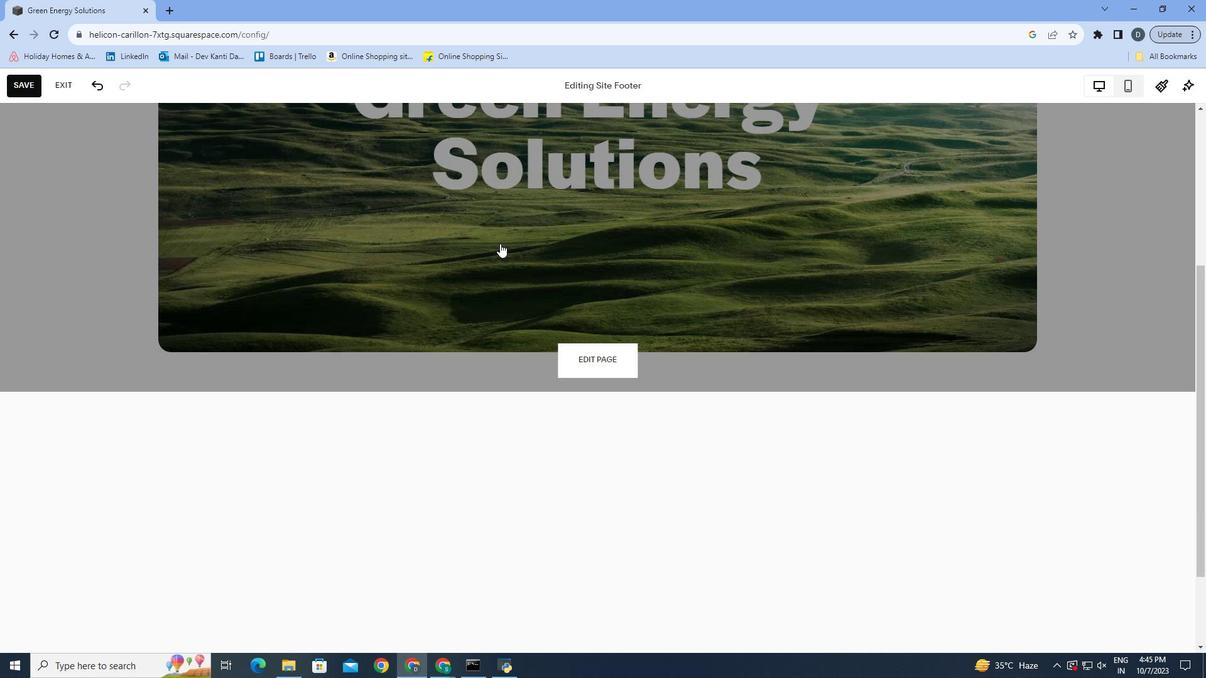 
Action: Mouse moved to (621, 405)
Screenshot: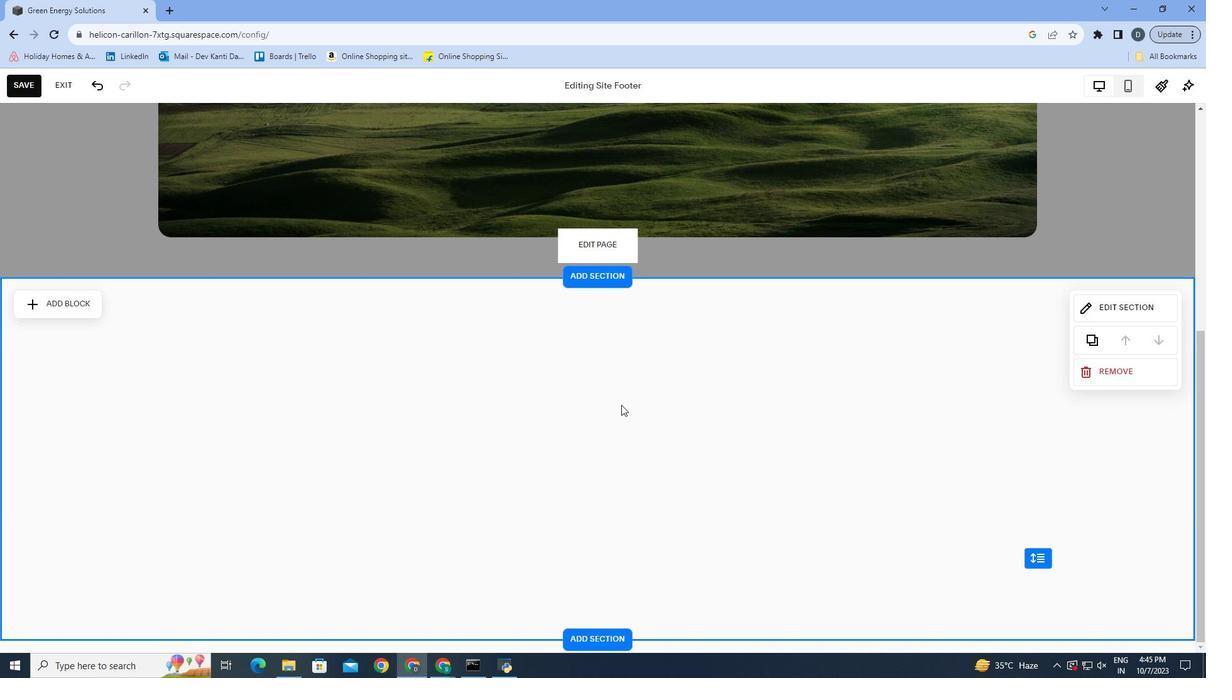 
Action: Mouse pressed left at (621, 405)
Screenshot: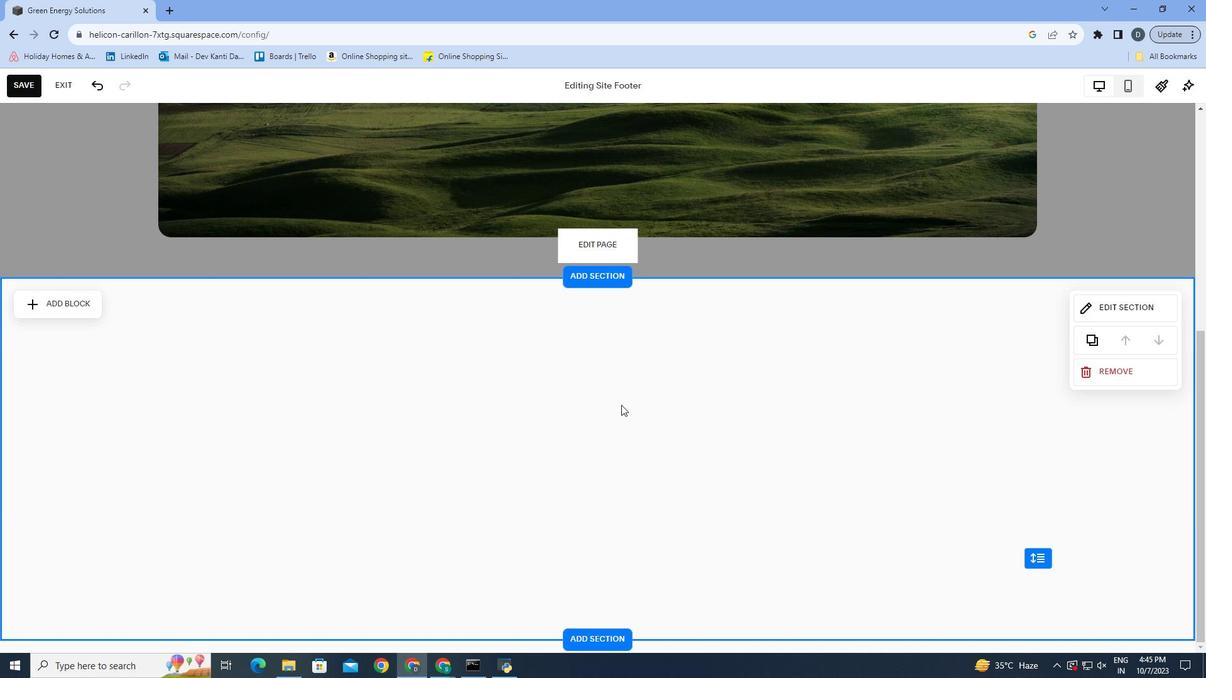 
Action: Mouse moved to (621, 405)
Screenshot: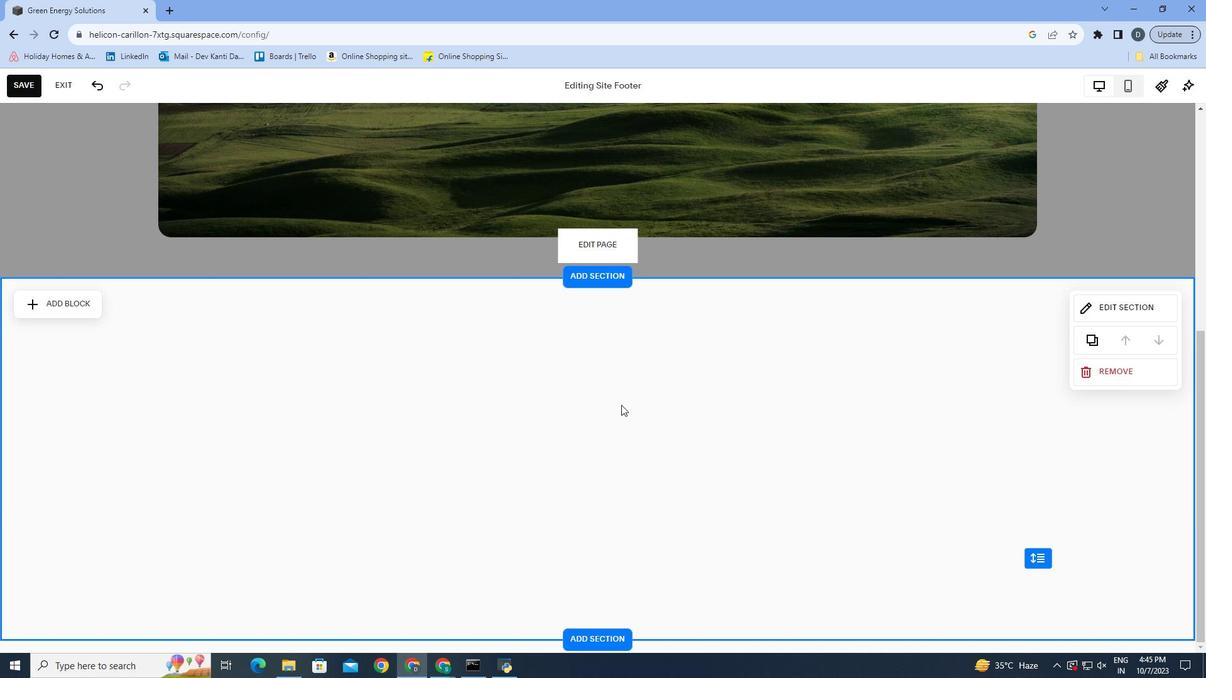 
Action: Mouse scrolled (621, 404) with delta (0, 0)
Screenshot: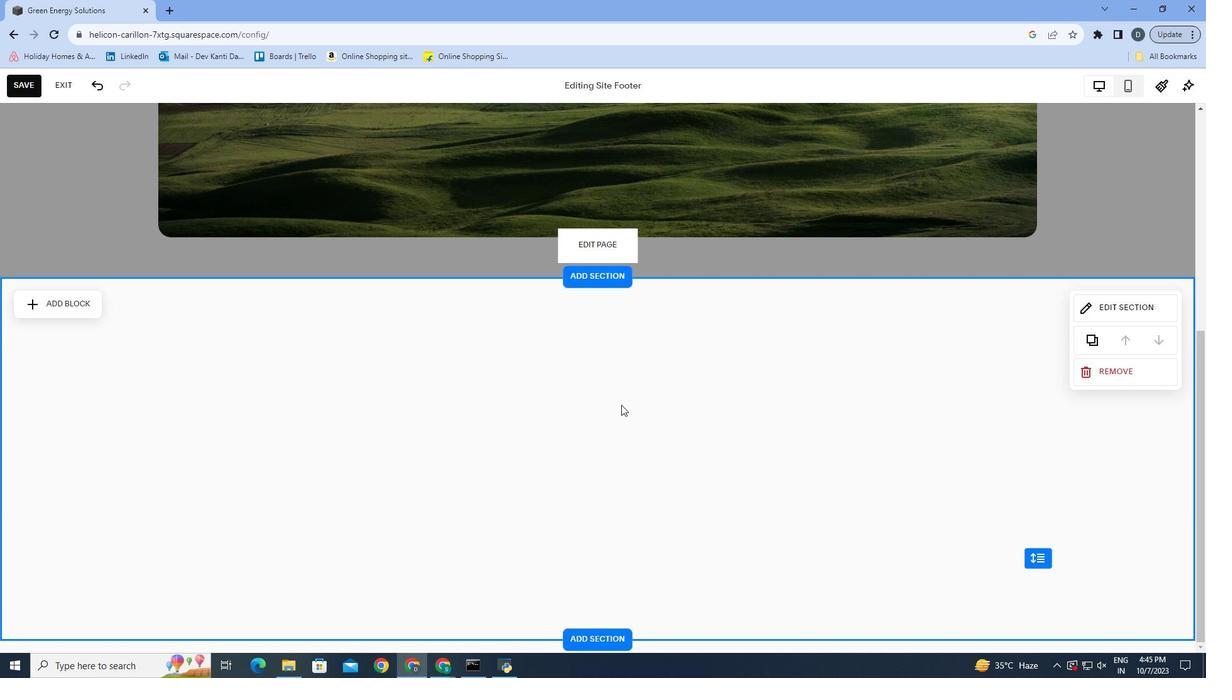 
Action: Mouse scrolled (621, 404) with delta (0, 0)
Screenshot: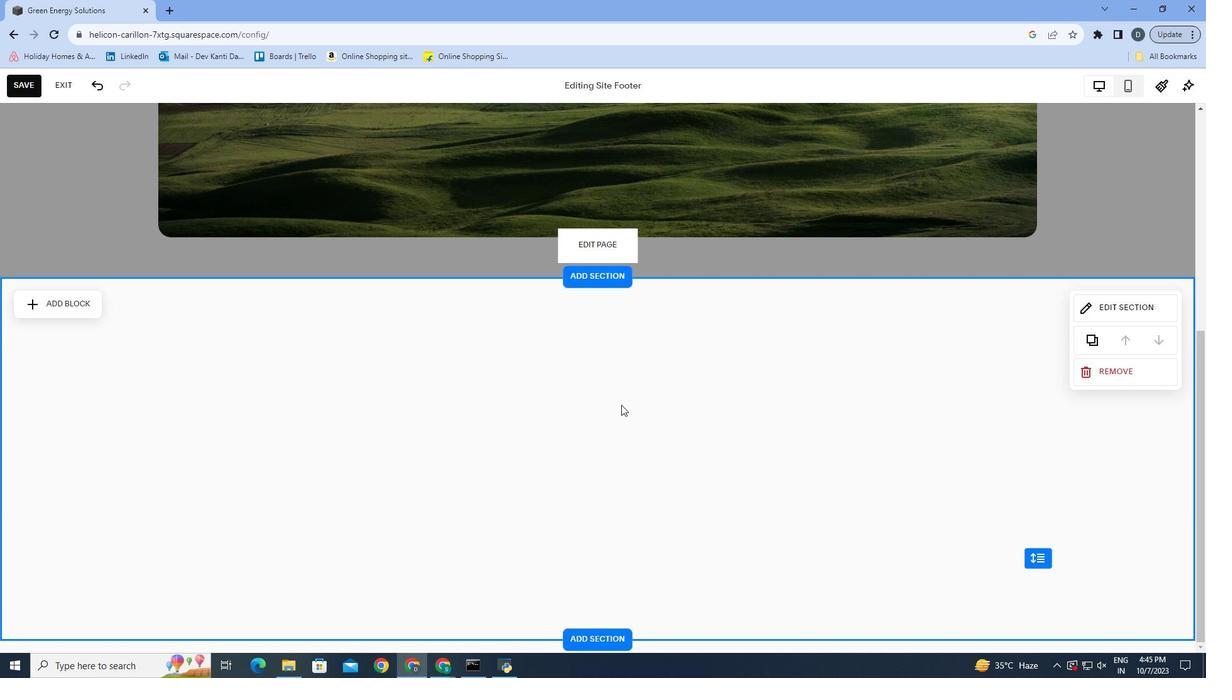
Action: Mouse moved to (1088, 298)
Screenshot: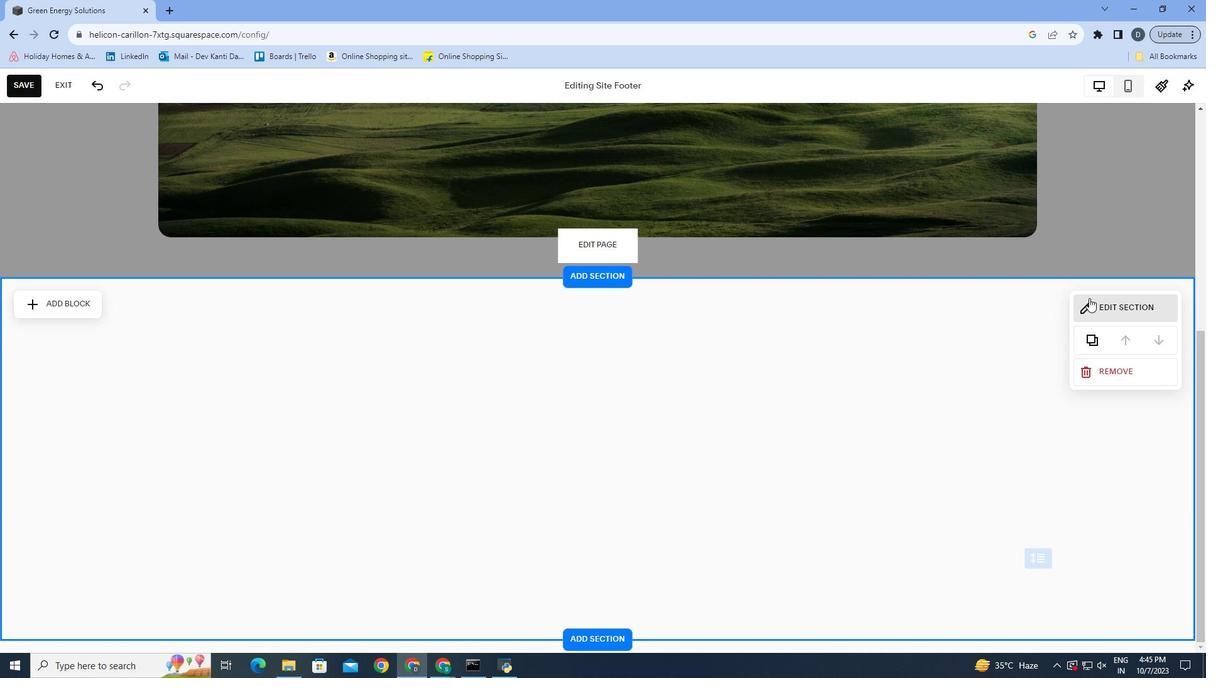 
Action: Mouse pressed left at (1088, 298)
Screenshot: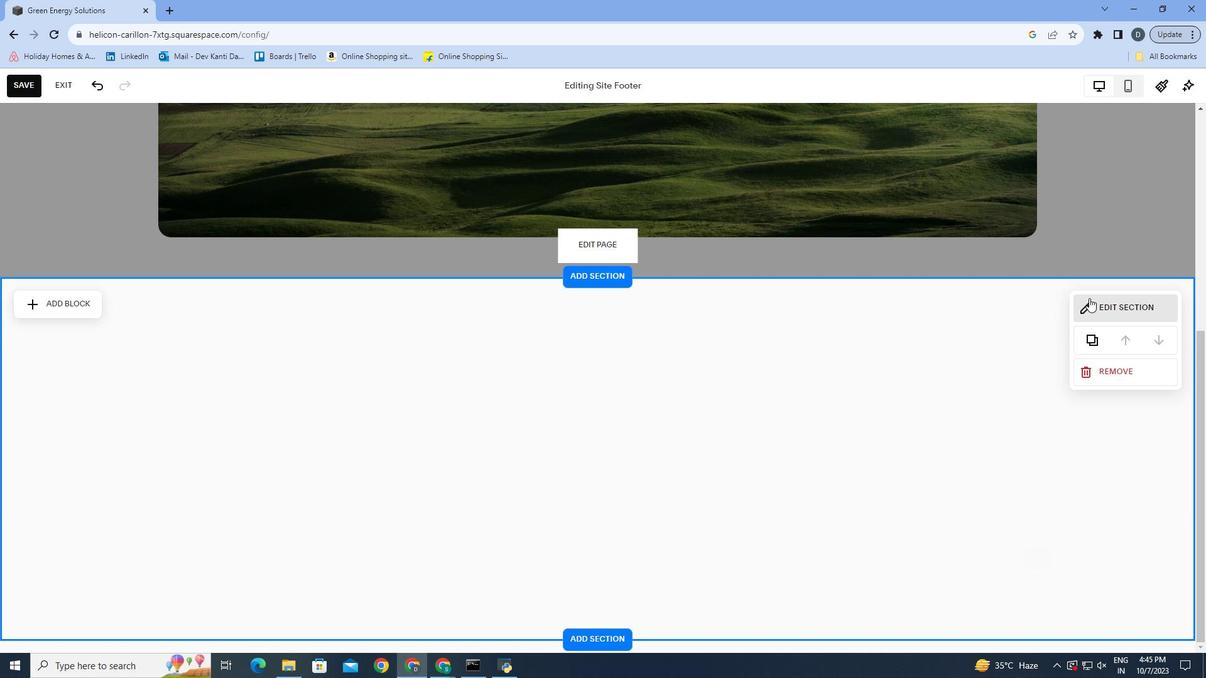 
Action: Mouse moved to (1074, 346)
Screenshot: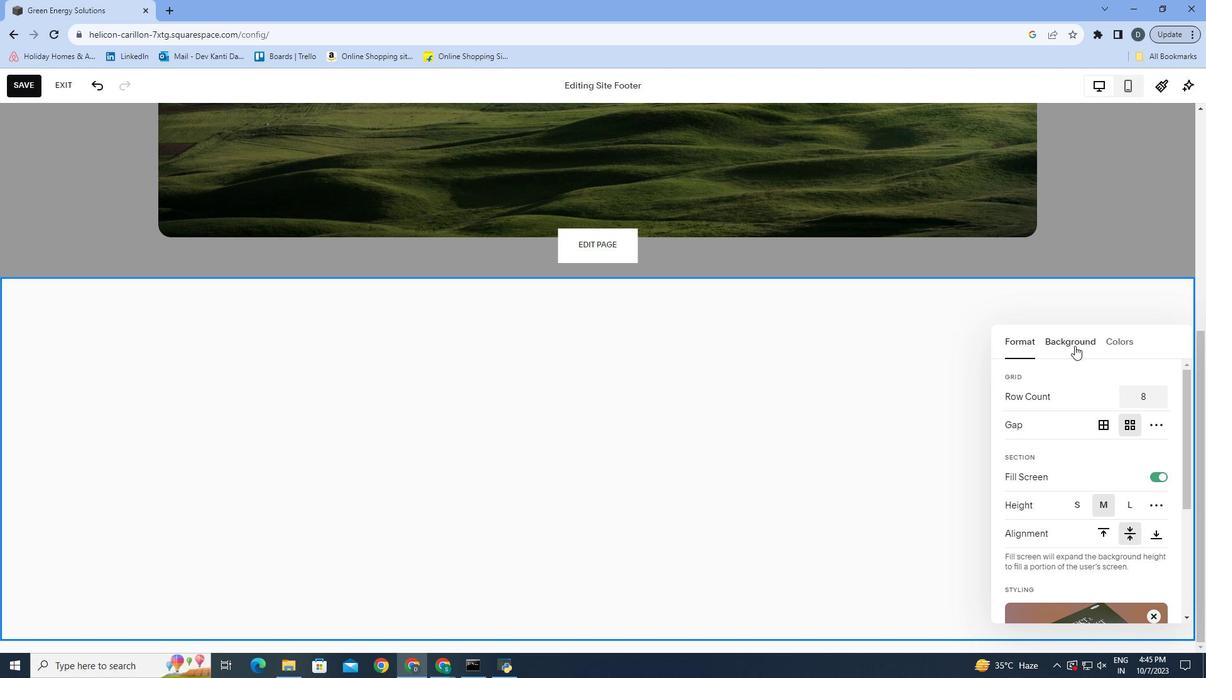 
Action: Mouse pressed left at (1074, 346)
Screenshot: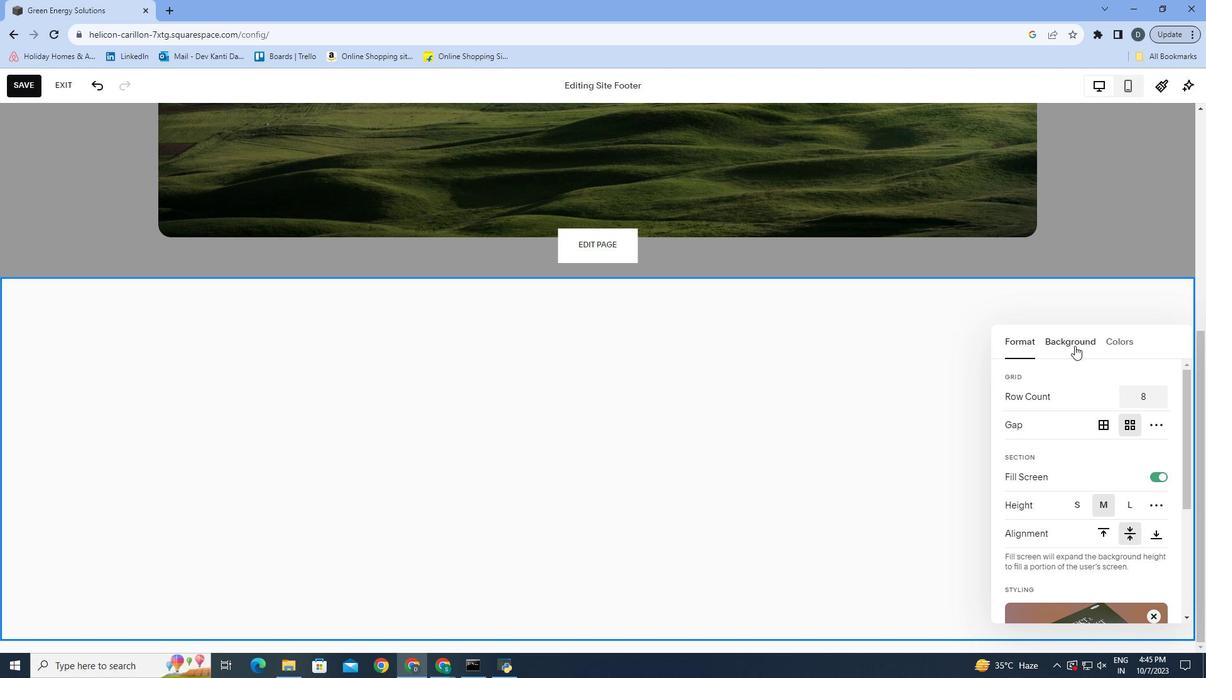 
Action: Mouse moved to (1092, 430)
Screenshot: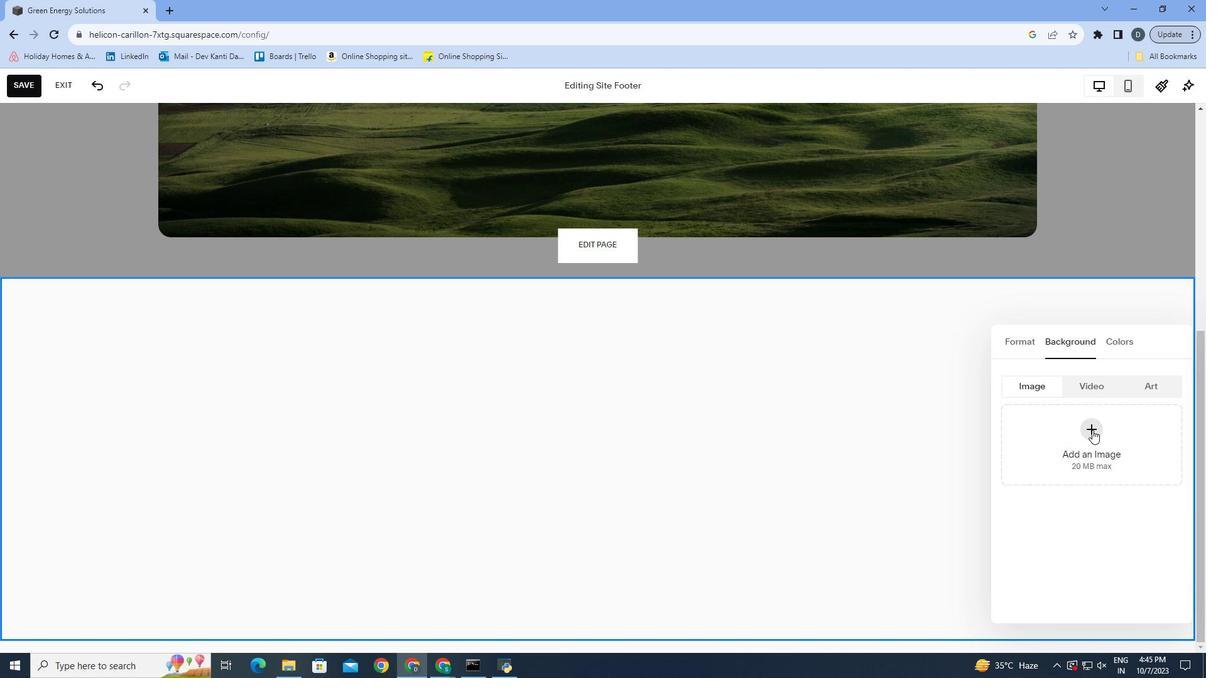 
Action: Mouse pressed left at (1092, 430)
Screenshot: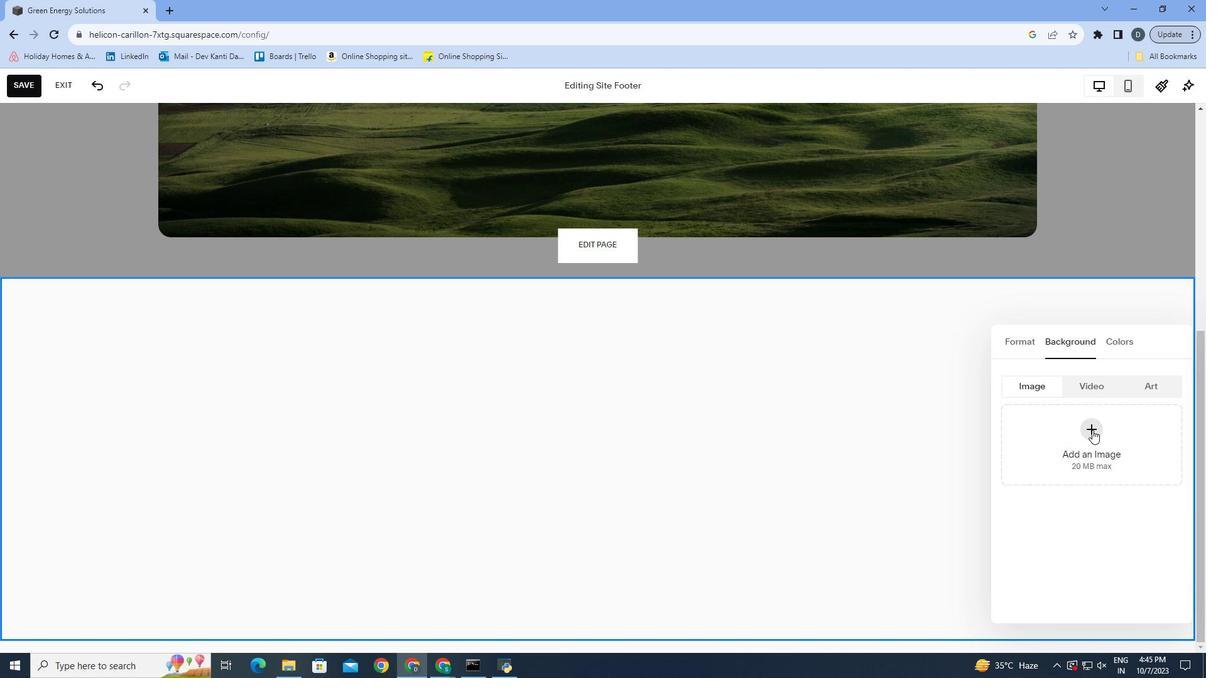
Action: Mouse moved to (1076, 486)
Screenshot: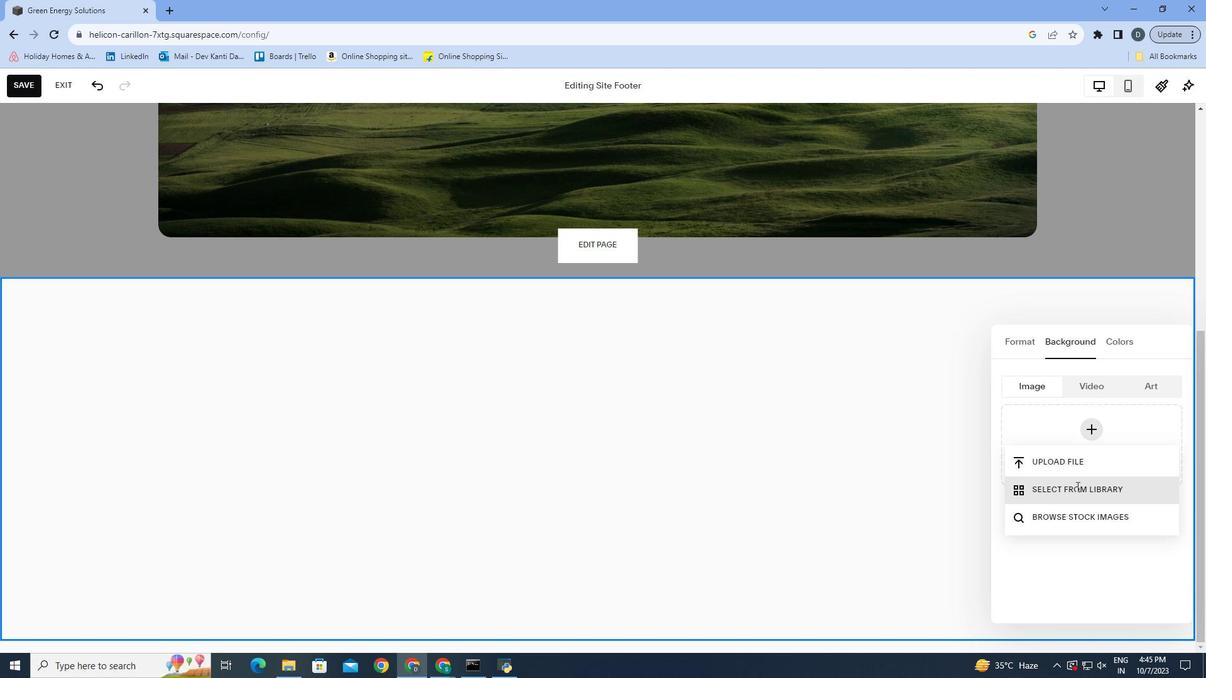 
Action: Mouse pressed left at (1076, 486)
Screenshot: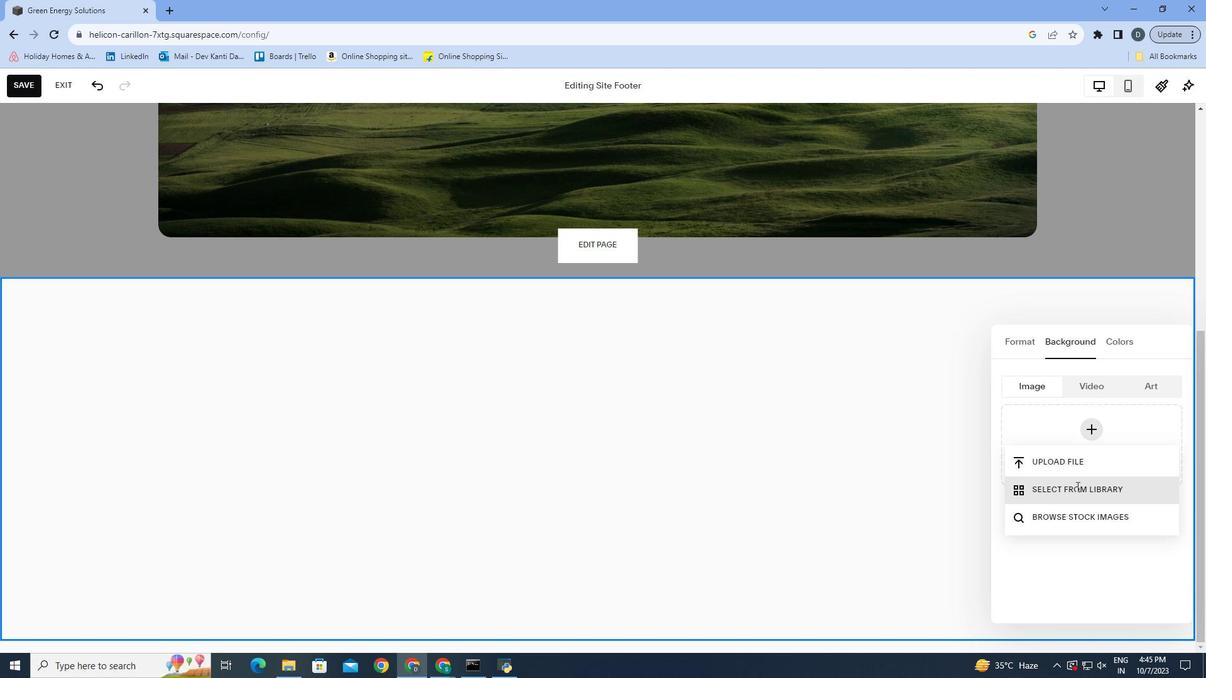 
Action: Mouse moved to (432, 199)
Screenshot: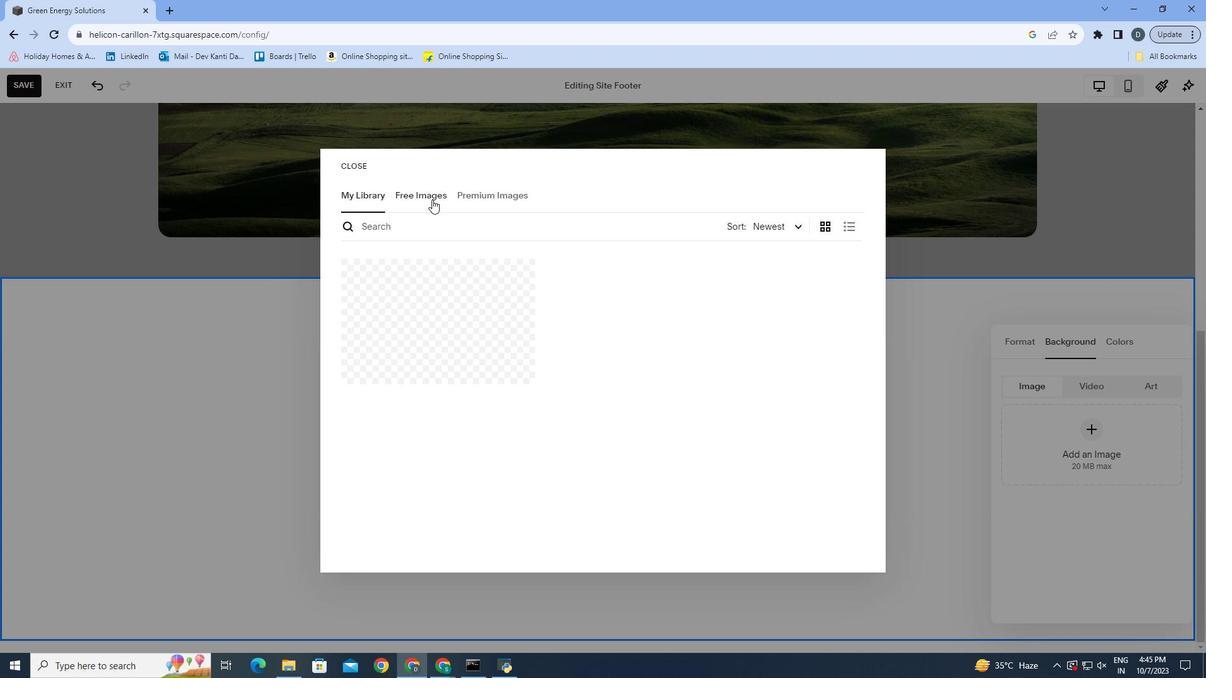 
Action: Mouse pressed left at (432, 199)
Screenshot: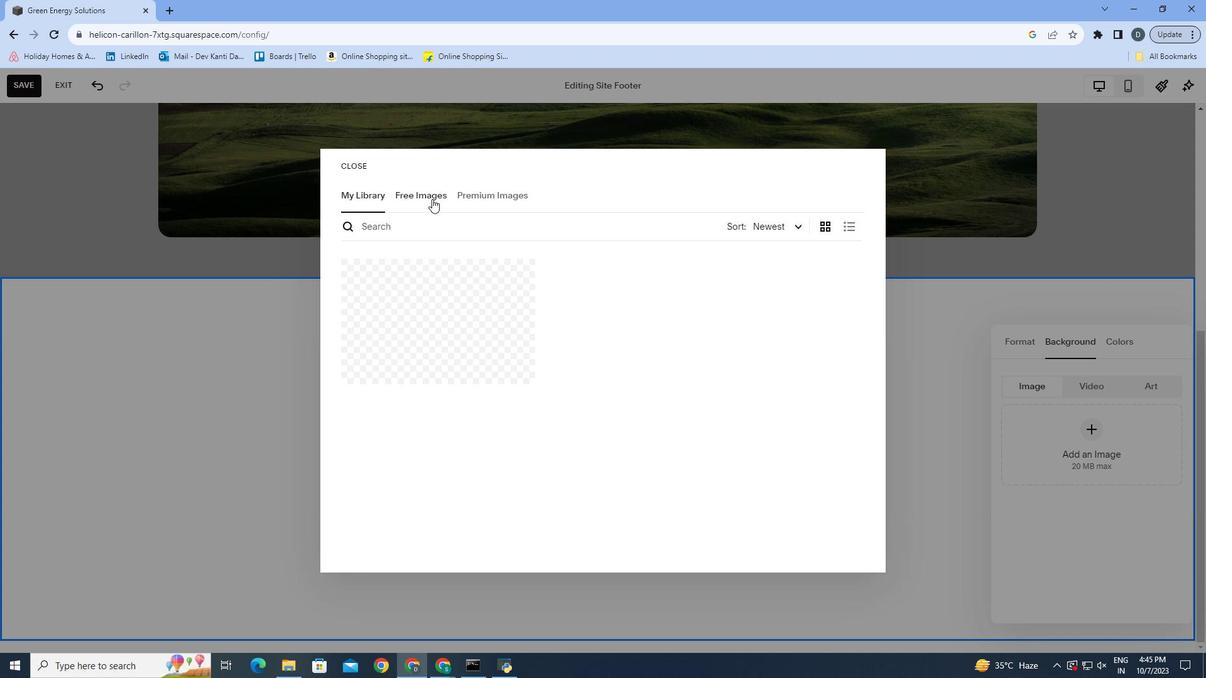 
Action: Mouse moved to (437, 221)
Screenshot: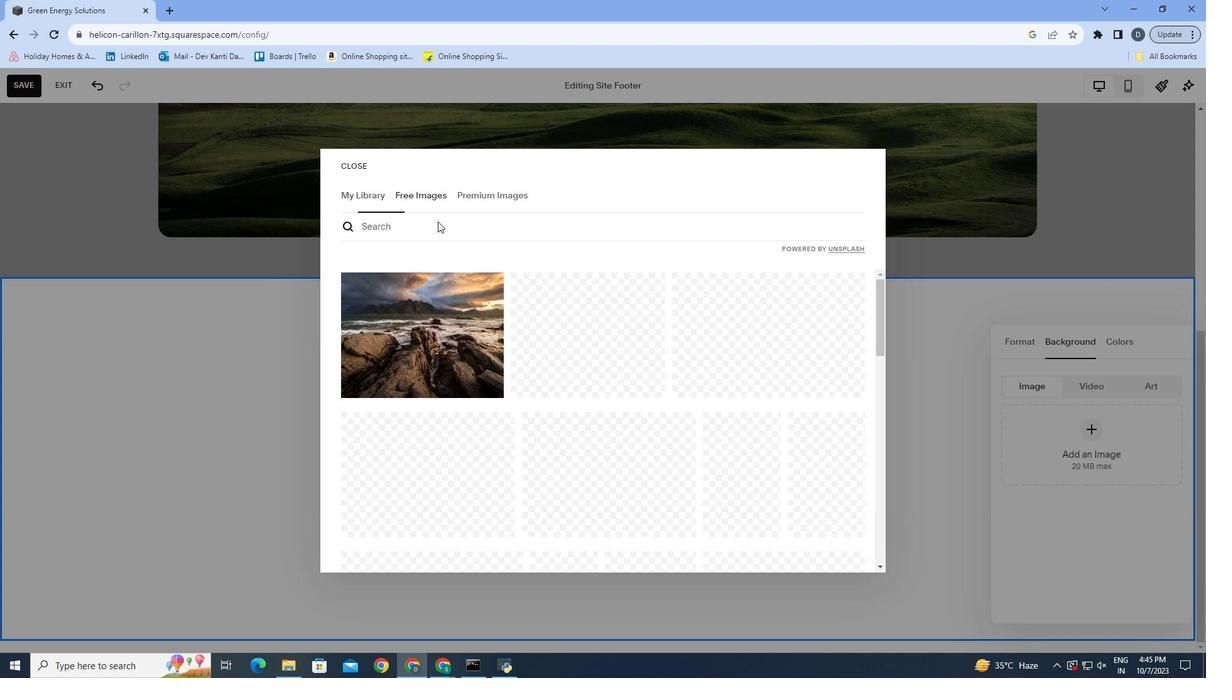 
Action: Mouse pressed left at (437, 221)
Screenshot: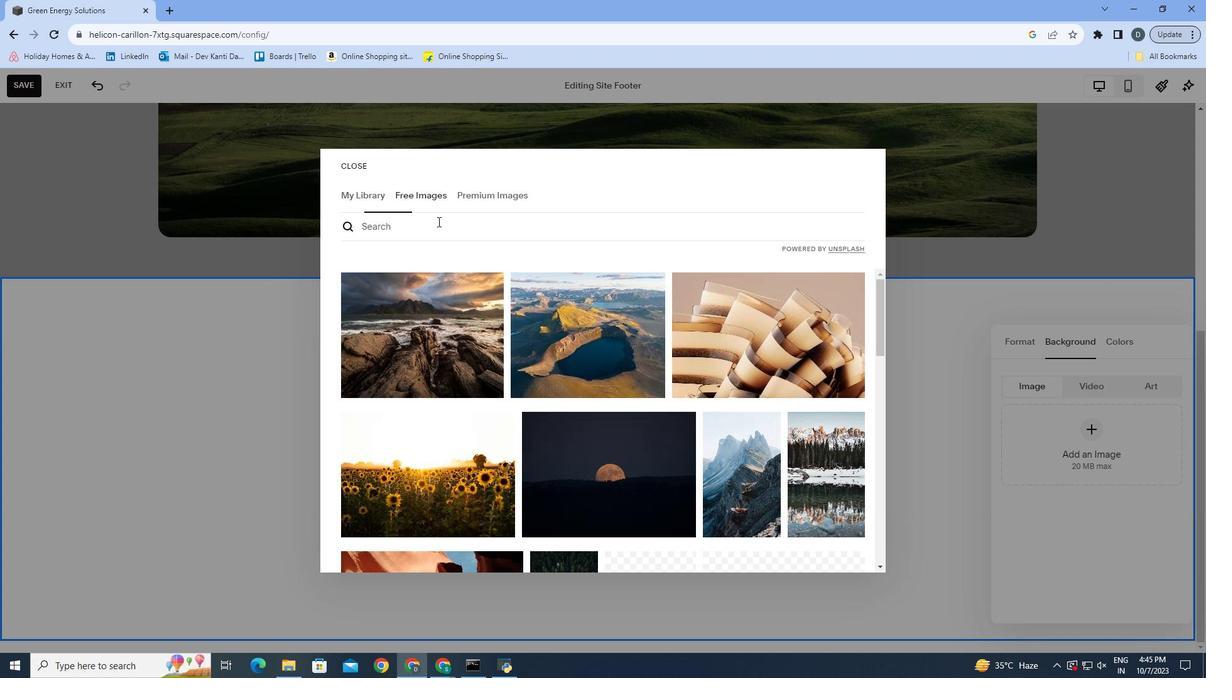 
Action: Mouse moved to (437, 223)
Screenshot: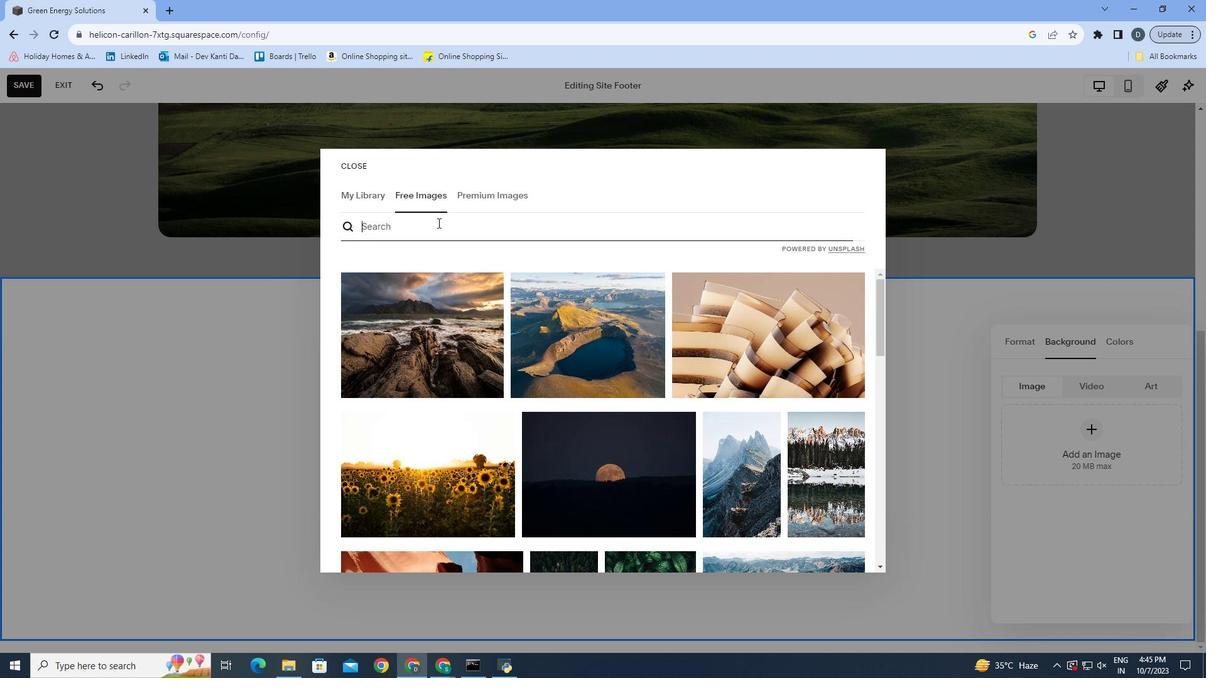 
Action: Key pressed <Key.shift>Green<Key.space><Key.shift>Energy<Key.enter>
Screenshot: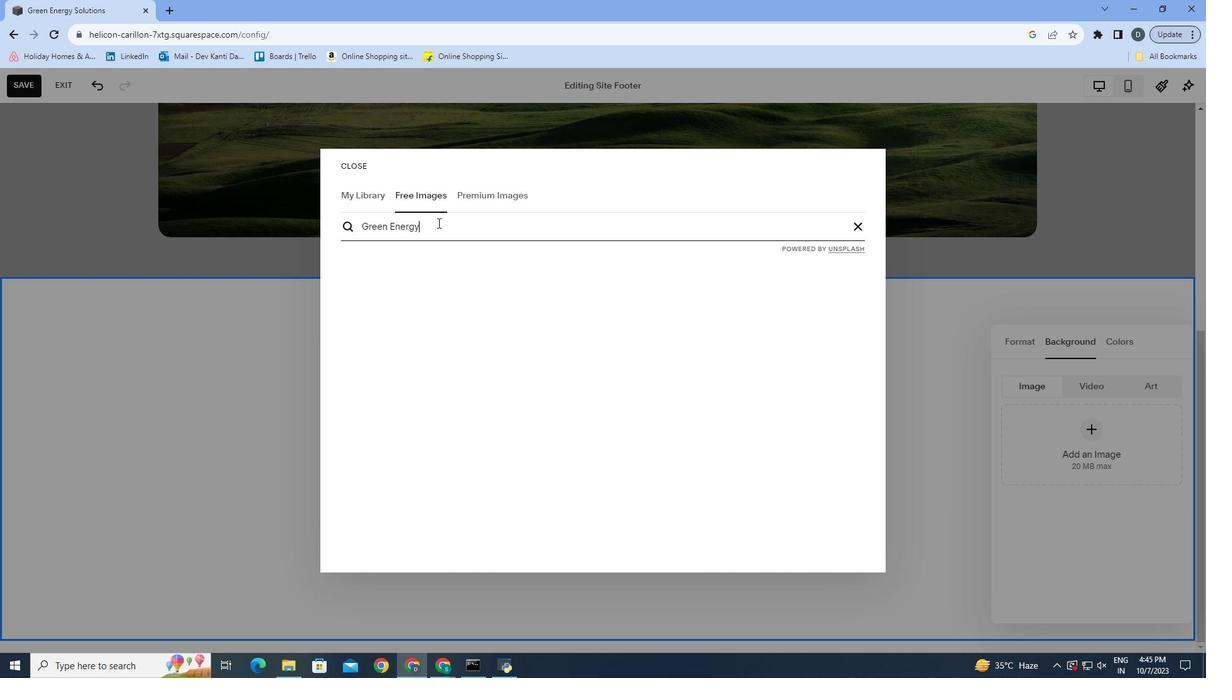 
Action: Mouse moved to (752, 415)
Screenshot: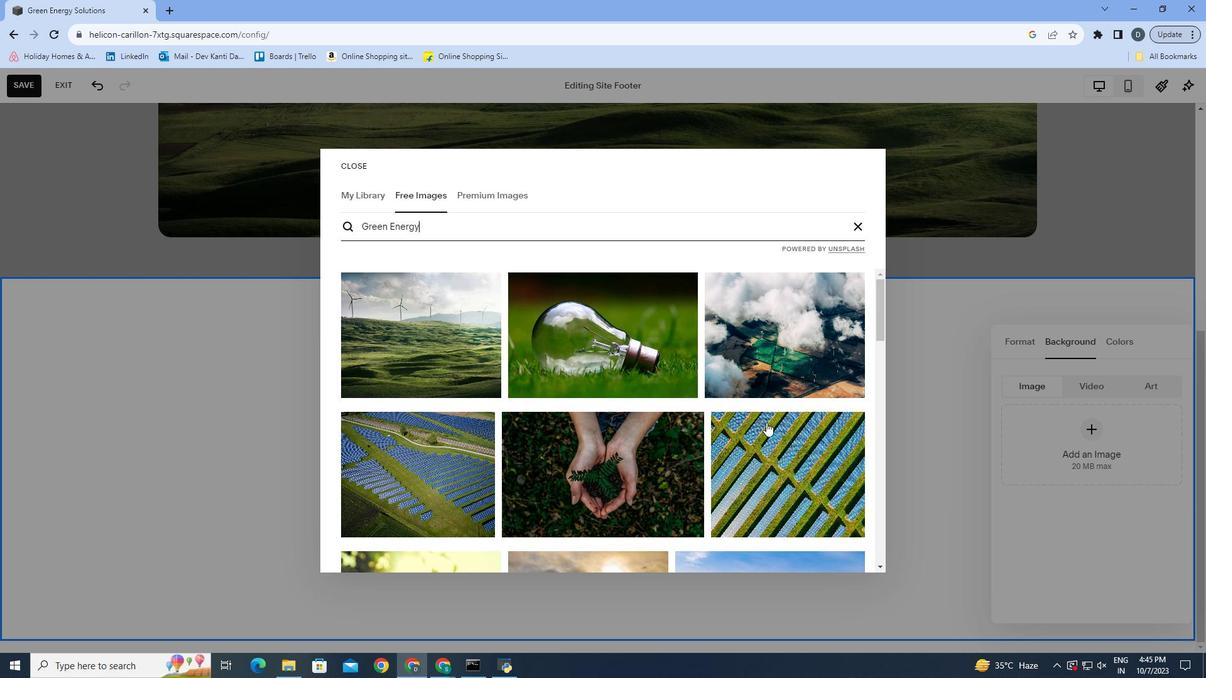 
Action: Mouse scrolled (752, 414) with delta (0, 0)
Screenshot: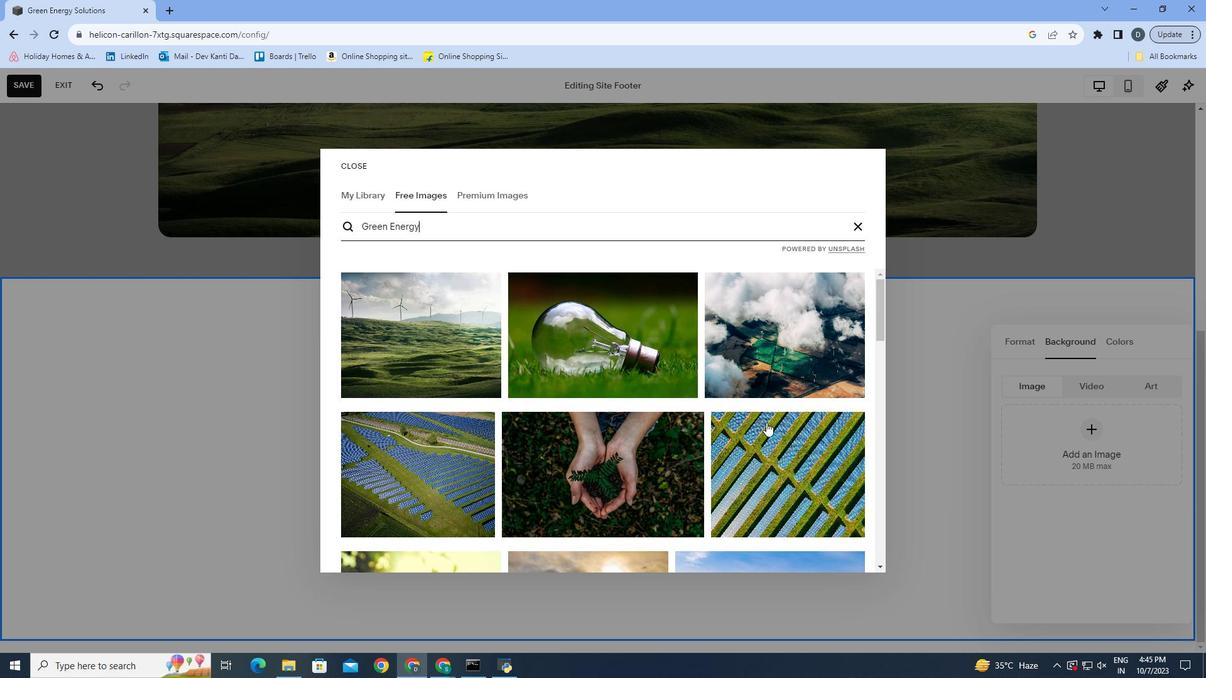 
Action: Mouse moved to (768, 424)
Screenshot: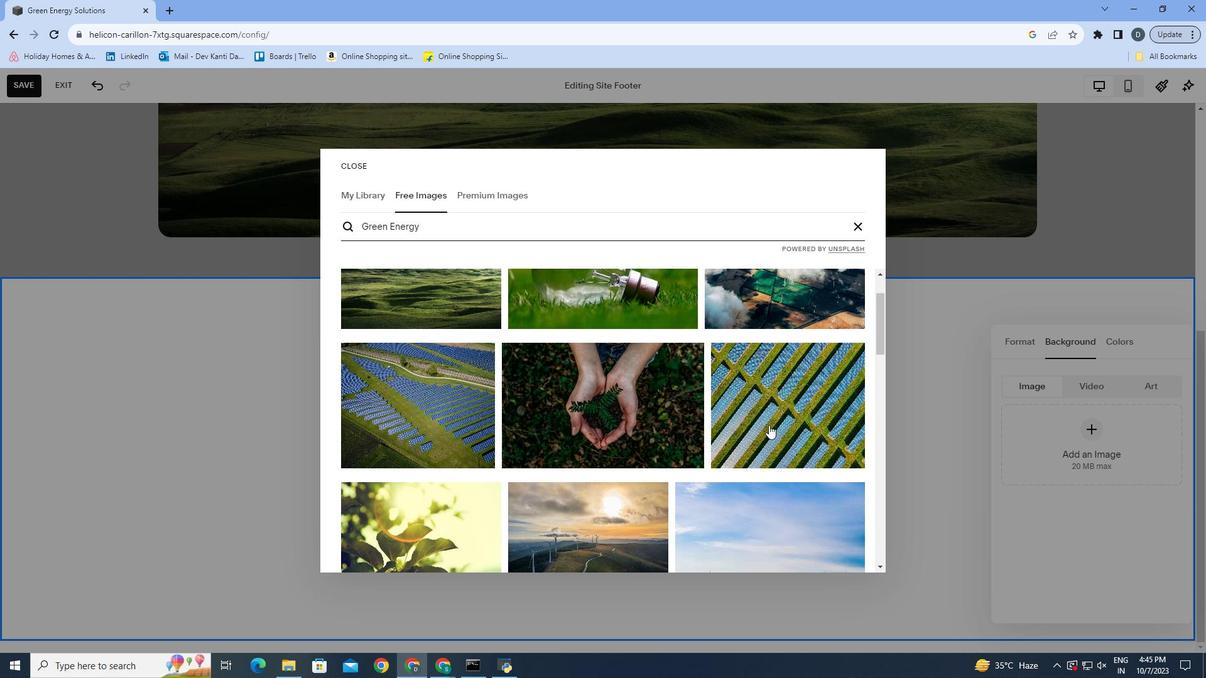 
Action: Mouse scrolled (768, 424) with delta (0, 0)
Screenshot: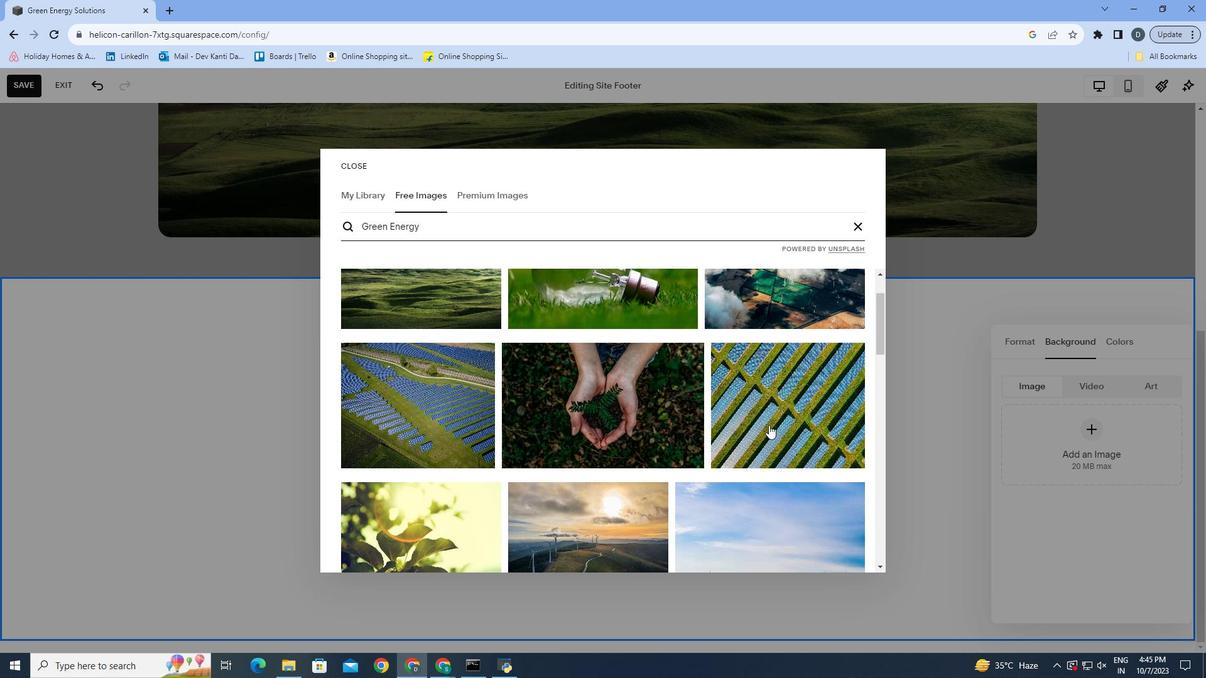 
Action: Mouse moved to (768, 425)
Screenshot: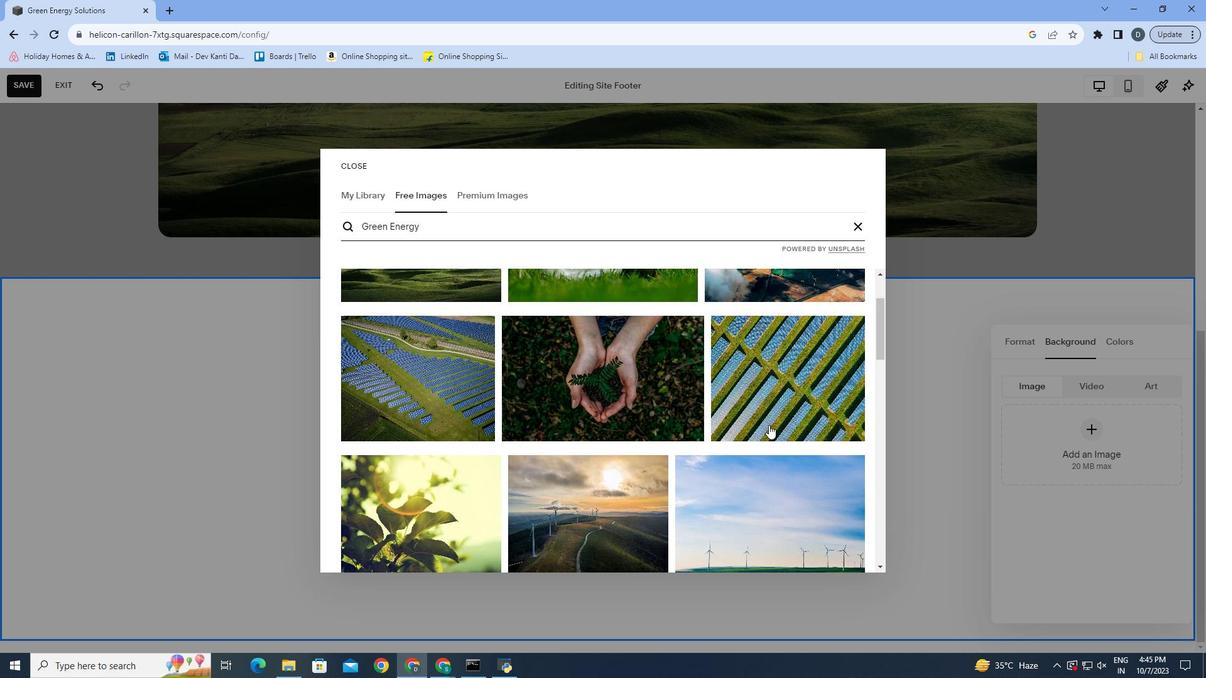 
Action: Mouse scrolled (768, 424) with delta (0, 0)
Screenshot: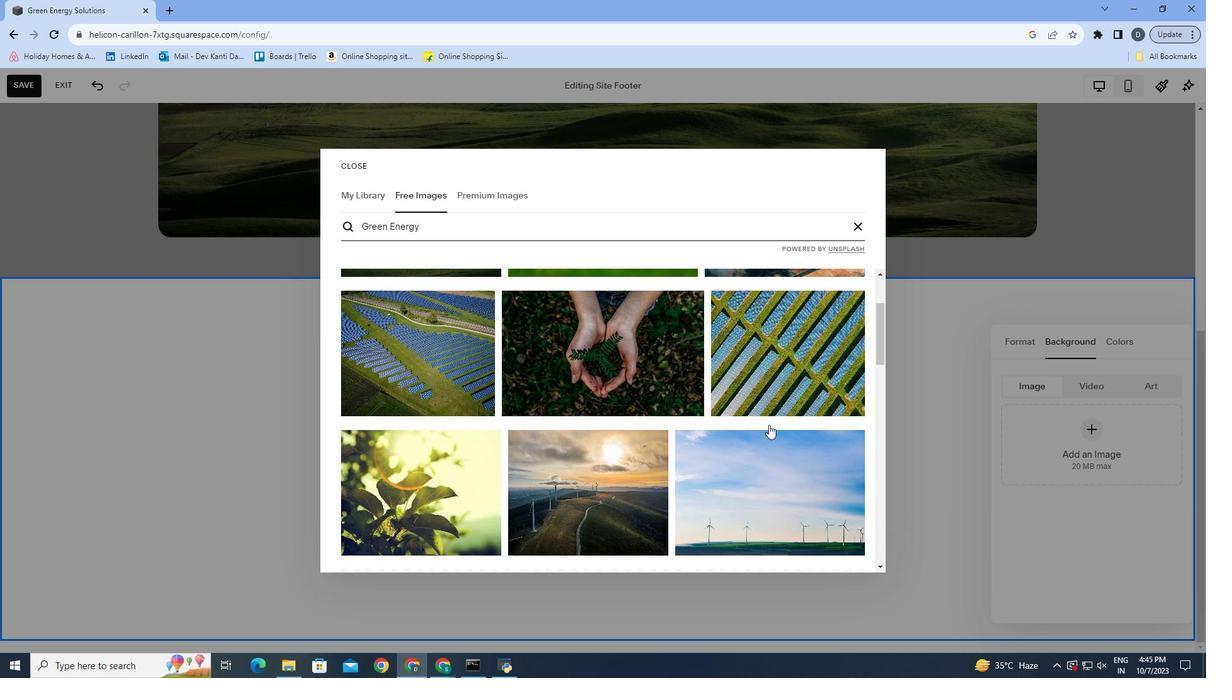 
Action: Mouse scrolled (768, 424) with delta (0, 0)
Screenshot: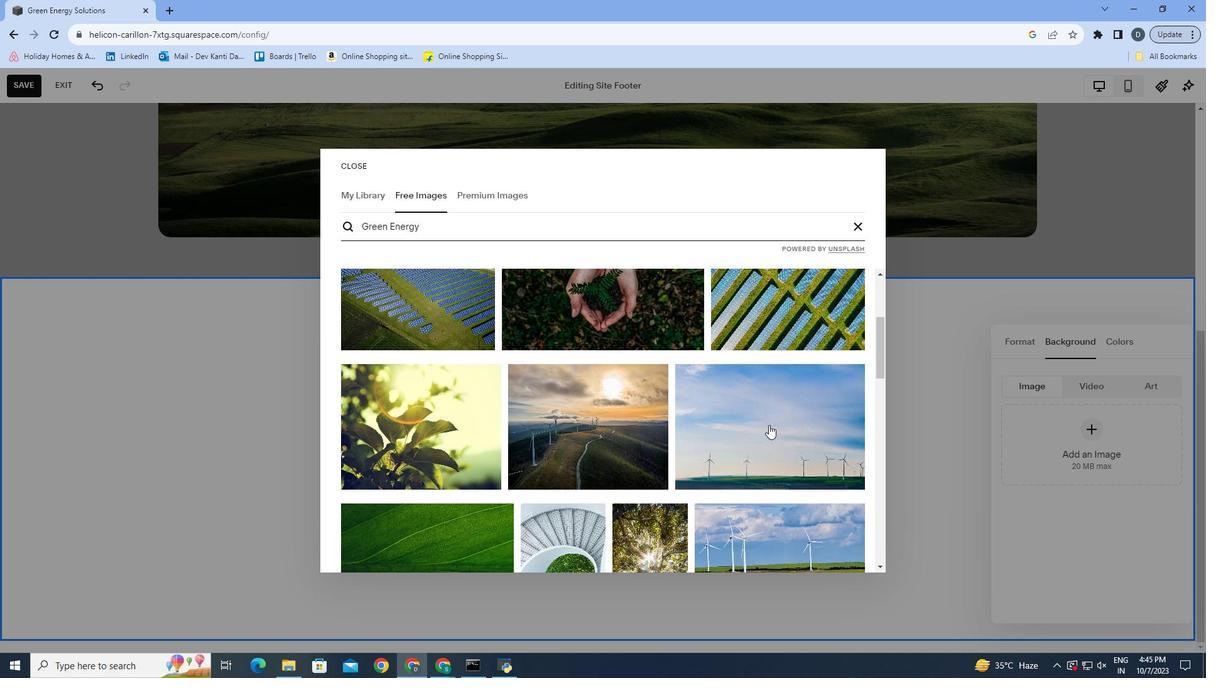 
Action: Mouse scrolled (768, 424) with delta (0, 0)
Screenshot: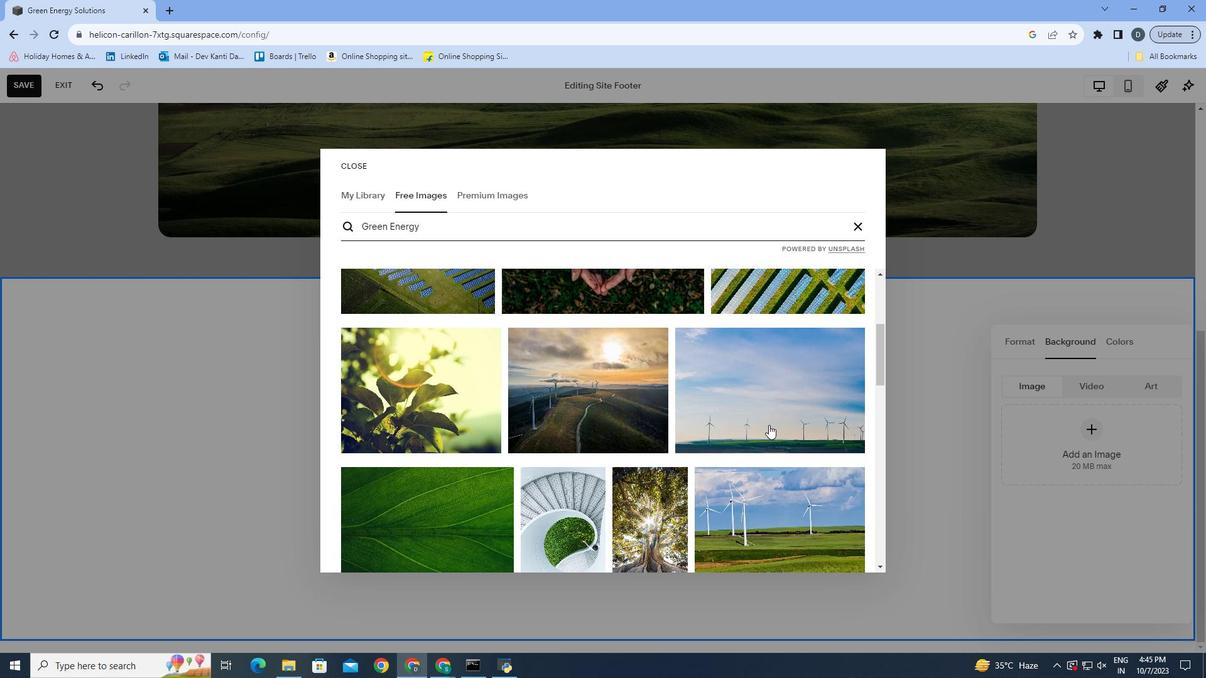 
Action: Mouse moved to (730, 325)
Screenshot: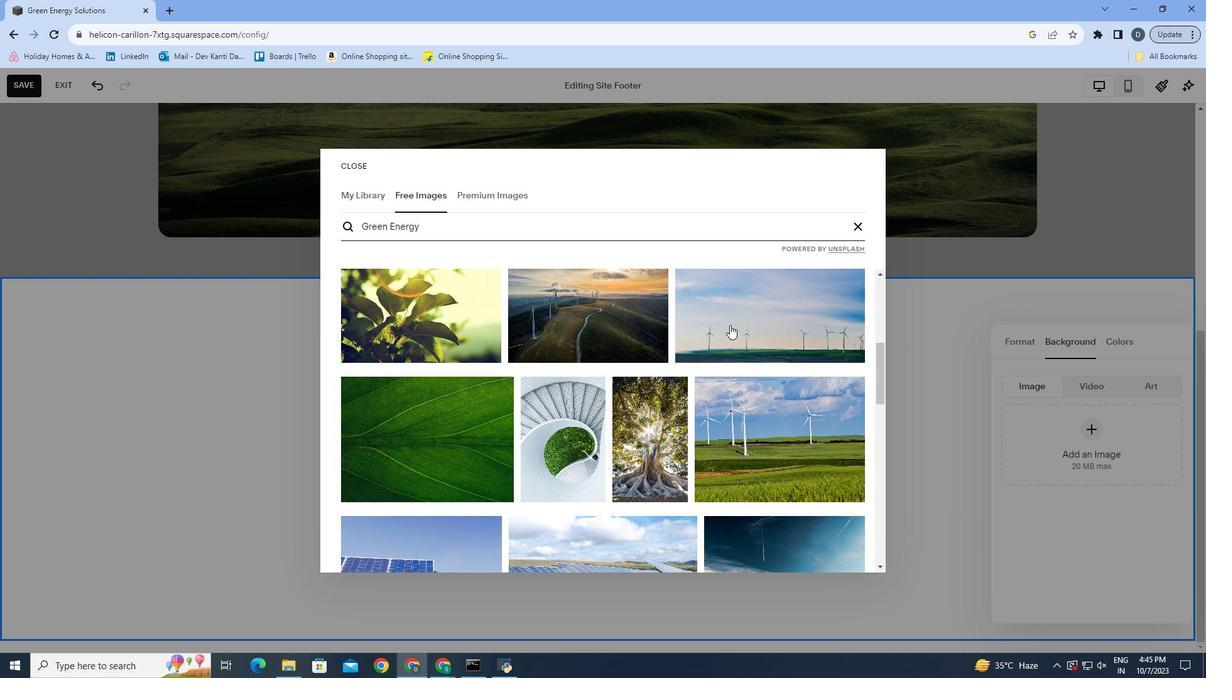 
Action: Mouse scrolled (730, 326) with delta (0, 0)
Screenshot: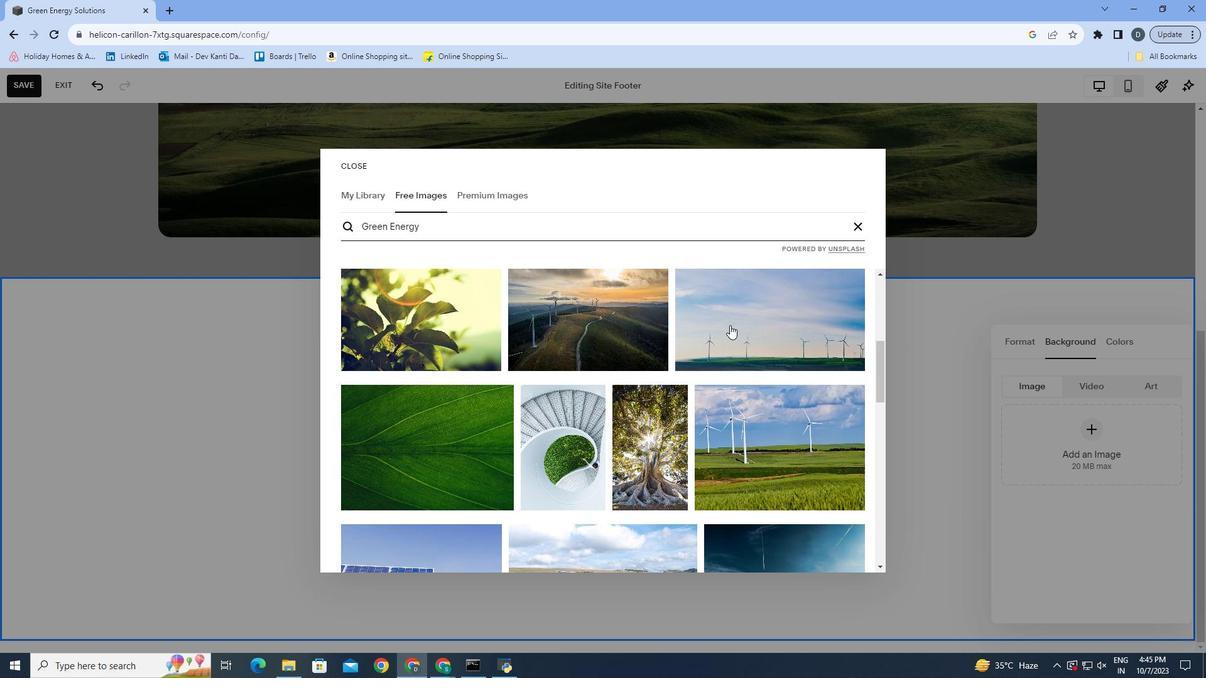 
Action: Mouse moved to (748, 389)
Screenshot: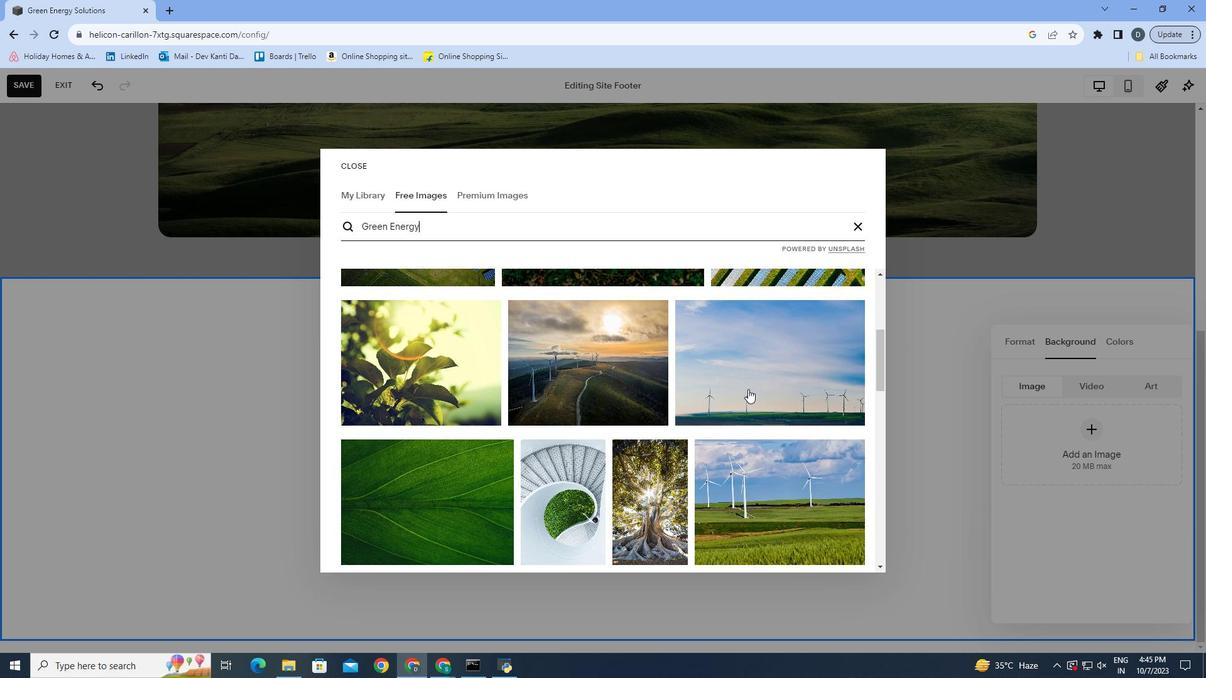 
Action: Mouse pressed left at (748, 389)
Screenshot: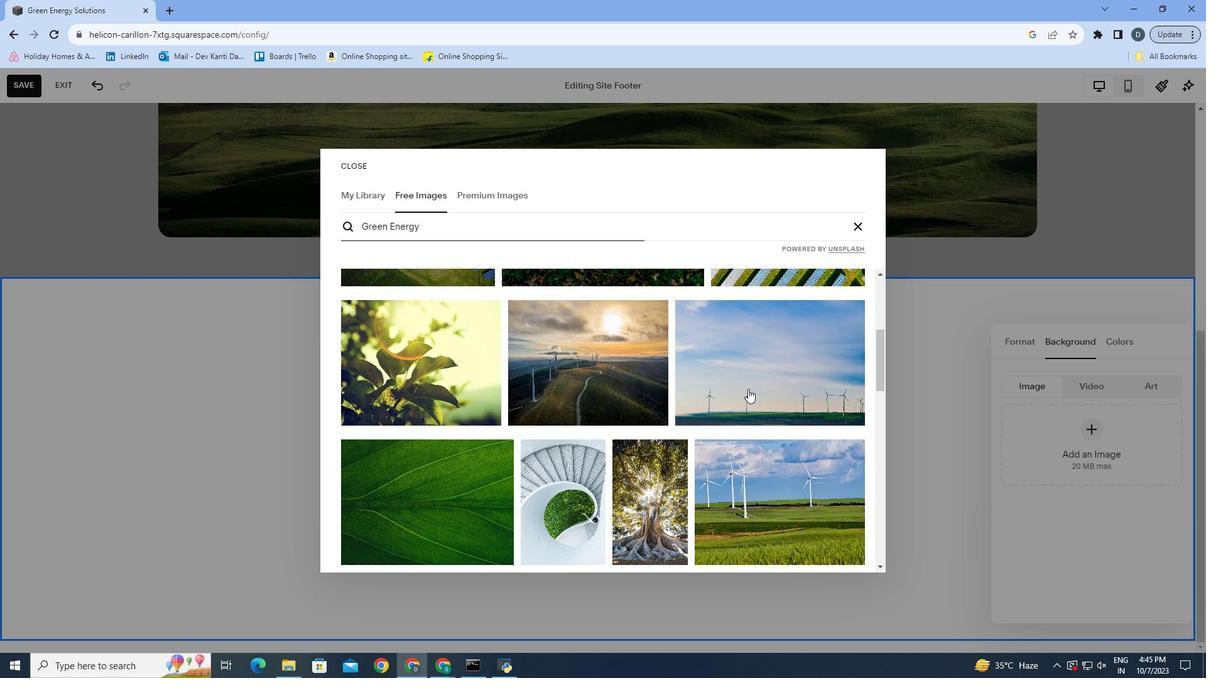 
Action: Mouse moved to (779, 374)
Screenshot: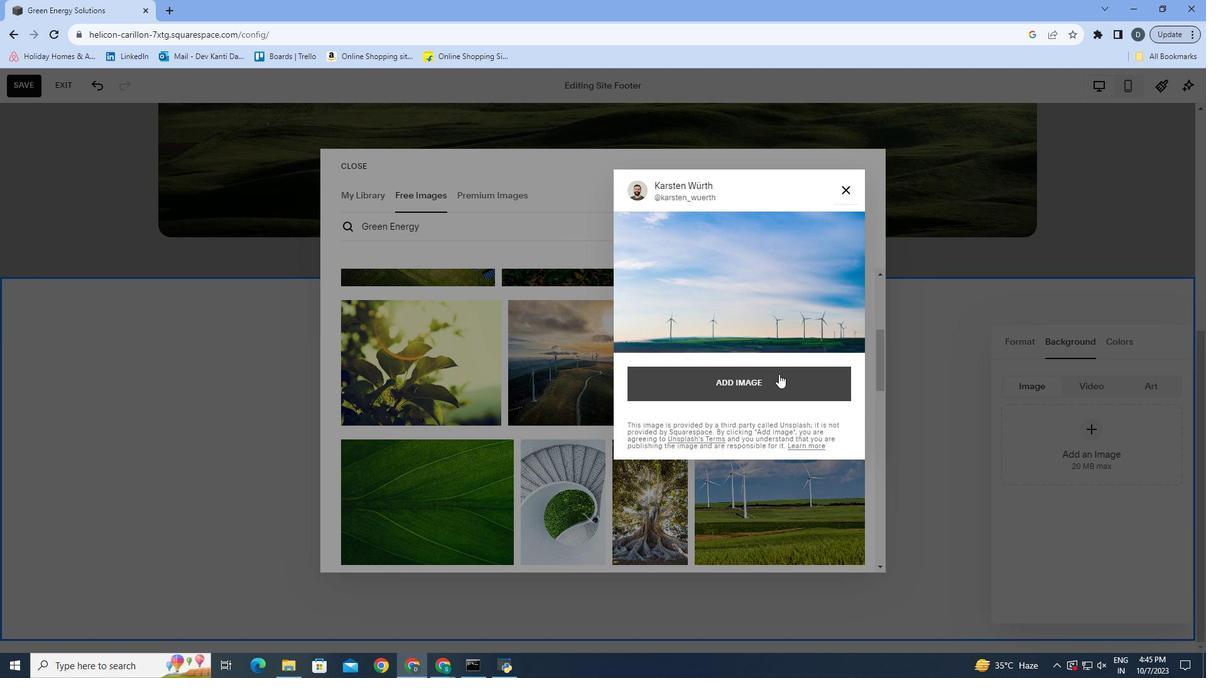 
Action: Mouse pressed left at (779, 374)
Screenshot: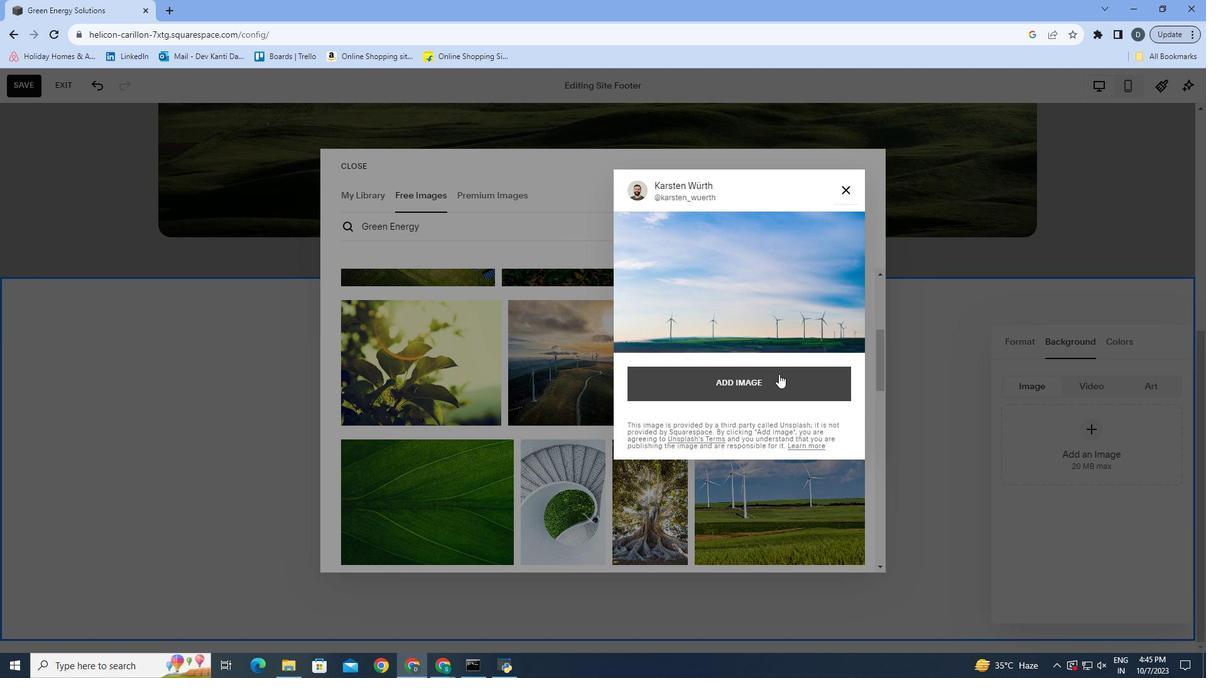 
Action: Mouse moved to (725, 425)
Screenshot: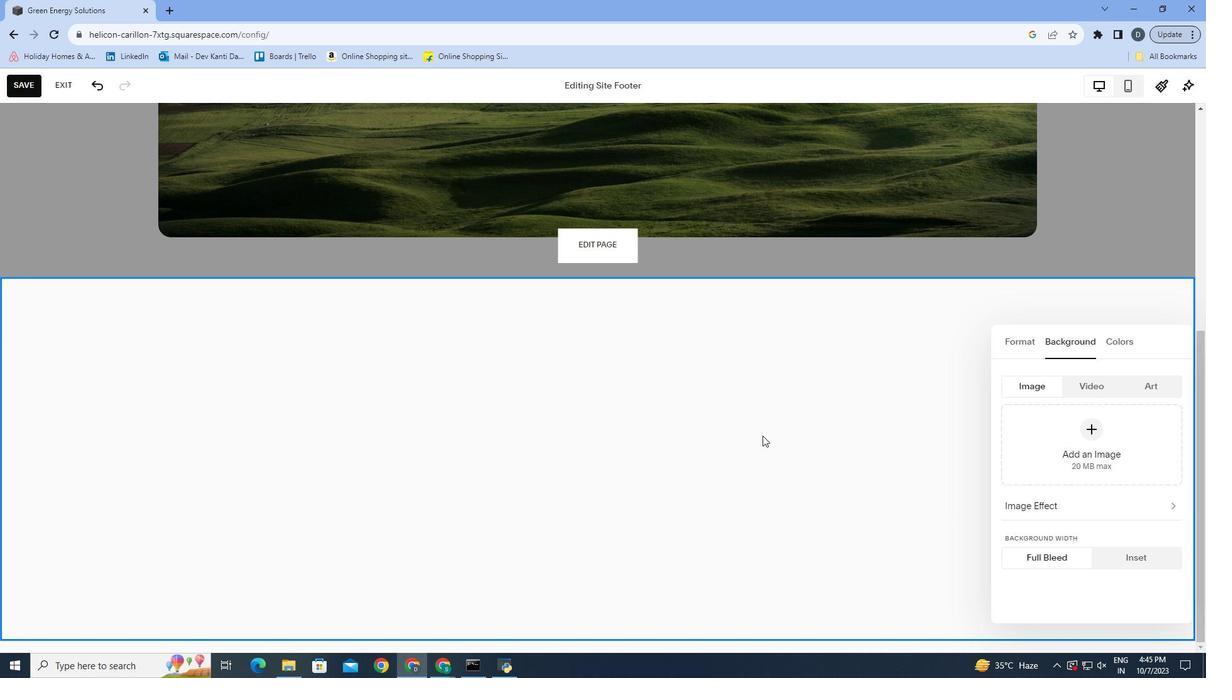 
Action: Mouse scrolled (725, 426) with delta (0, 0)
Screenshot: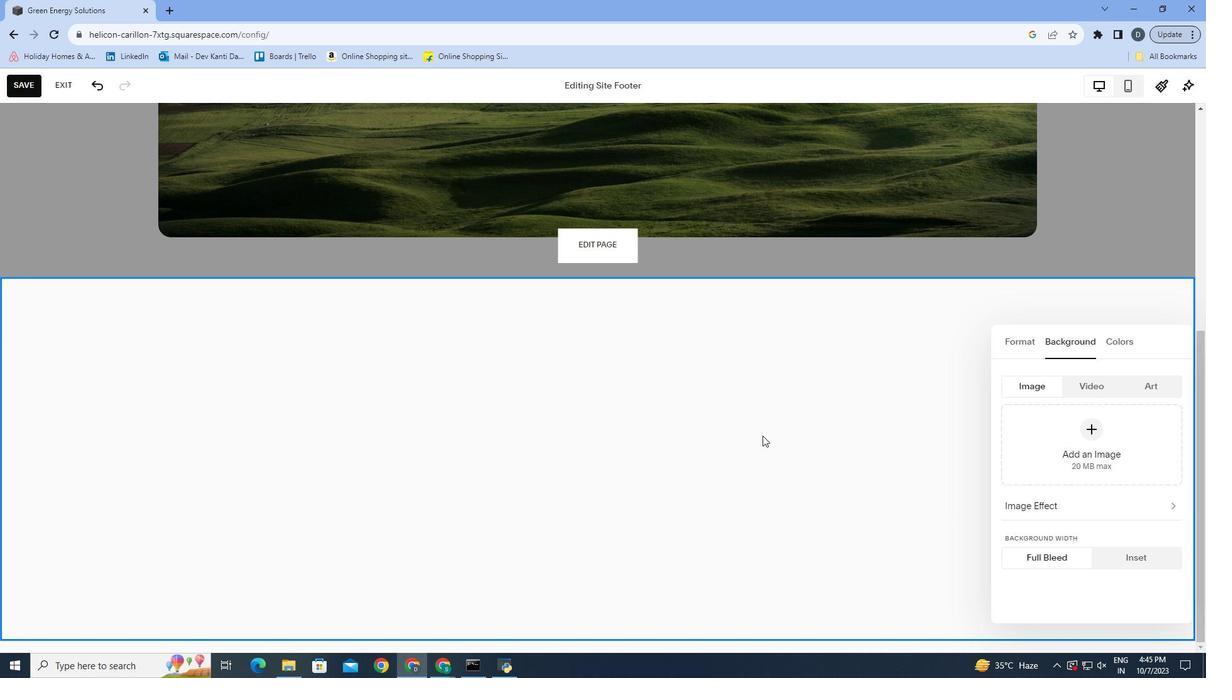 
Action: Mouse moved to (758, 433)
Screenshot: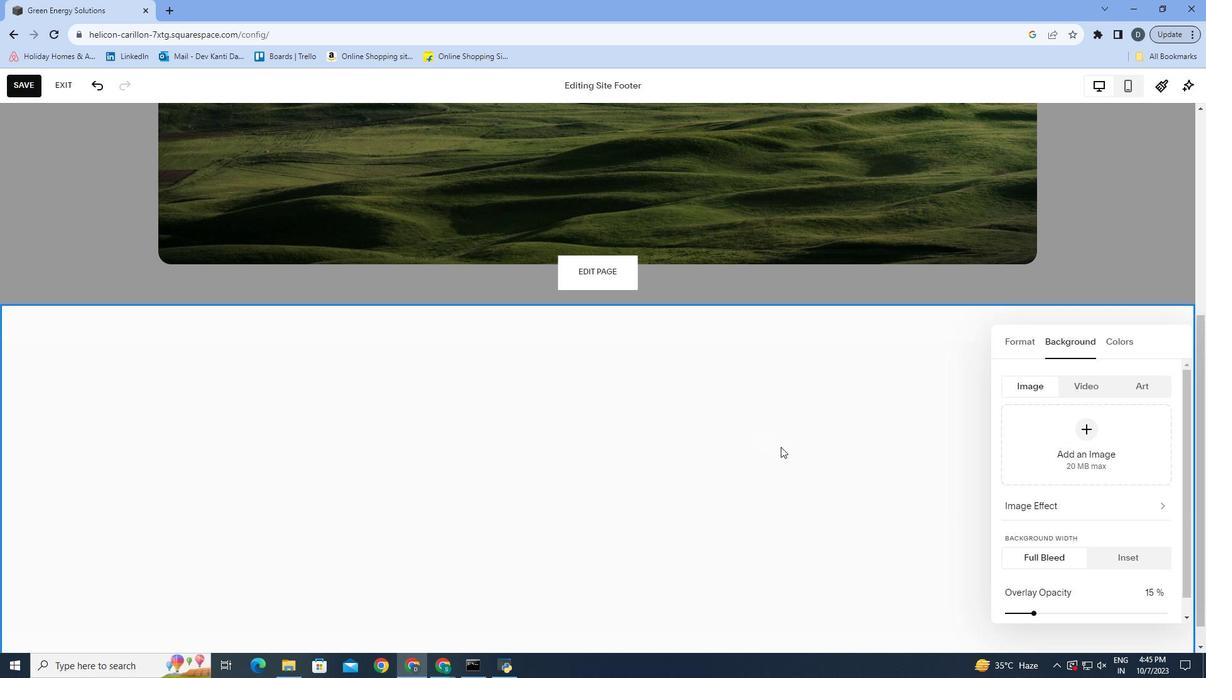
Action: Mouse scrolled (758, 434) with delta (0, 0)
Screenshot: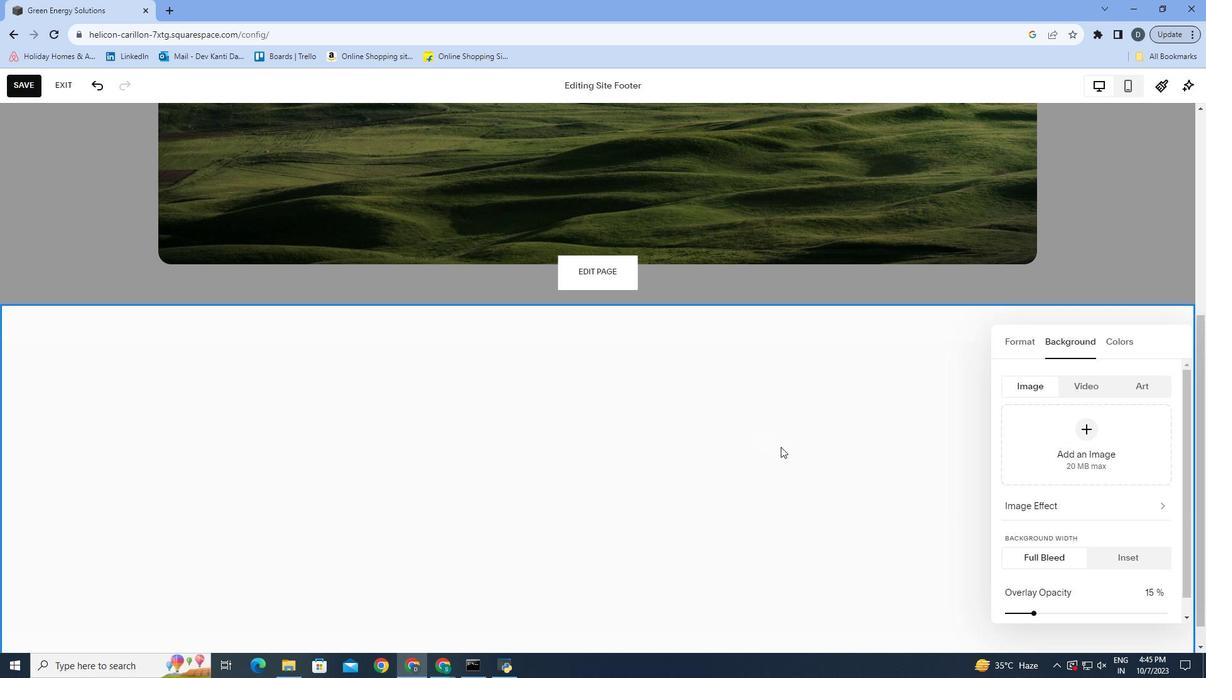 
Action: Mouse moved to (772, 440)
Screenshot: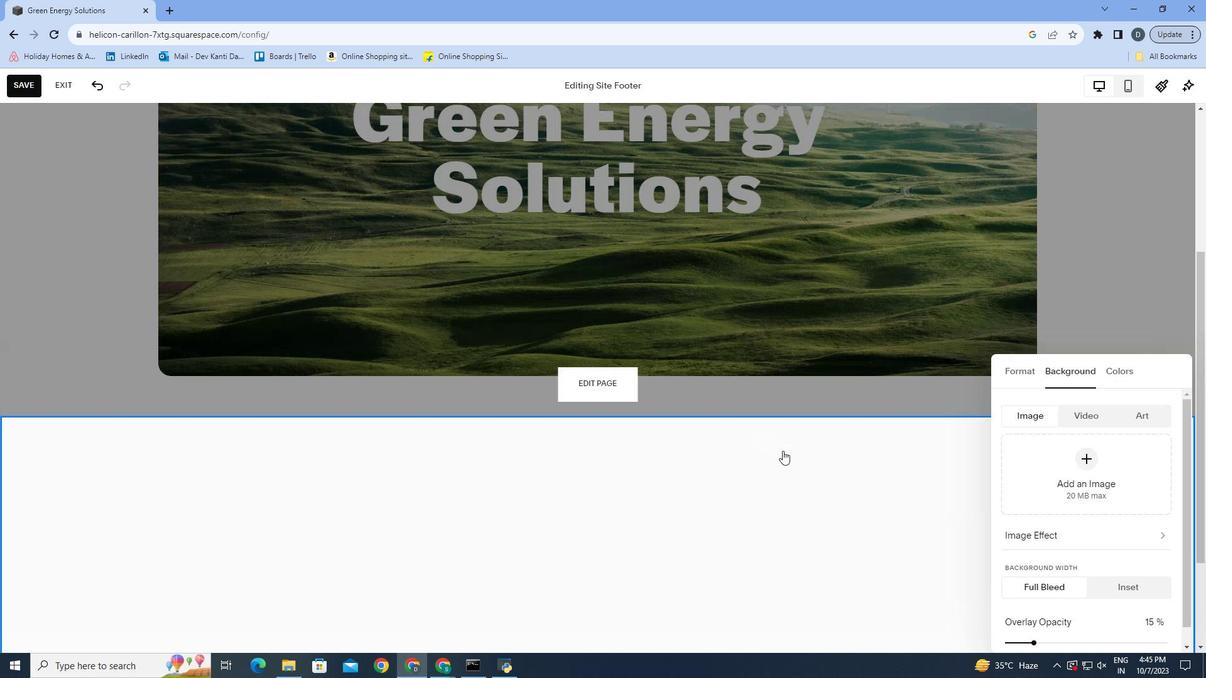 
Action: Mouse scrolled (772, 441) with delta (0, 0)
Screenshot: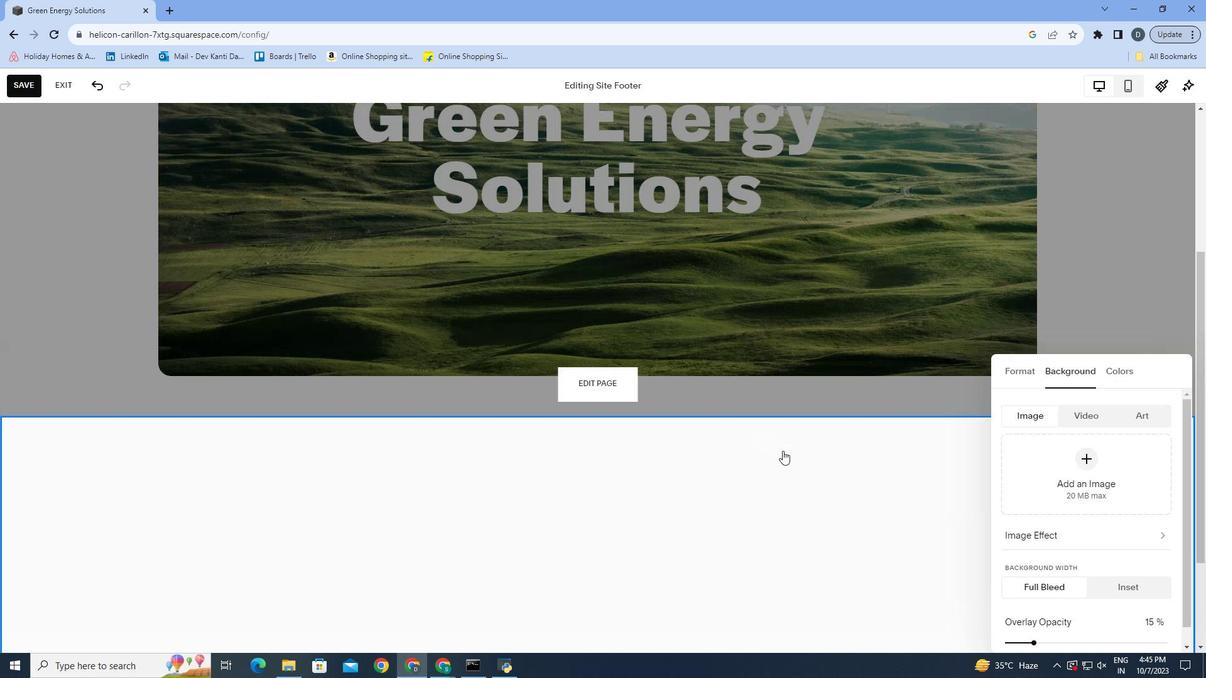 
Action: Mouse moved to (782, 448)
Screenshot: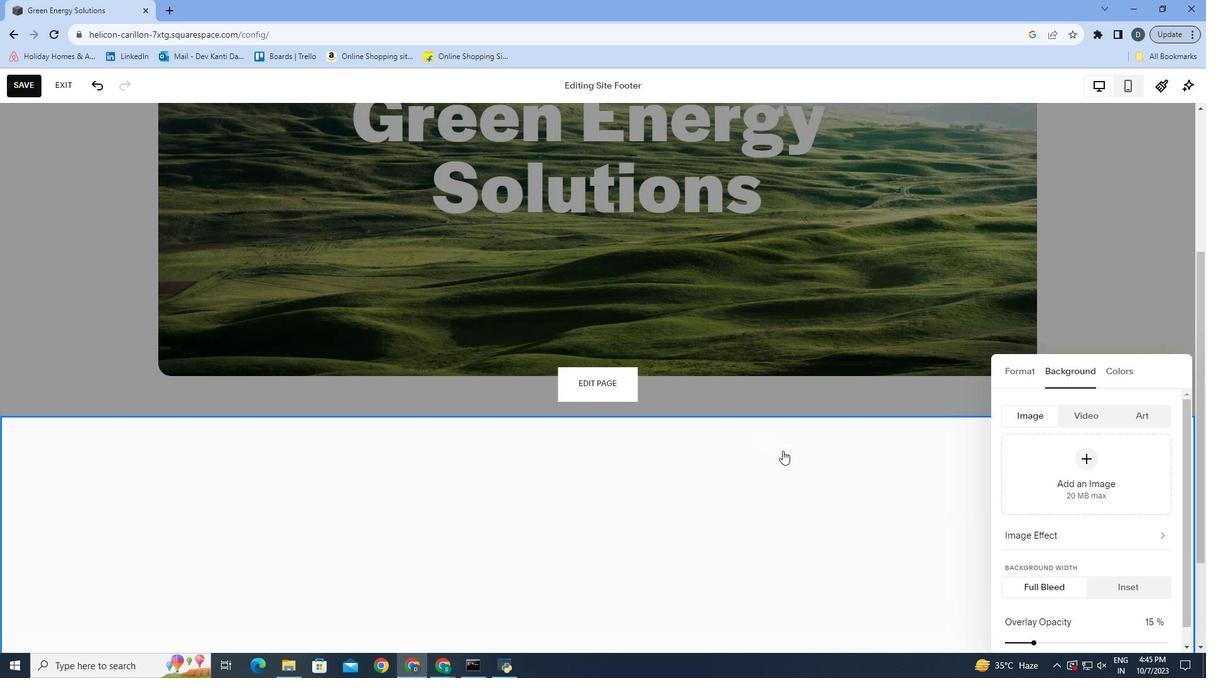 
Action: Mouse scrolled (782, 449) with delta (0, 0)
Screenshot: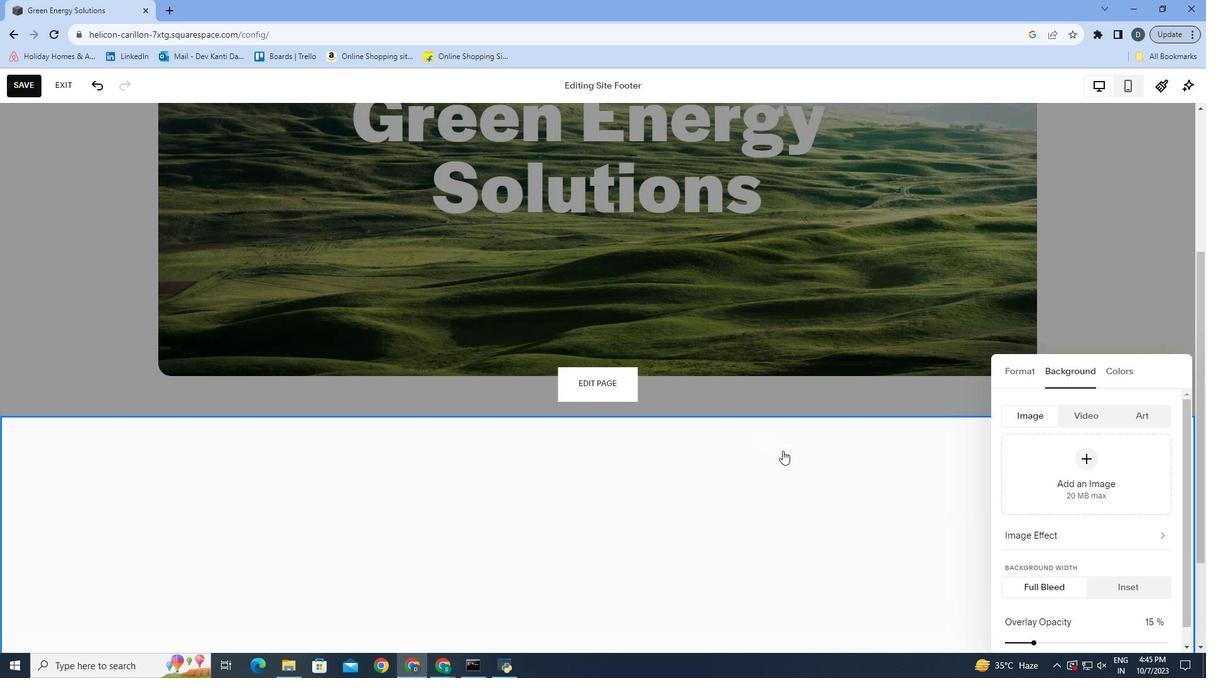 
Action: Mouse moved to (782, 451)
Screenshot: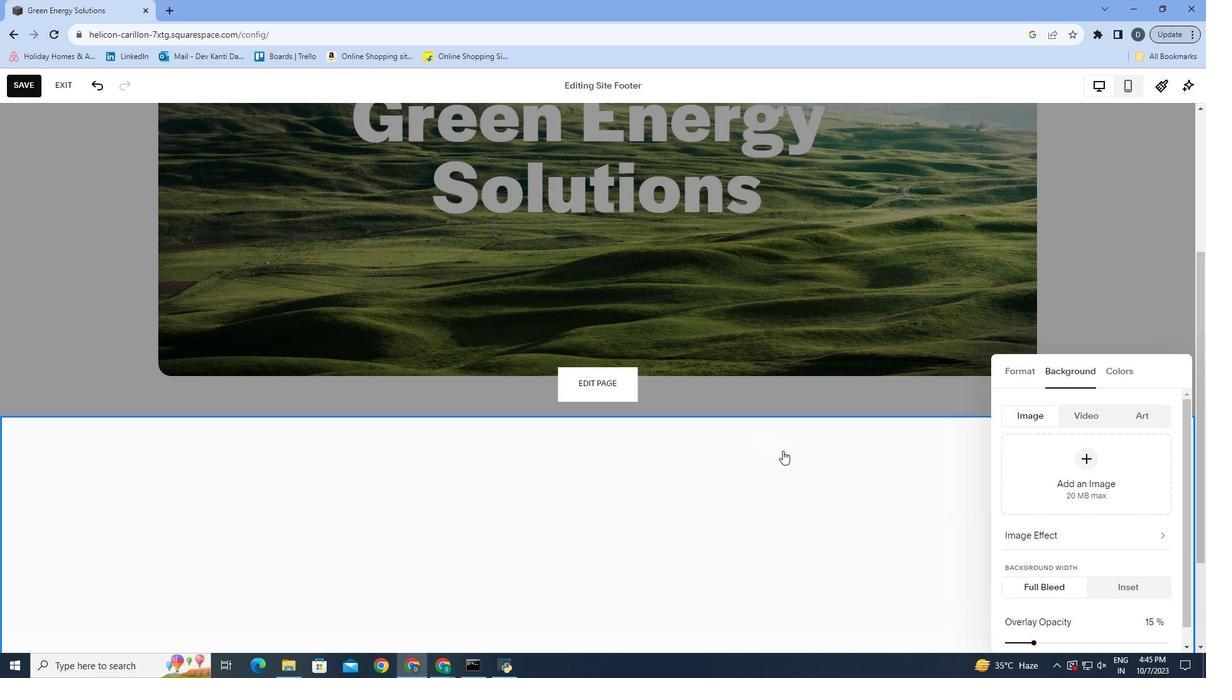 
Action: Mouse scrolled (782, 451) with delta (0, 0)
Screenshot: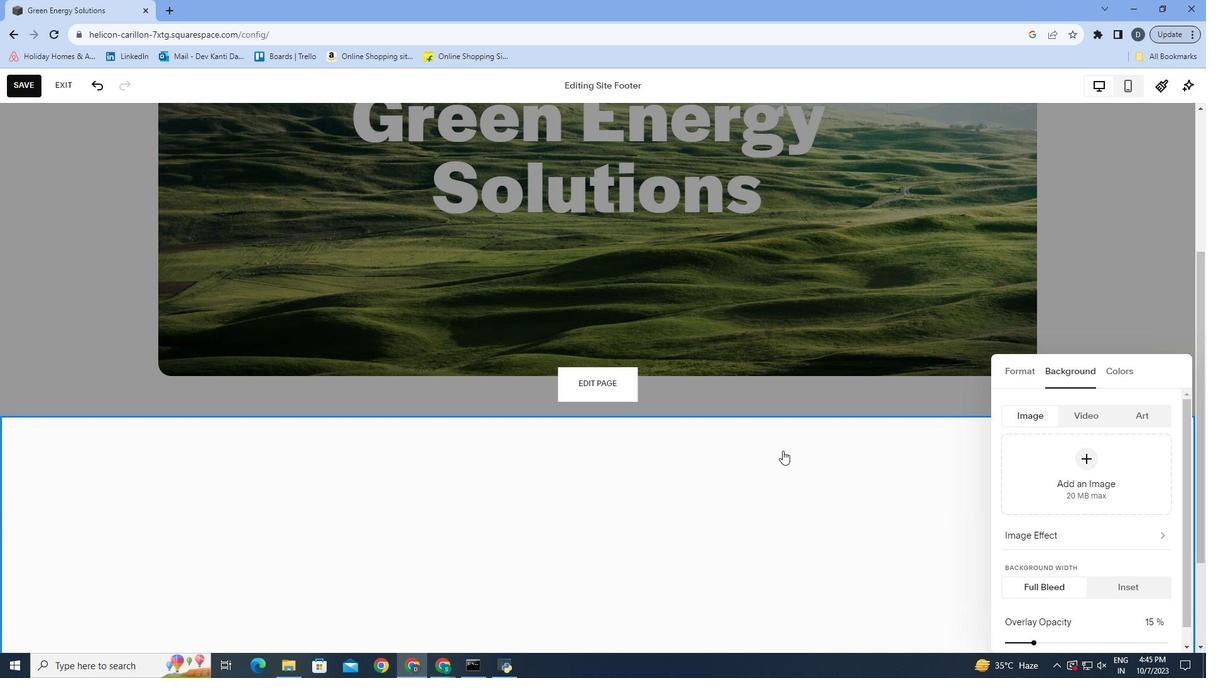 
Action: Mouse moved to (783, 451)
Screenshot: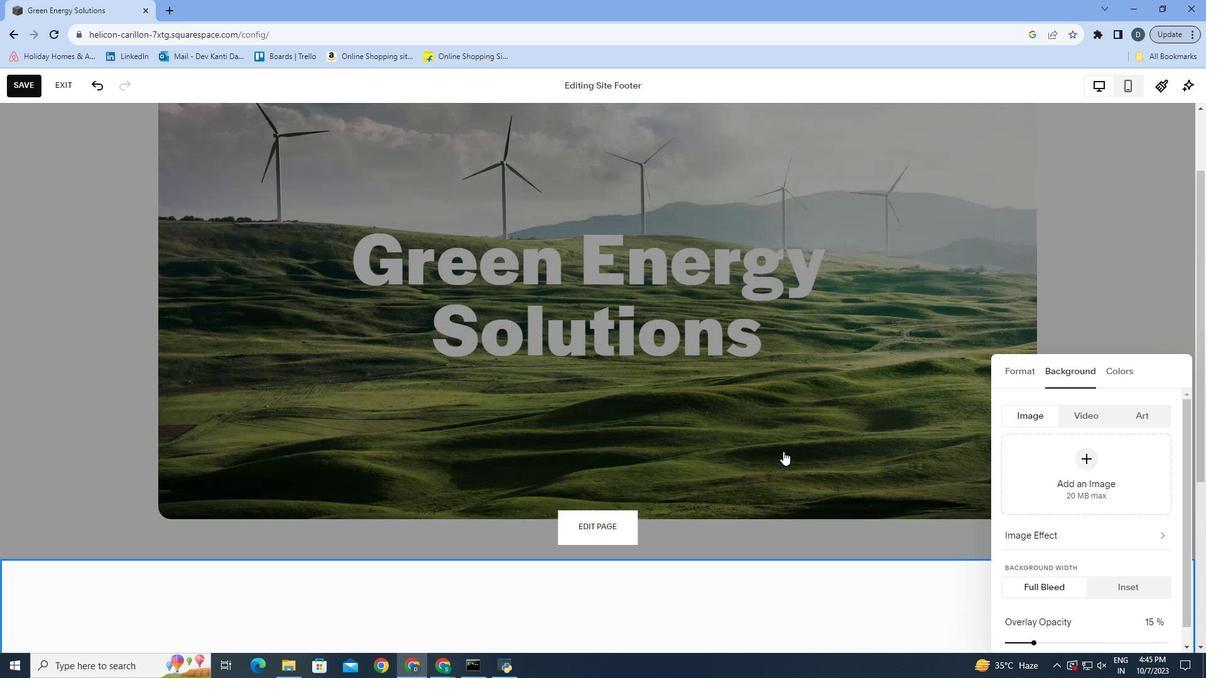 
Action: Mouse scrolled (783, 452) with delta (0, 0)
Screenshot: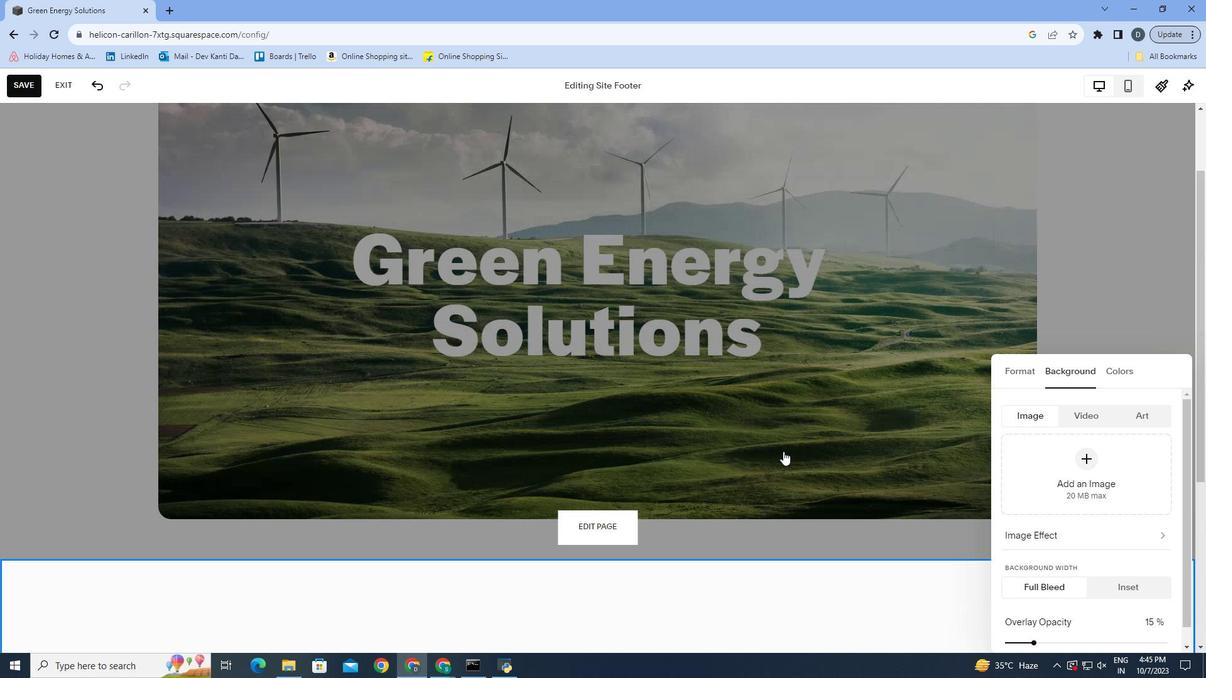 
Action: Mouse scrolled (783, 452) with delta (0, 0)
Screenshot: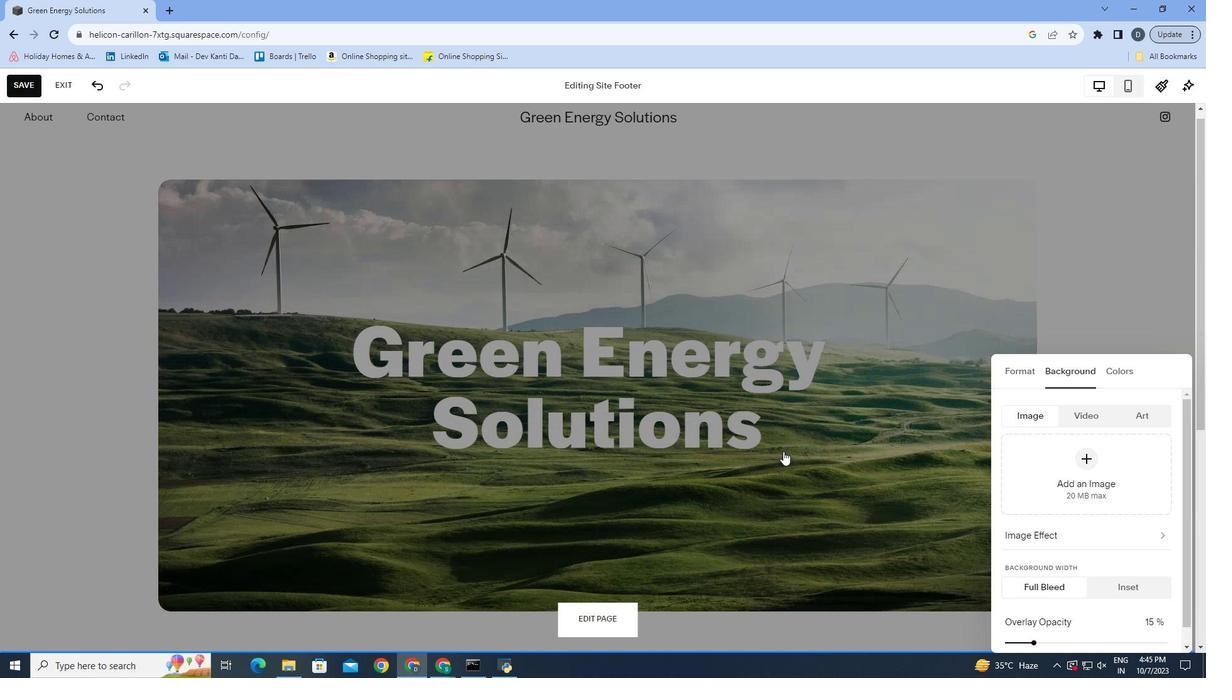 
Action: Mouse scrolled (783, 451) with delta (0, 0)
Screenshot: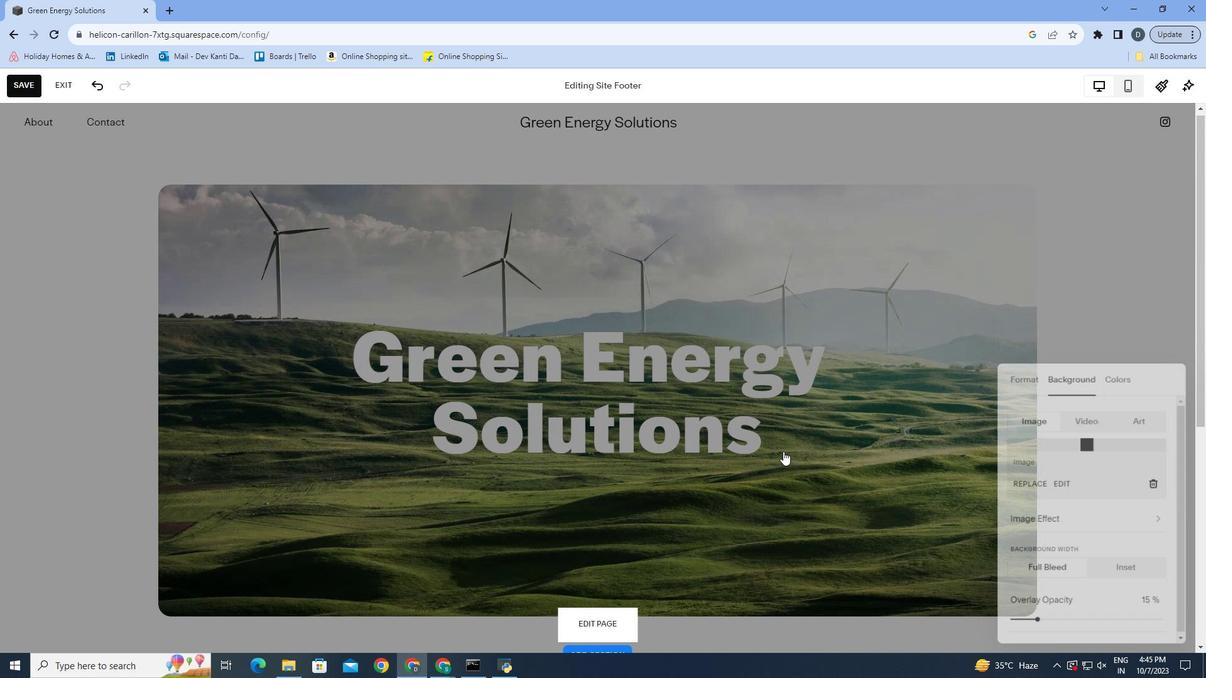 
Action: Mouse scrolled (783, 451) with delta (0, 0)
Screenshot: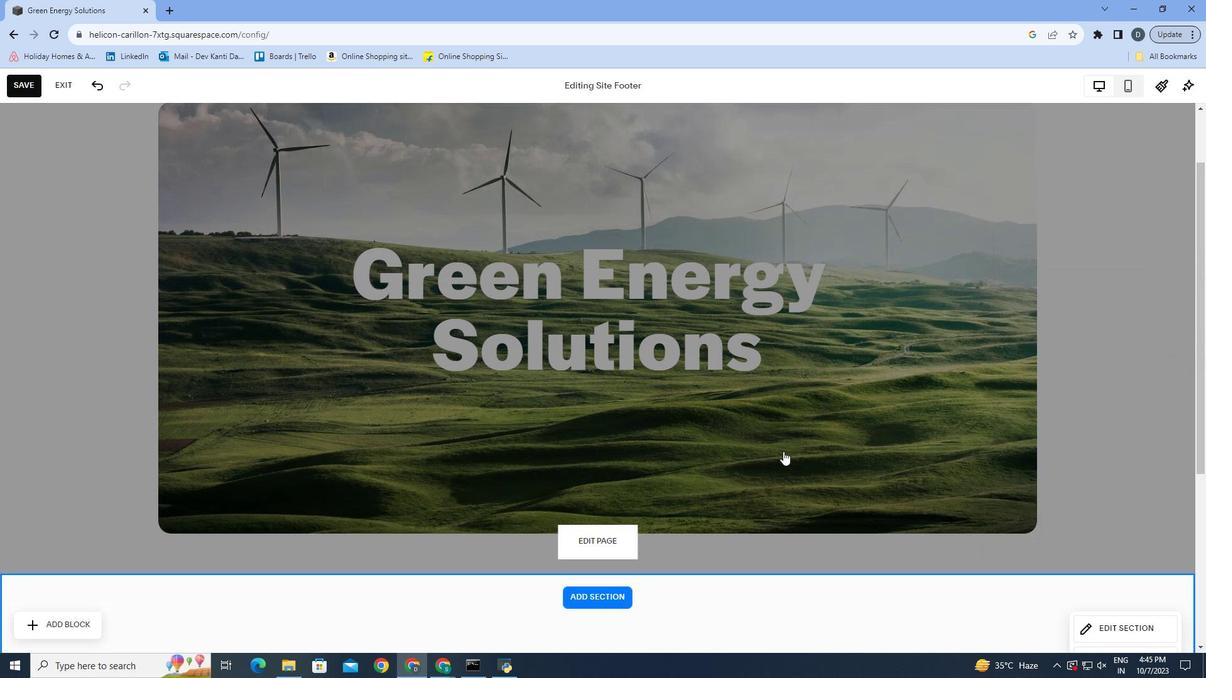 
Action: Mouse scrolled (783, 451) with delta (0, 0)
Screenshot: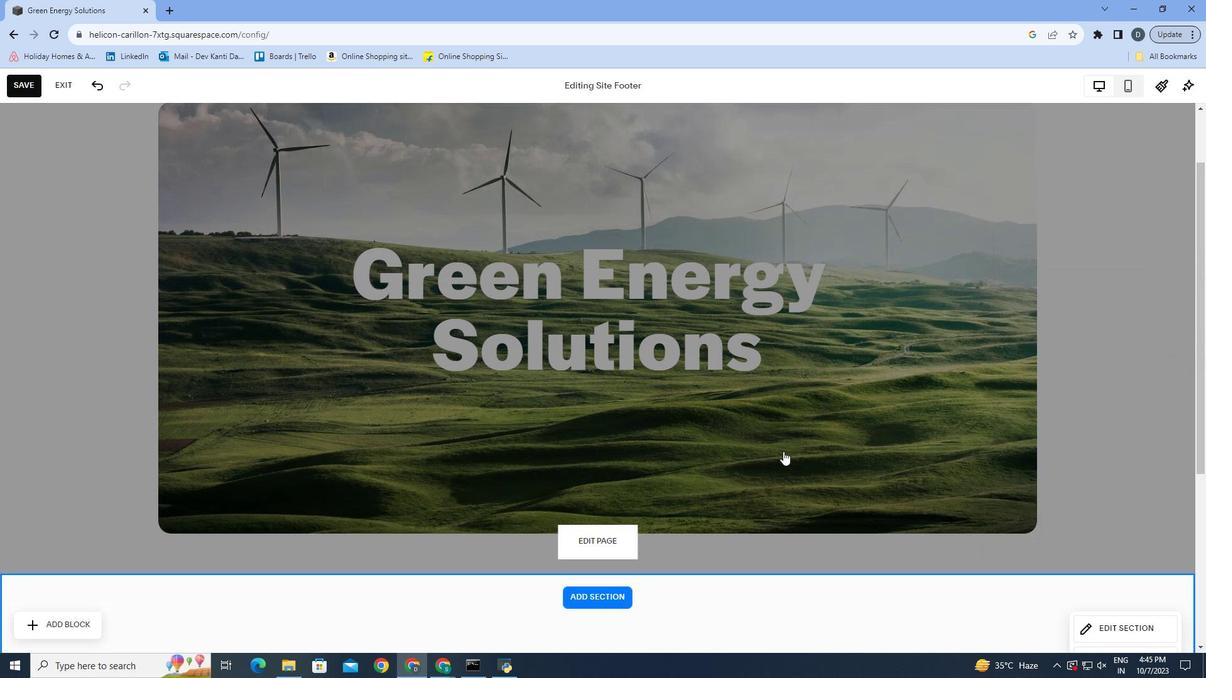 
Action: Mouse scrolled (783, 451) with delta (0, 0)
Screenshot: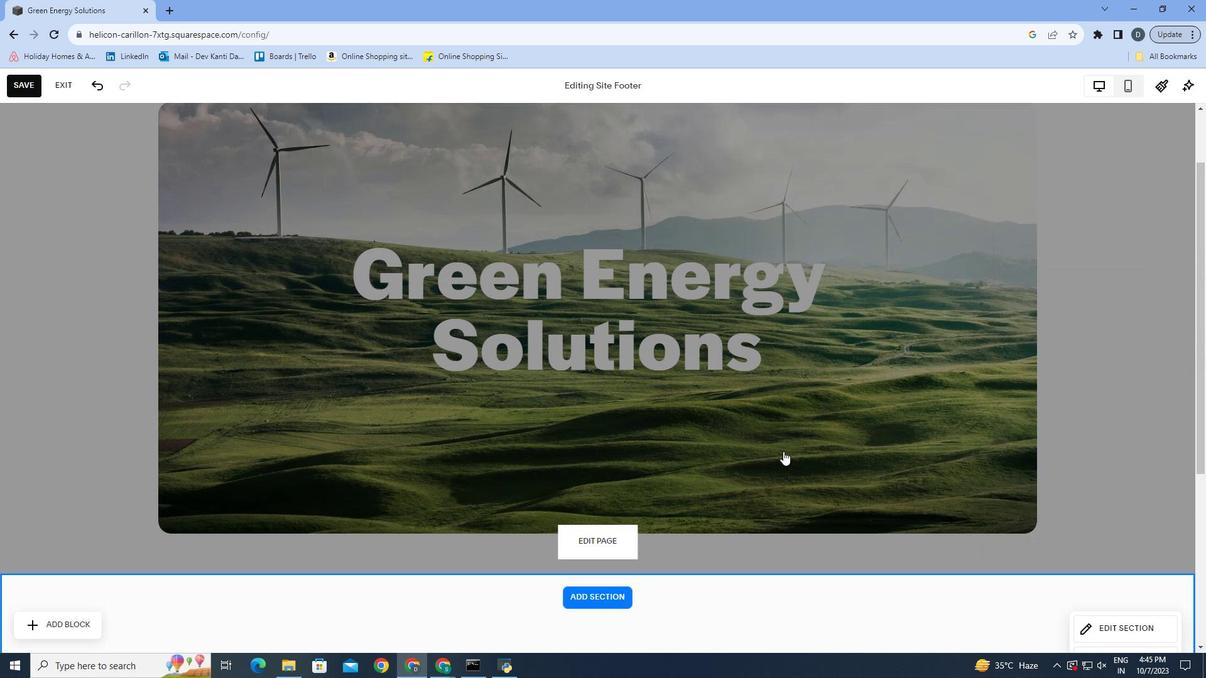 
Action: Mouse scrolled (783, 451) with delta (0, 0)
Screenshot: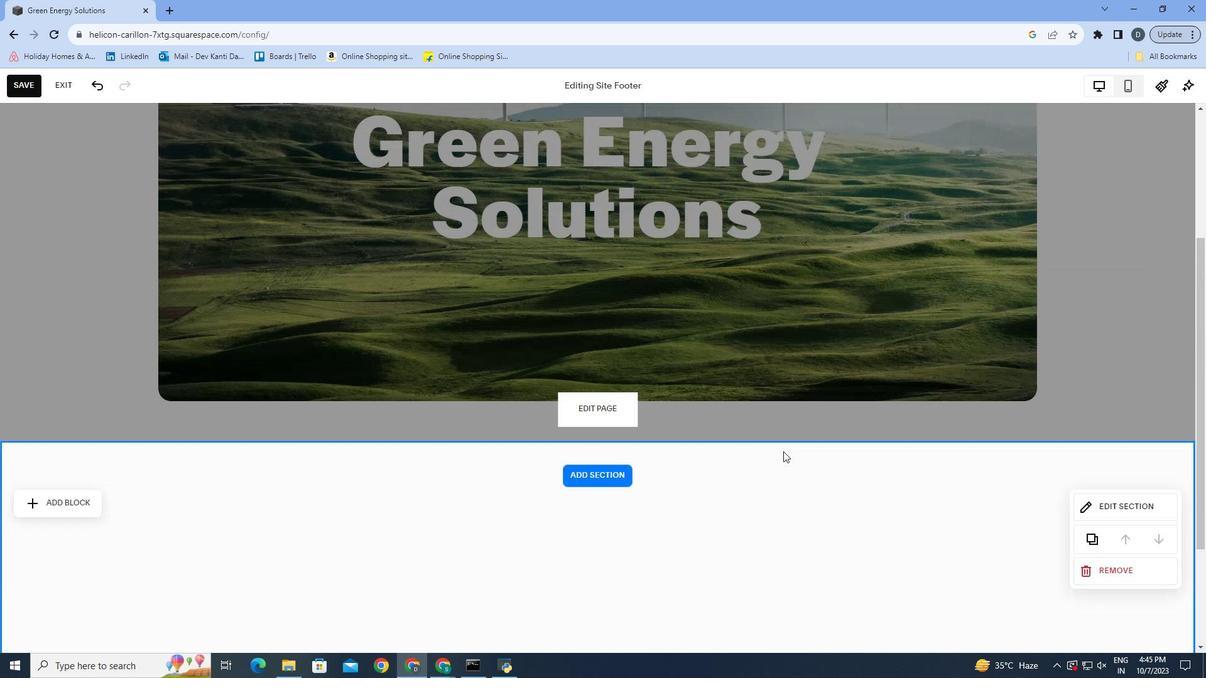 
Action: Mouse scrolled (783, 451) with delta (0, 0)
Screenshot: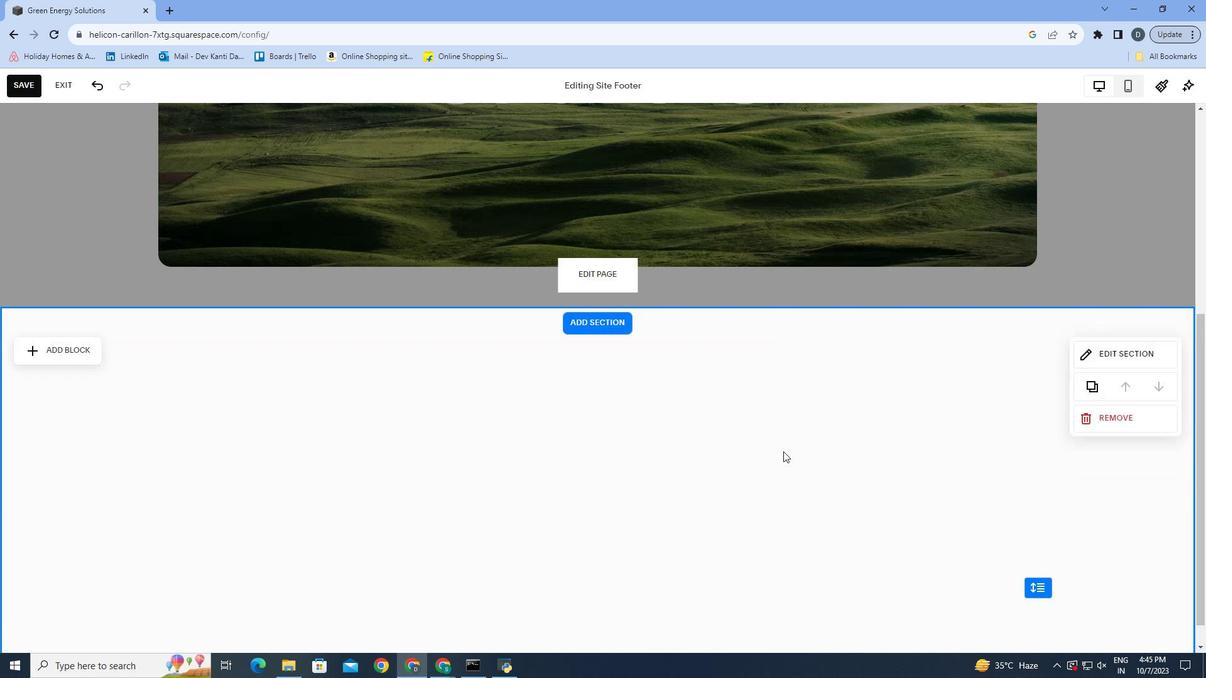 
Action: Mouse moved to (796, 442)
Screenshot: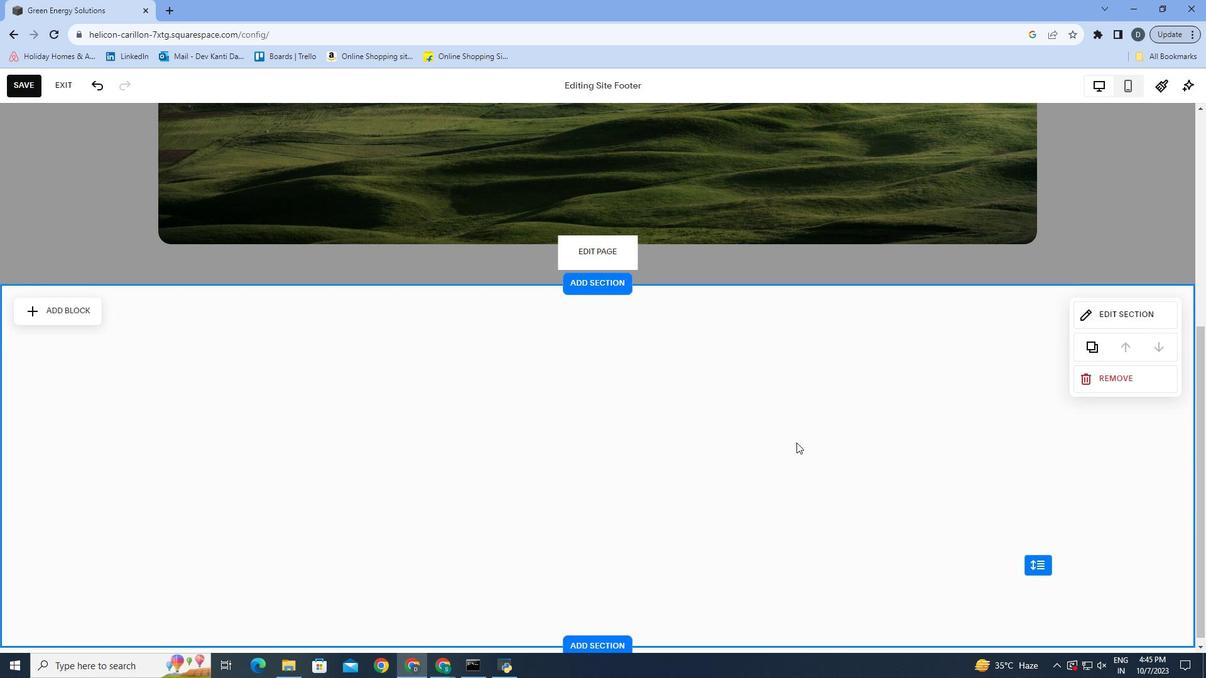 
Action: Mouse scrolled (796, 442) with delta (0, 0)
Screenshot: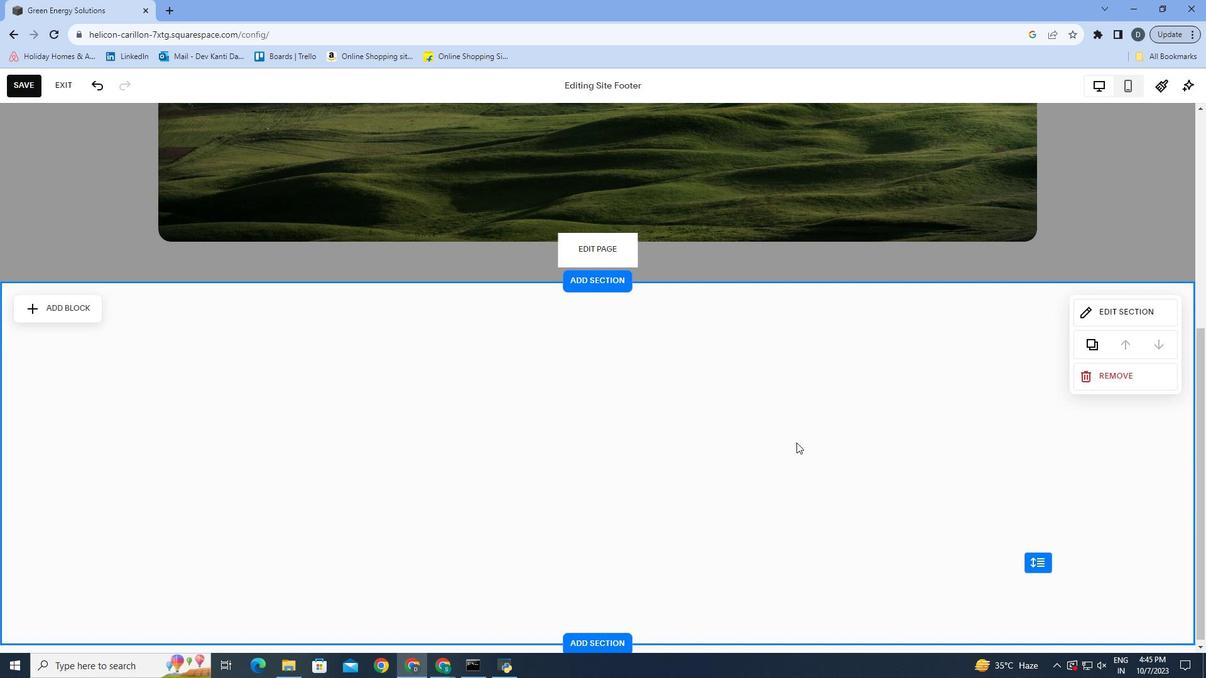 
Action: Mouse scrolled (796, 442) with delta (0, 0)
Screenshot: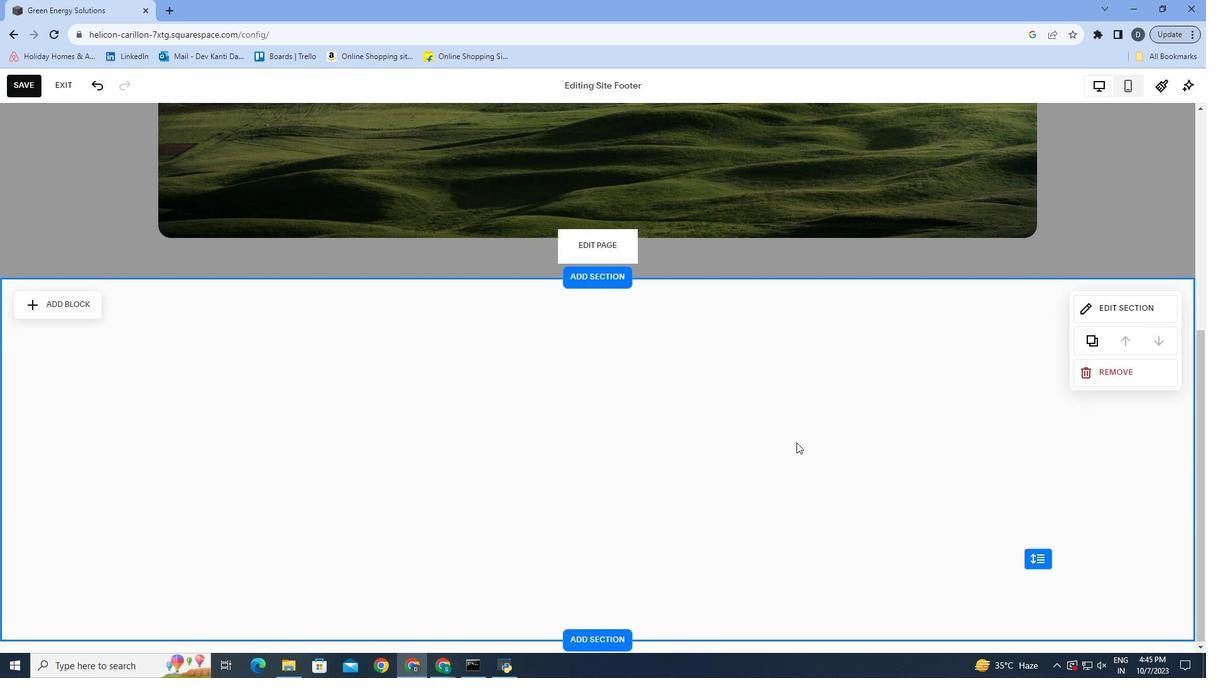 
Action: Mouse scrolled (796, 442) with delta (0, 0)
Screenshot: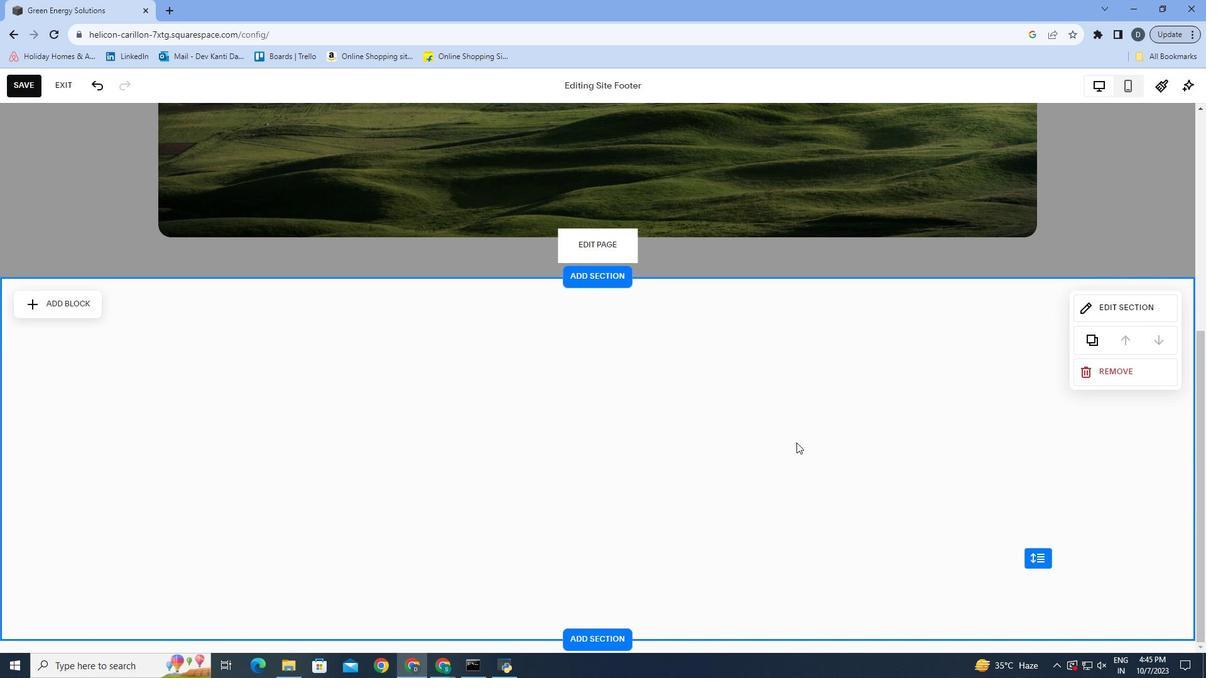 
Action: Mouse scrolled (796, 442) with delta (0, 0)
Screenshot: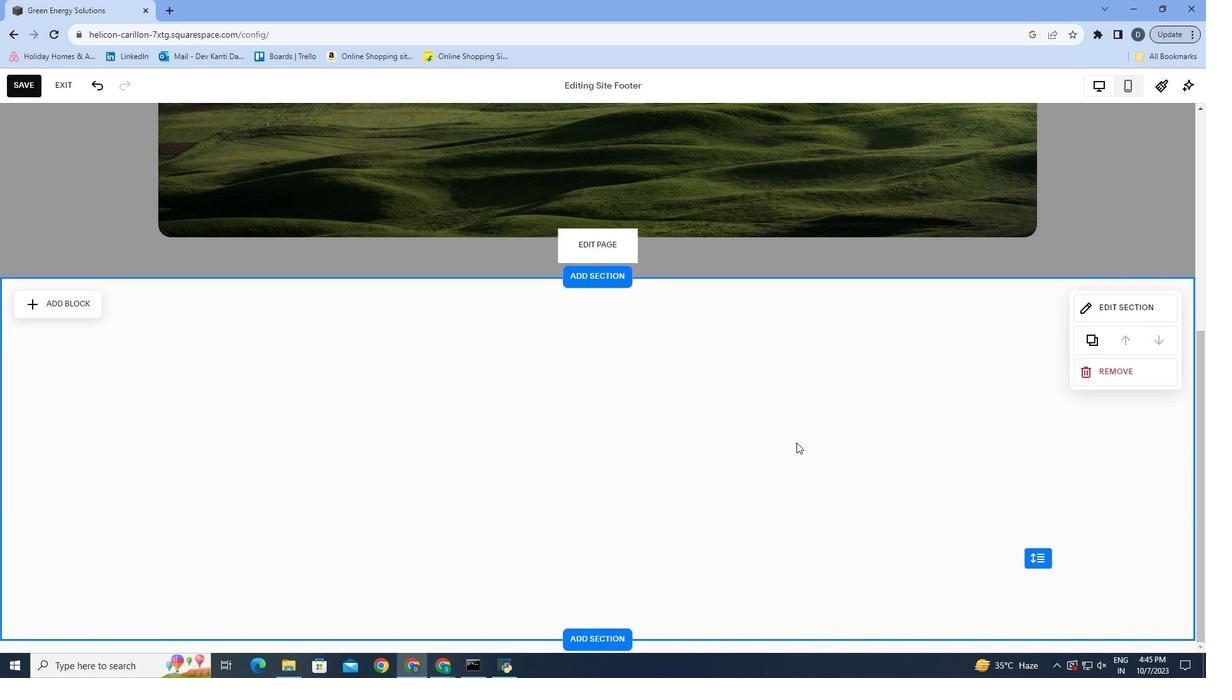 
Action: Mouse moved to (1091, 310)
Screenshot: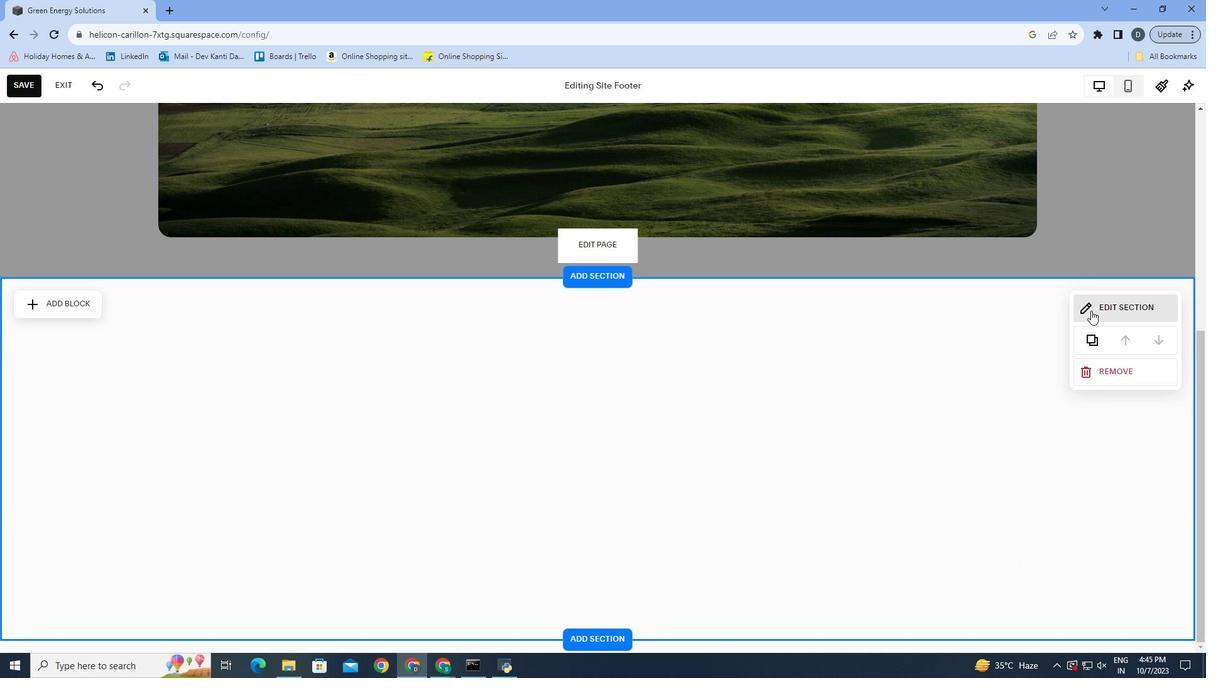 
Action: Mouse pressed left at (1091, 310)
Screenshot: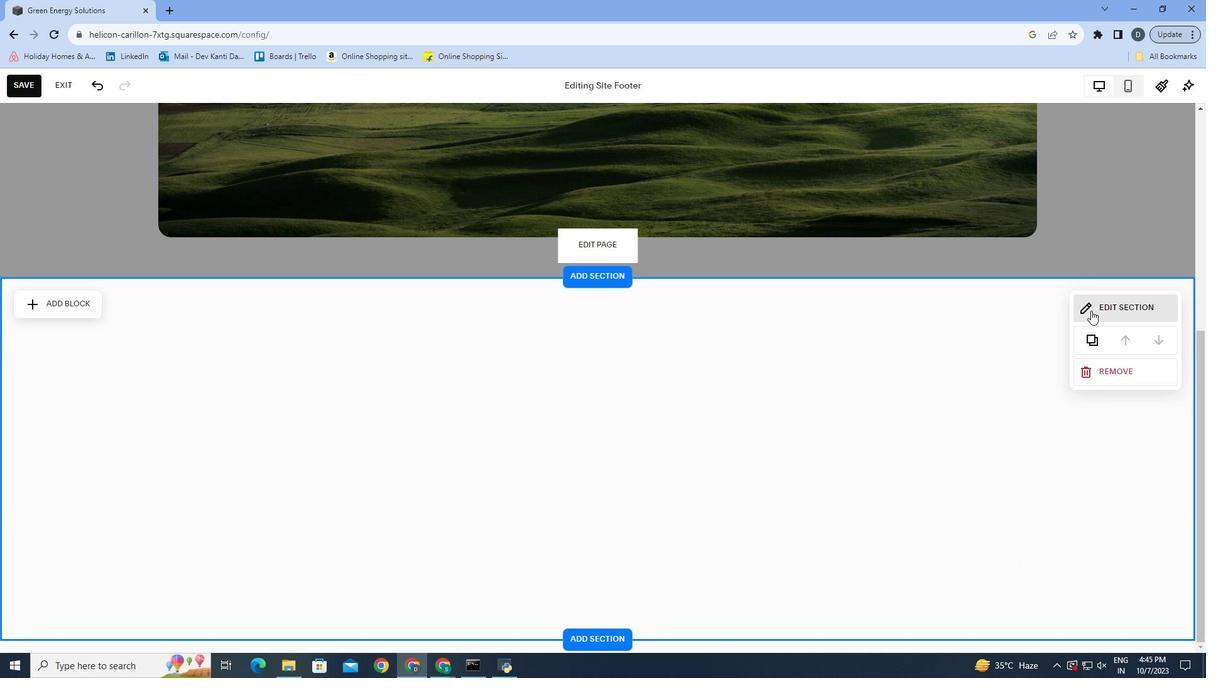 
Action: Mouse moved to (1081, 341)
Screenshot: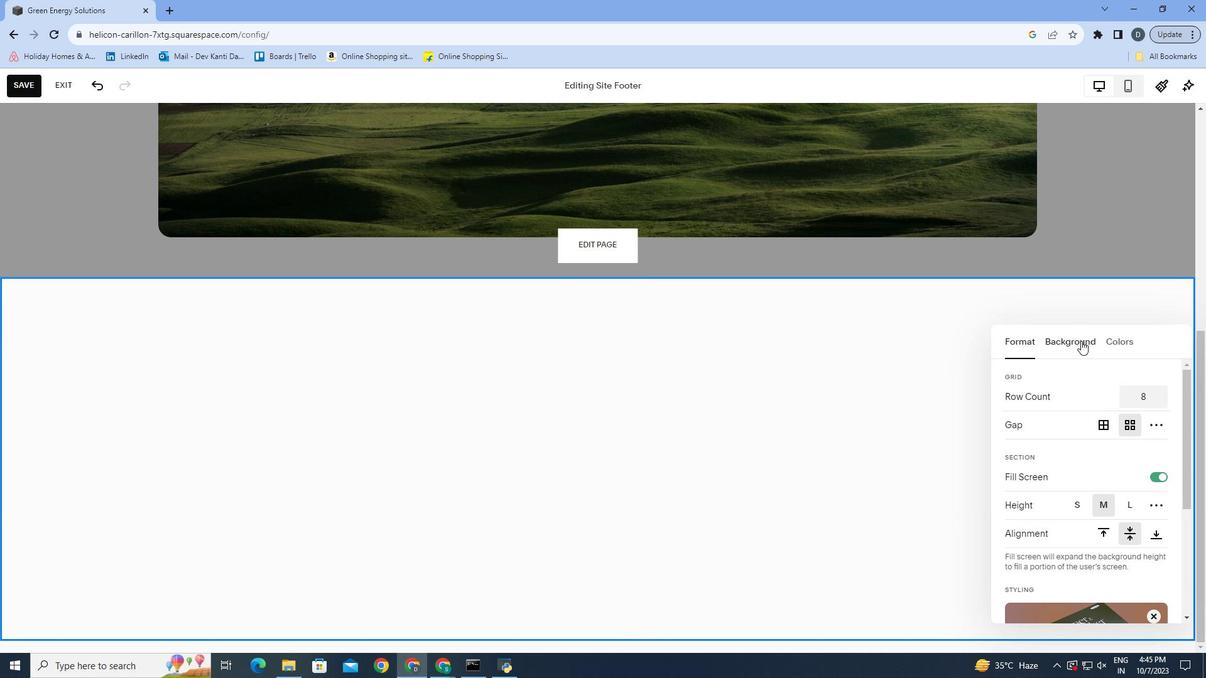
Action: Mouse pressed left at (1081, 341)
Screenshot: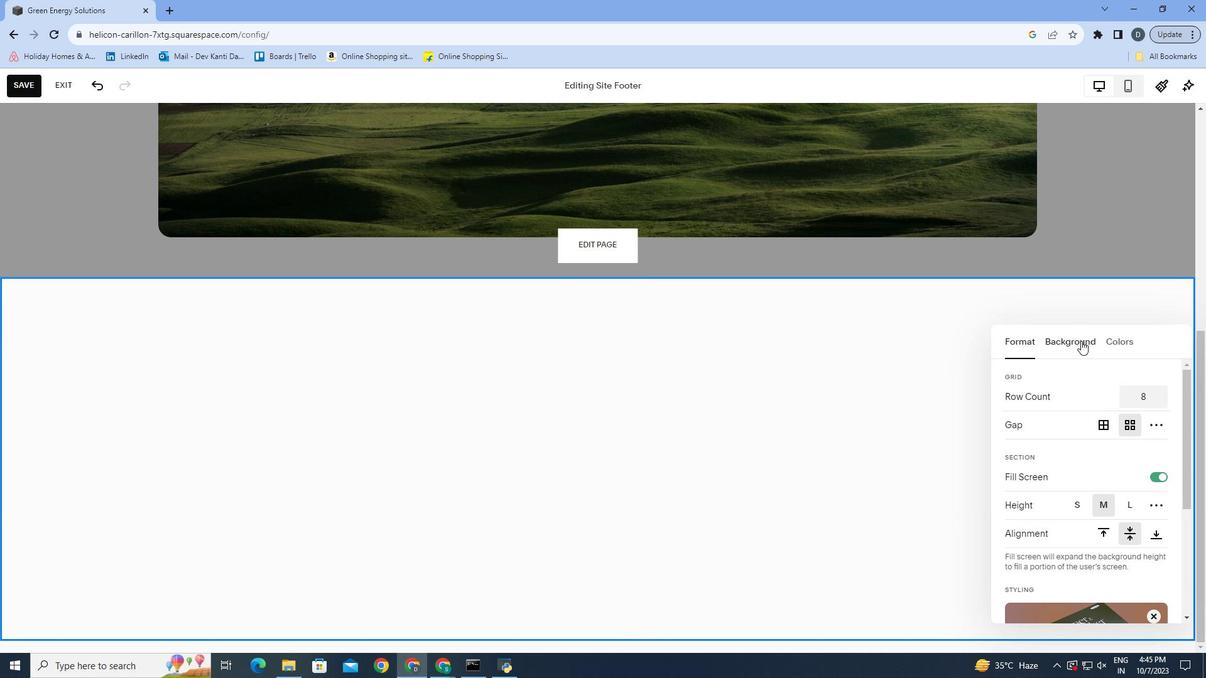
Action: Mouse moved to (1015, 340)
Screenshot: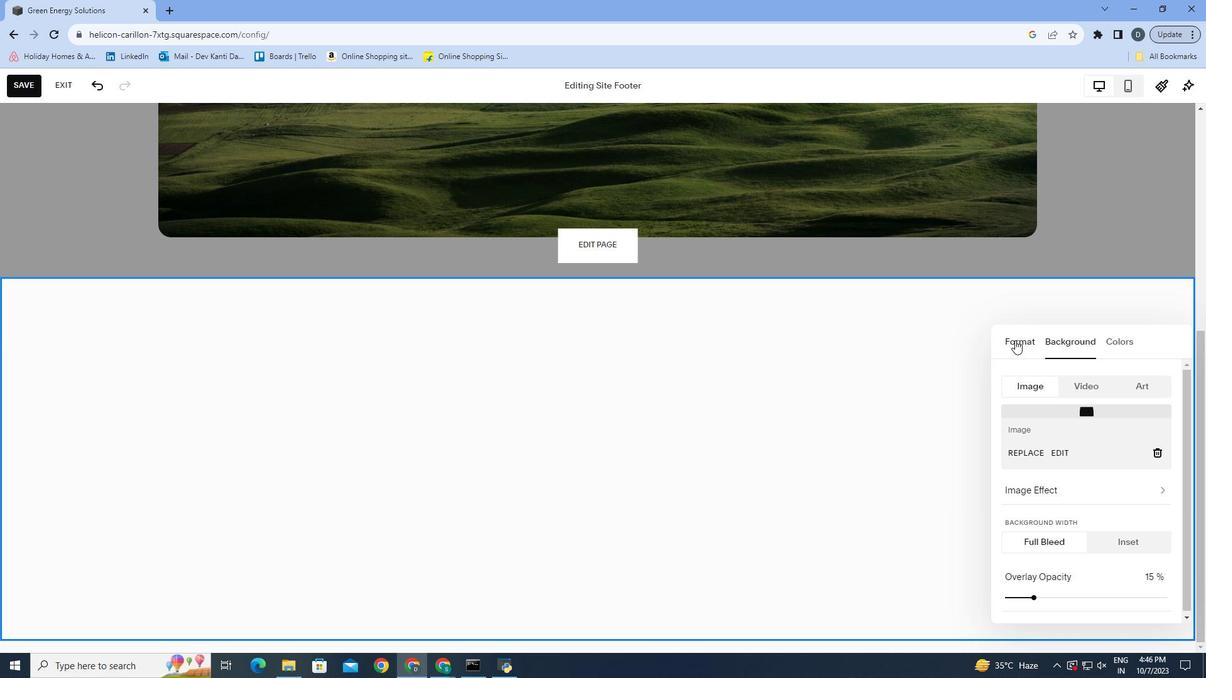 
Action: Mouse pressed left at (1015, 340)
Screenshot: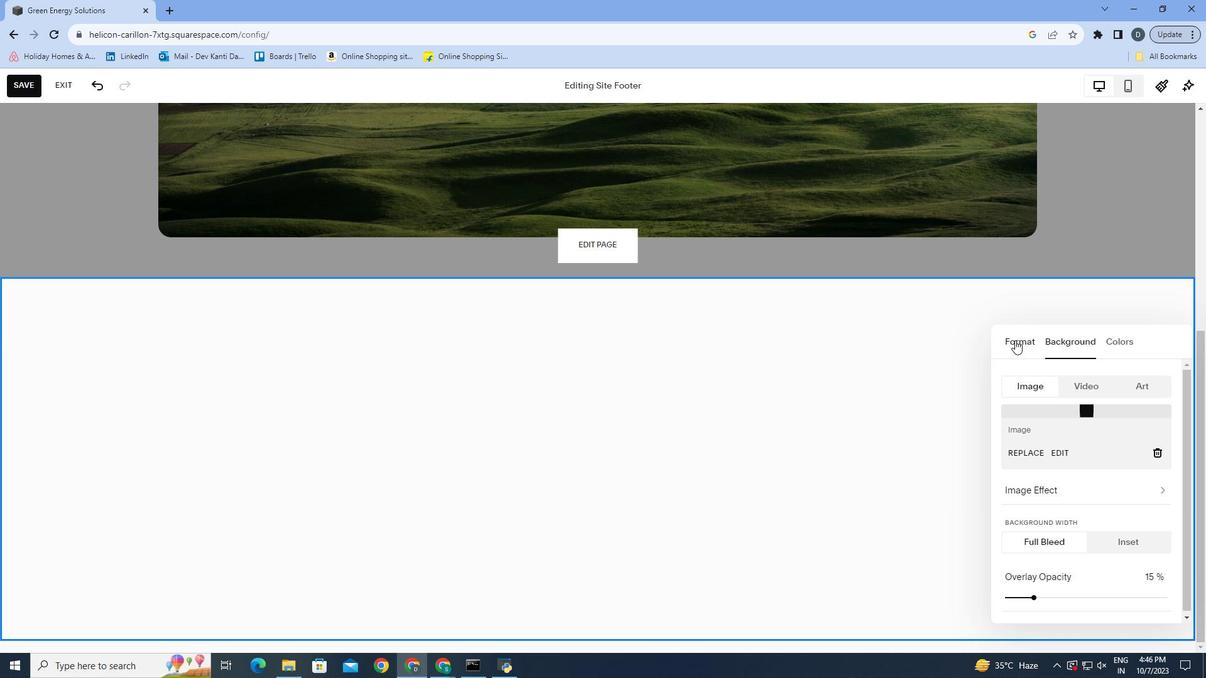 
Action: Mouse moved to (1122, 339)
Screenshot: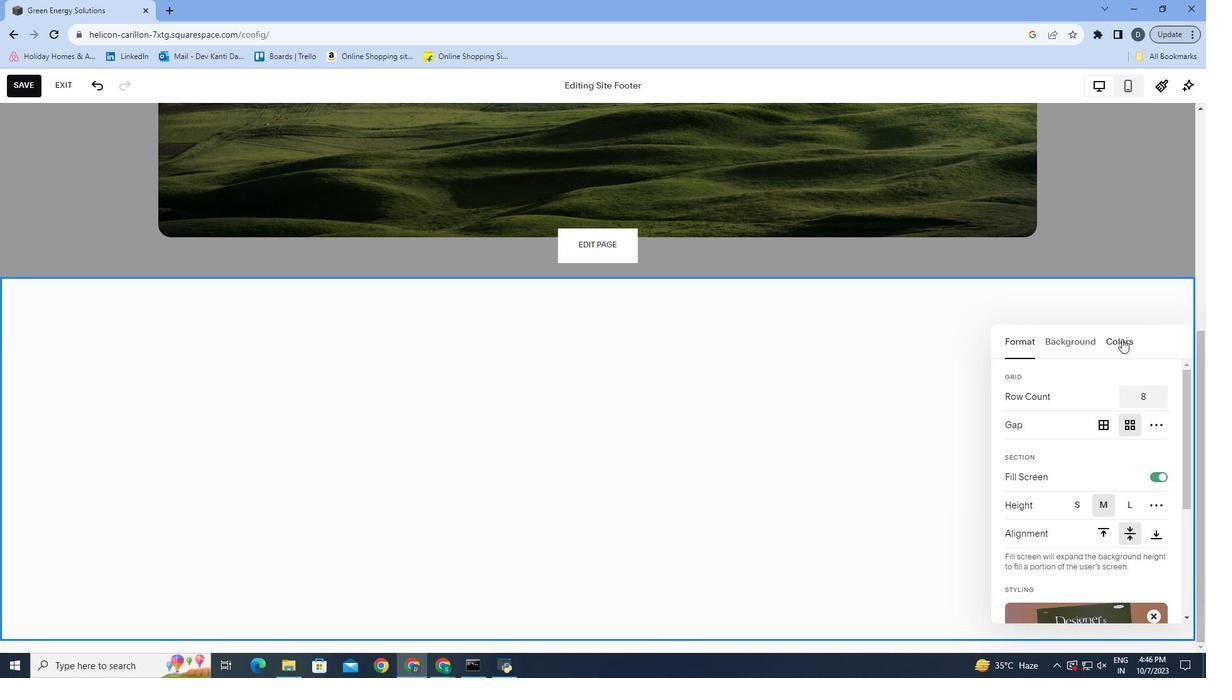 
Action: Mouse pressed left at (1122, 339)
Screenshot: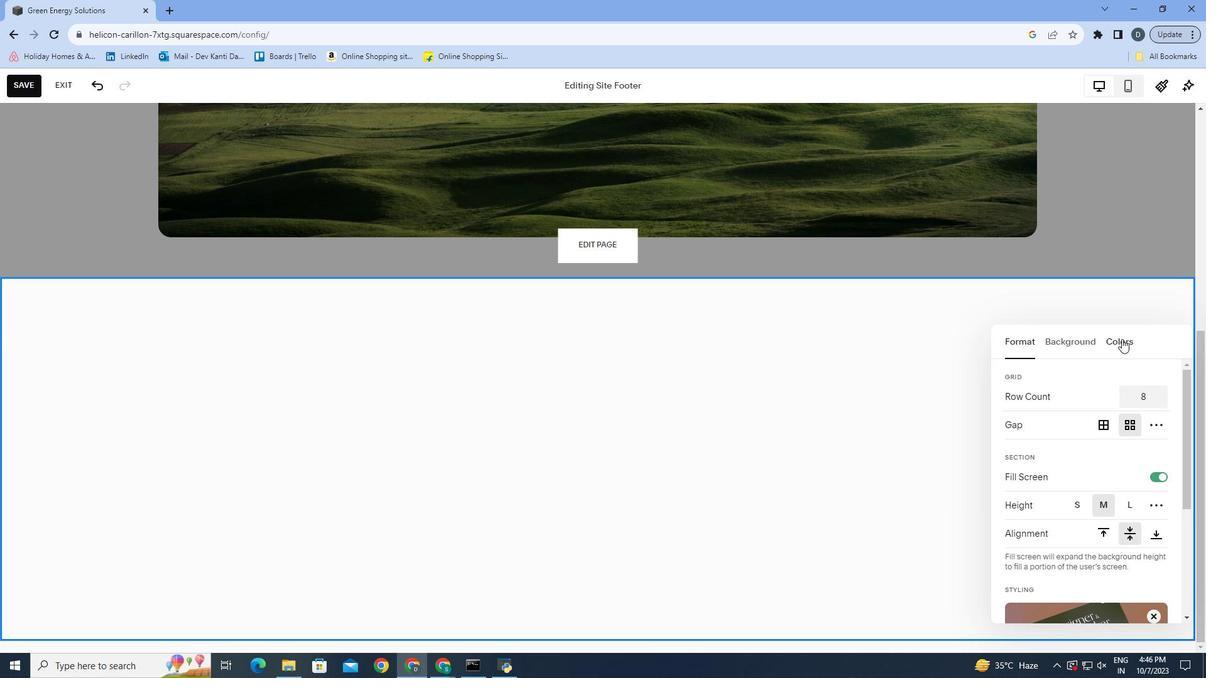 
Action: Mouse moved to (1088, 336)
Screenshot: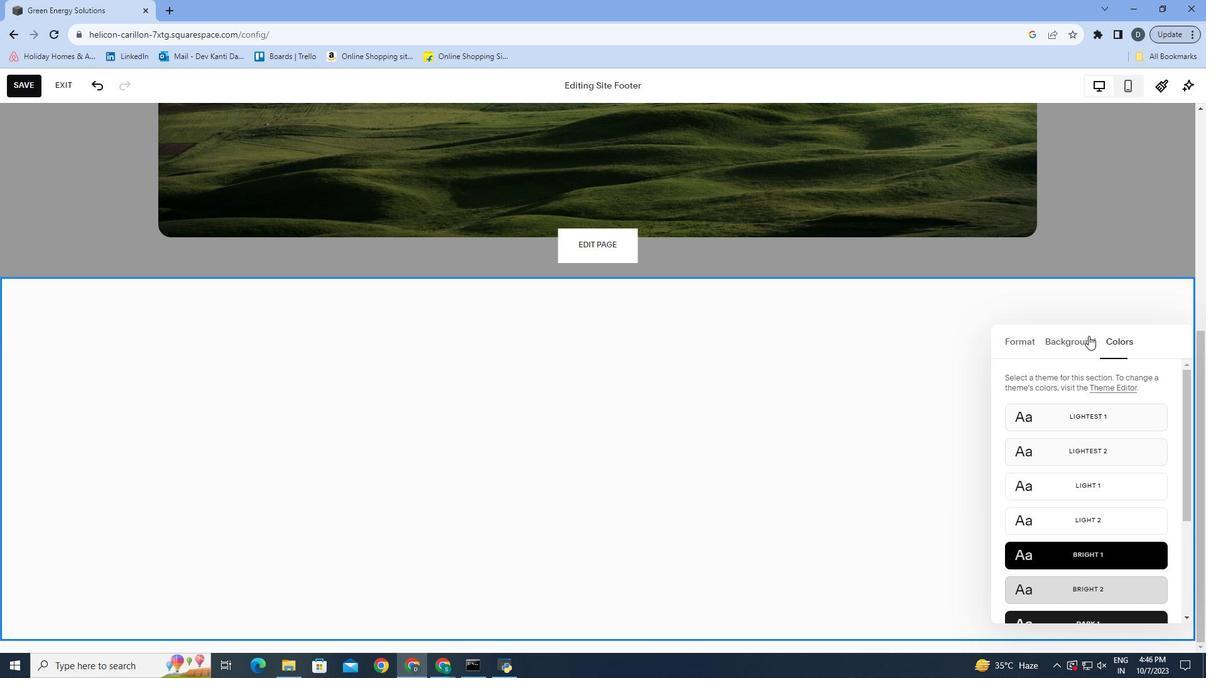 
Action: Mouse pressed left at (1088, 336)
Screenshot: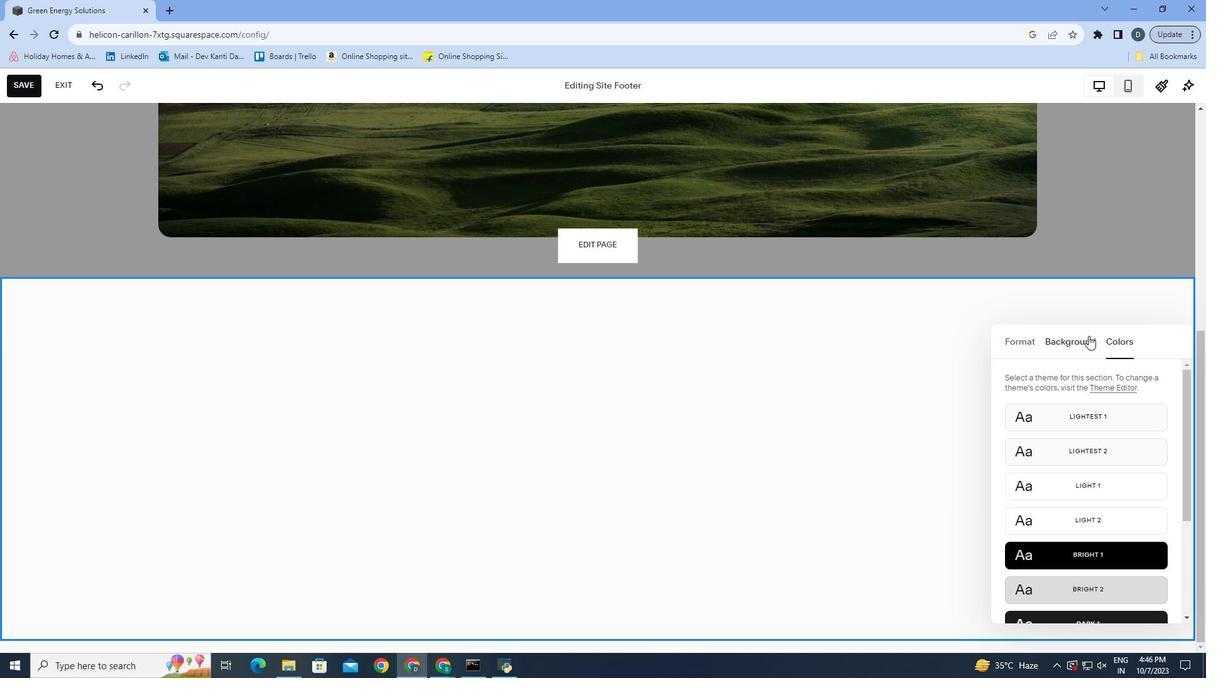 
Action: Mouse moved to (1122, 338)
Screenshot: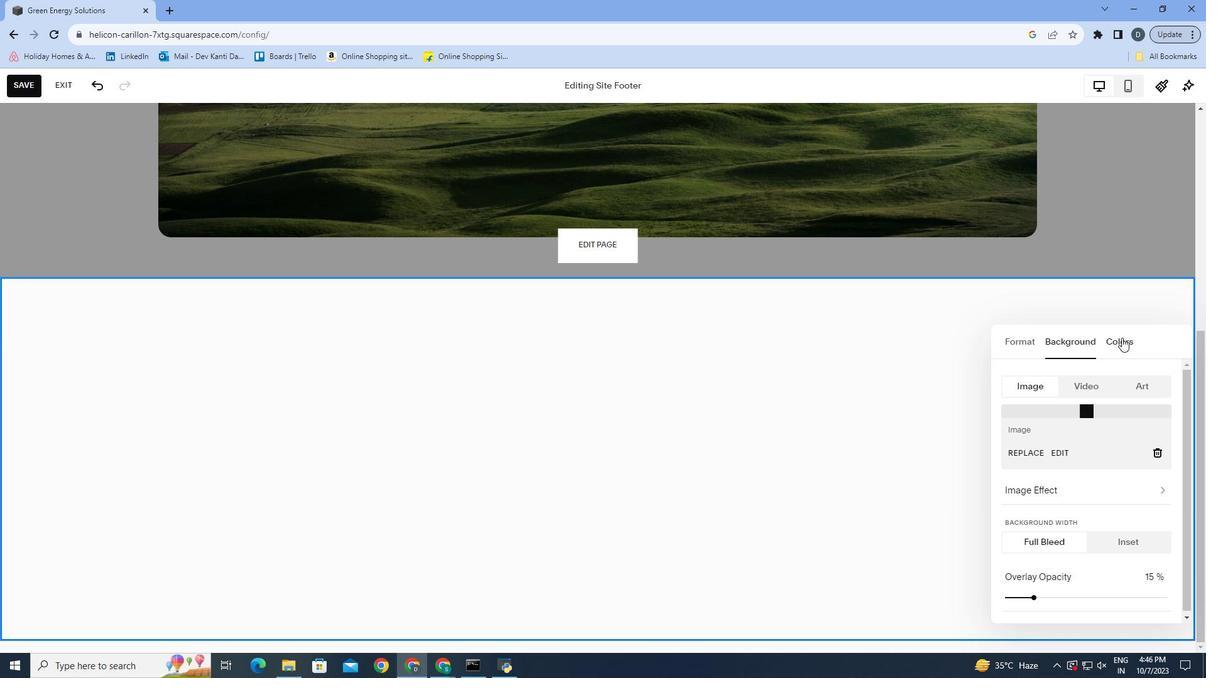 
Action: Mouse pressed left at (1122, 338)
Screenshot: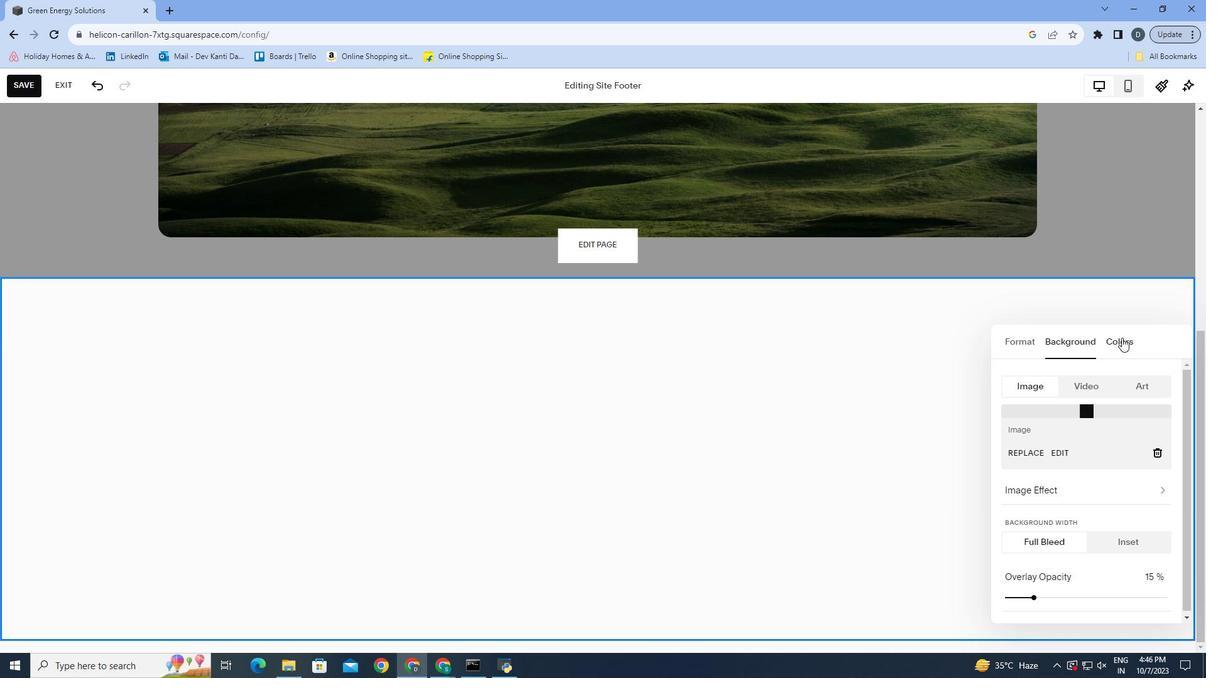 
Action: Mouse moved to (1035, 341)
Screenshot: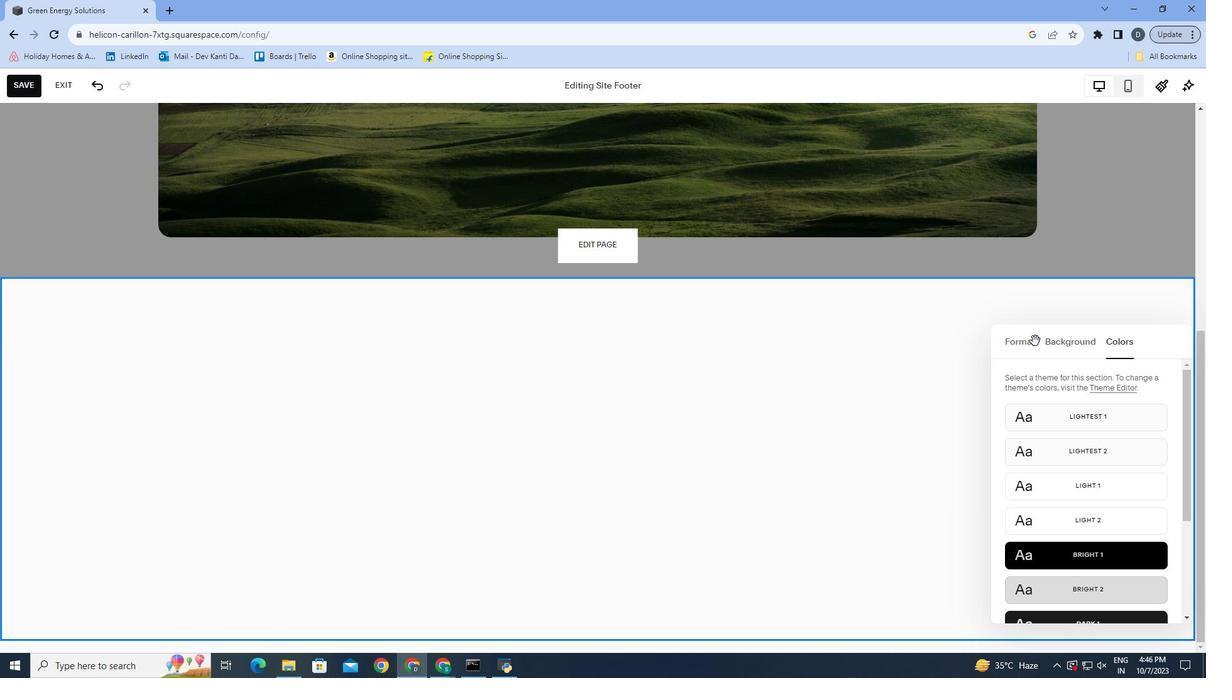 
Action: Mouse pressed left at (1035, 341)
Screenshot: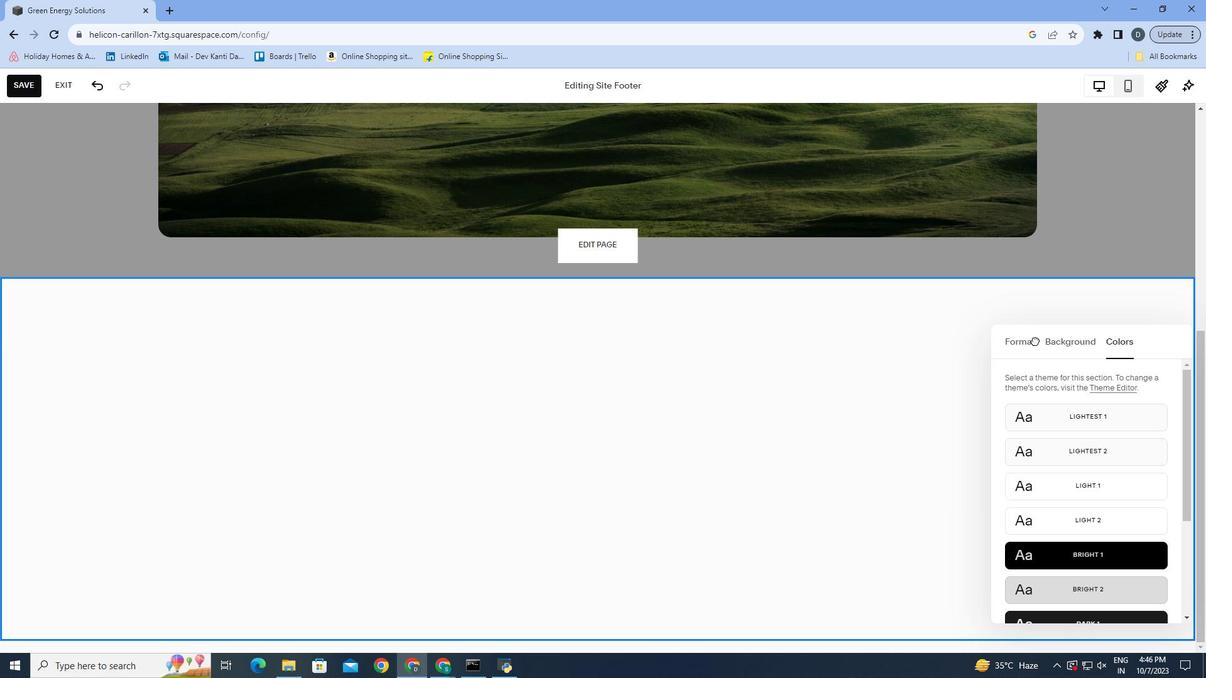 
Action: Mouse moved to (1019, 344)
Screenshot: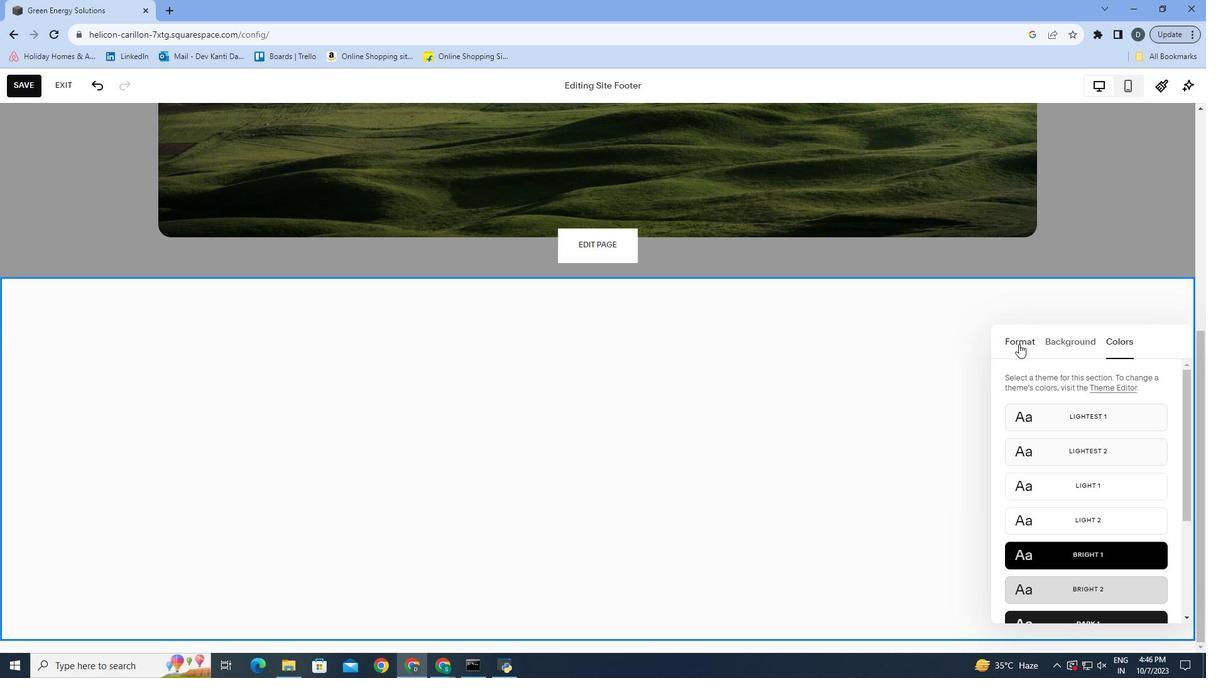 
Action: Mouse pressed left at (1019, 344)
Screenshot: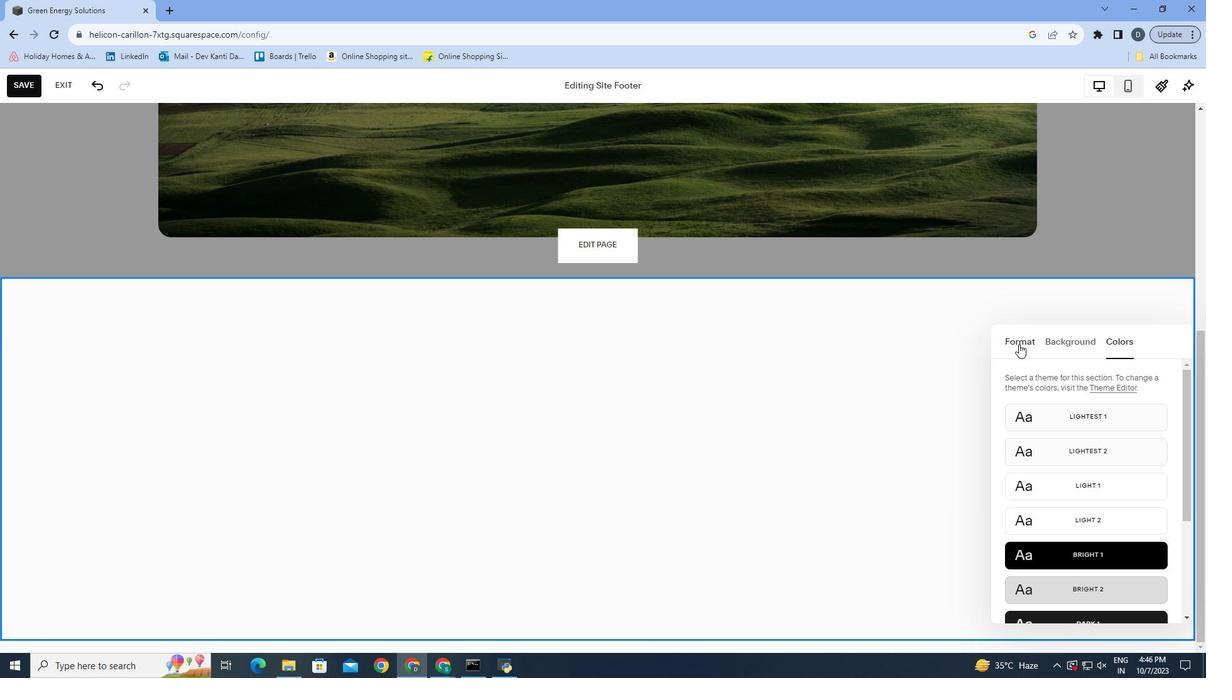 
Action: Mouse pressed left at (1019, 344)
Screenshot: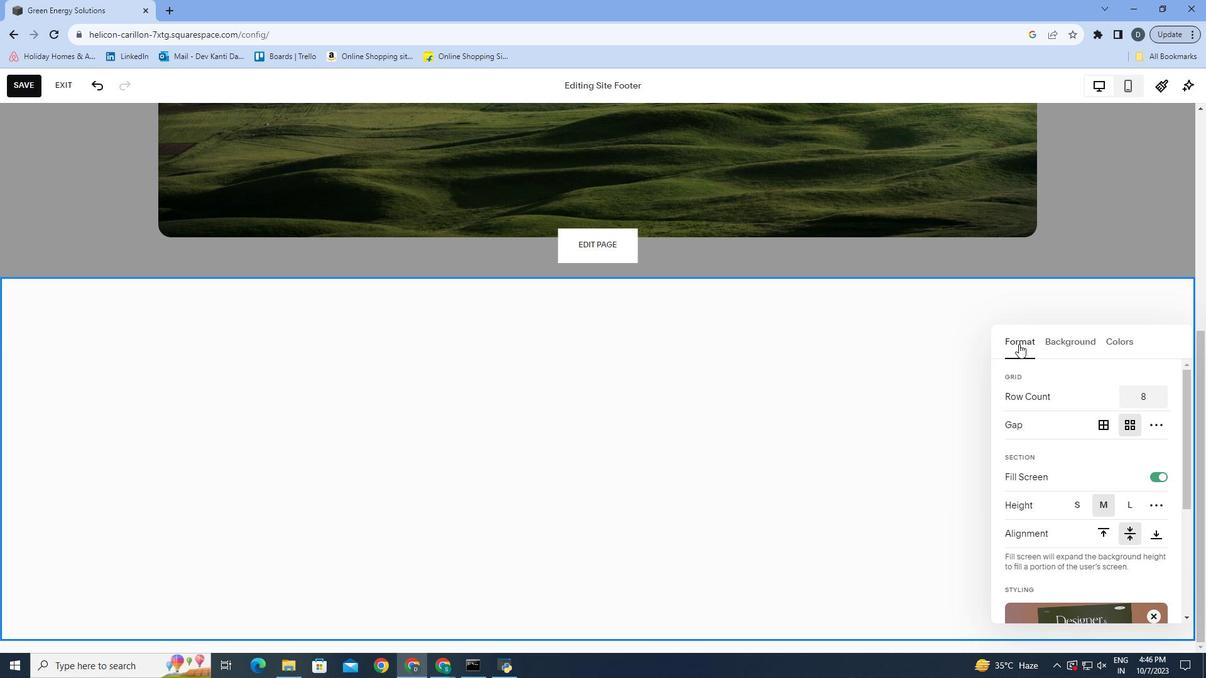 
Action: Mouse moved to (1056, 346)
Screenshot: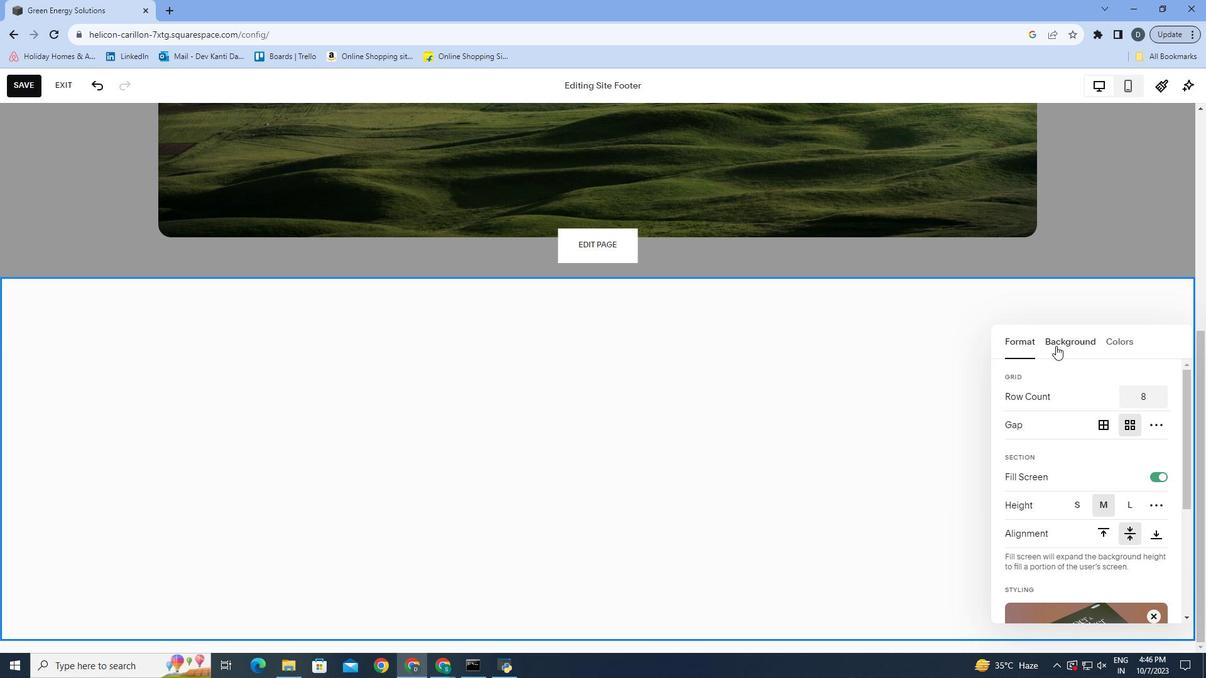 
Action: Mouse pressed left at (1056, 346)
Screenshot: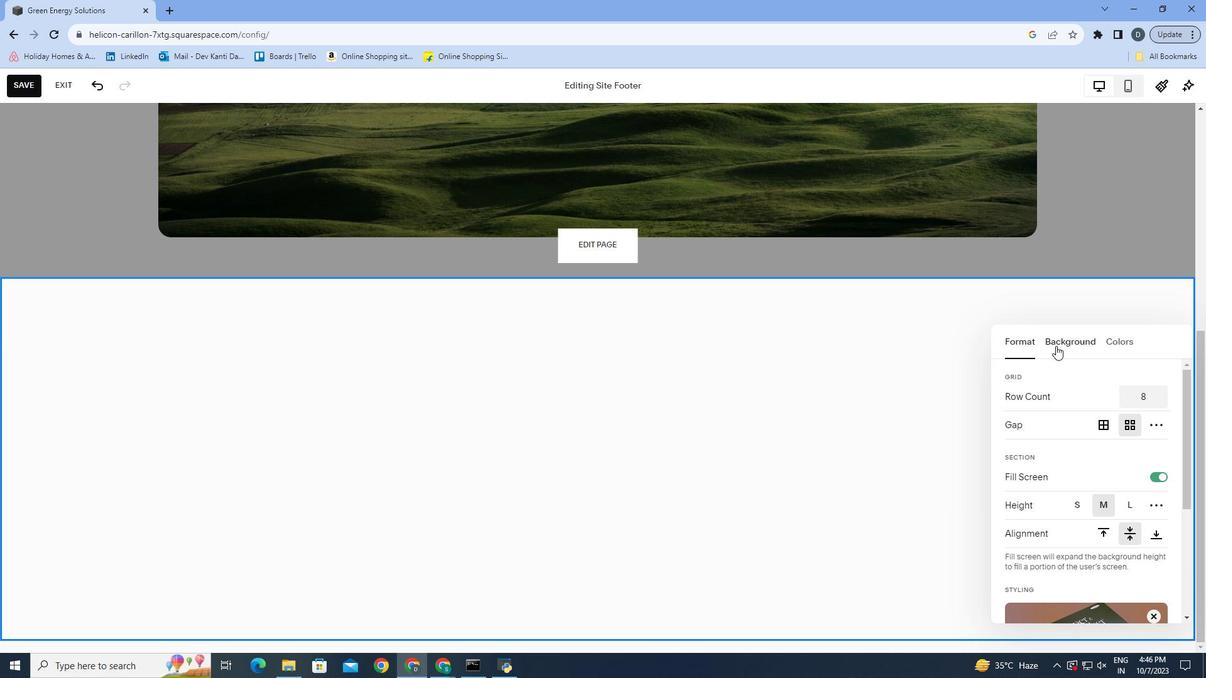 
Action: Mouse moved to (1001, 344)
Screenshot: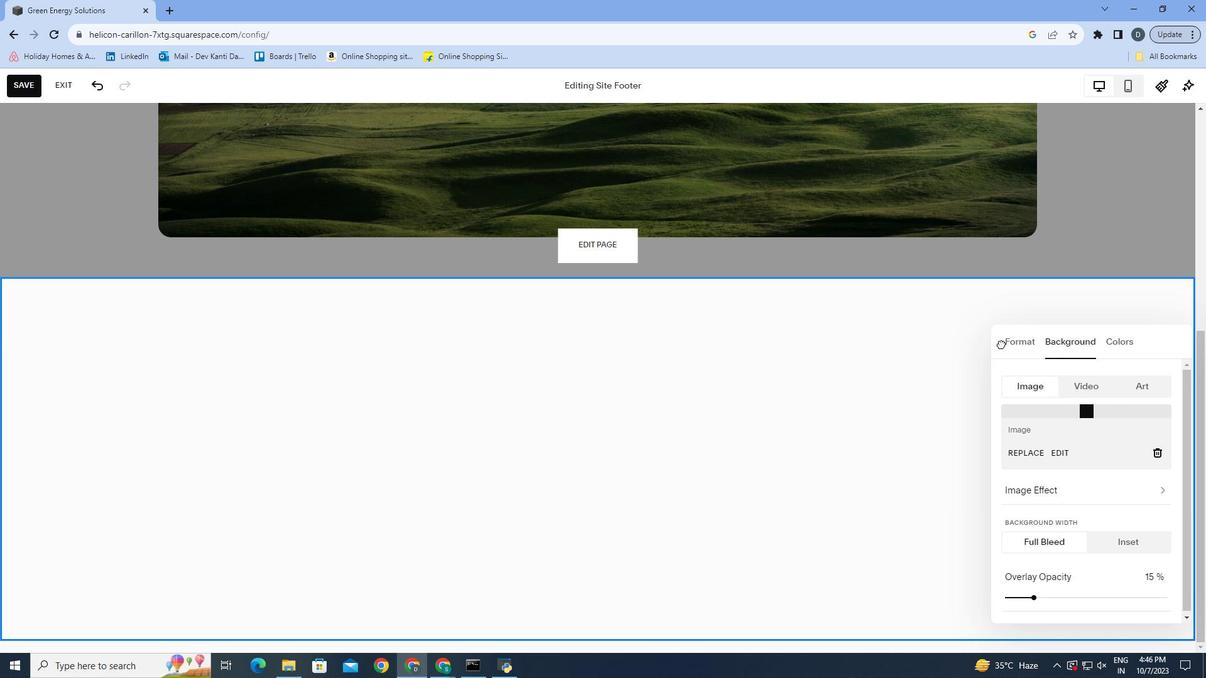 
Action: Mouse pressed left at (1001, 344)
Screenshot: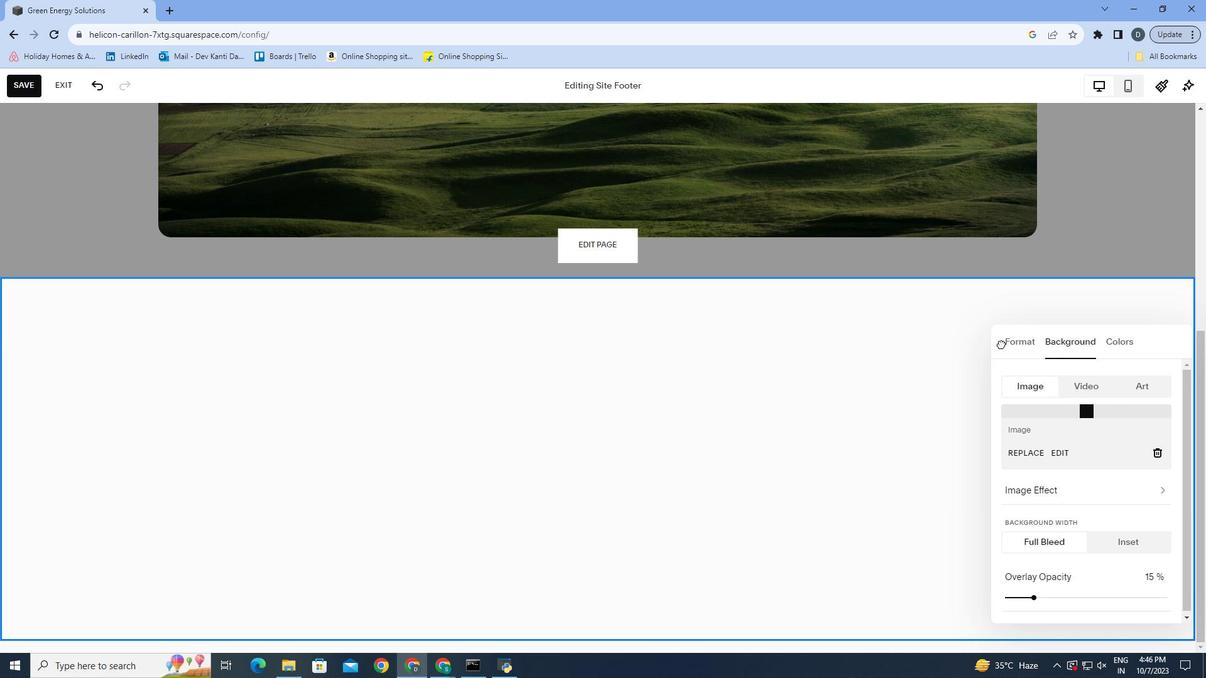 
Action: Mouse moved to (1022, 346)
Screenshot: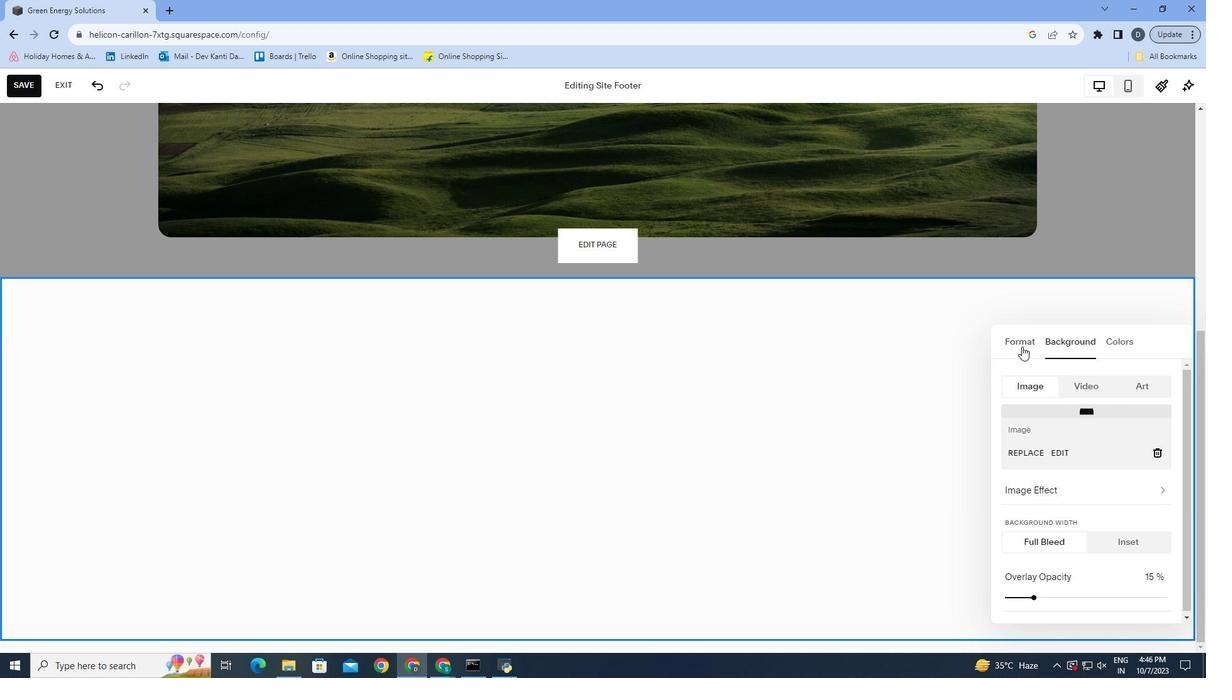 
Action: Mouse pressed left at (1022, 346)
Screenshot: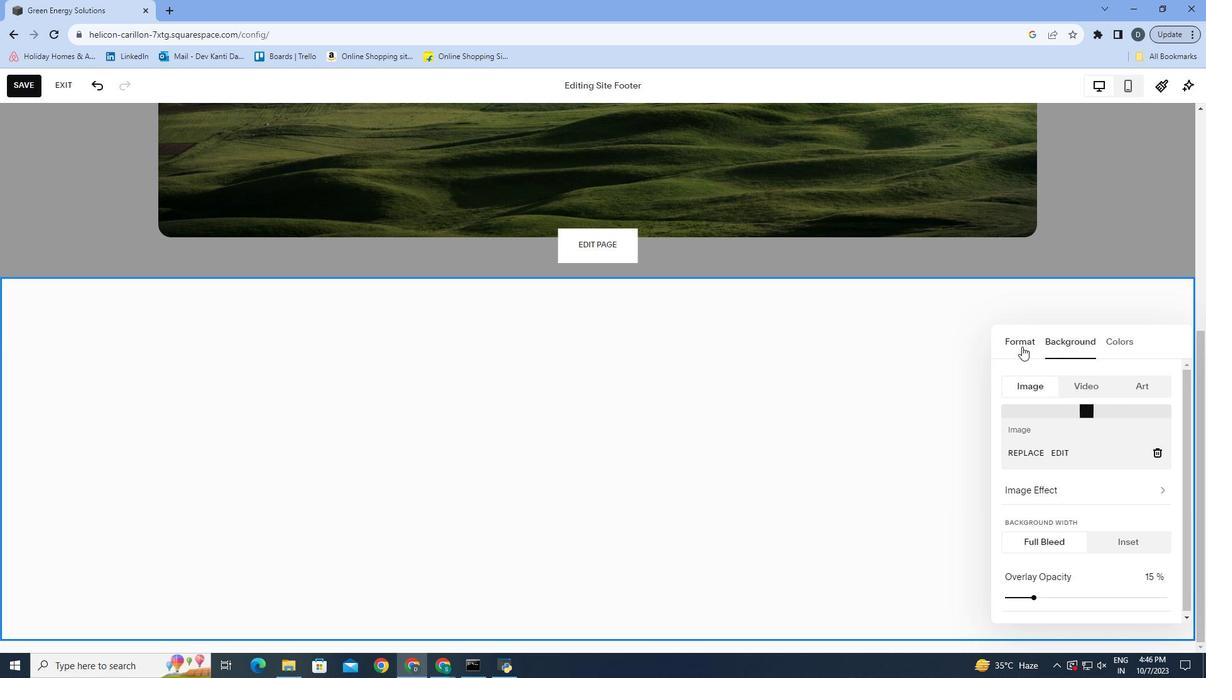 
Action: Mouse moved to (1057, 342)
Screenshot: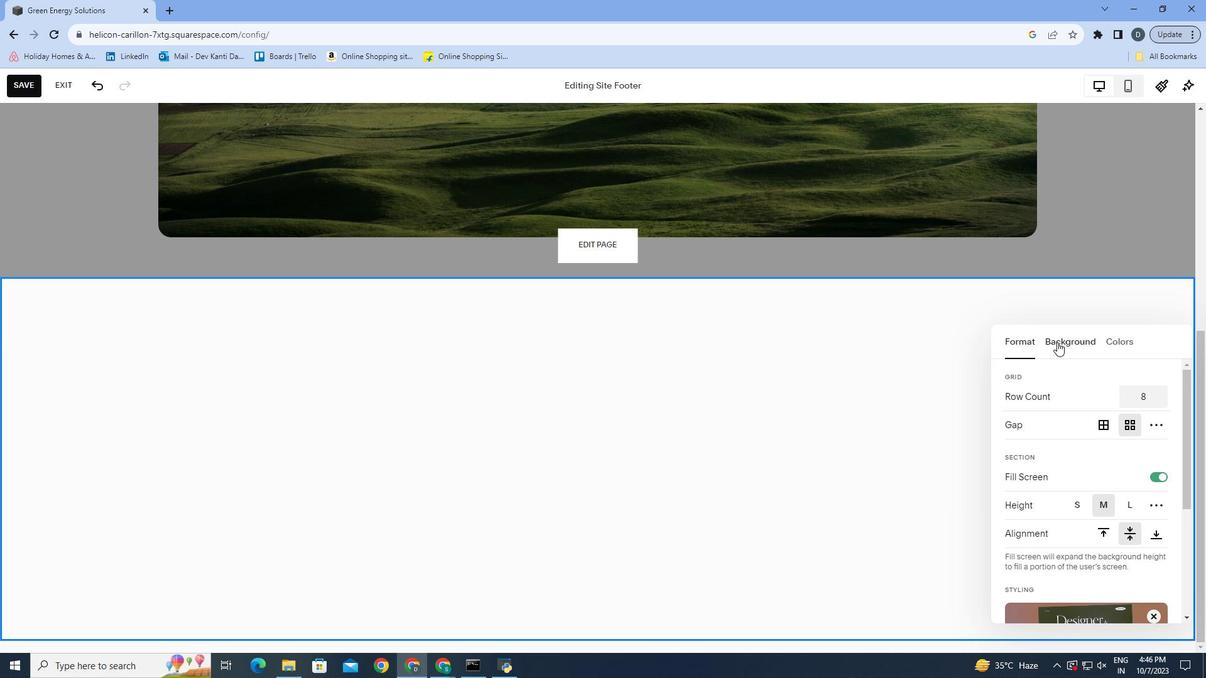 
Action: Mouse pressed left at (1057, 342)
Screenshot: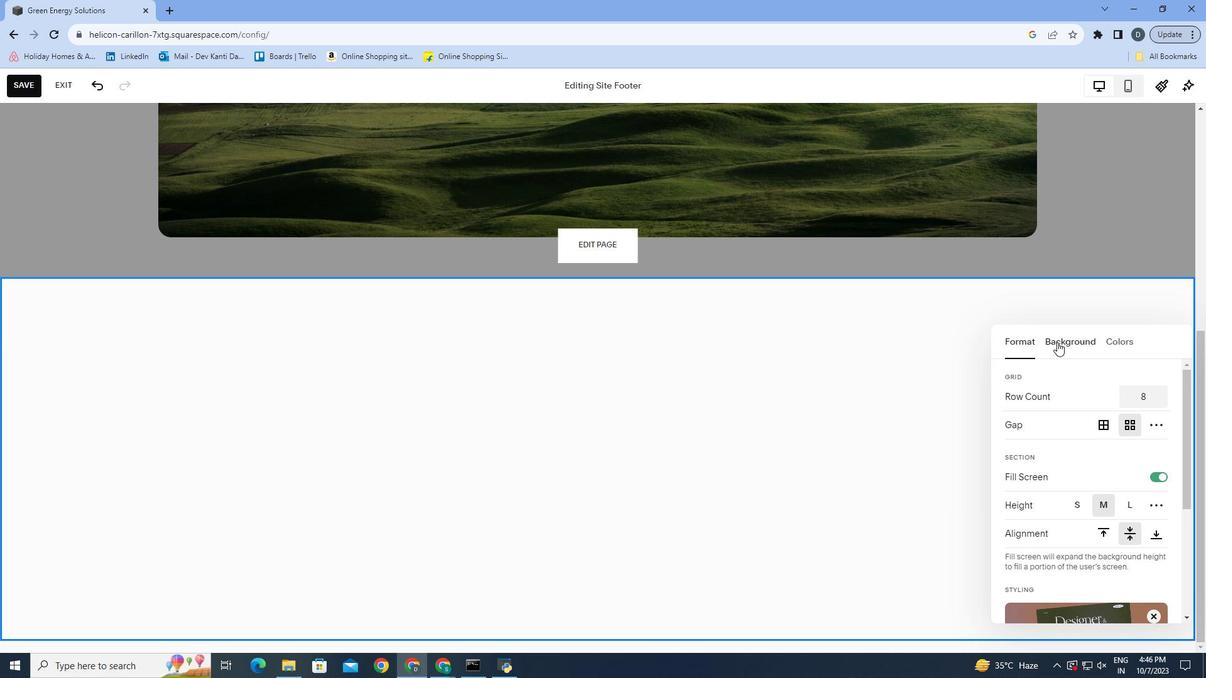 
Action: Mouse moved to (1032, 457)
Screenshot: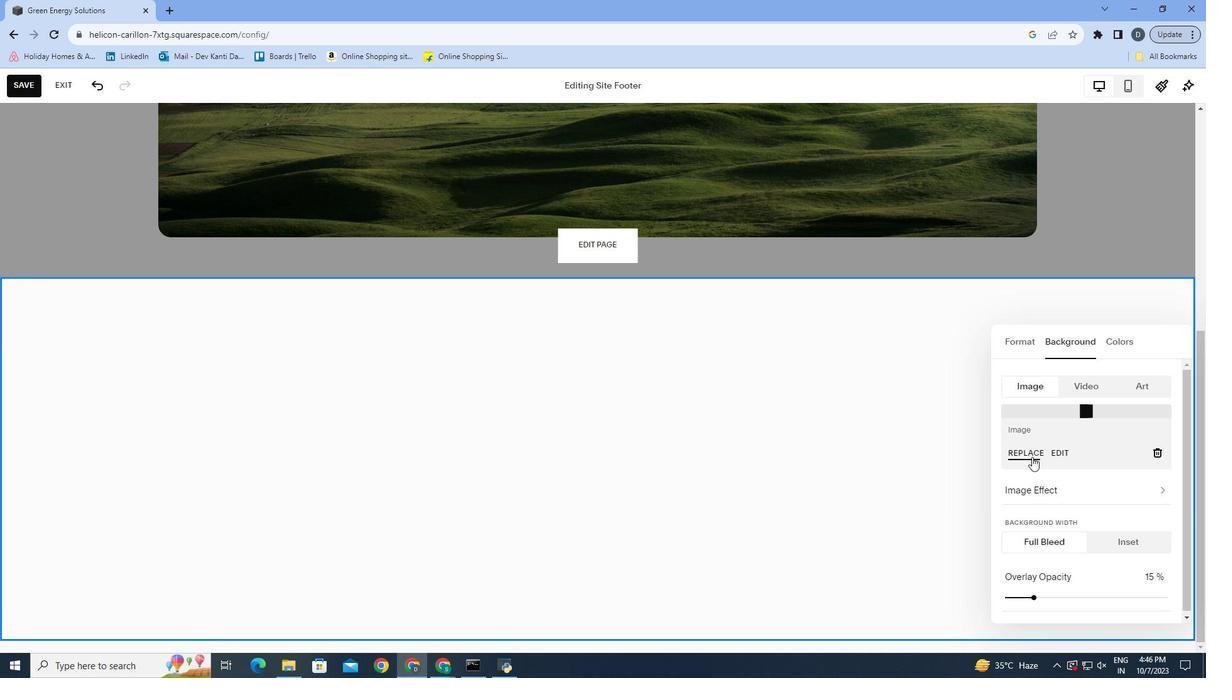 
Action: Mouse pressed left at (1032, 457)
Screenshot: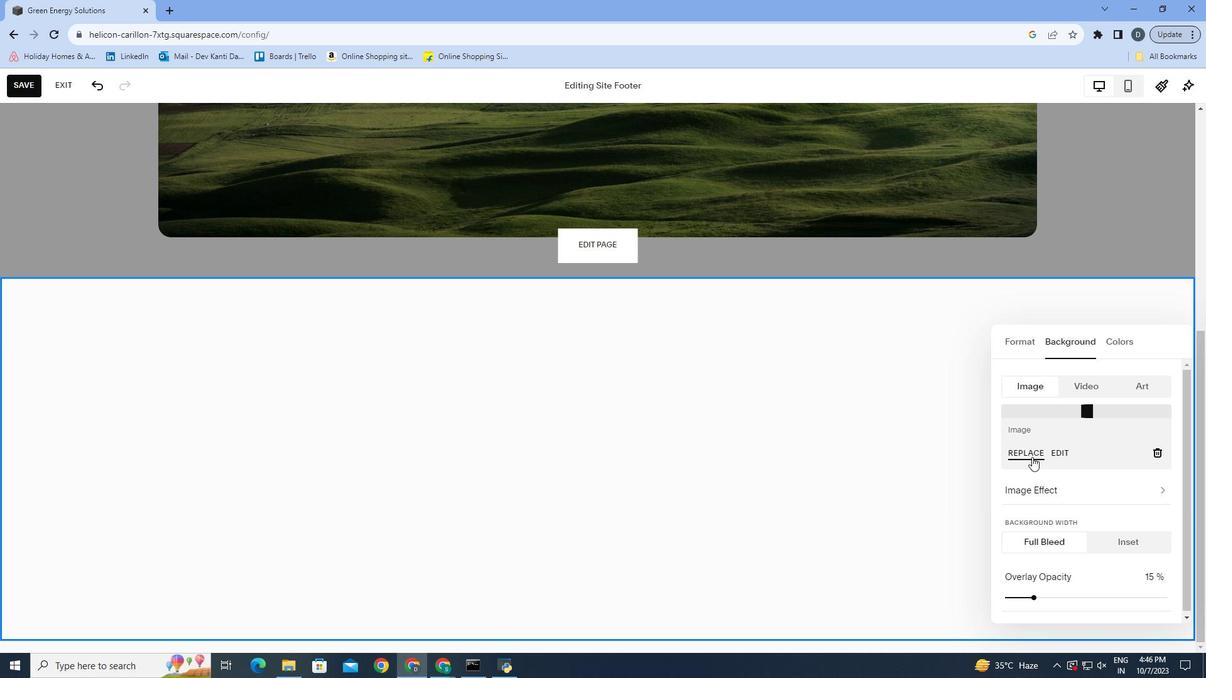 
Action: Mouse moved to (1062, 510)
Screenshot: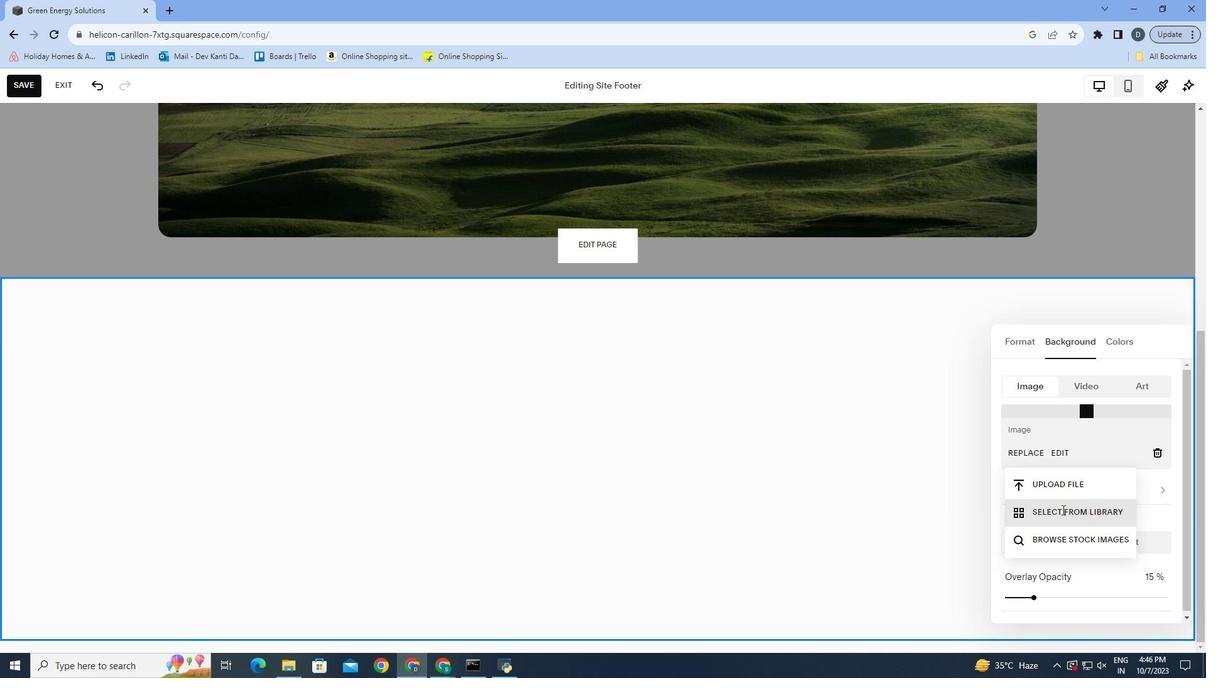 
Action: Mouse pressed left at (1062, 510)
Screenshot: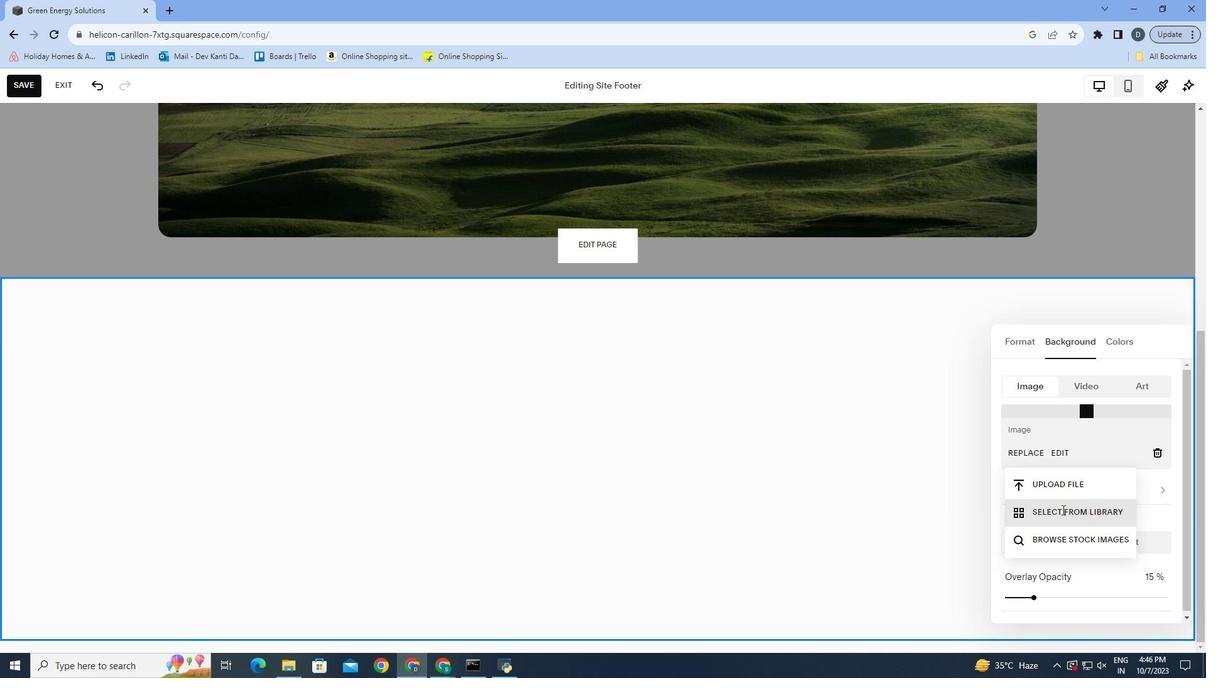 
Action: Mouse moved to (419, 197)
Screenshot: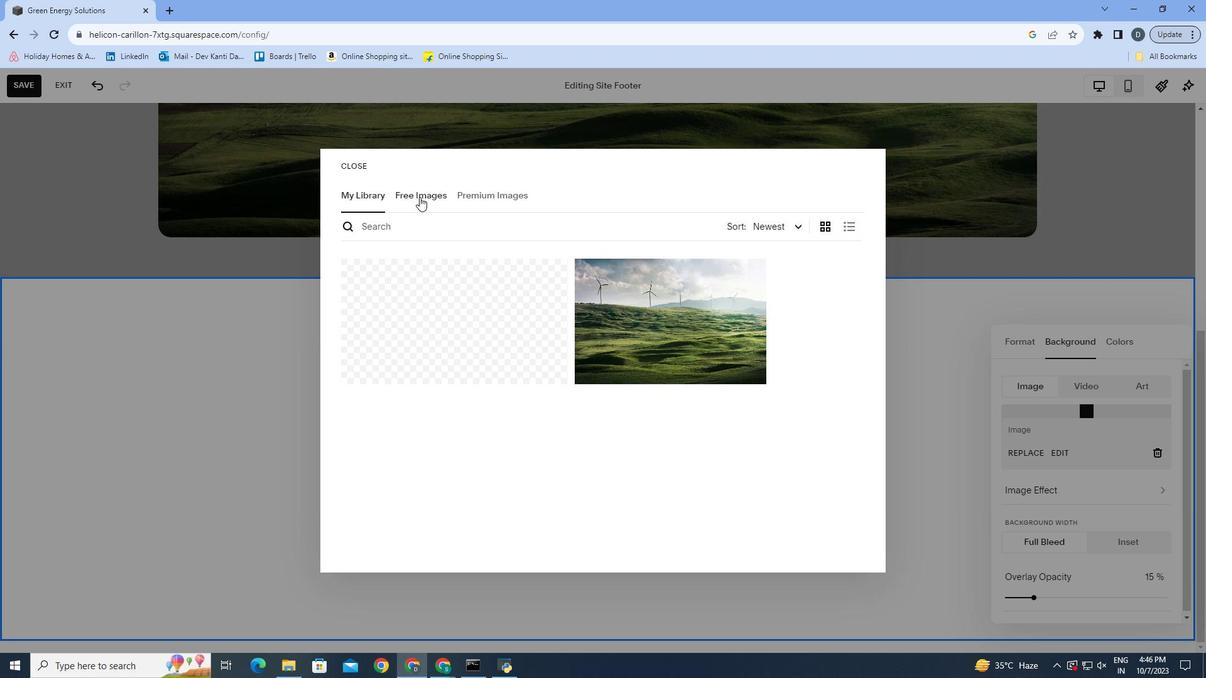 
Action: Mouse pressed left at (419, 197)
Screenshot: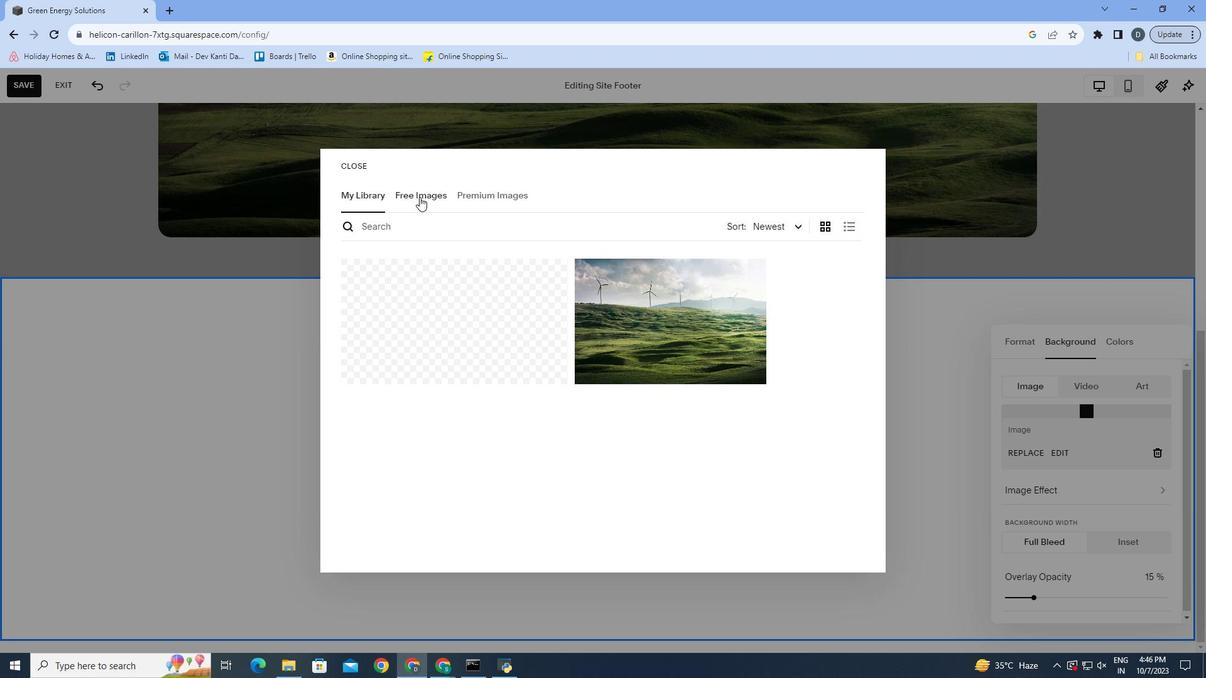 
Action: Mouse moved to (373, 192)
Screenshot: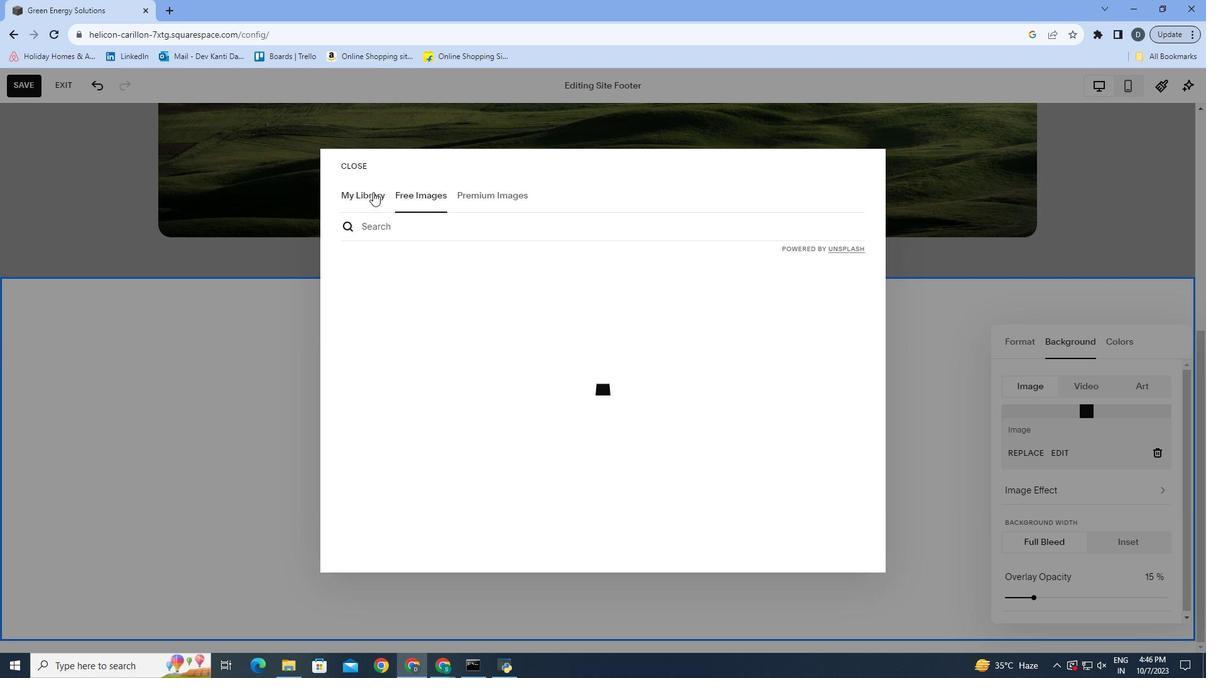 
Action: Mouse pressed left at (373, 192)
Screenshot: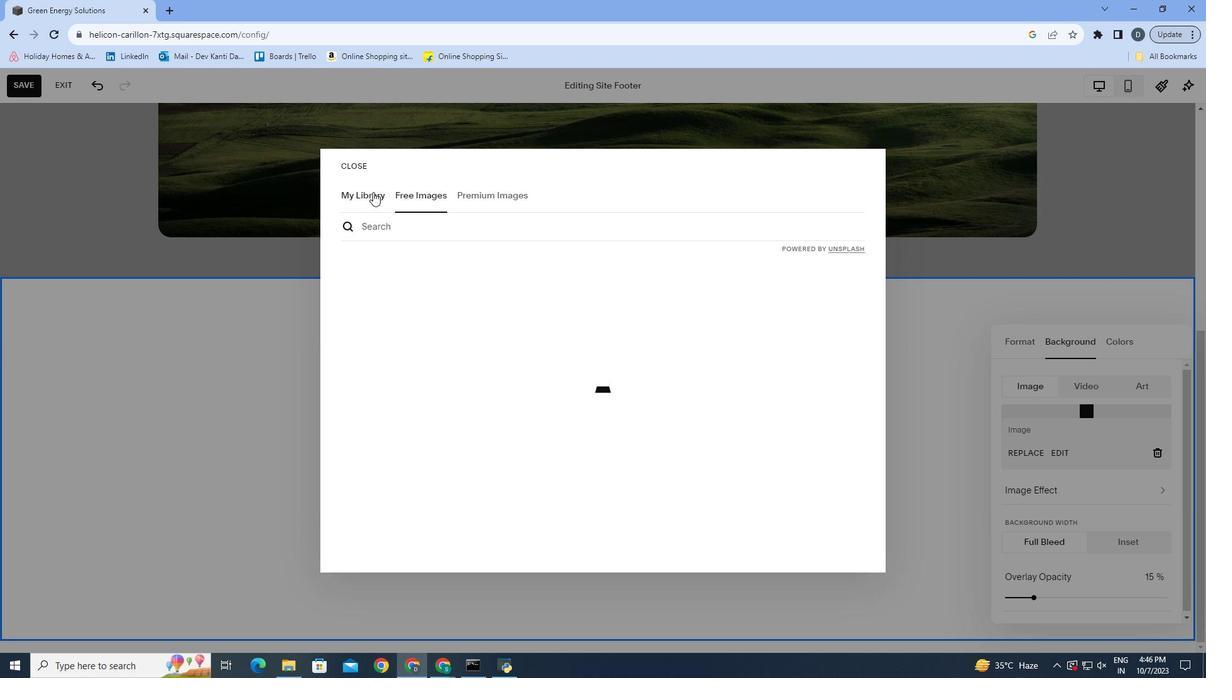 
Action: Mouse moved to (485, 197)
Screenshot: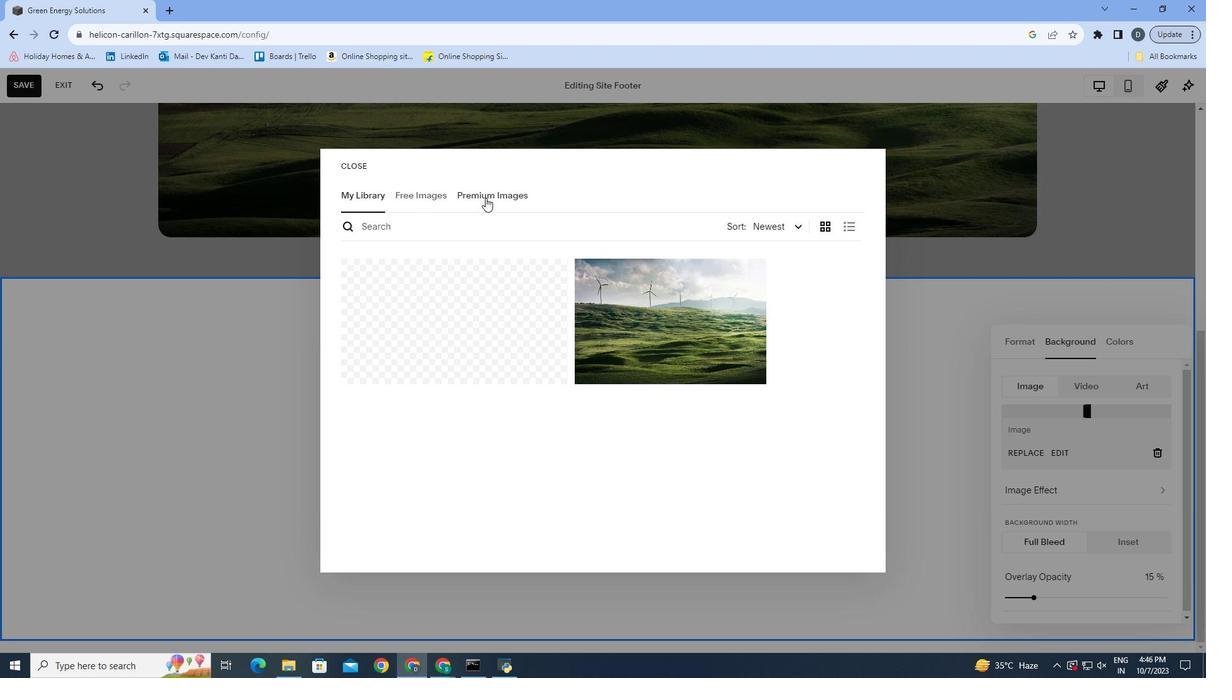 
Action: Mouse pressed left at (485, 197)
Screenshot: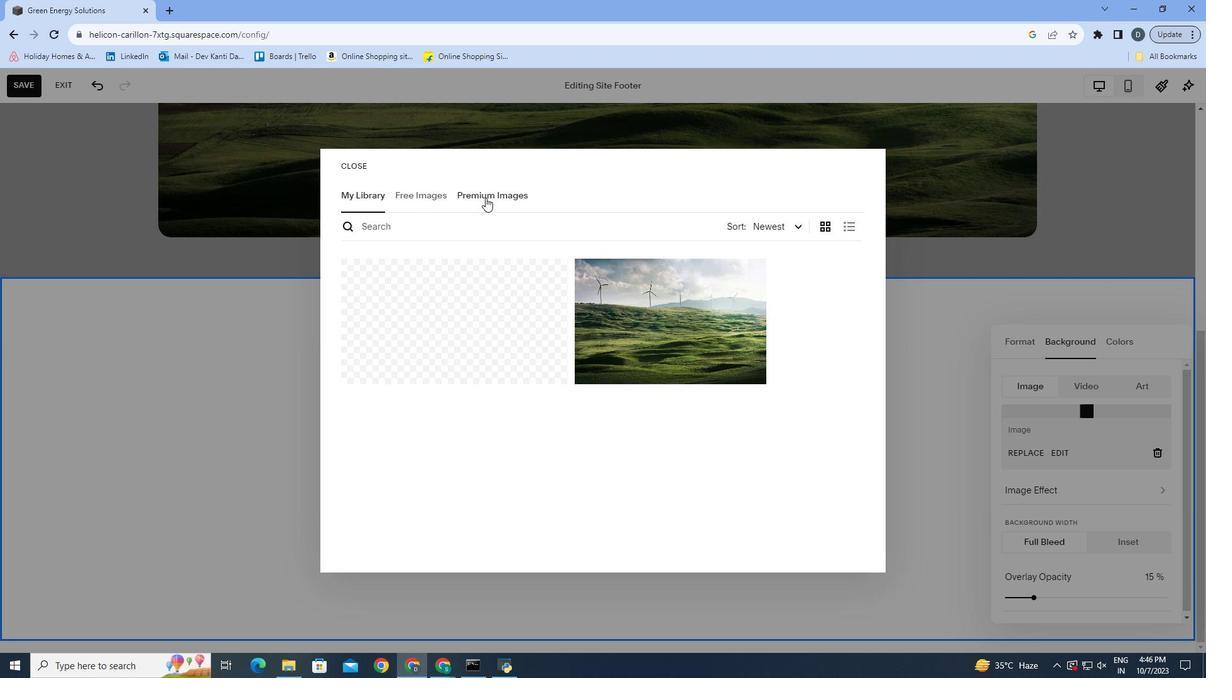 
Action: Mouse moved to (361, 199)
Screenshot: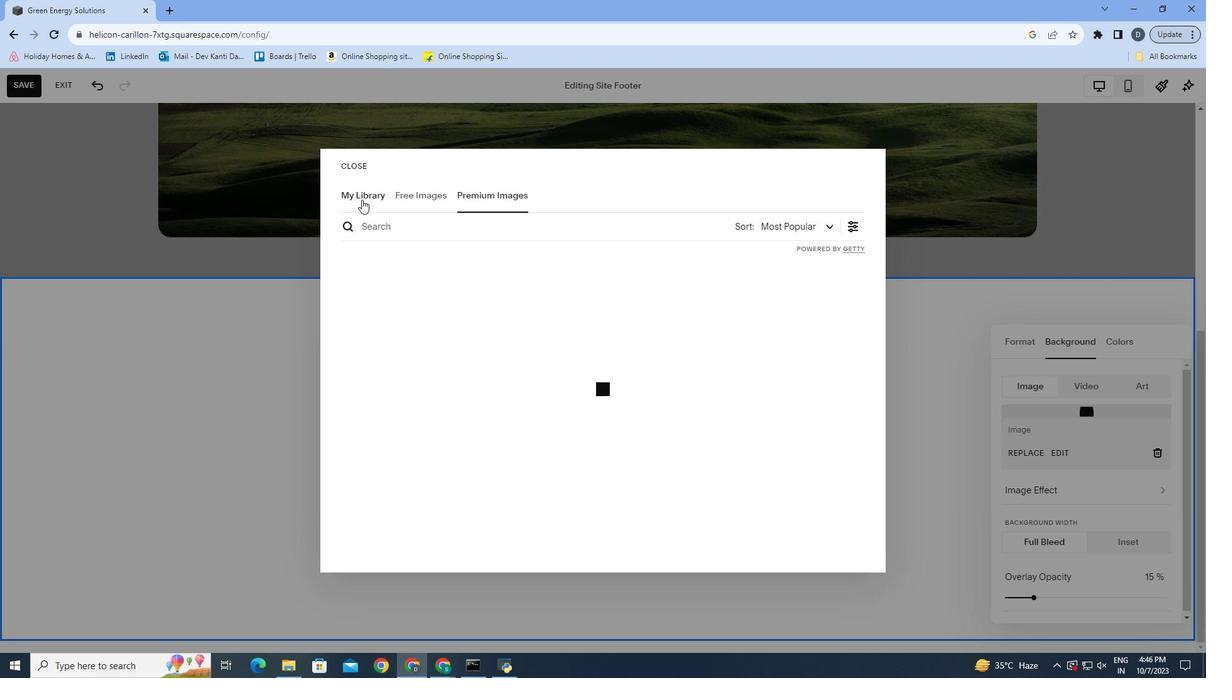 
Action: Mouse pressed left at (361, 199)
